 Task: Look for Airbnb options in Villiers-sur-Marne, France from 21st November, 2023 to 29th November, 2023 for 4 adults.2 bedrooms having 2 beds and 2 bathrooms. Property type can be flat. Booking option can be shelf check-in. Look for 5 properties as per requirement.
Action: Mouse moved to (447, 101)
Screenshot: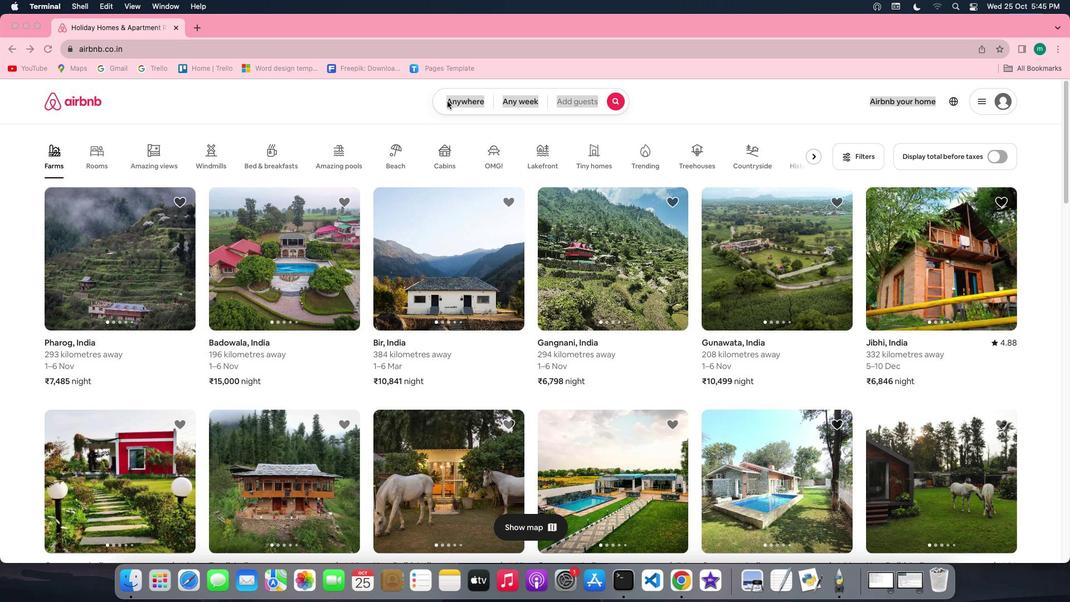 
Action: Mouse pressed left at (447, 101)
Screenshot: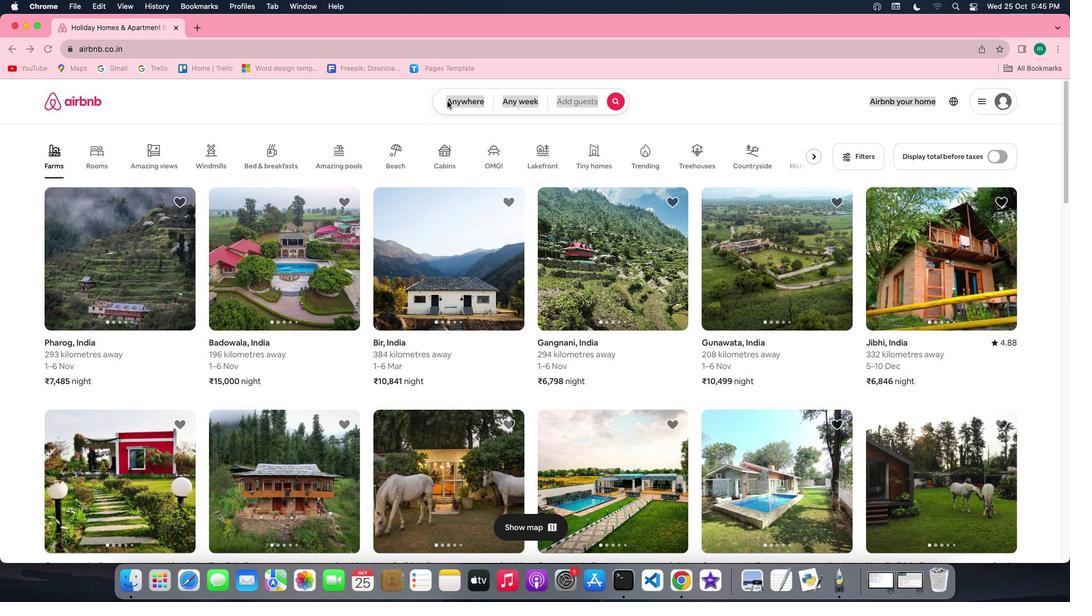 
Action: Mouse moved to (447, 101)
Screenshot: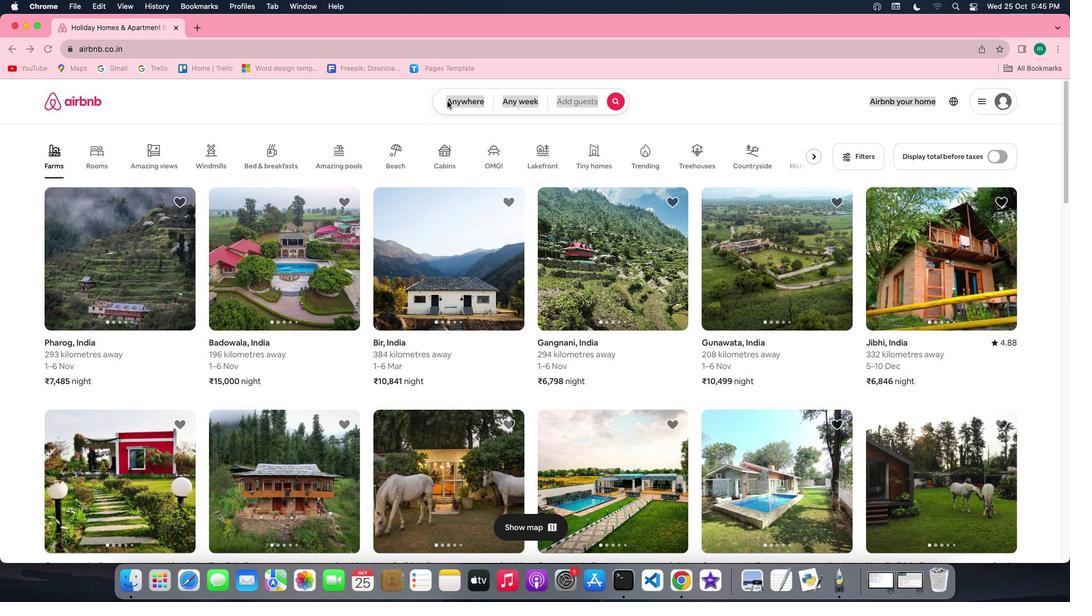 
Action: Mouse pressed left at (447, 101)
Screenshot: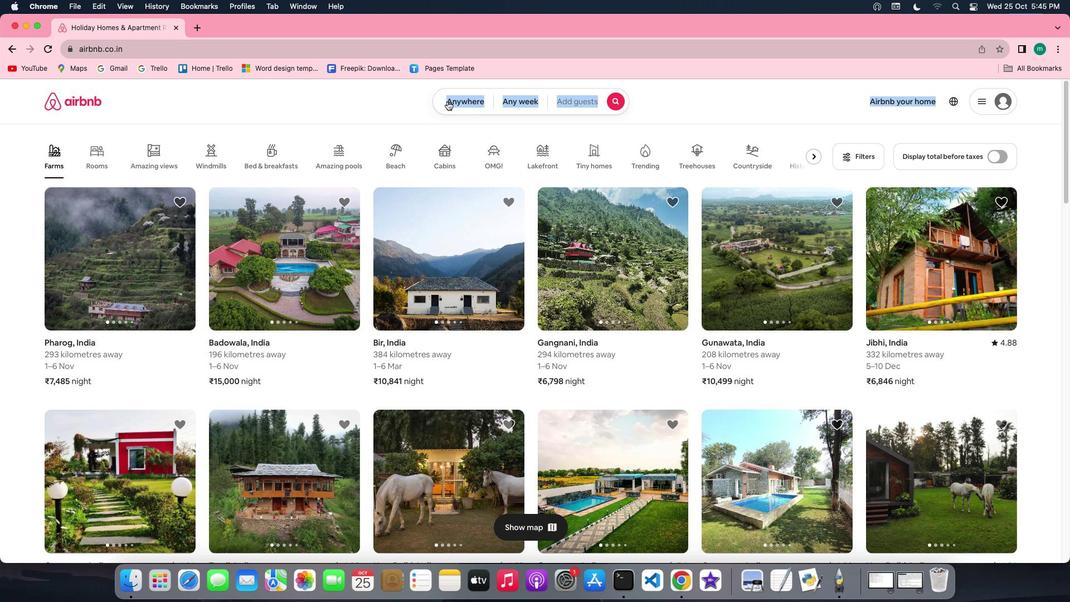 
Action: Mouse moved to (406, 151)
Screenshot: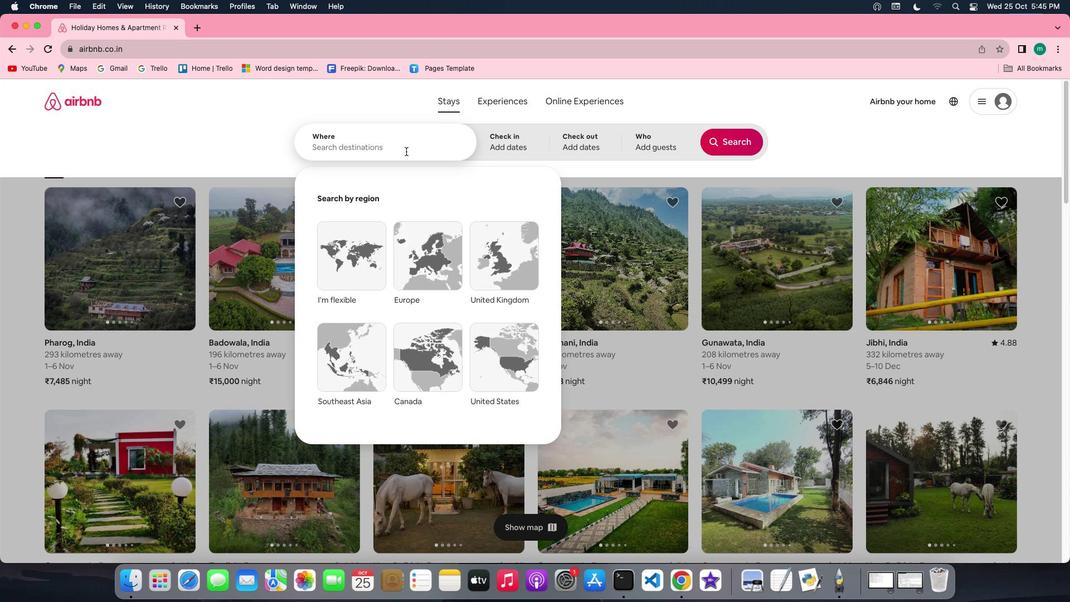 
Action: Mouse pressed left at (406, 151)
Screenshot: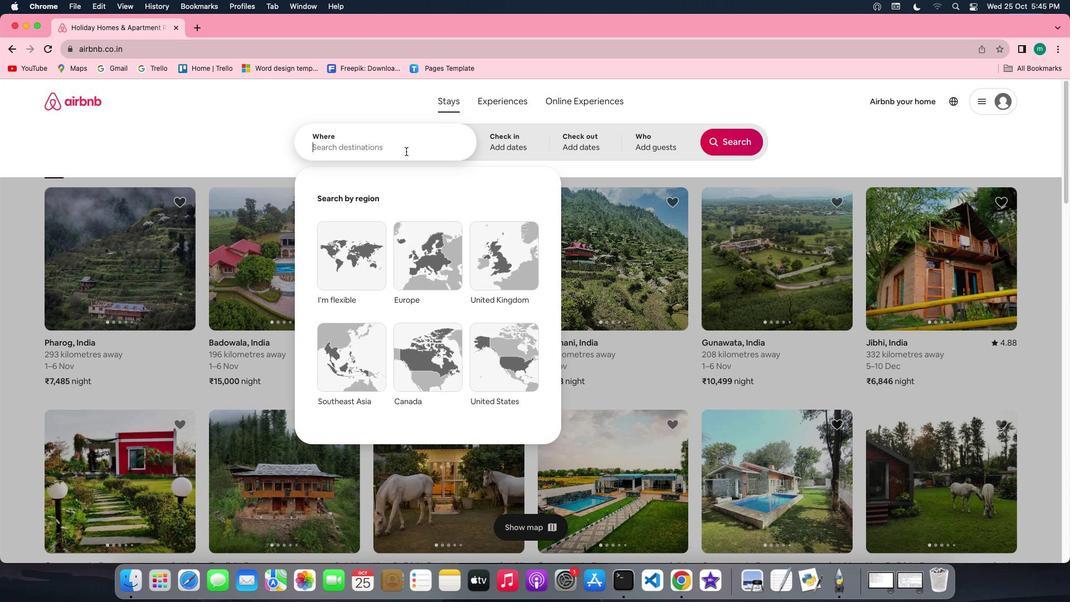 
Action: Key pressed Key.shift'V''i''l''l''i''e''r''s''-'Key.space's''u''r''-'Key.spaceKey.shift'm''a''r''m''e'','Key.spaceKey.shift'F''r''a''n''c''e'
Screenshot: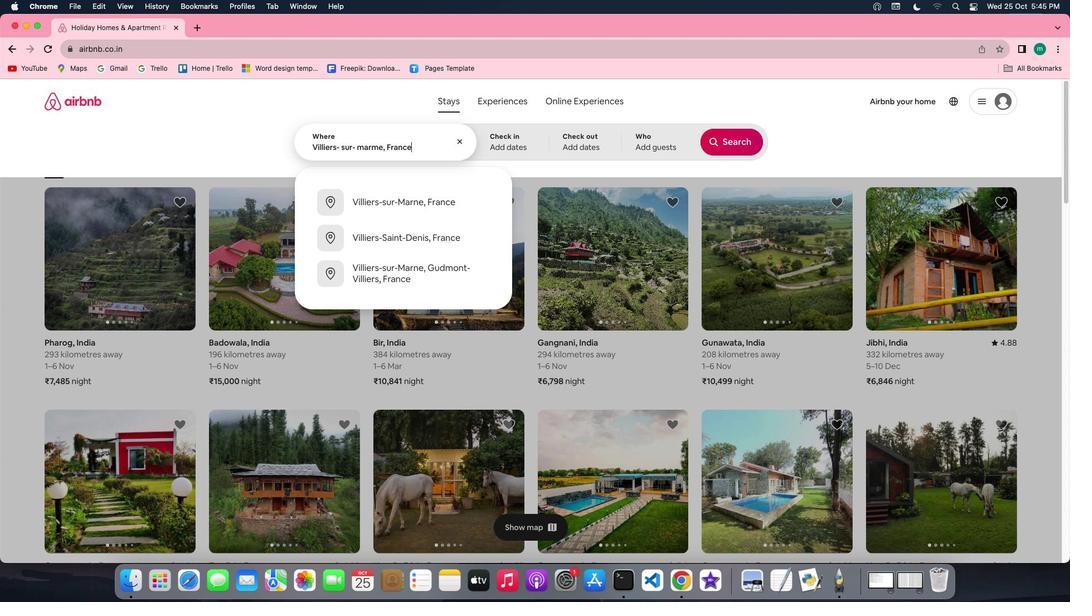 
Action: Mouse moved to (522, 140)
Screenshot: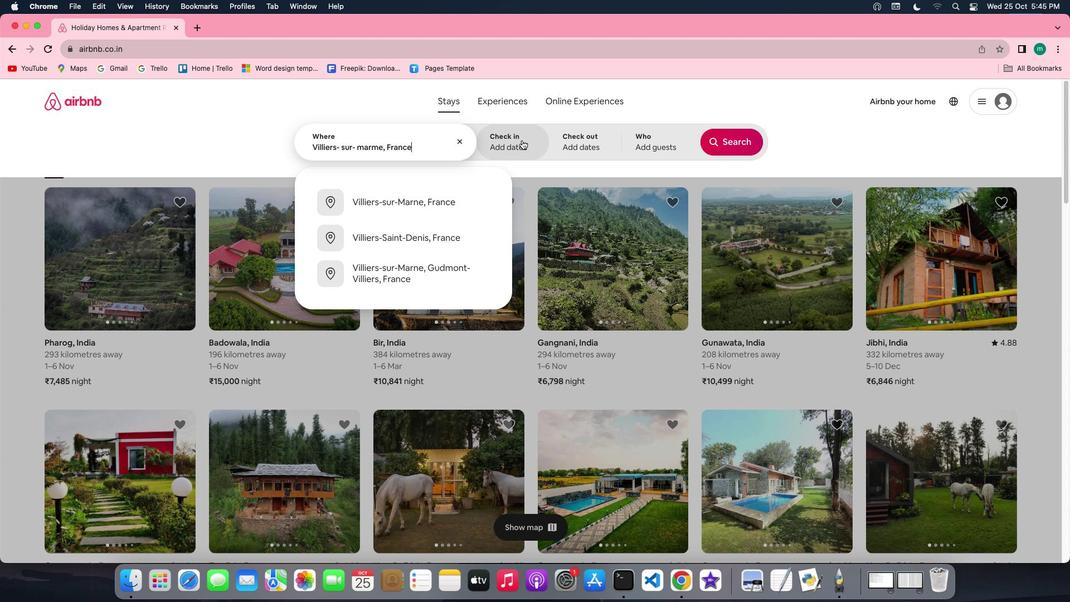 
Action: Mouse pressed left at (522, 140)
Screenshot: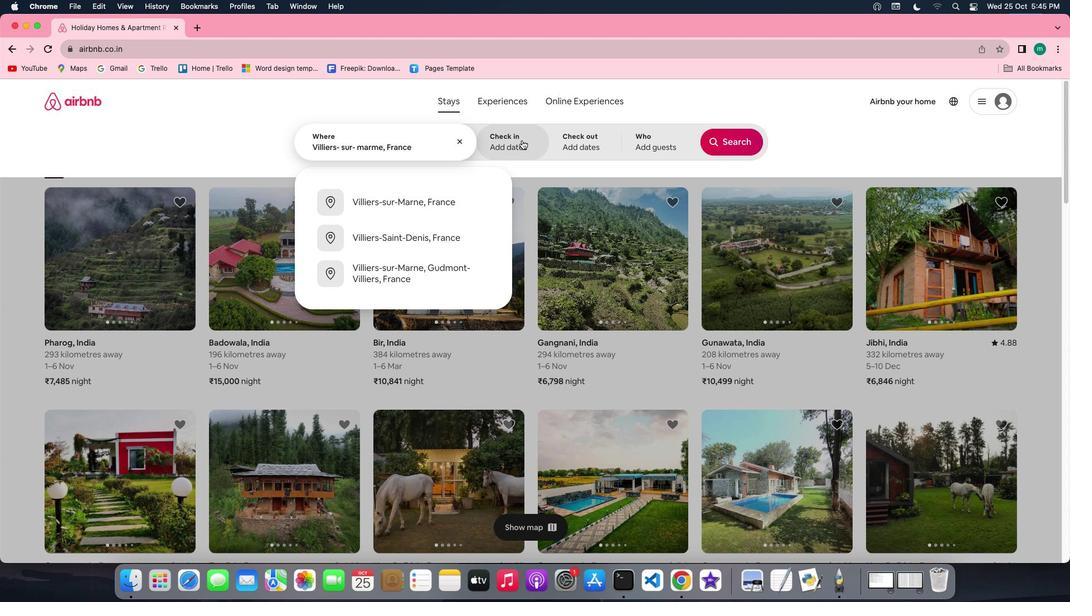 
Action: Mouse moved to (621, 359)
Screenshot: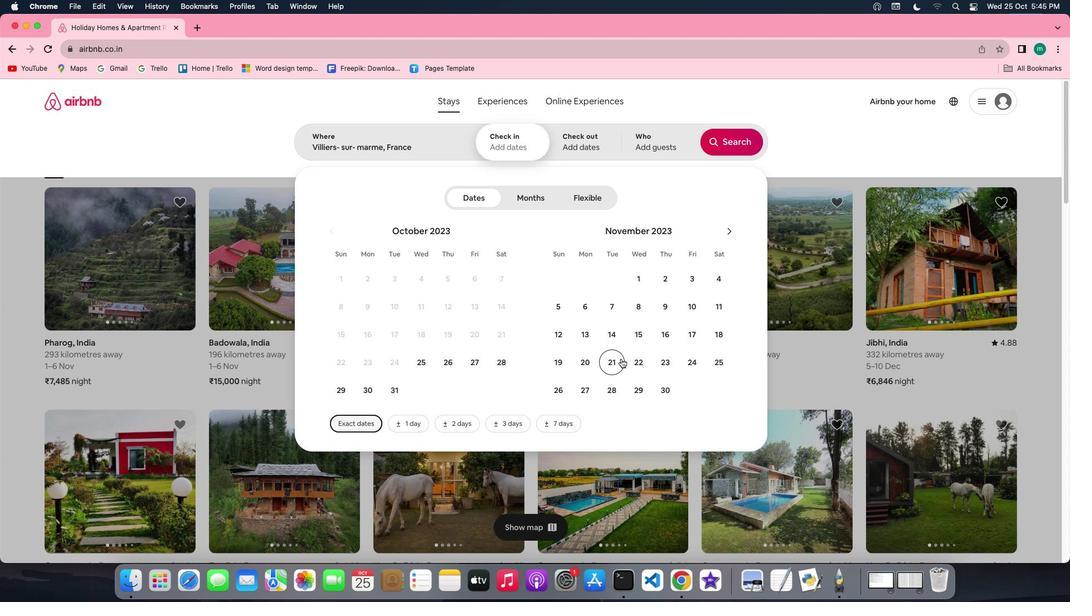 
Action: Mouse pressed left at (621, 359)
Screenshot: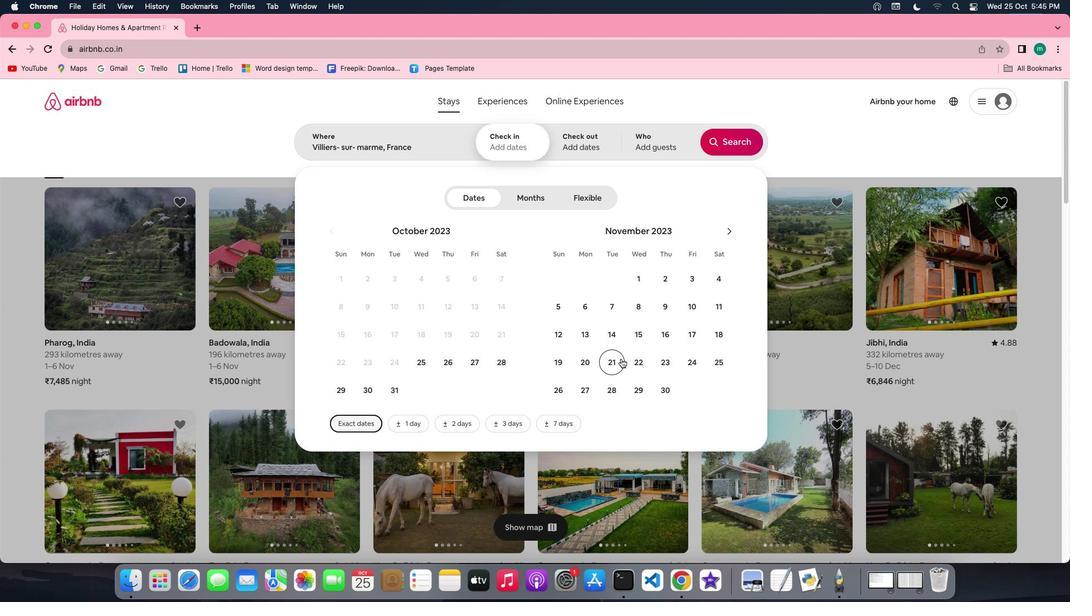 
Action: Mouse moved to (640, 385)
Screenshot: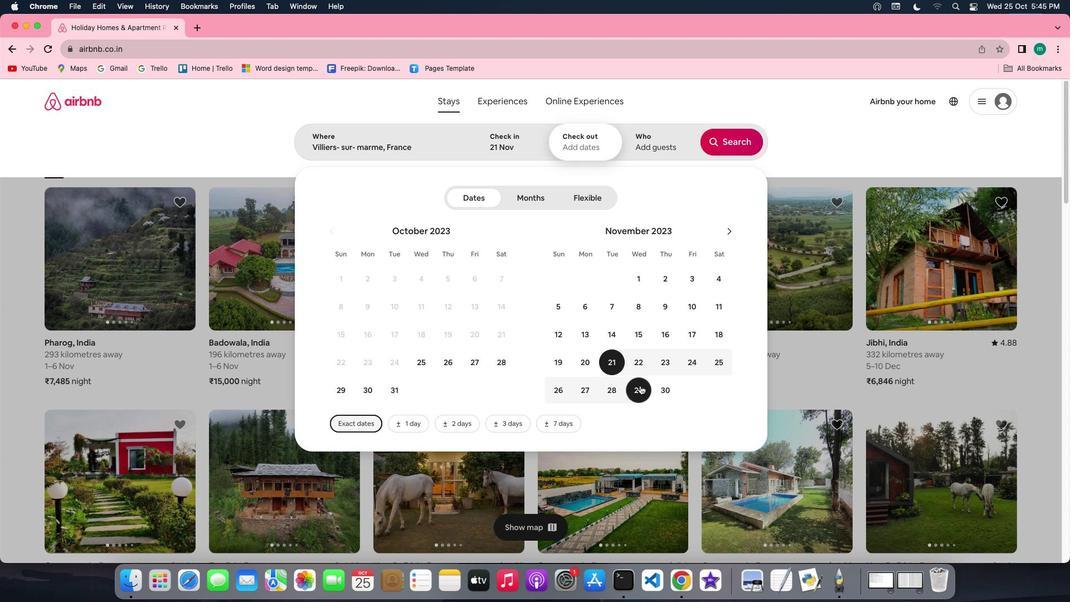
Action: Mouse pressed left at (640, 385)
Screenshot: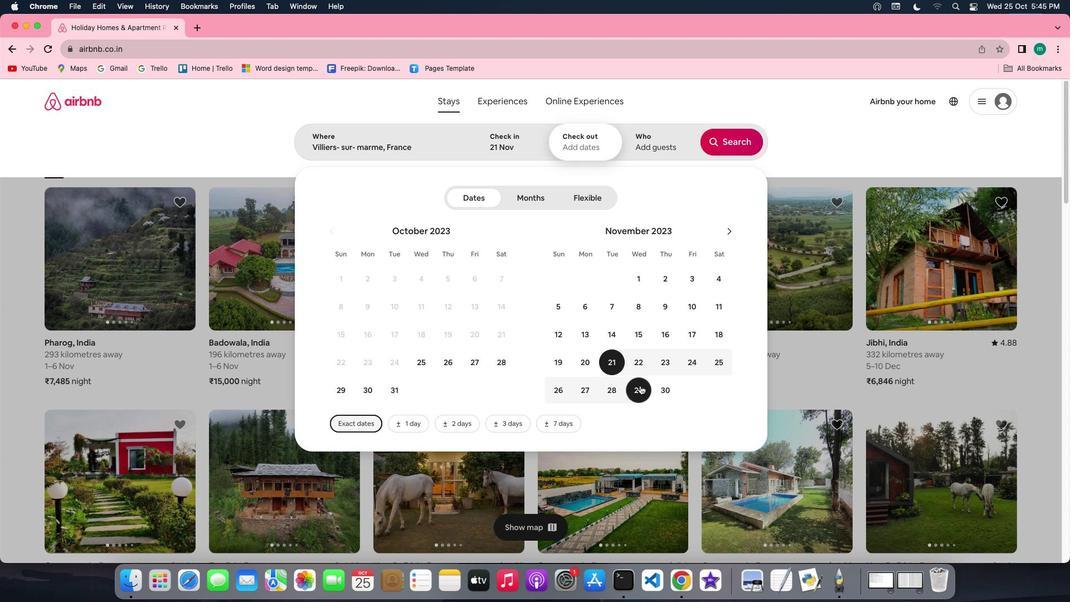 
Action: Mouse moved to (655, 134)
Screenshot: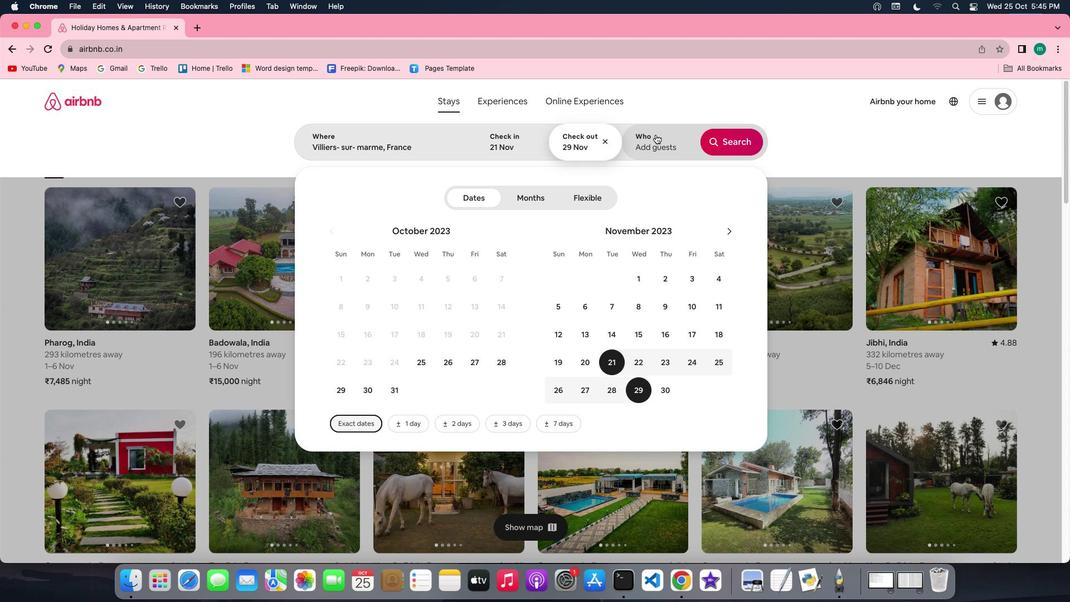 
Action: Mouse pressed left at (655, 134)
Screenshot: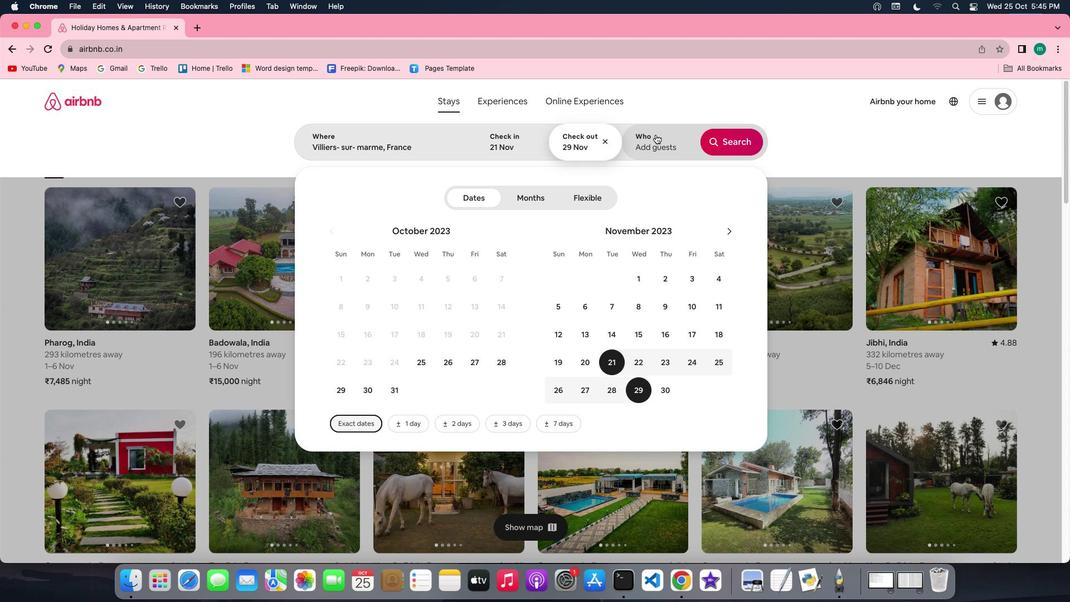 
Action: Mouse moved to (737, 198)
Screenshot: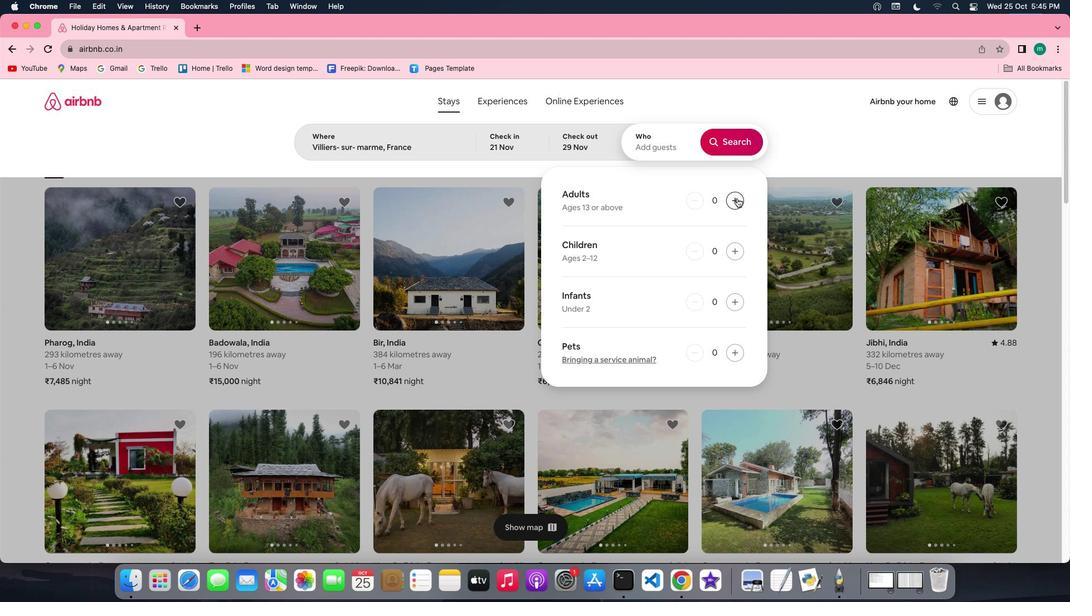 
Action: Mouse pressed left at (737, 198)
Screenshot: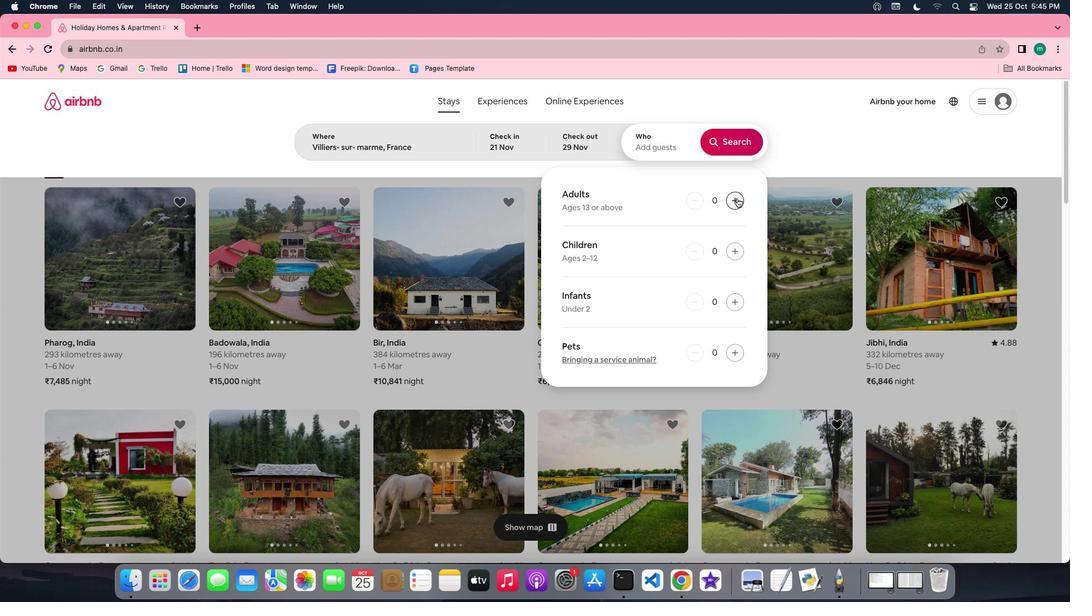 
Action: Mouse pressed left at (737, 198)
Screenshot: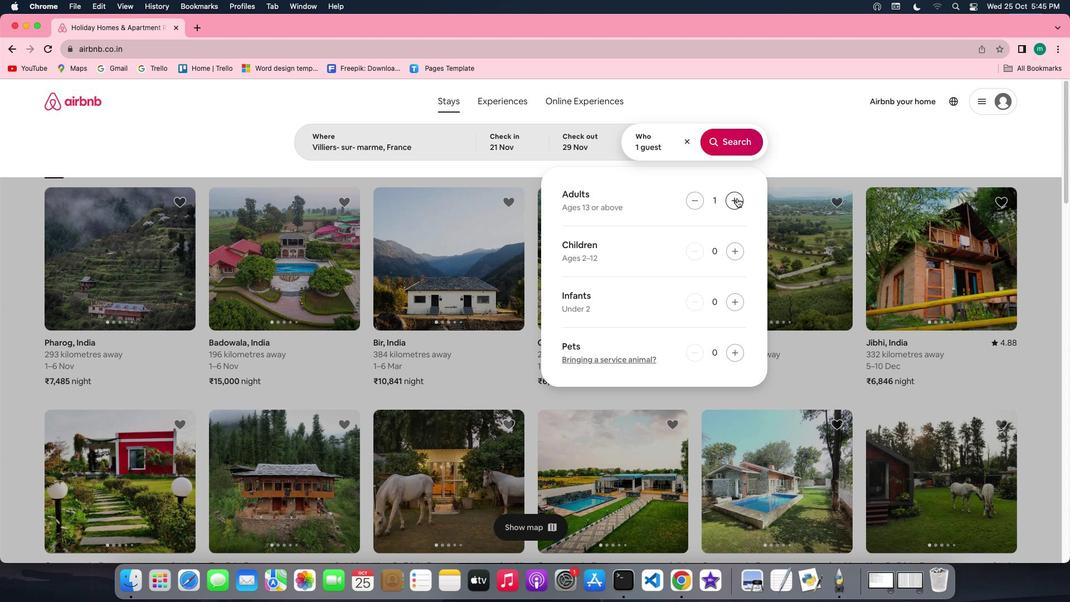 
Action: Mouse pressed left at (737, 198)
Screenshot: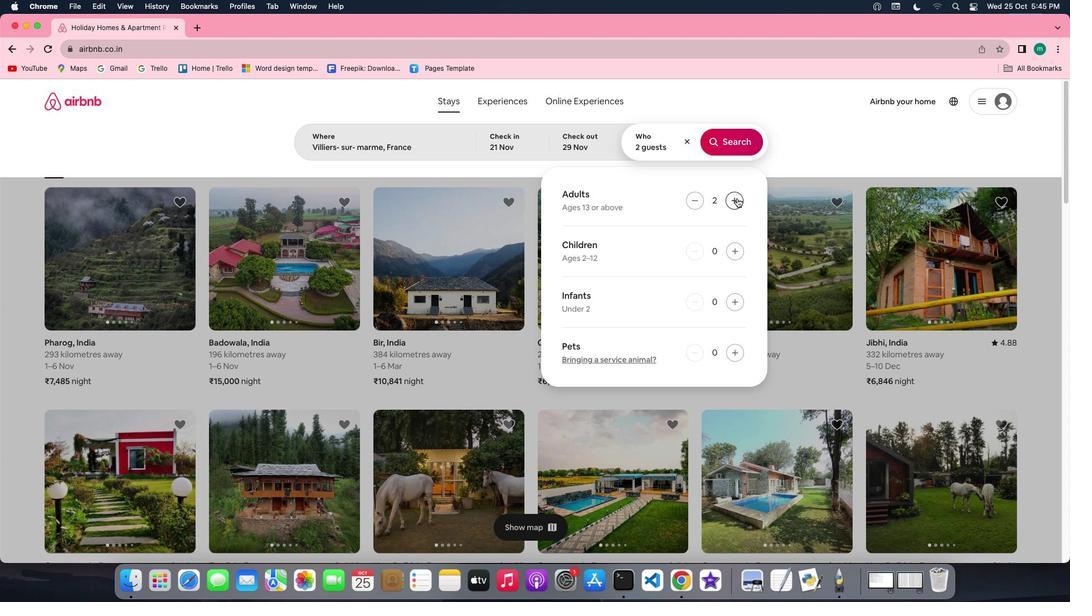 
Action: Mouse pressed left at (737, 198)
Screenshot: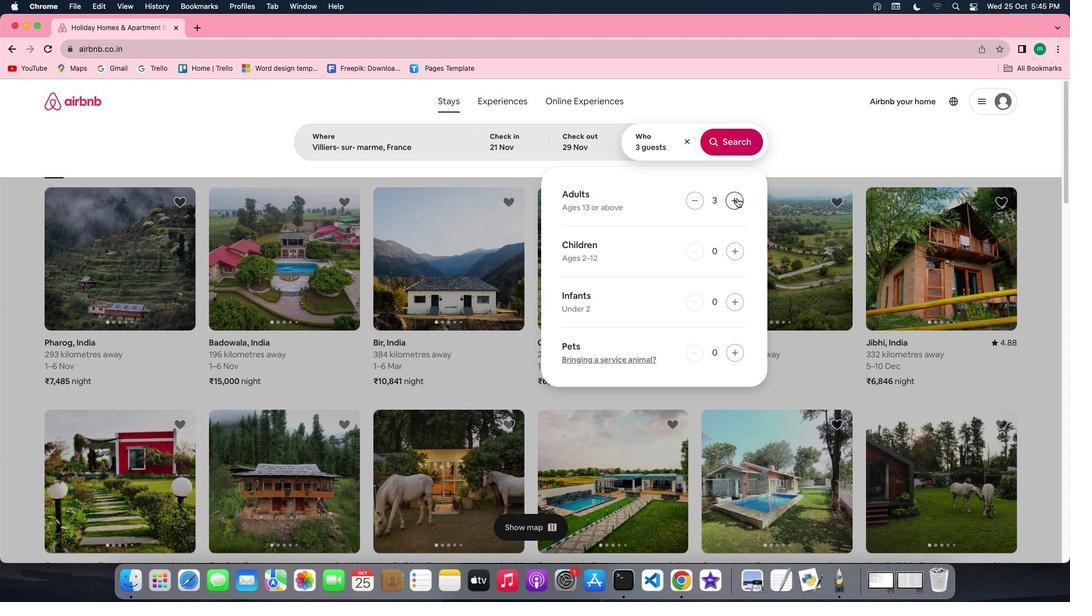 
Action: Mouse moved to (728, 146)
Screenshot: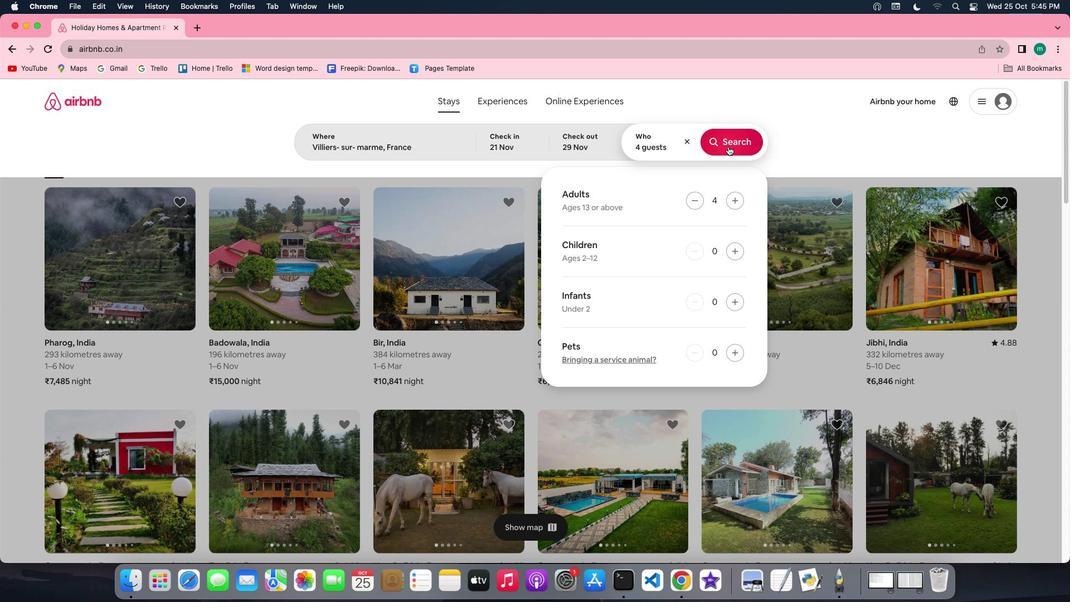 
Action: Mouse pressed left at (728, 146)
Screenshot: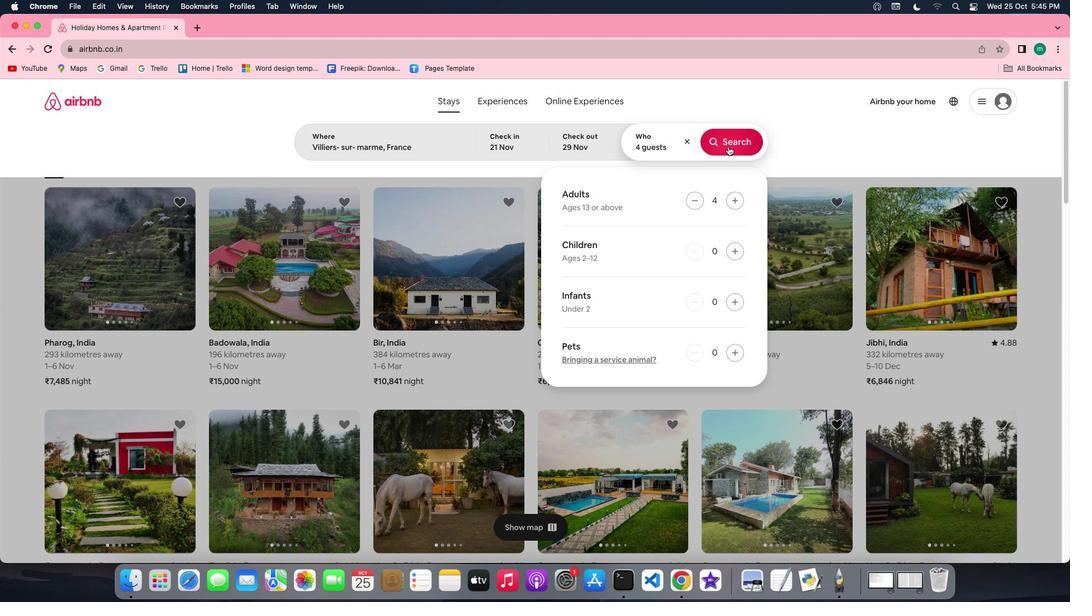 
Action: Mouse moved to (911, 137)
Screenshot: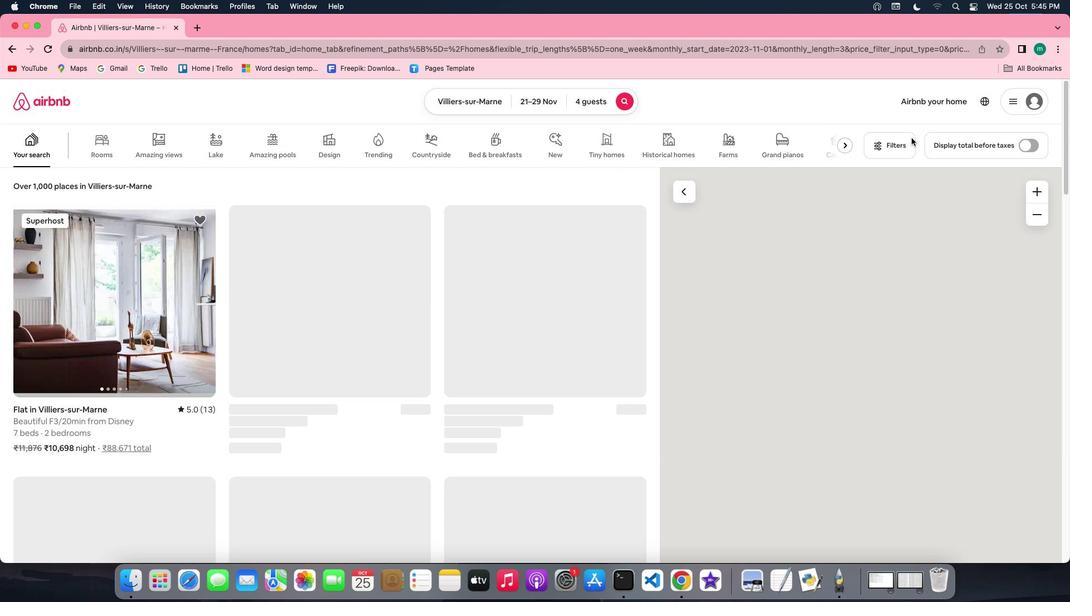 
Action: Mouse pressed left at (911, 137)
Screenshot: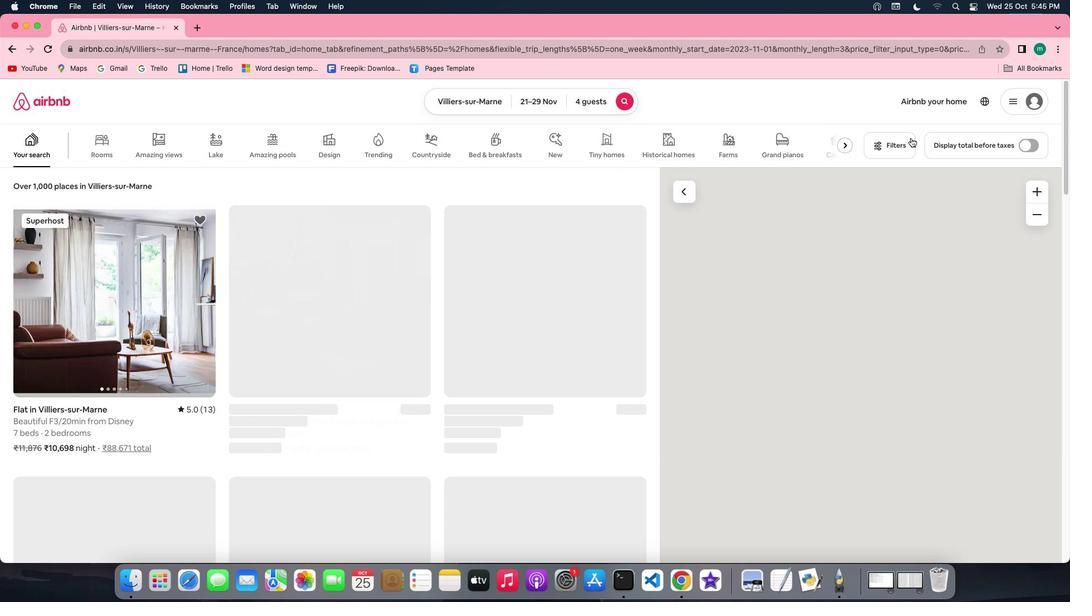 
Action: Mouse moved to (561, 328)
Screenshot: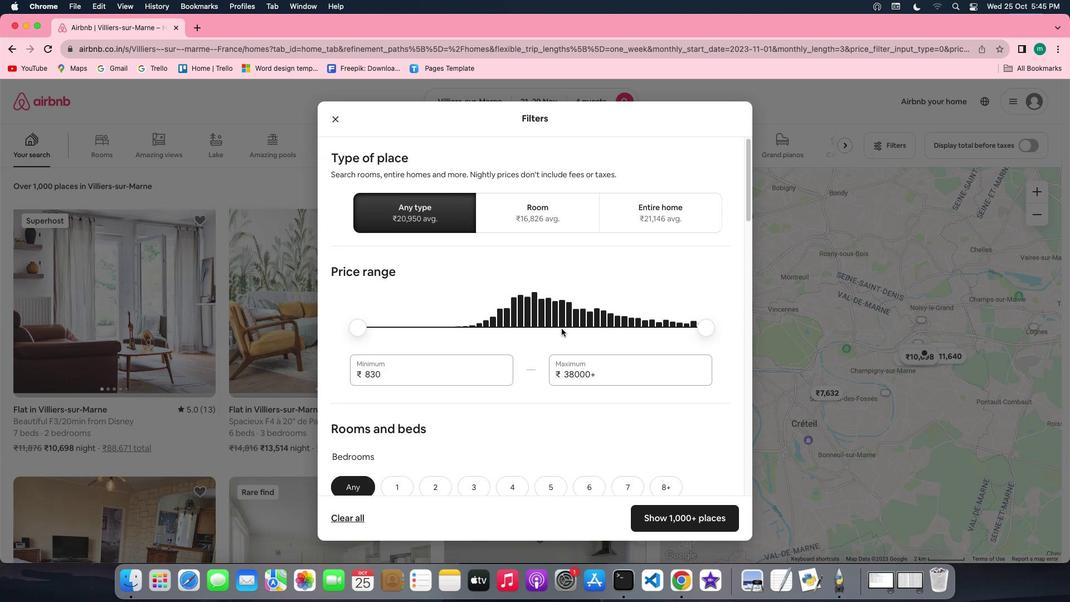 
Action: Mouse scrolled (561, 328) with delta (0, 0)
Screenshot: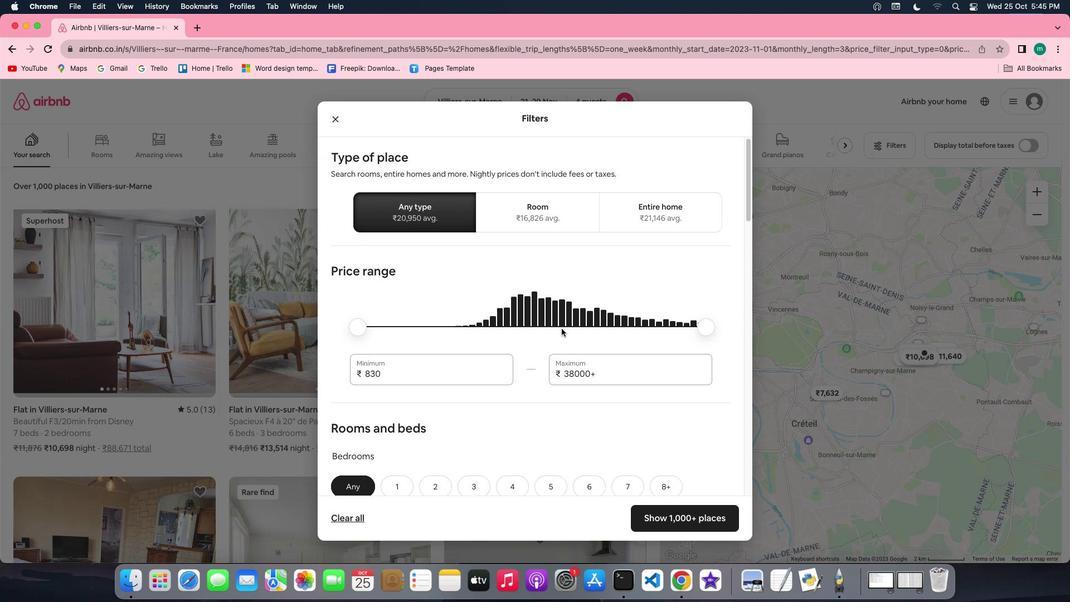 
Action: Mouse scrolled (561, 328) with delta (0, 0)
Screenshot: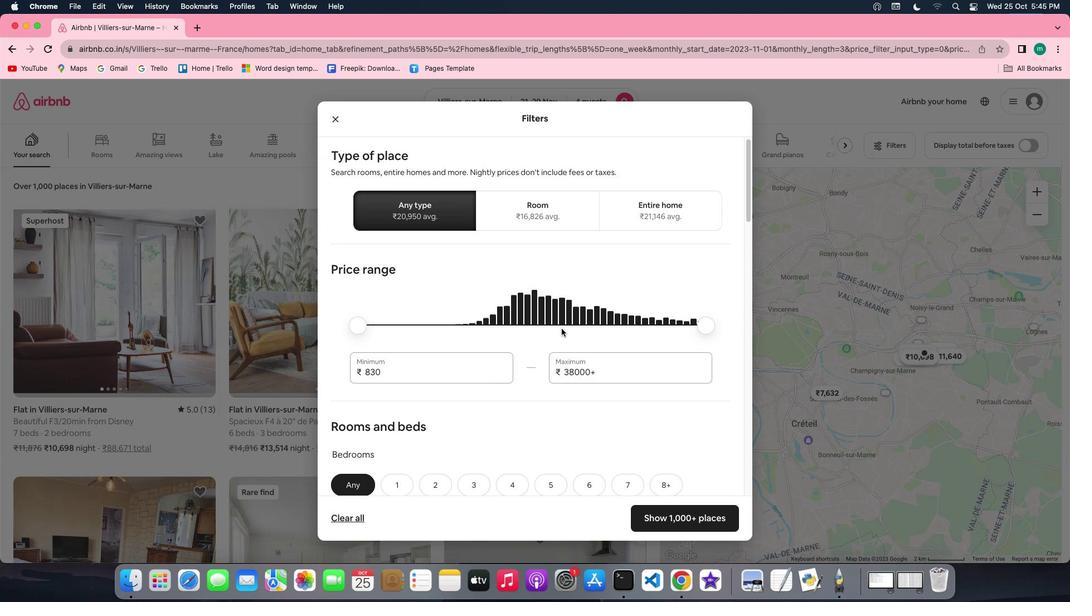 
Action: Mouse scrolled (561, 328) with delta (0, 0)
Screenshot: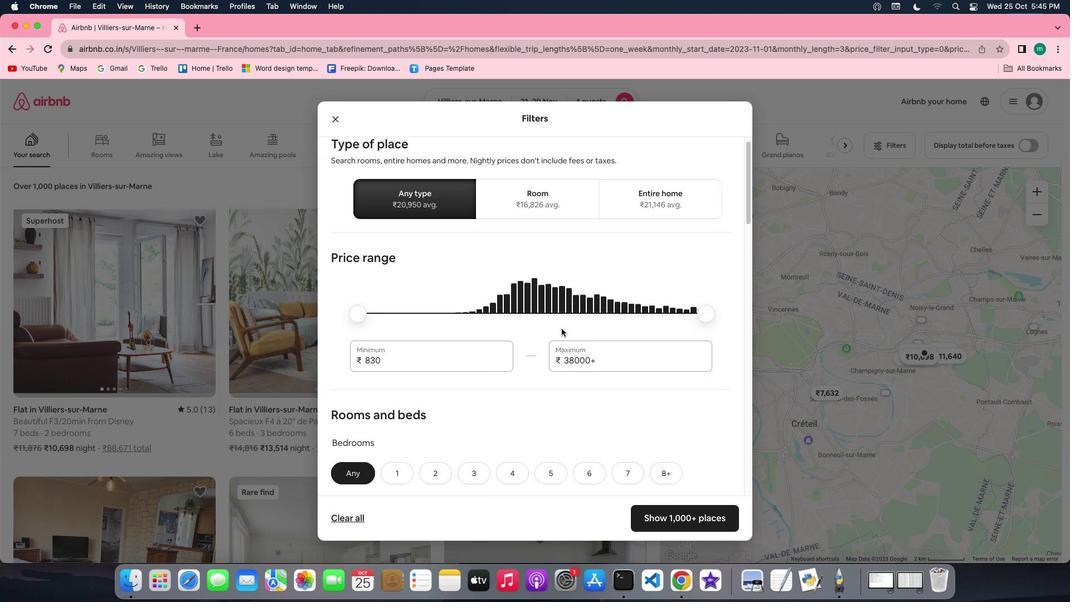 
Action: Mouse scrolled (561, 328) with delta (0, 0)
Screenshot: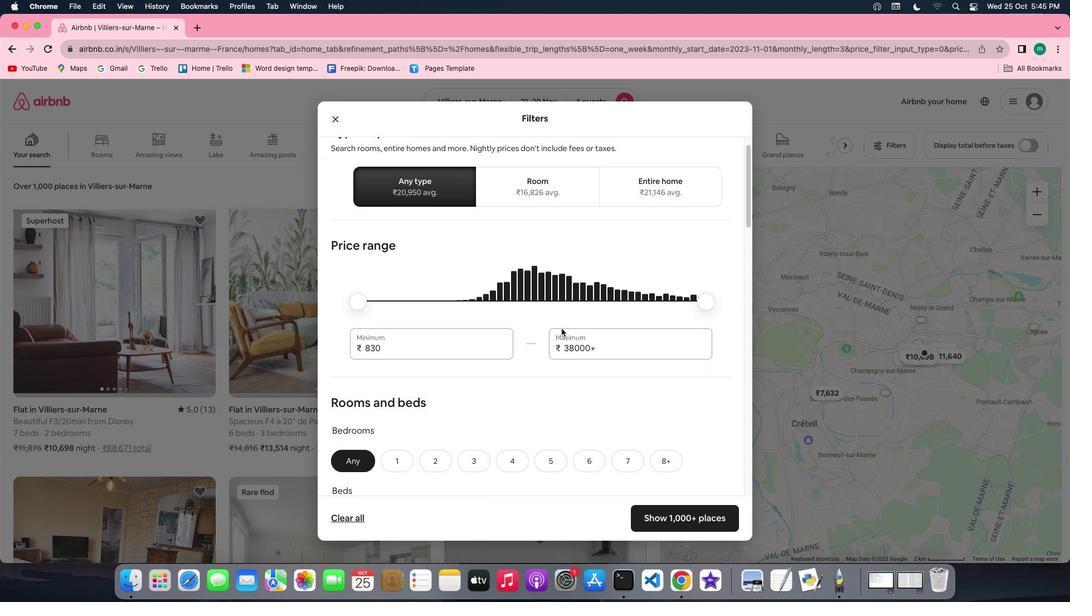 
Action: Mouse scrolled (561, 328) with delta (0, 0)
Screenshot: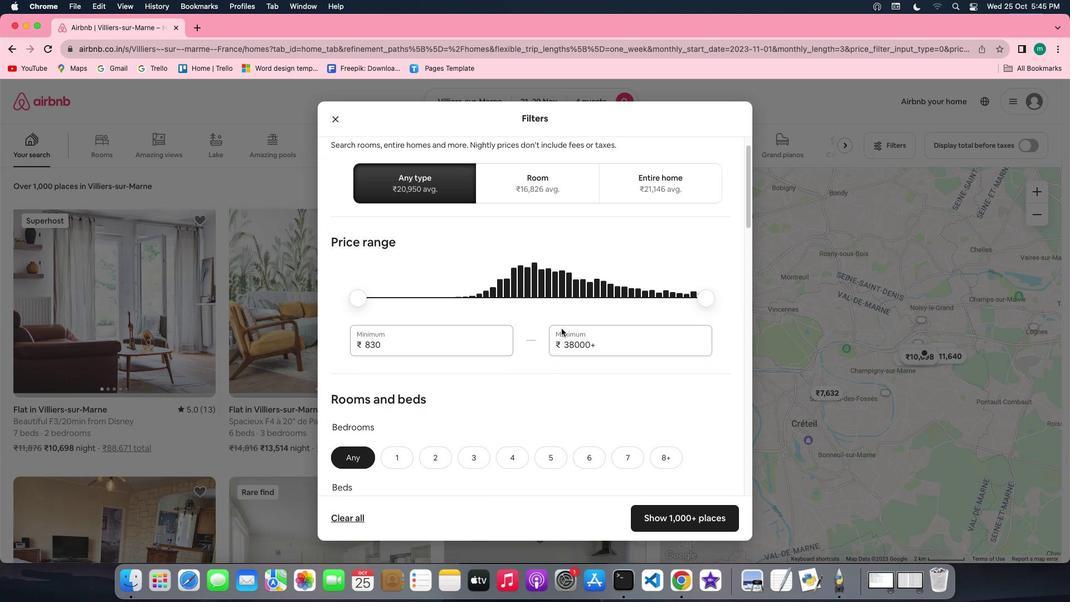 
Action: Mouse scrolled (561, 328) with delta (0, -1)
Screenshot: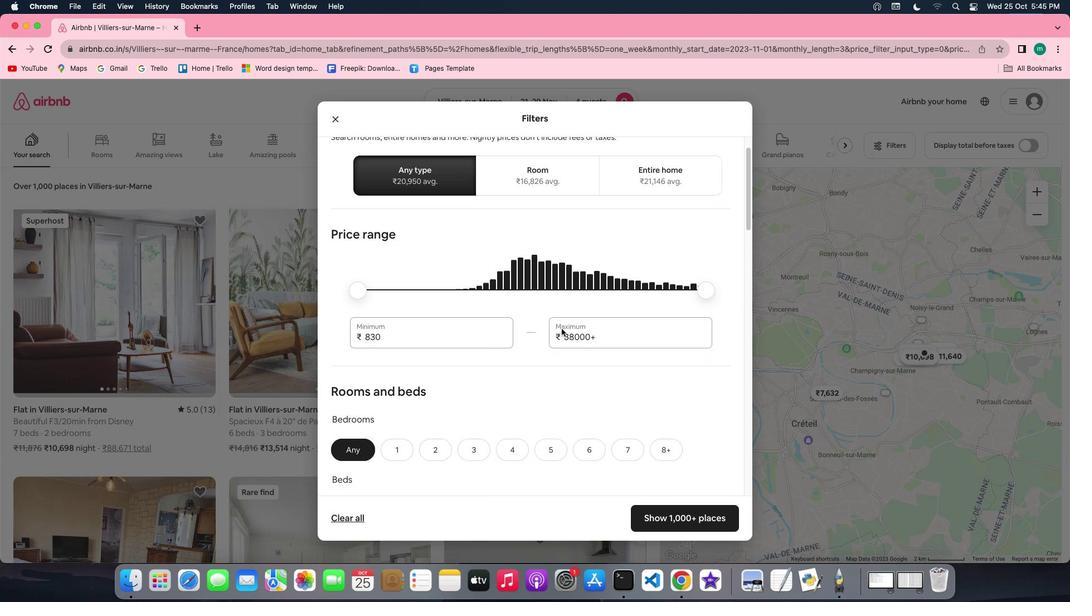 
Action: Mouse scrolled (561, 328) with delta (0, -1)
Screenshot: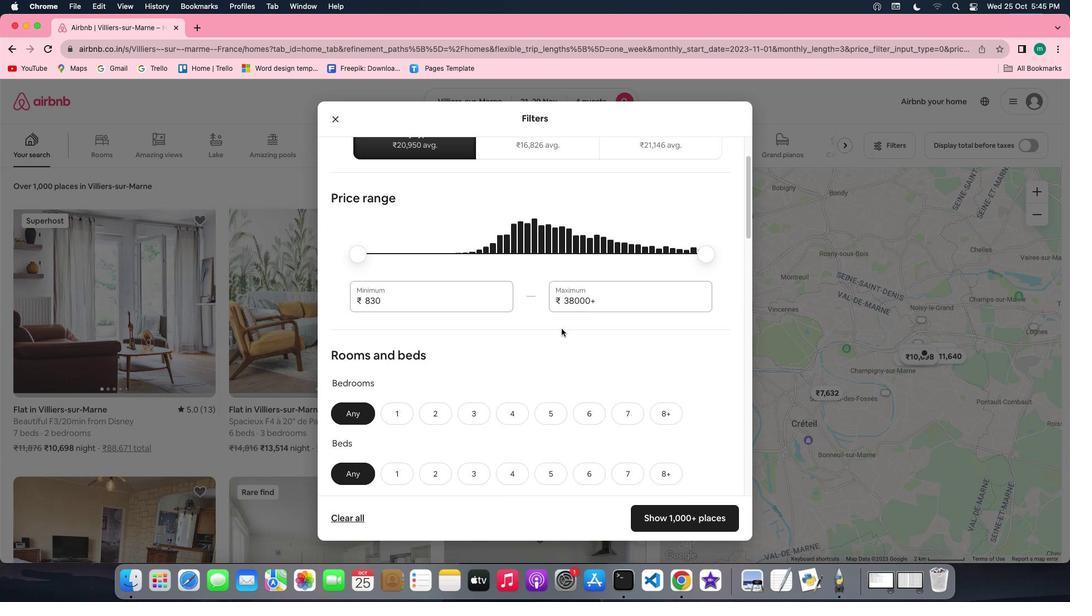 
Action: Mouse moved to (446, 327)
Screenshot: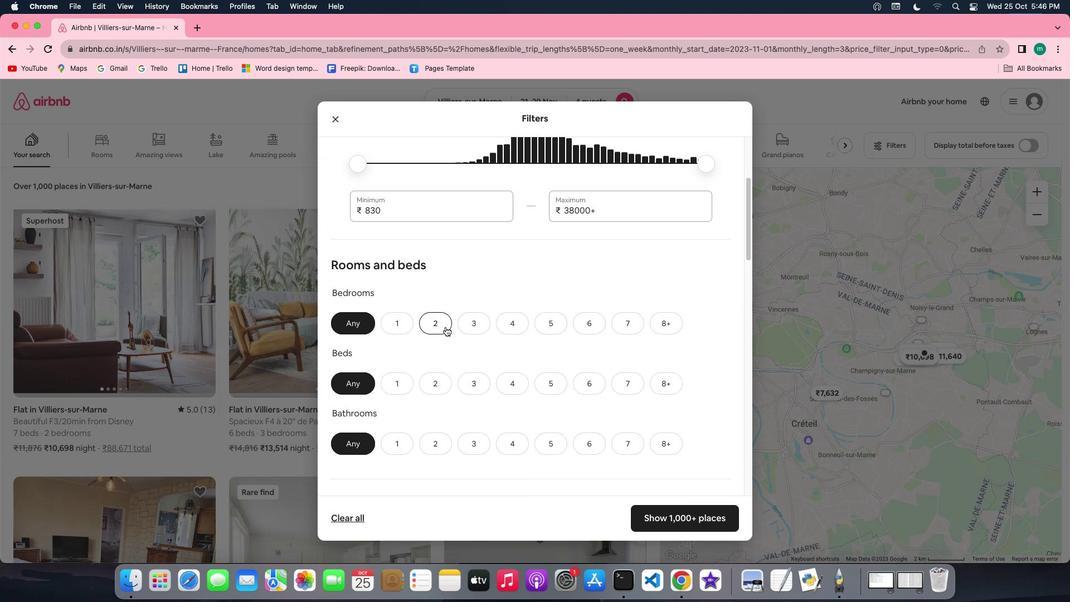 
Action: Mouse pressed left at (446, 327)
Screenshot: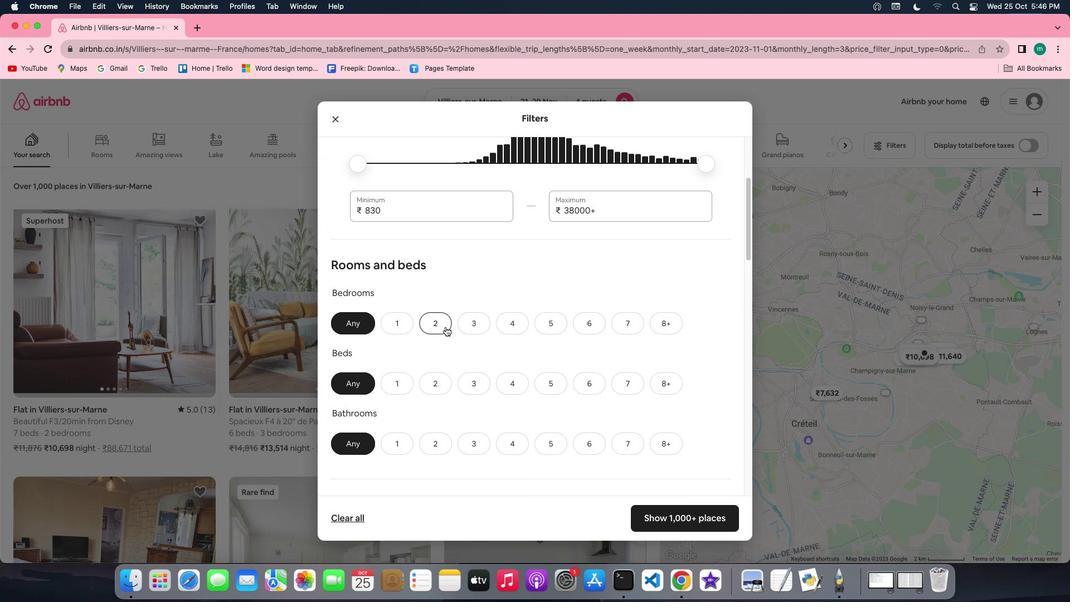 
Action: Mouse moved to (439, 379)
Screenshot: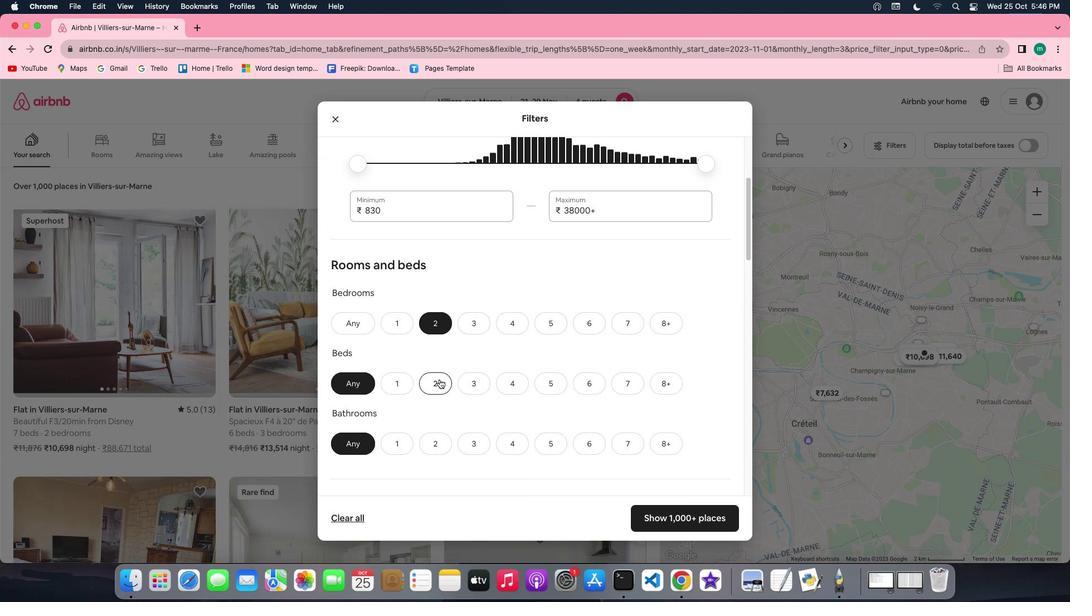 
Action: Mouse pressed left at (439, 379)
Screenshot: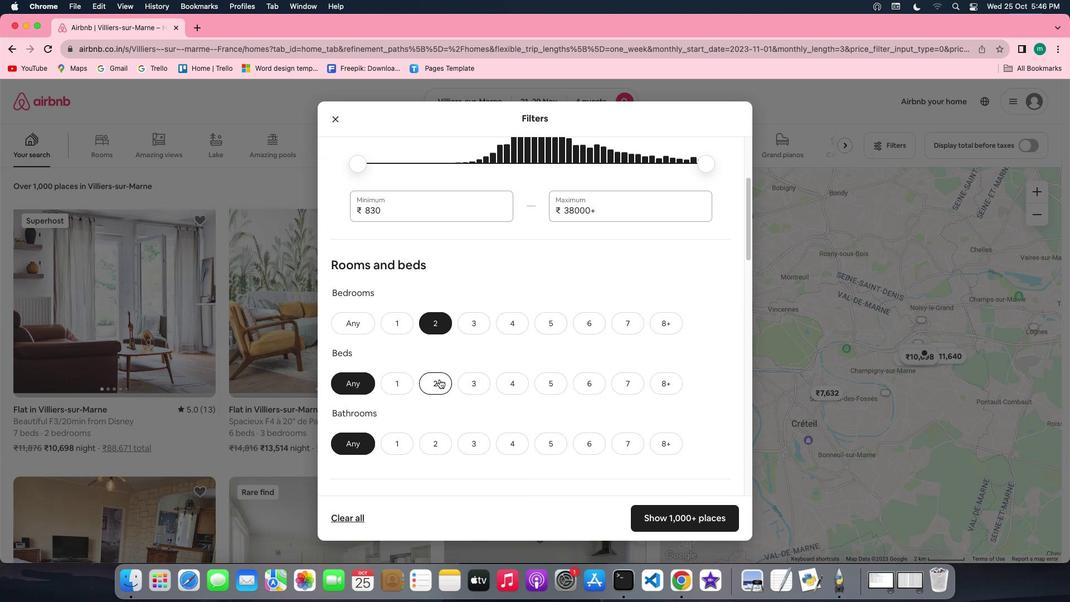 
Action: Mouse moved to (433, 443)
Screenshot: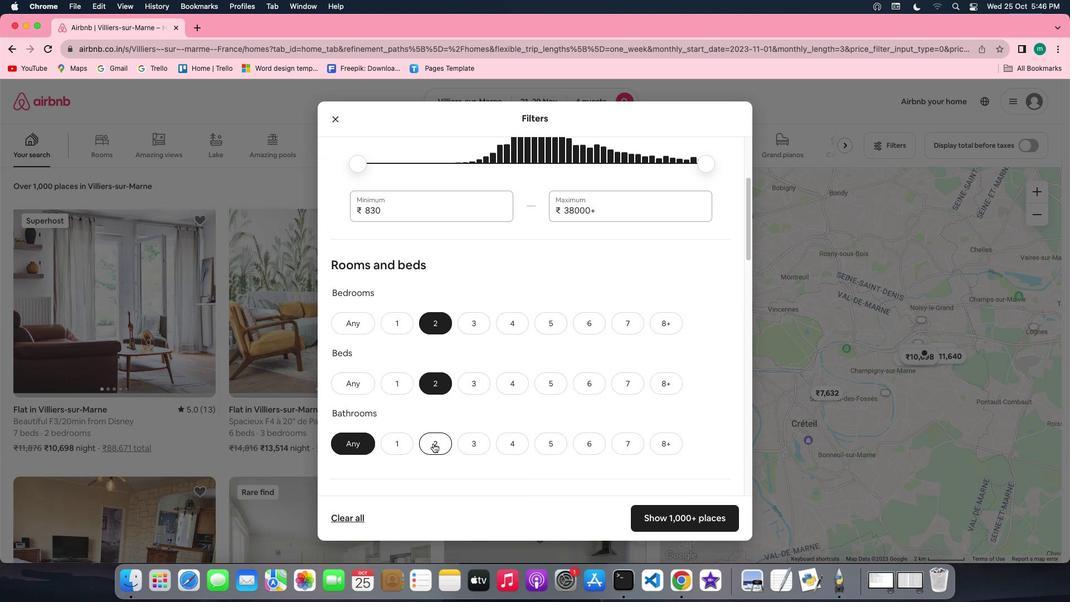 
Action: Mouse pressed left at (433, 443)
Screenshot: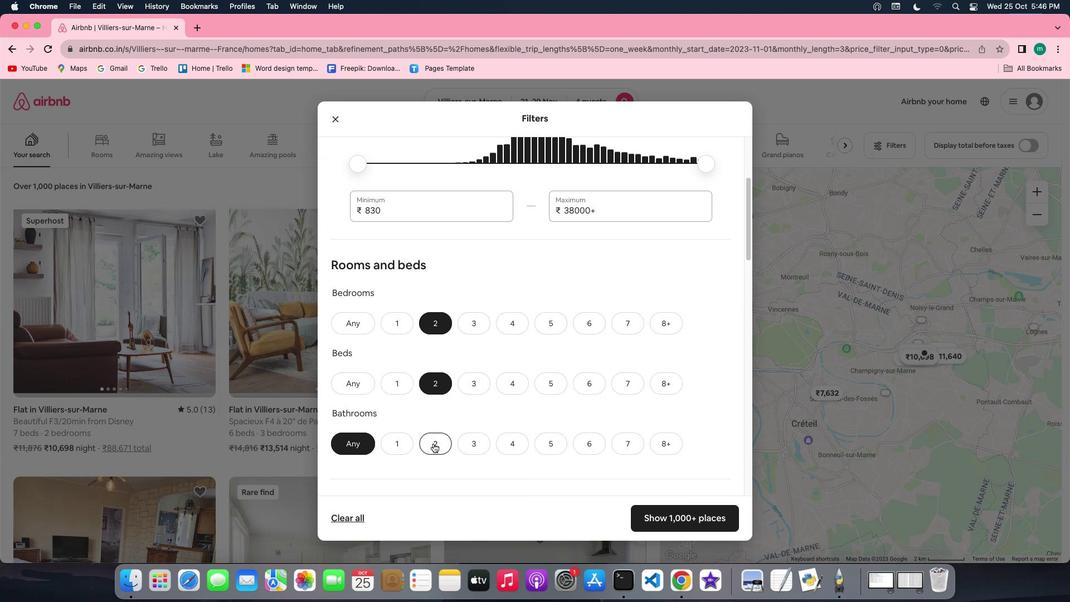 
Action: Mouse moved to (574, 439)
Screenshot: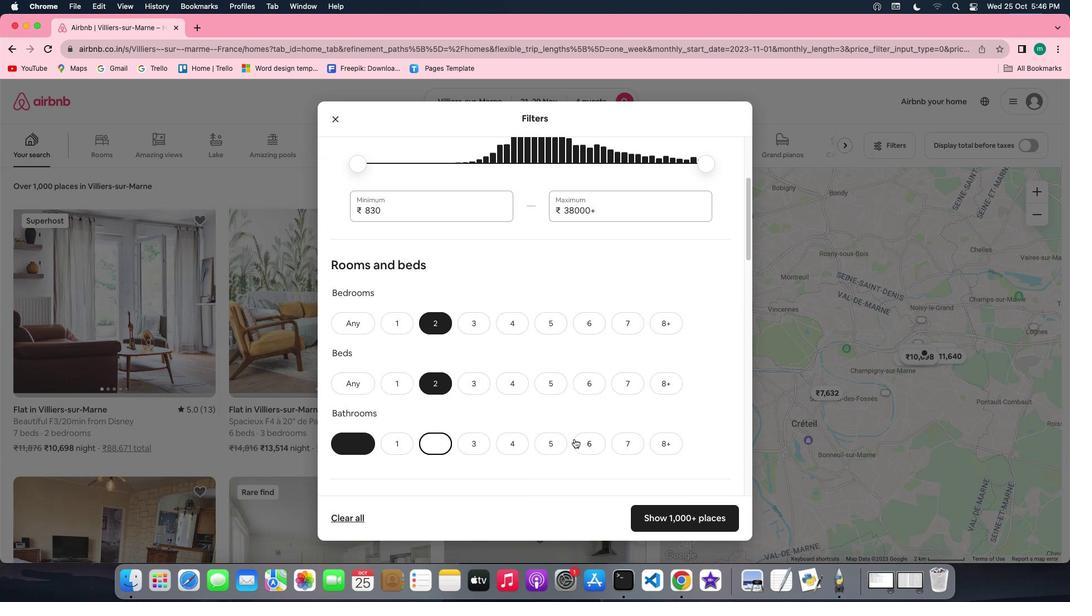 
Action: Mouse scrolled (574, 439) with delta (0, 0)
Screenshot: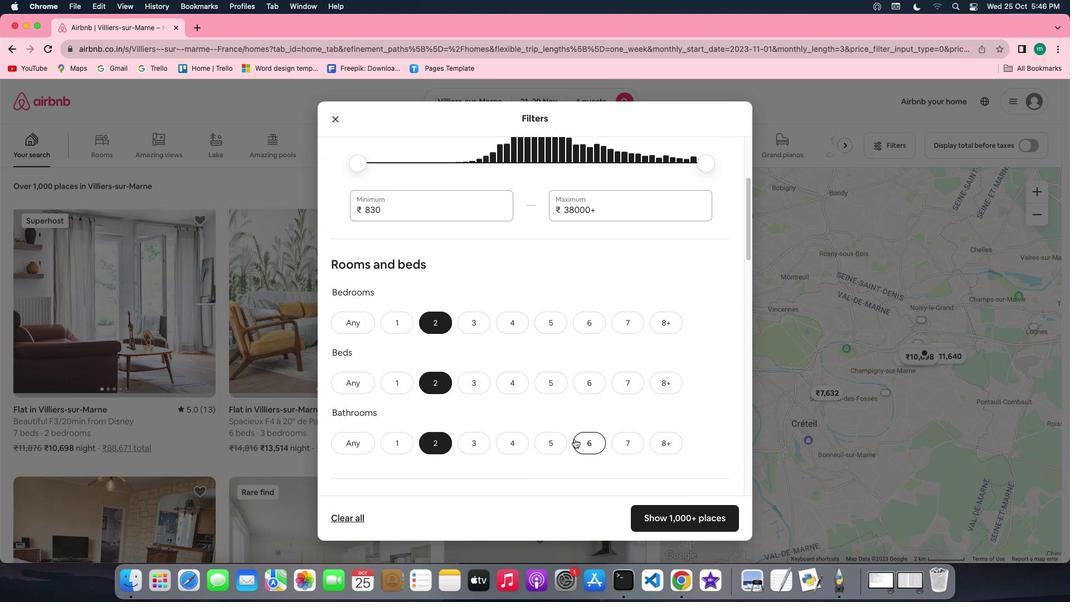 
Action: Mouse scrolled (574, 439) with delta (0, 0)
Screenshot: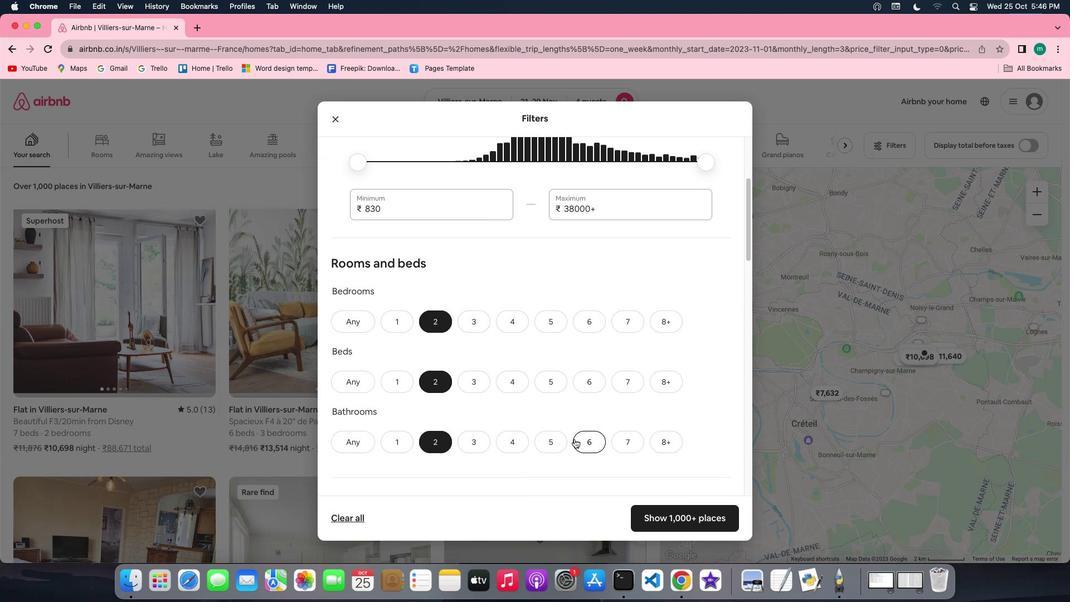
Action: Mouse scrolled (574, 439) with delta (0, -1)
Screenshot: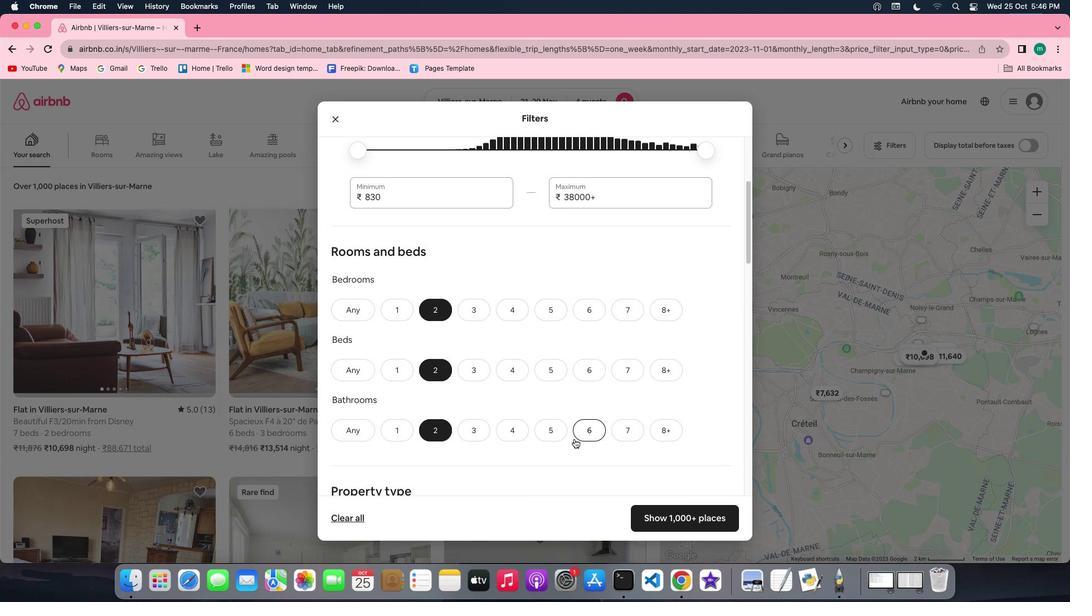 
Action: Mouse scrolled (574, 439) with delta (0, 0)
Screenshot: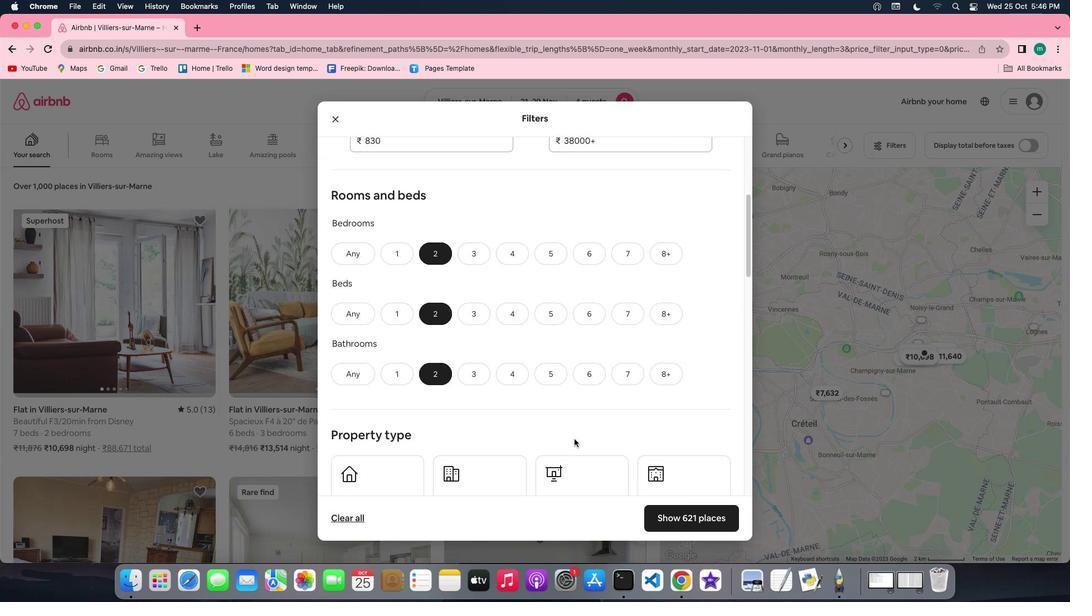 
Action: Mouse scrolled (574, 439) with delta (0, 0)
Screenshot: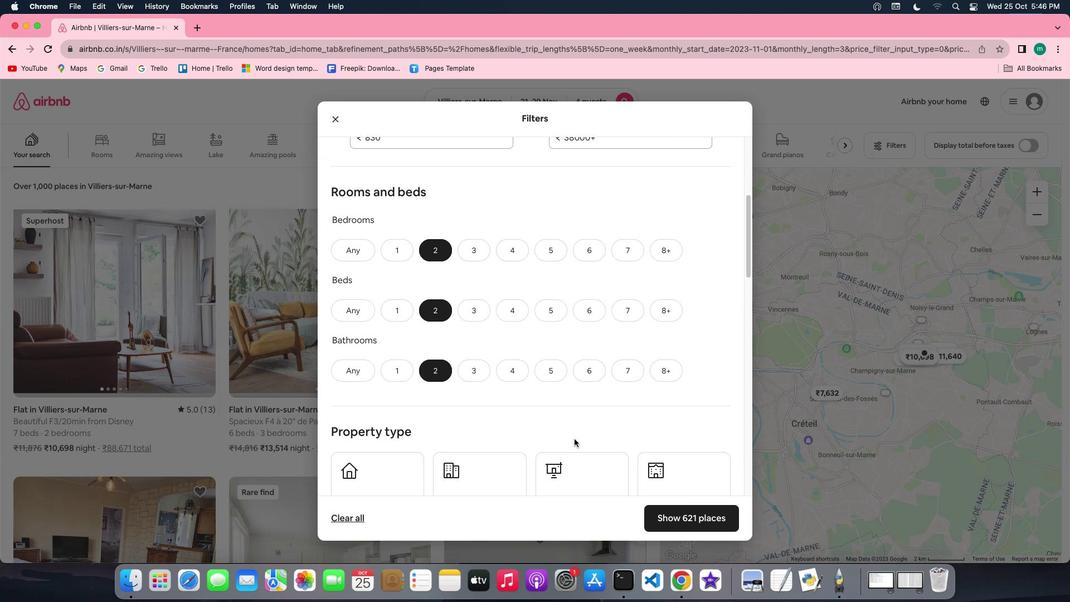 
Action: Mouse scrolled (574, 439) with delta (0, 0)
Screenshot: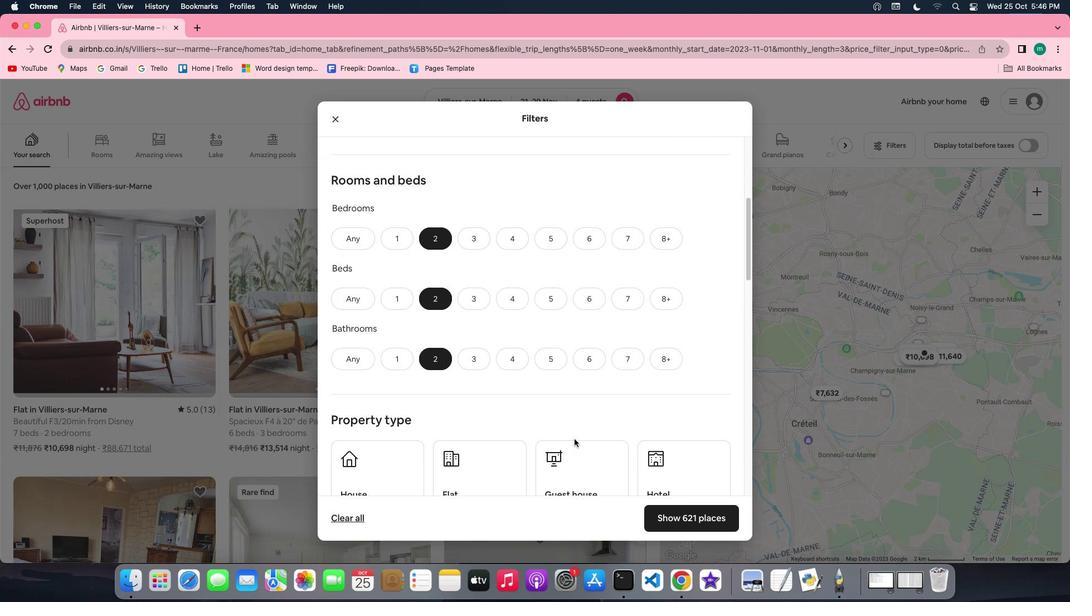 
Action: Mouse scrolled (574, 439) with delta (0, 0)
Screenshot: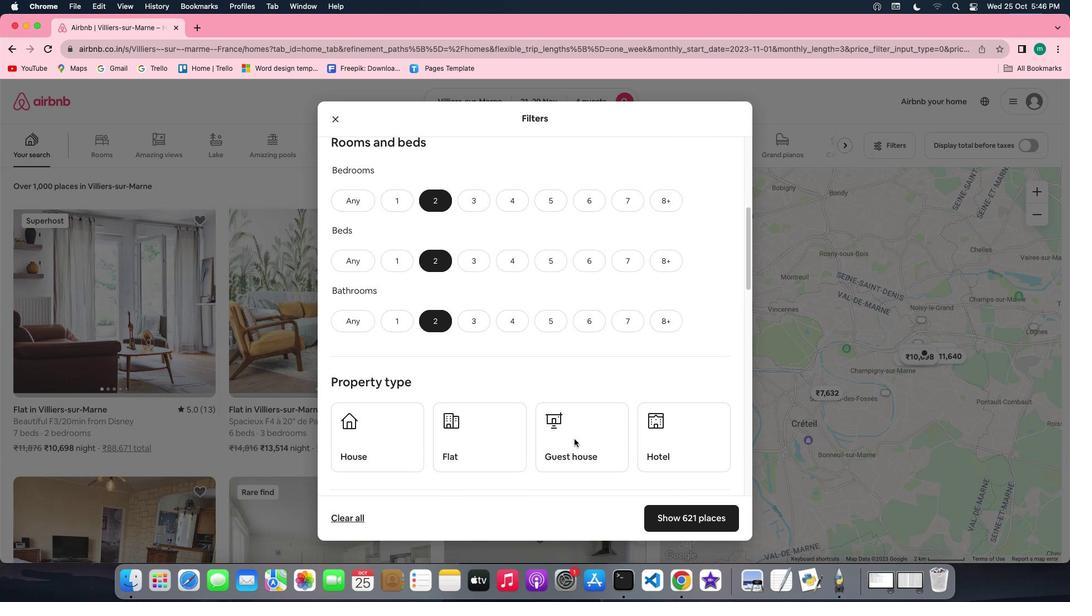 
Action: Mouse moved to (512, 393)
Screenshot: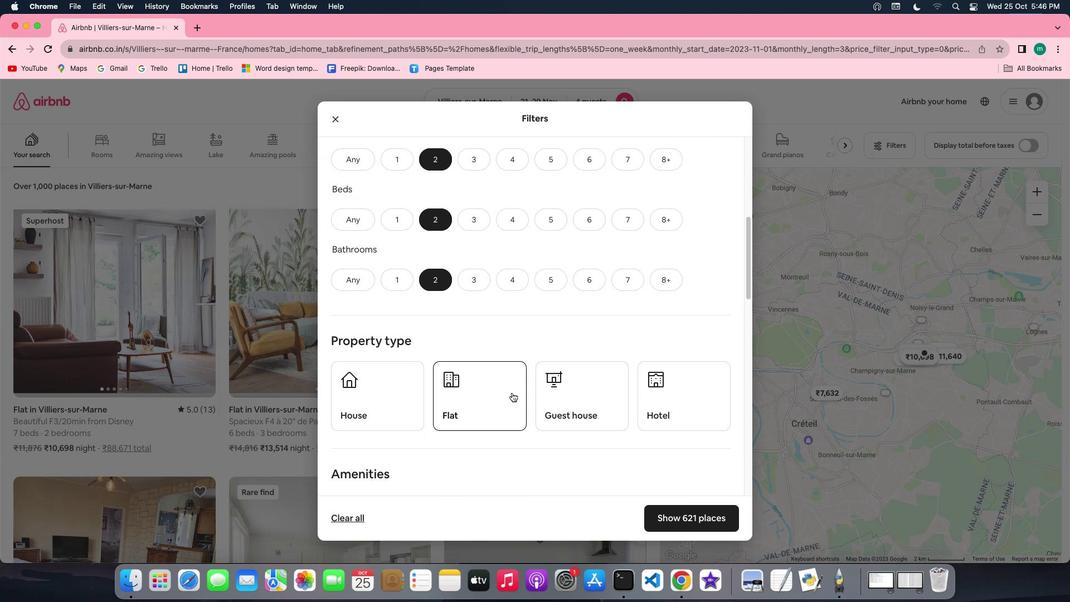 
Action: Mouse pressed left at (512, 393)
Screenshot: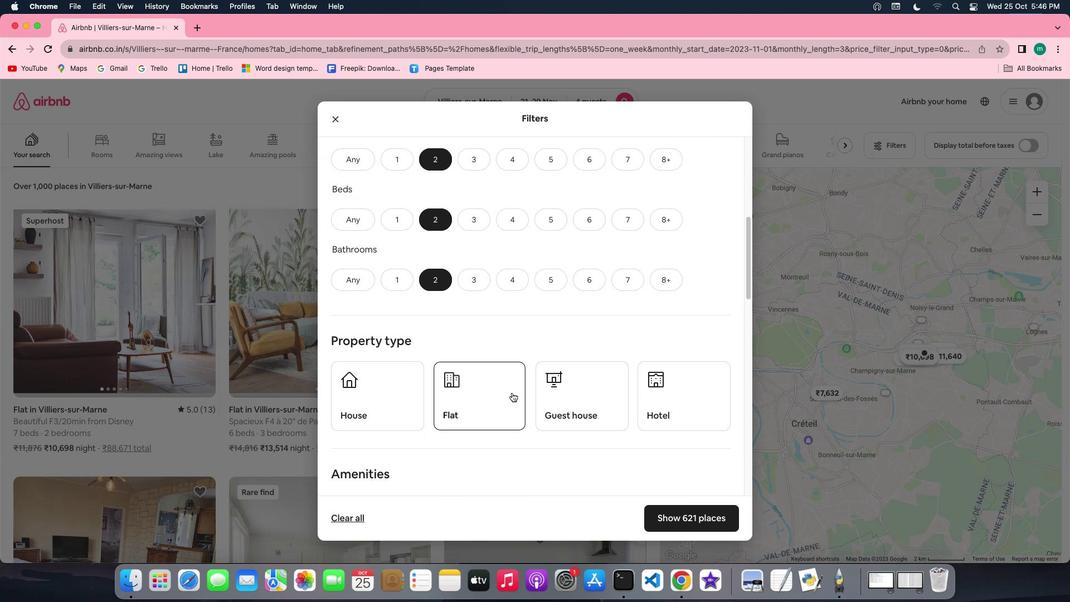 
Action: Mouse moved to (622, 417)
Screenshot: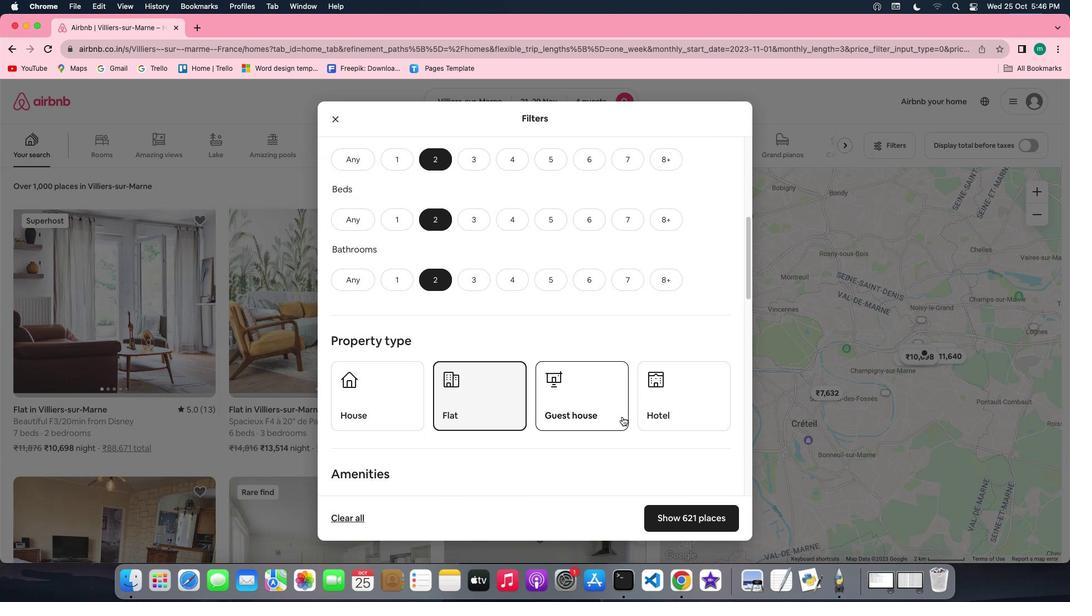 
Action: Mouse scrolled (622, 417) with delta (0, 0)
Screenshot: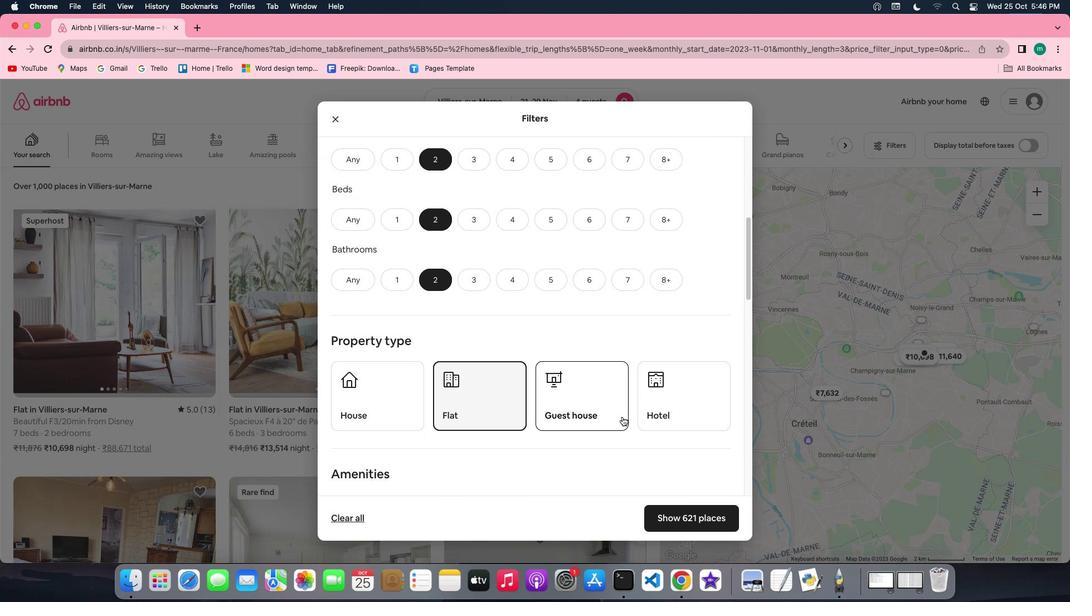 
Action: Mouse scrolled (622, 417) with delta (0, 0)
Screenshot: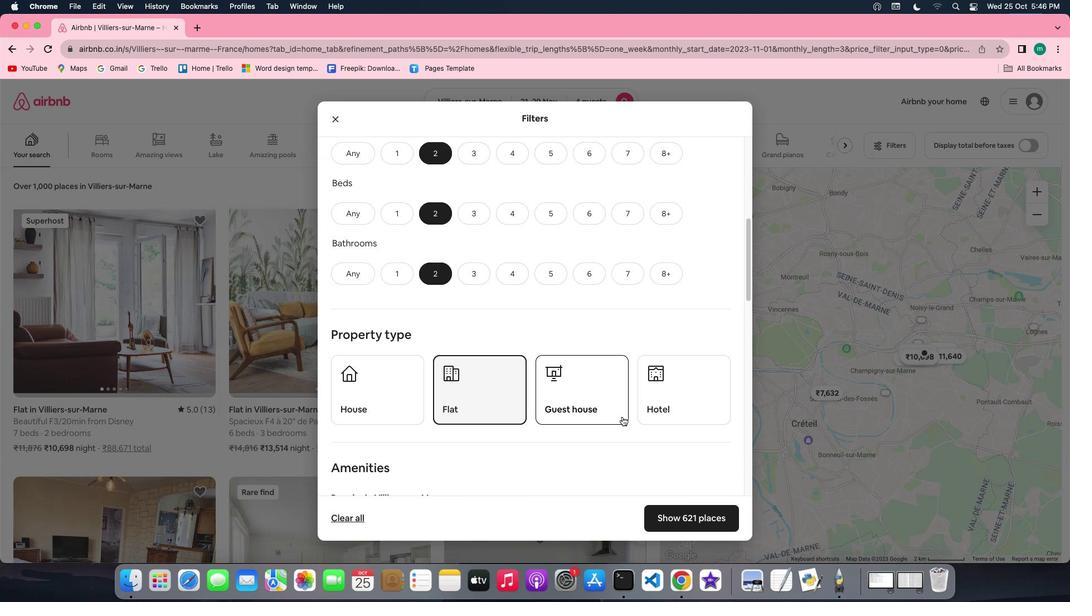 
Action: Mouse scrolled (622, 417) with delta (0, -1)
Screenshot: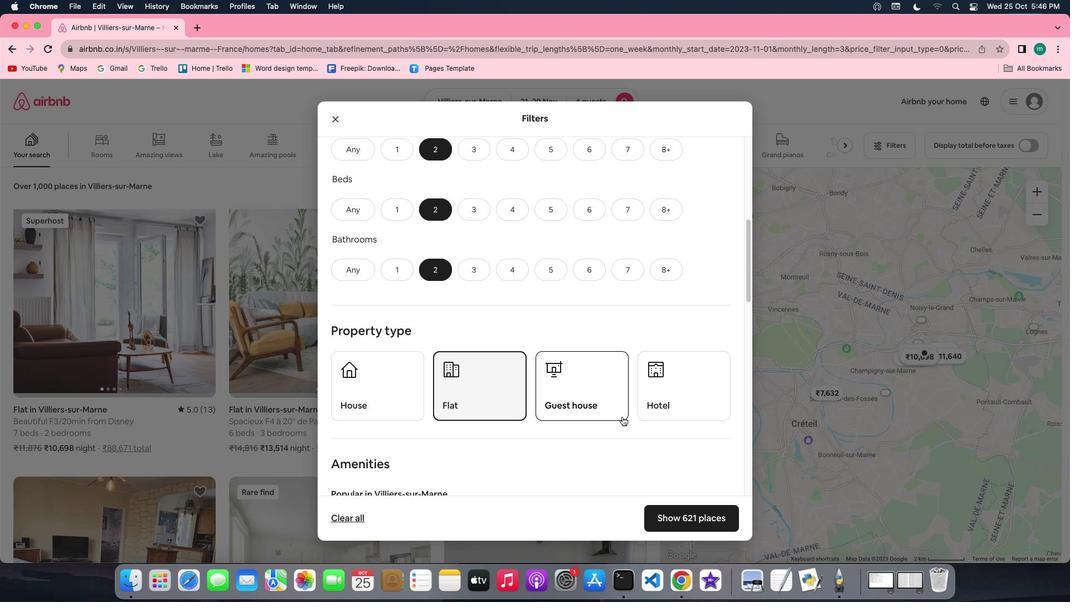 
Action: Mouse scrolled (622, 417) with delta (0, 0)
Screenshot: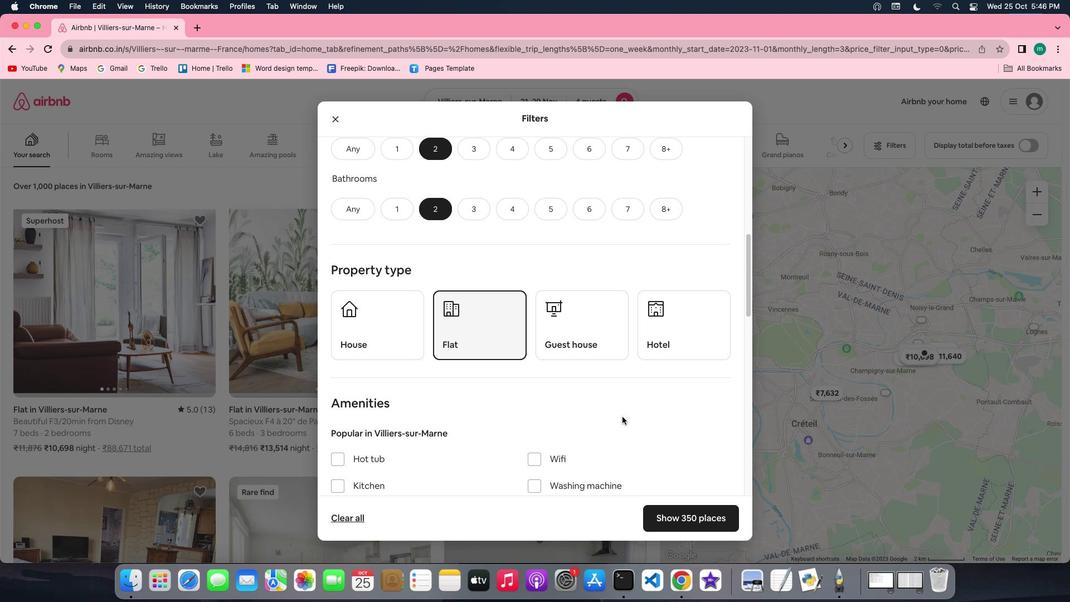 
Action: Mouse scrolled (622, 417) with delta (0, 0)
Screenshot: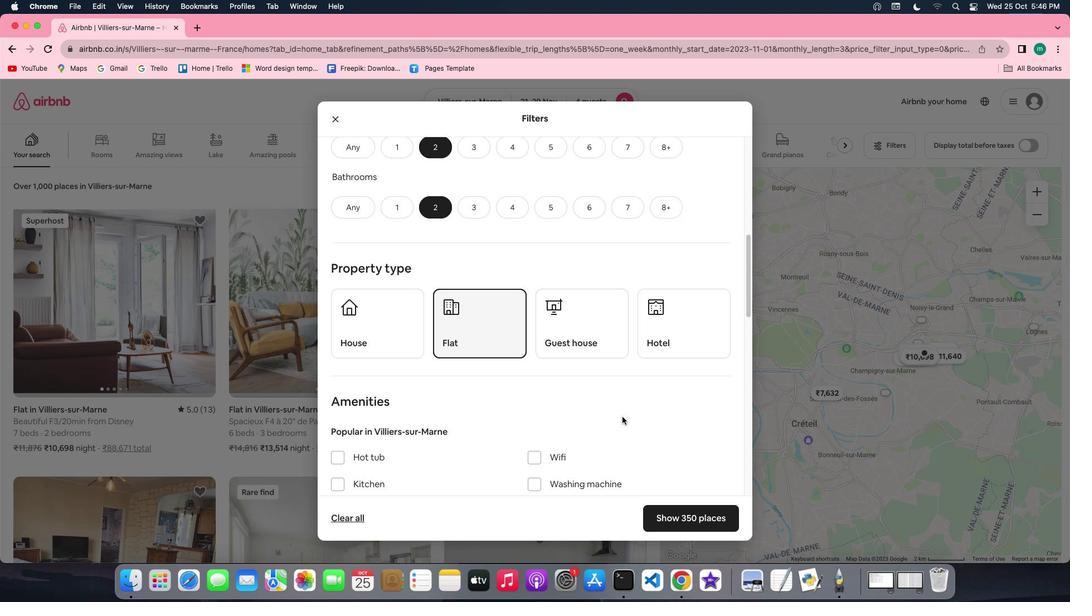 
Action: Mouse scrolled (622, 417) with delta (0, 0)
Screenshot: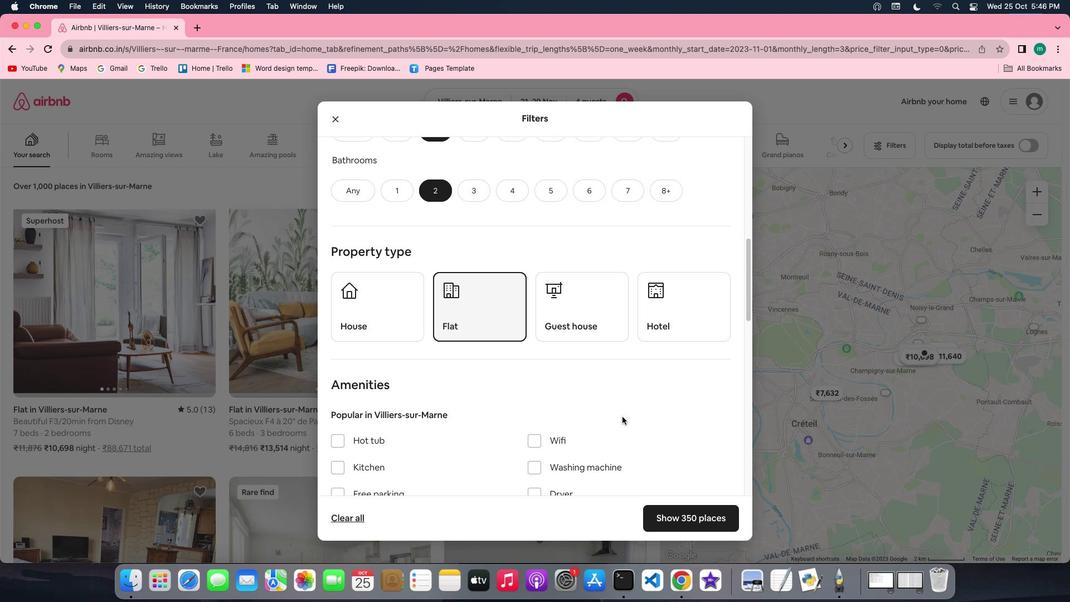 
Action: Mouse scrolled (622, 417) with delta (0, 0)
Screenshot: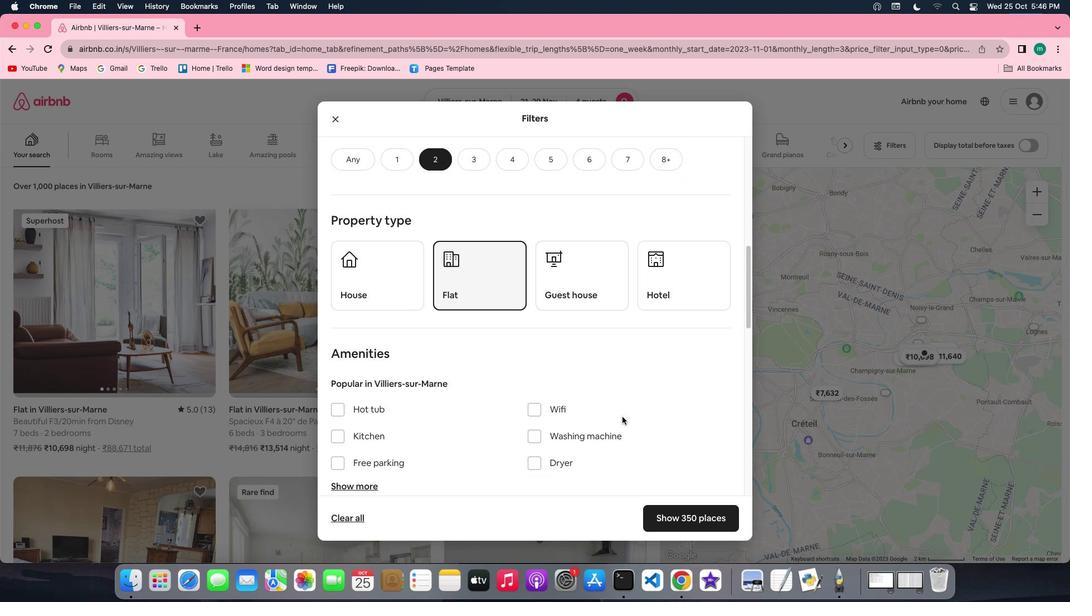 
Action: Mouse scrolled (622, 417) with delta (0, 0)
Screenshot: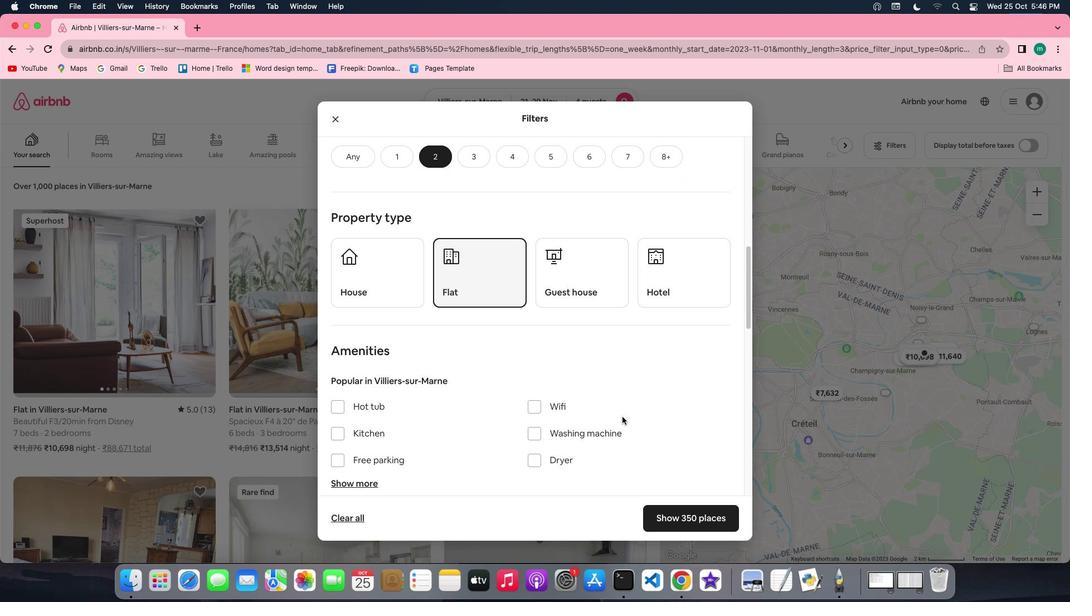 
Action: Mouse scrolled (622, 417) with delta (0, 0)
Screenshot: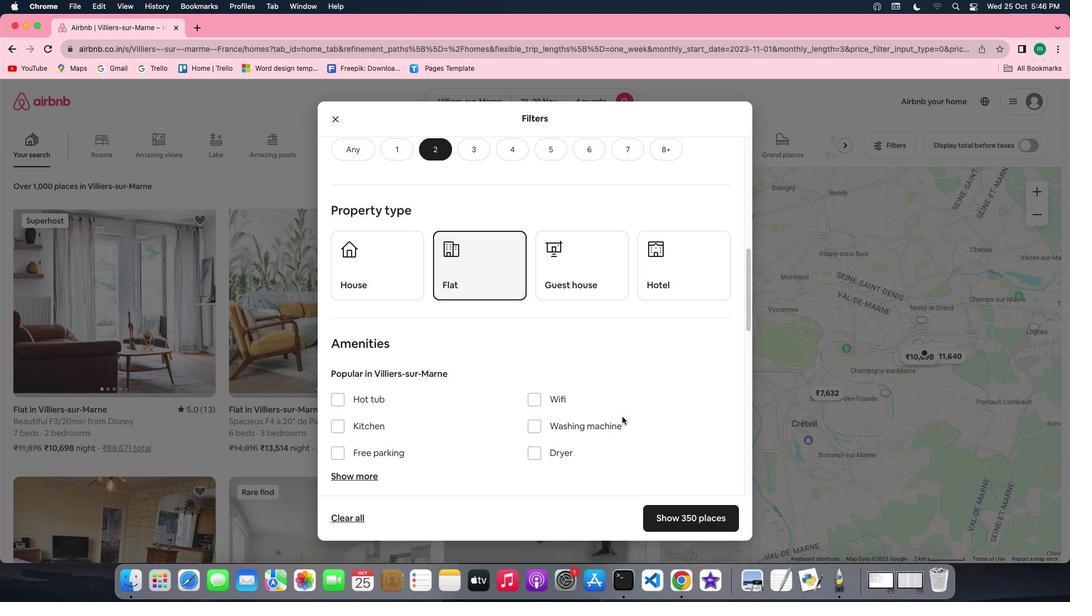 
Action: Mouse scrolled (622, 417) with delta (0, 0)
Screenshot: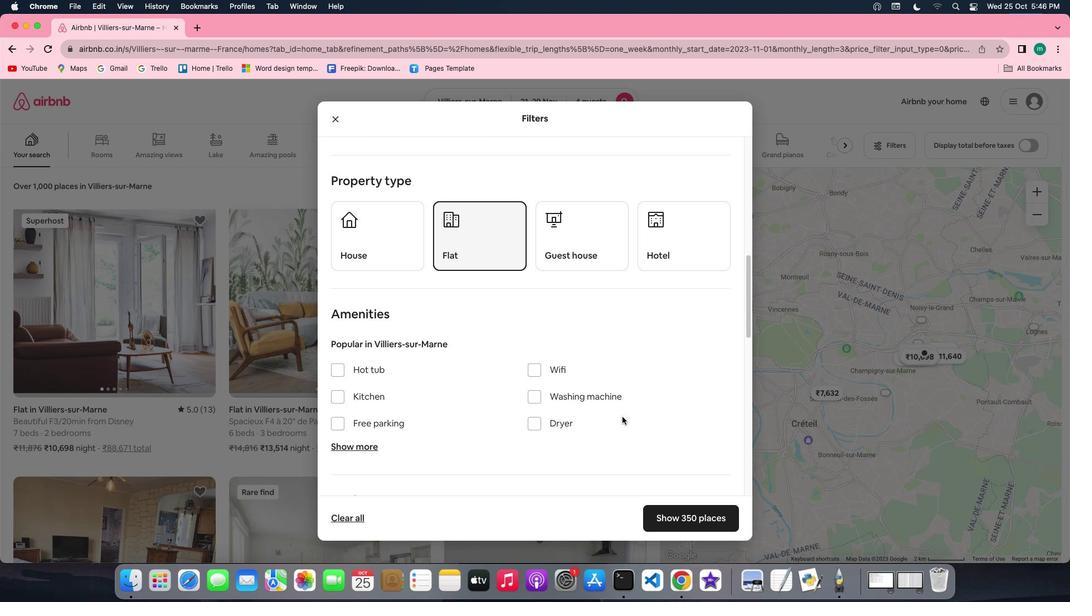 
Action: Mouse scrolled (622, 417) with delta (0, 0)
Screenshot: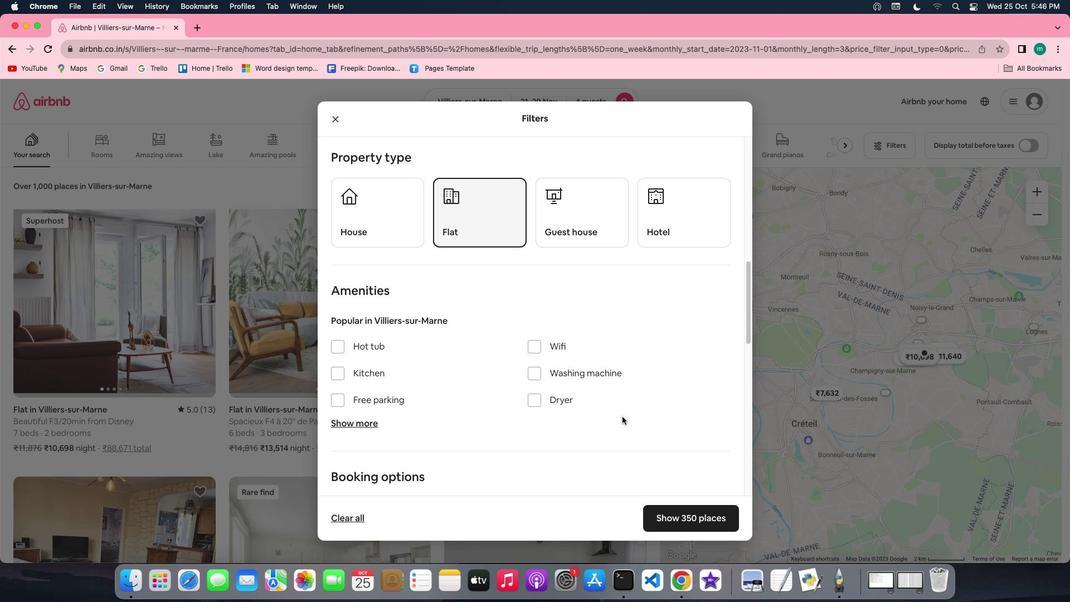 
Action: Mouse scrolled (622, 417) with delta (0, 0)
Screenshot: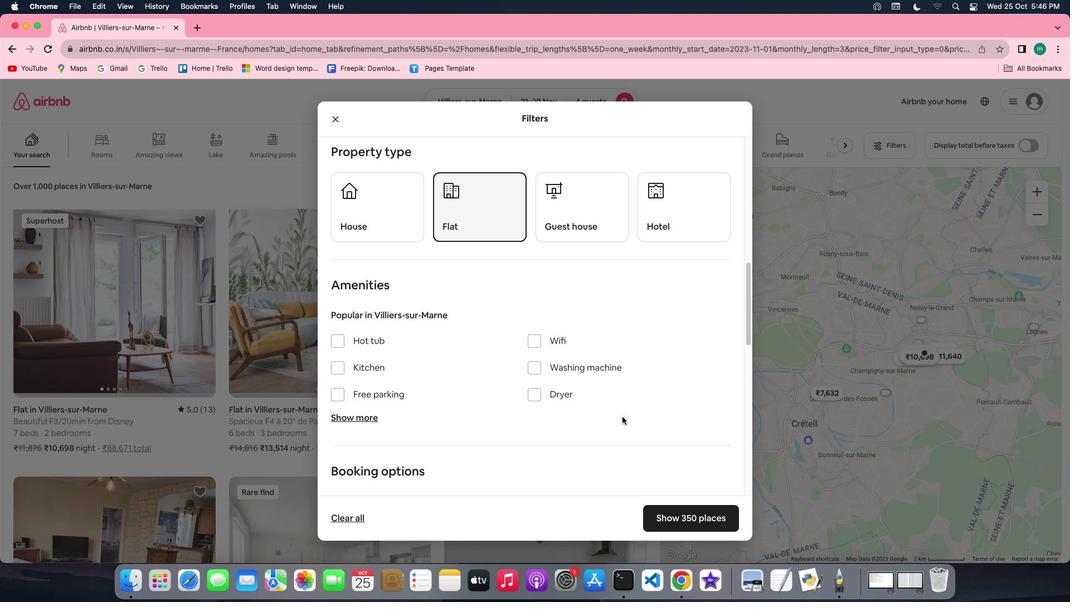 
Action: Mouse scrolled (622, 417) with delta (0, 0)
Screenshot: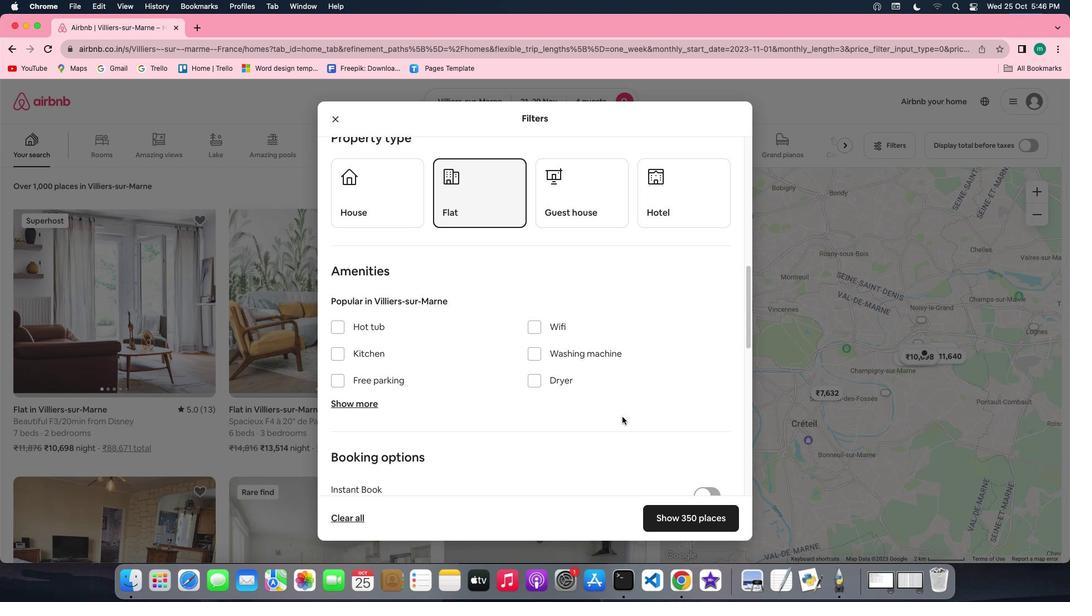 
Action: Mouse scrolled (622, 417) with delta (0, 0)
Screenshot: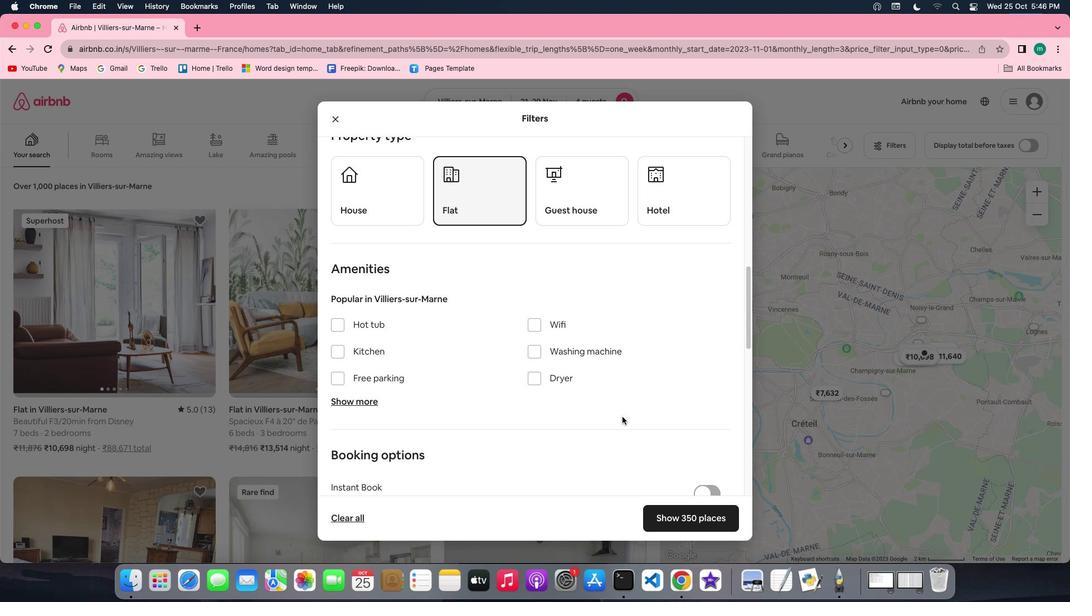 
Action: Mouse scrolled (622, 417) with delta (0, 0)
Screenshot: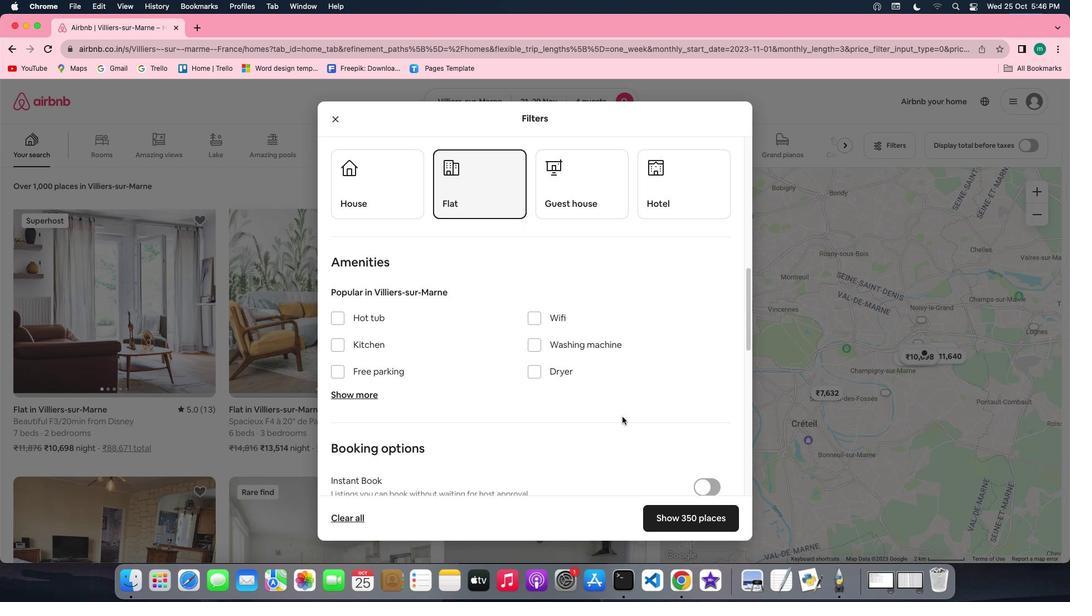 
Action: Mouse scrolled (622, 417) with delta (0, 0)
Screenshot: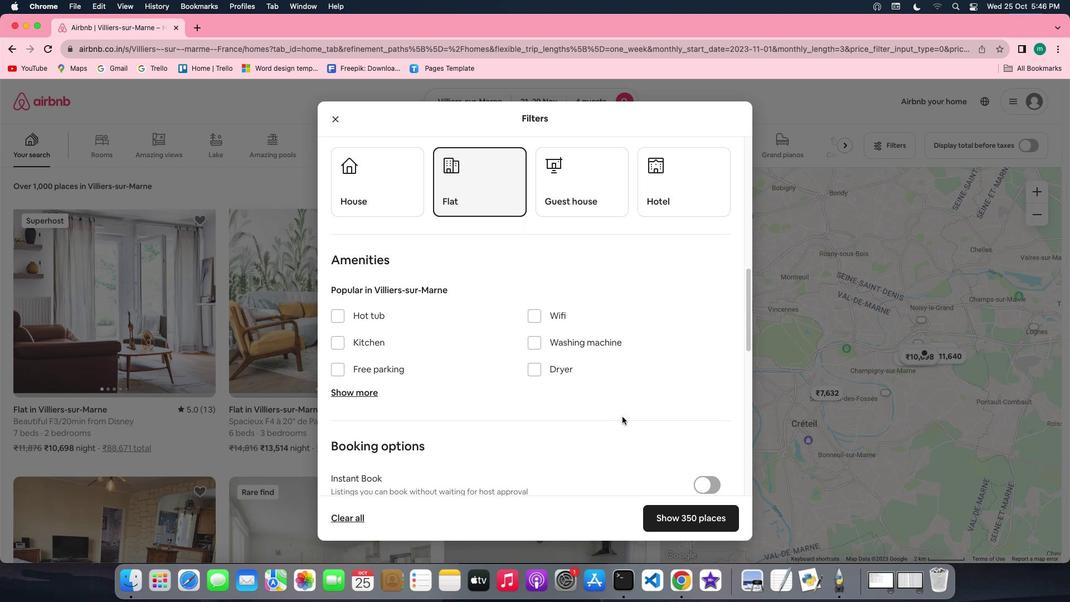
Action: Mouse scrolled (622, 417) with delta (0, -1)
Screenshot: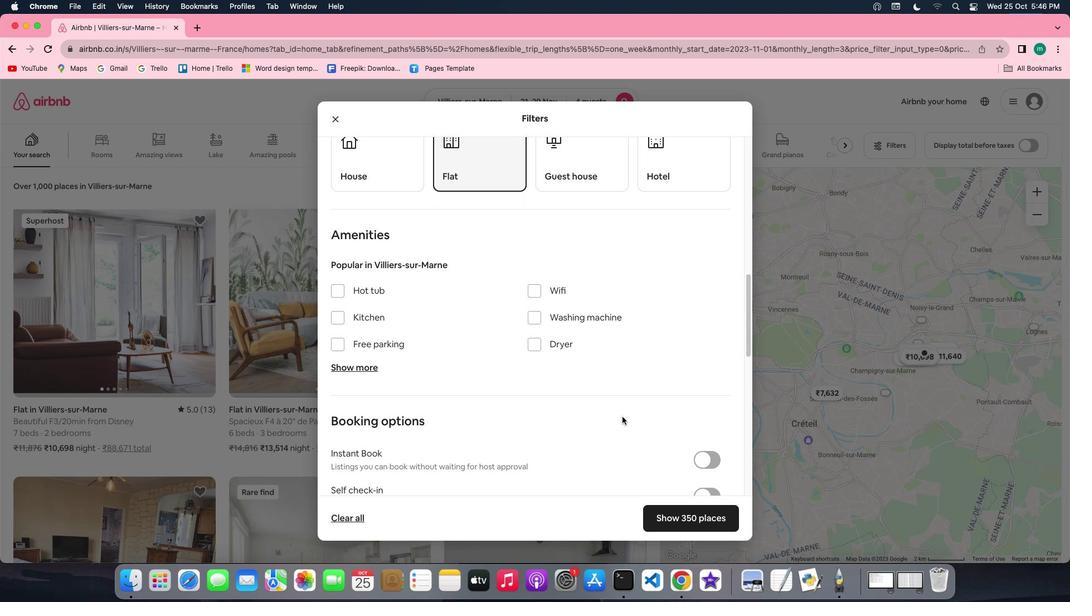 
Action: Mouse moved to (715, 459)
Screenshot: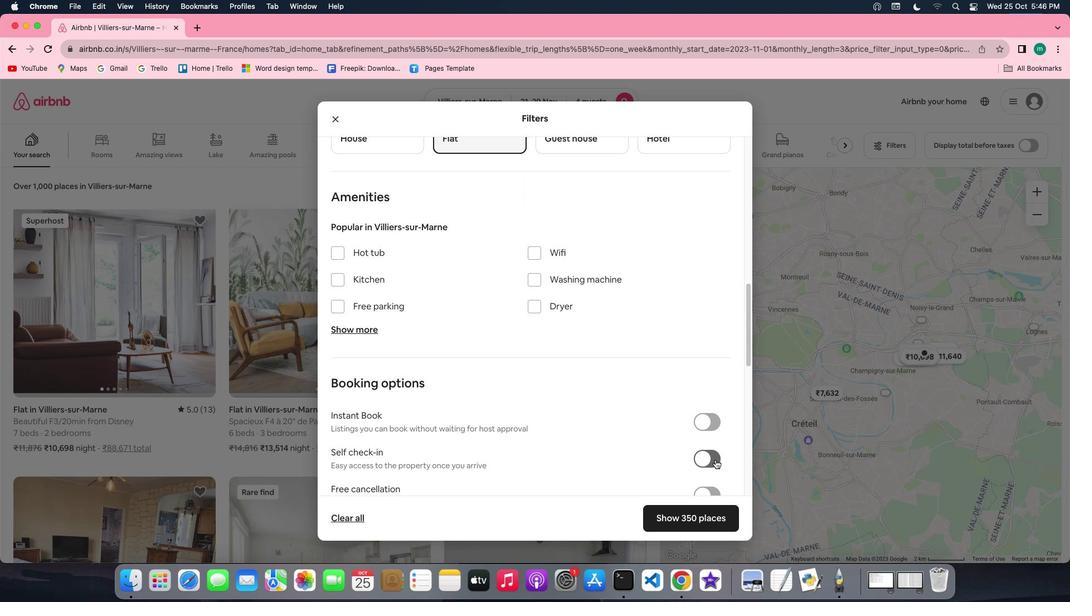 
Action: Mouse pressed left at (715, 459)
Screenshot: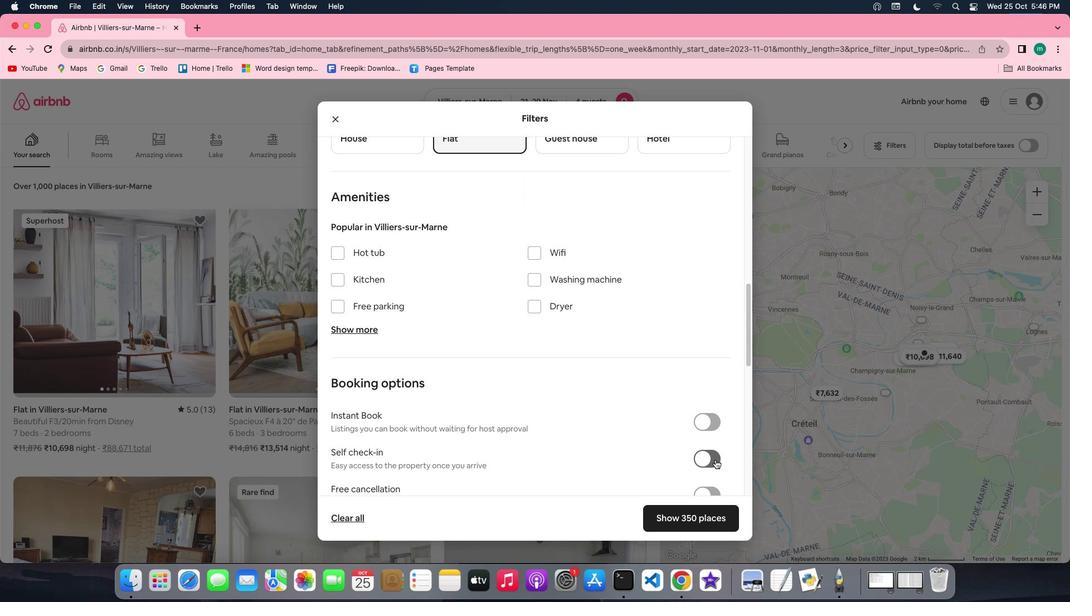 
Action: Mouse moved to (702, 461)
Screenshot: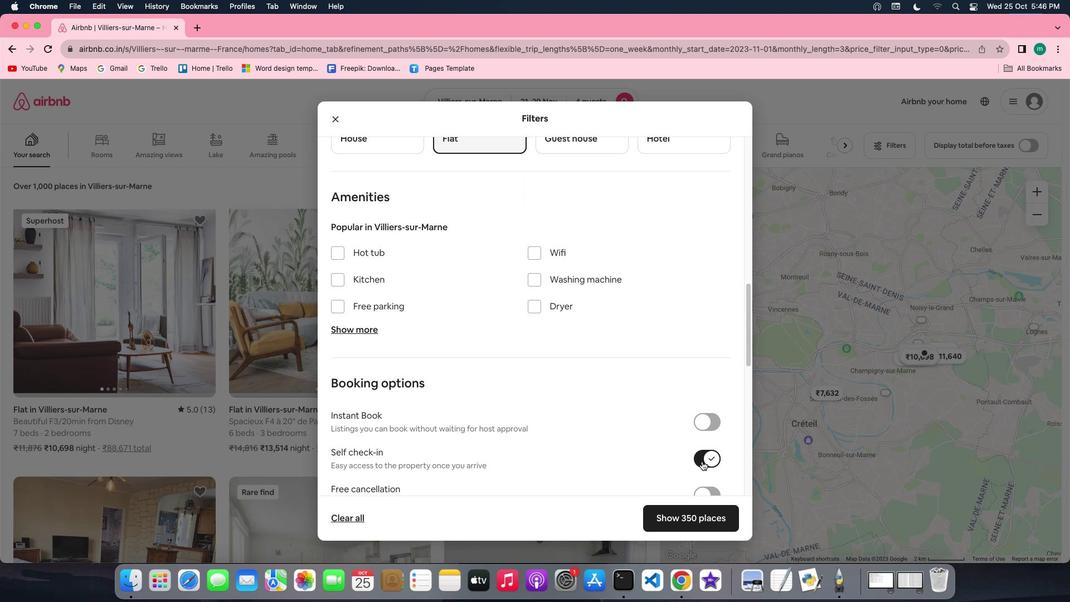 
Action: Mouse scrolled (702, 461) with delta (0, 0)
Screenshot: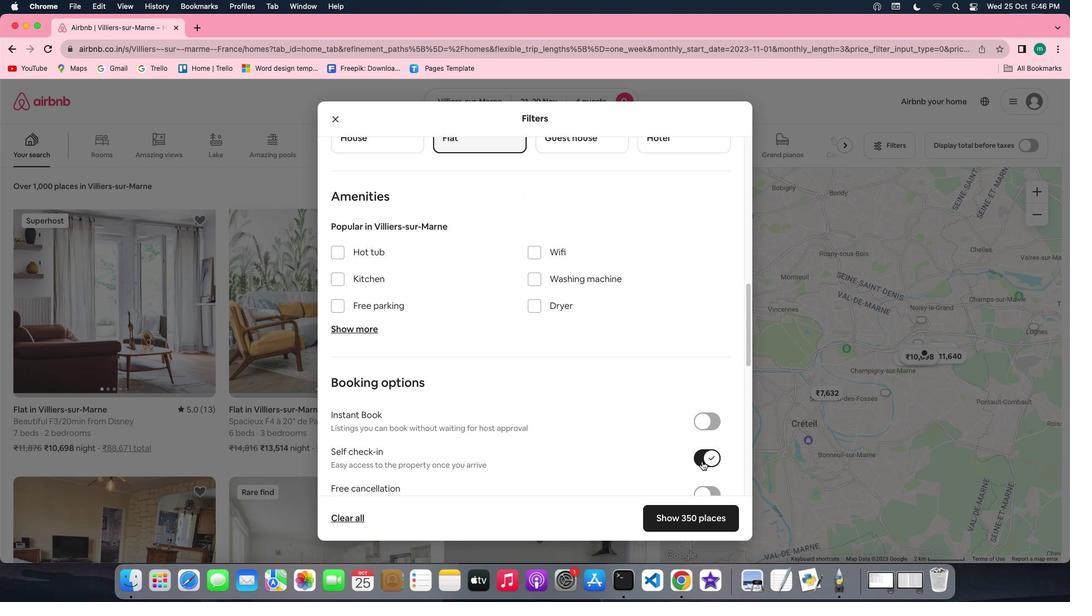
Action: Mouse scrolled (702, 461) with delta (0, 0)
Screenshot: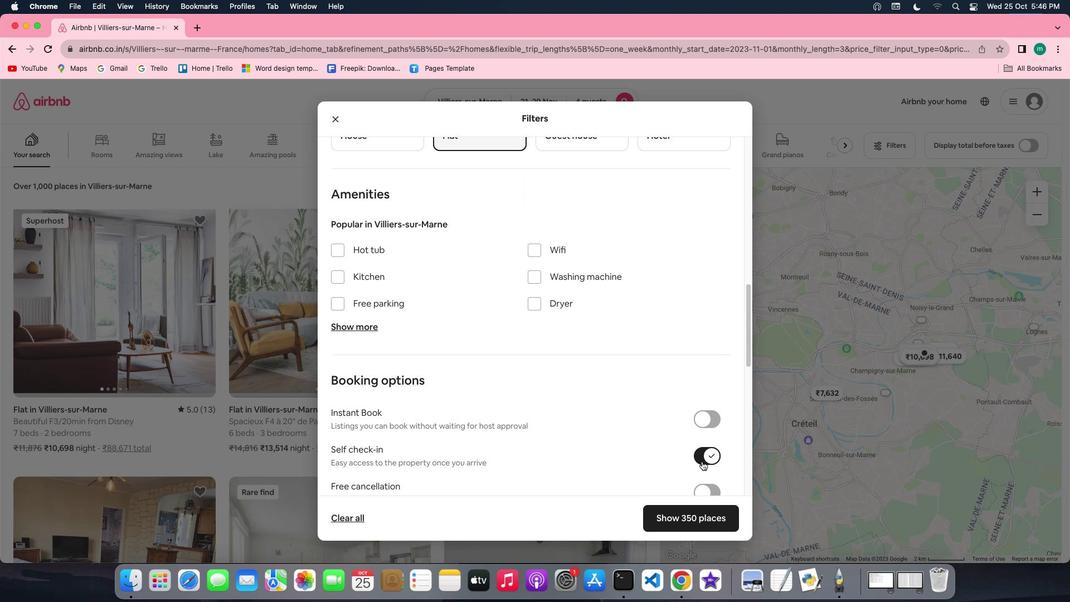 
Action: Mouse scrolled (702, 461) with delta (0, 0)
Screenshot: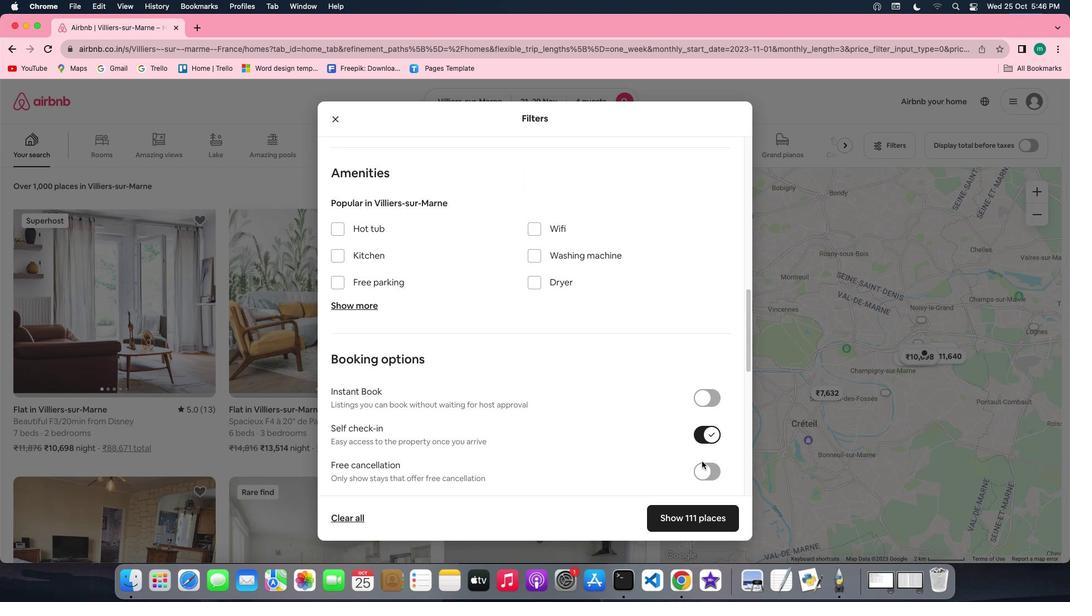 
Action: Mouse scrolled (702, 461) with delta (0, 0)
Screenshot: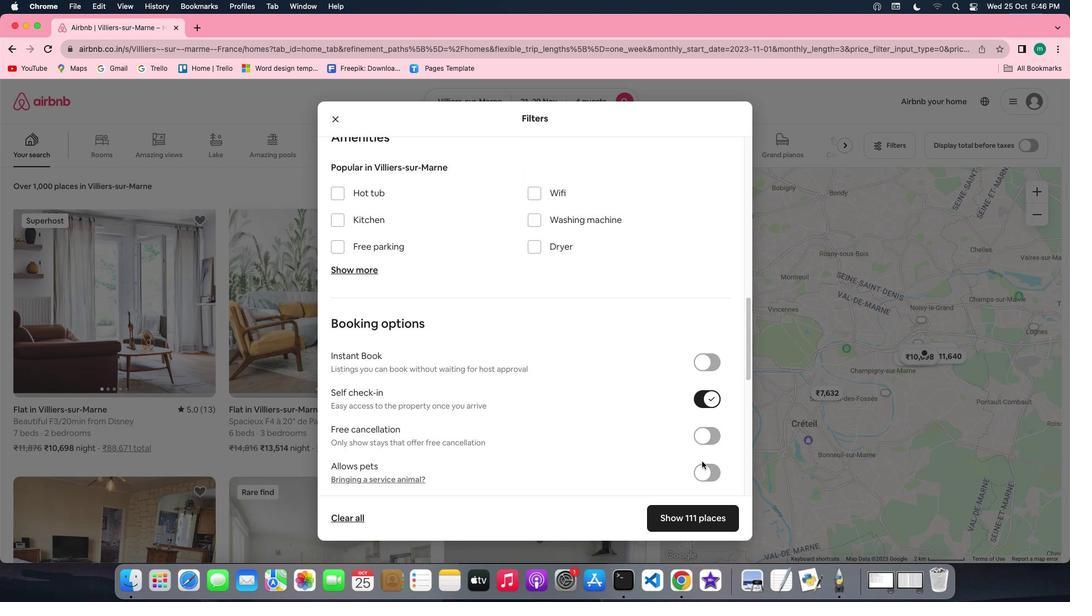 
Action: Mouse scrolled (702, 461) with delta (0, 0)
Screenshot: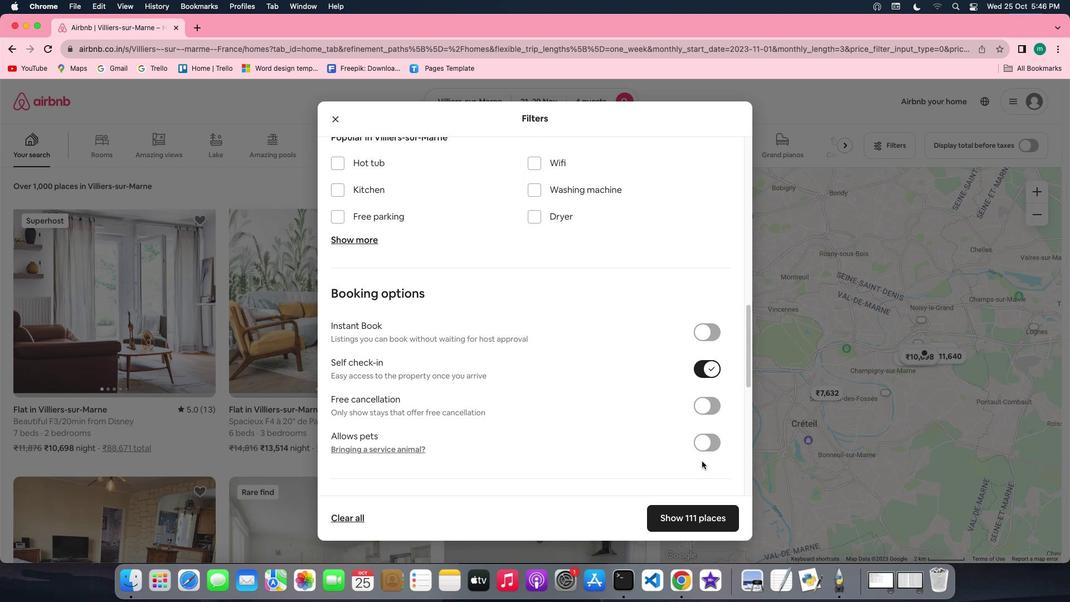 
Action: Mouse scrolled (702, 461) with delta (0, 0)
Screenshot: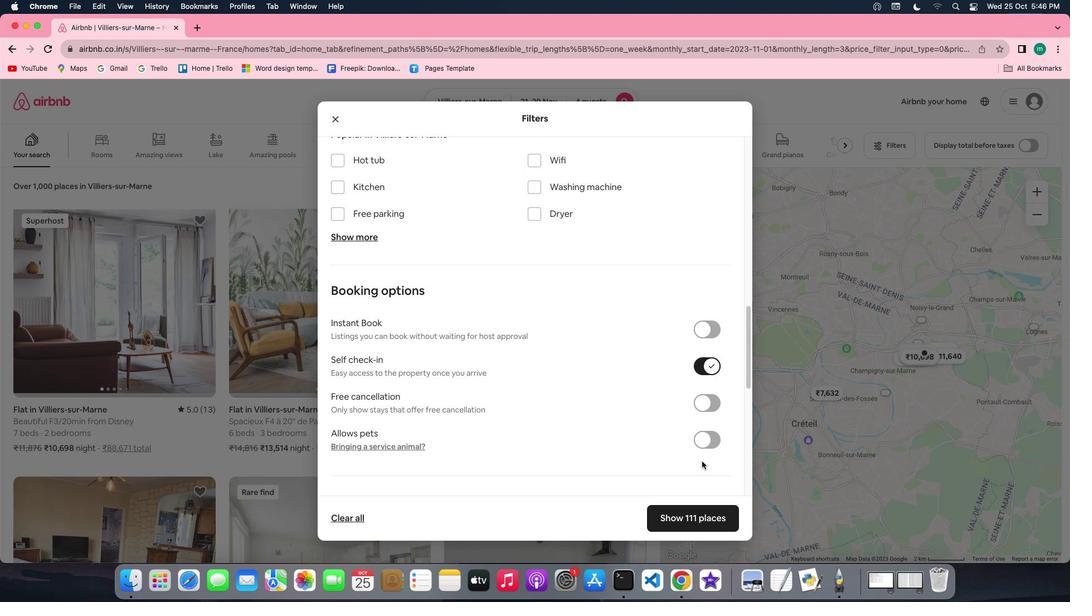 
Action: Mouse scrolled (702, 461) with delta (0, -1)
Screenshot: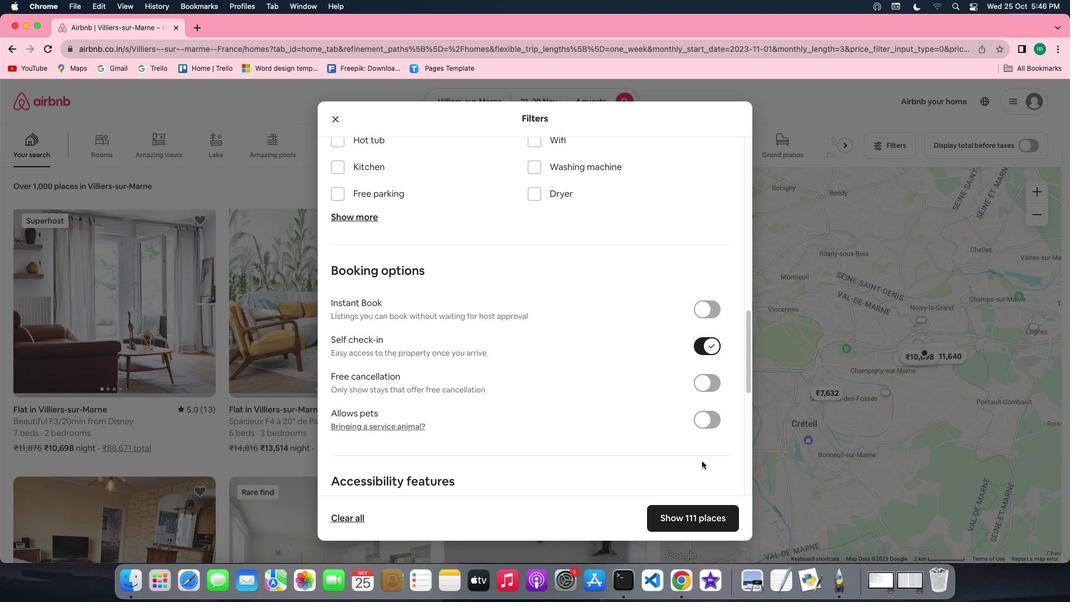 
Action: Mouse scrolled (702, 461) with delta (0, -1)
Screenshot: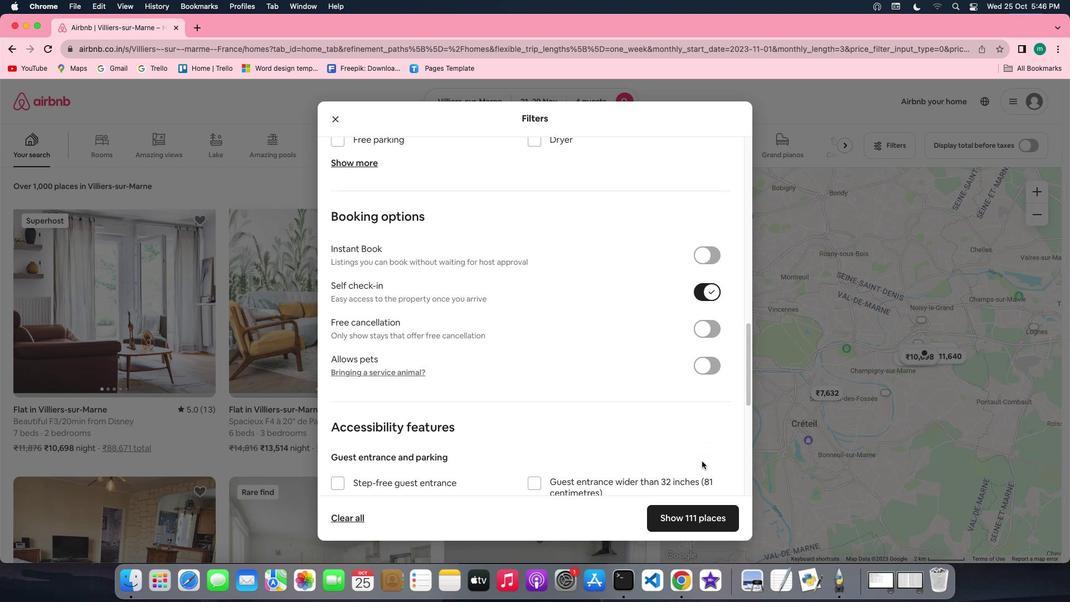
Action: Mouse scrolled (702, 461) with delta (0, 0)
Screenshot: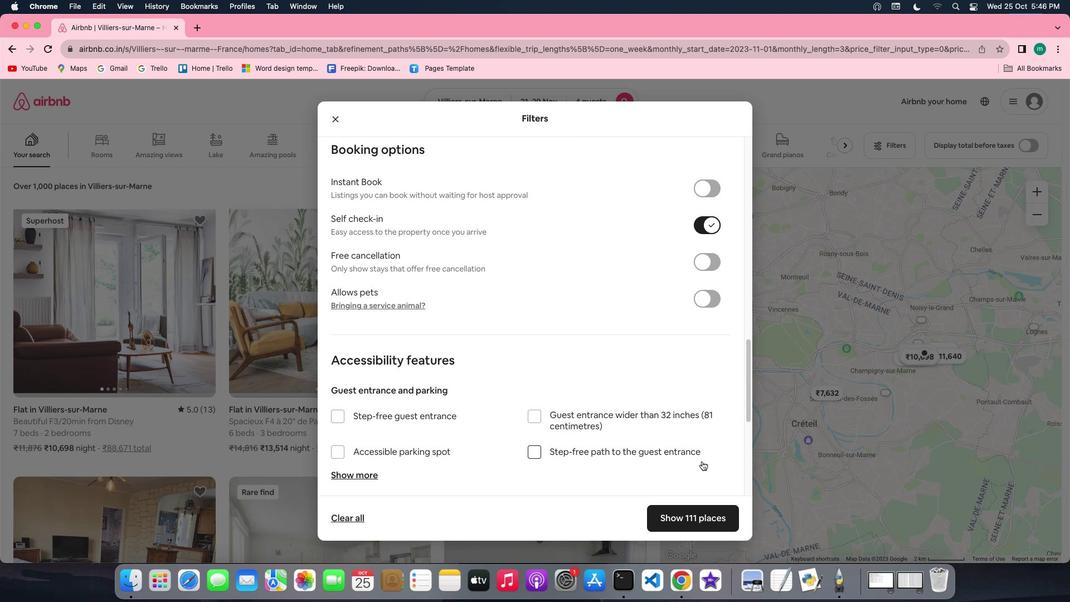 
Action: Mouse scrolled (702, 461) with delta (0, 0)
Screenshot: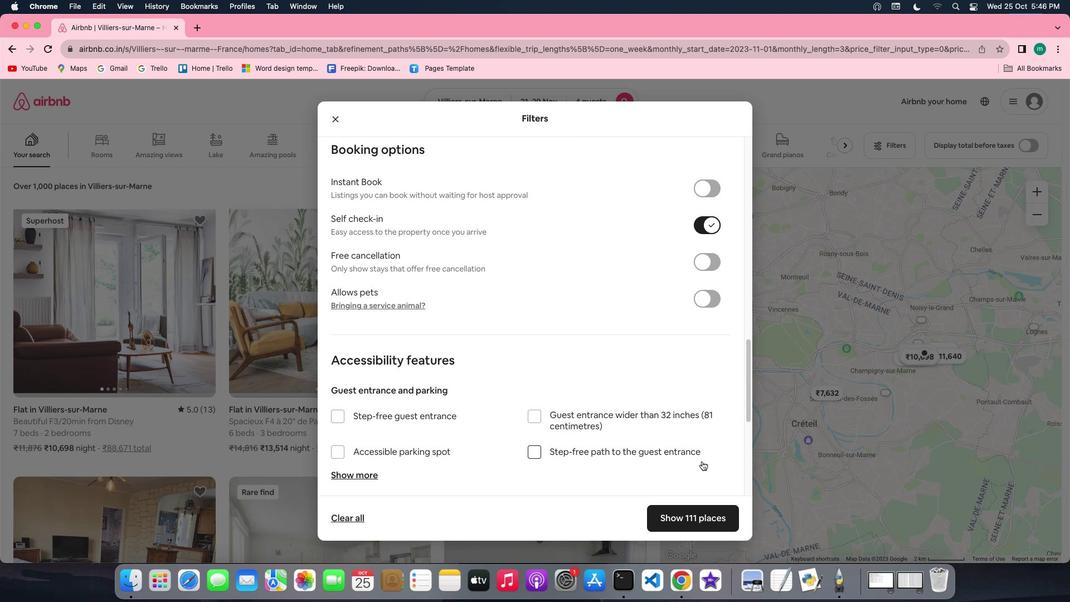 
Action: Mouse scrolled (702, 461) with delta (0, -1)
Screenshot: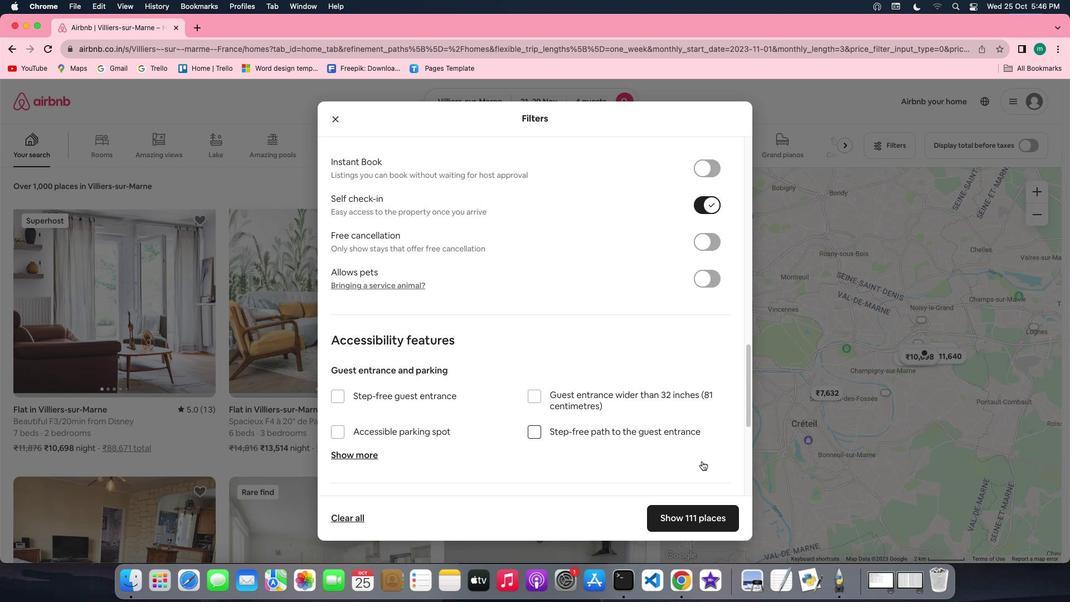 
Action: Mouse scrolled (702, 461) with delta (0, -2)
Screenshot: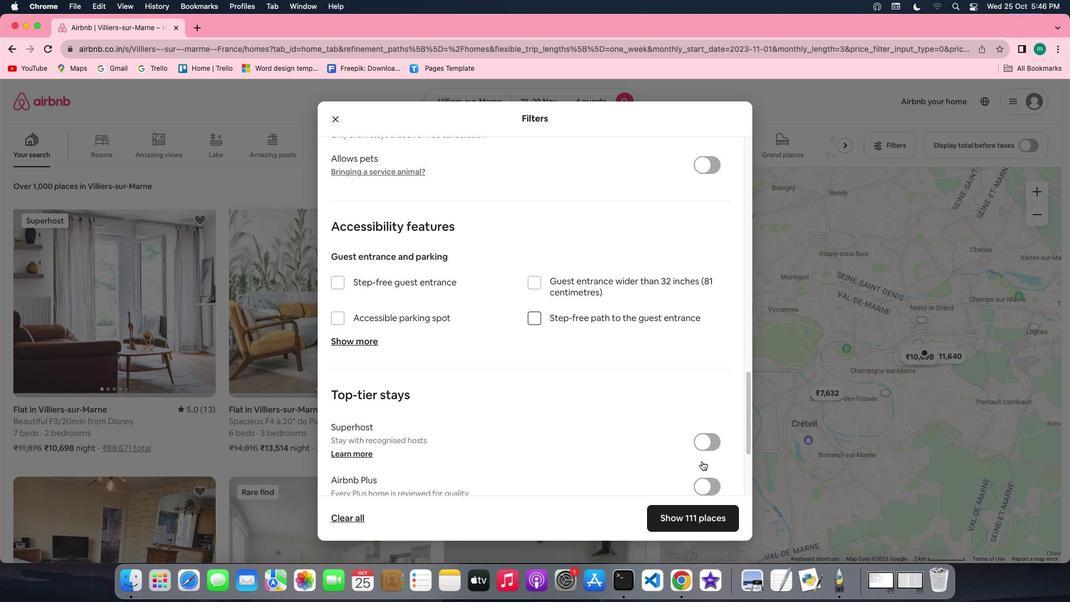 
Action: Mouse scrolled (702, 461) with delta (0, -2)
Screenshot: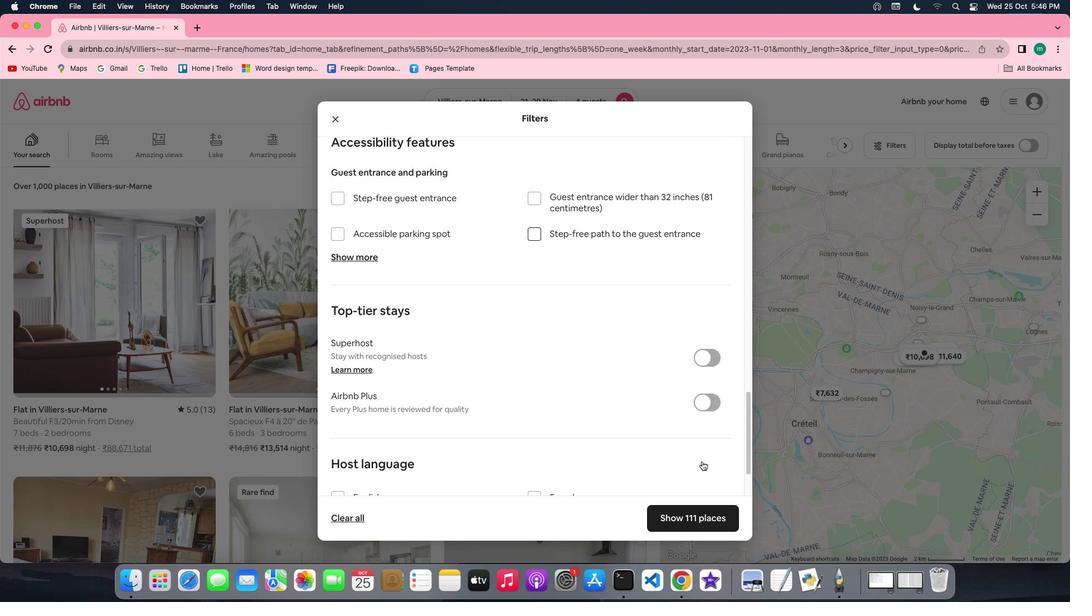 
Action: Mouse scrolled (702, 461) with delta (0, 0)
Screenshot: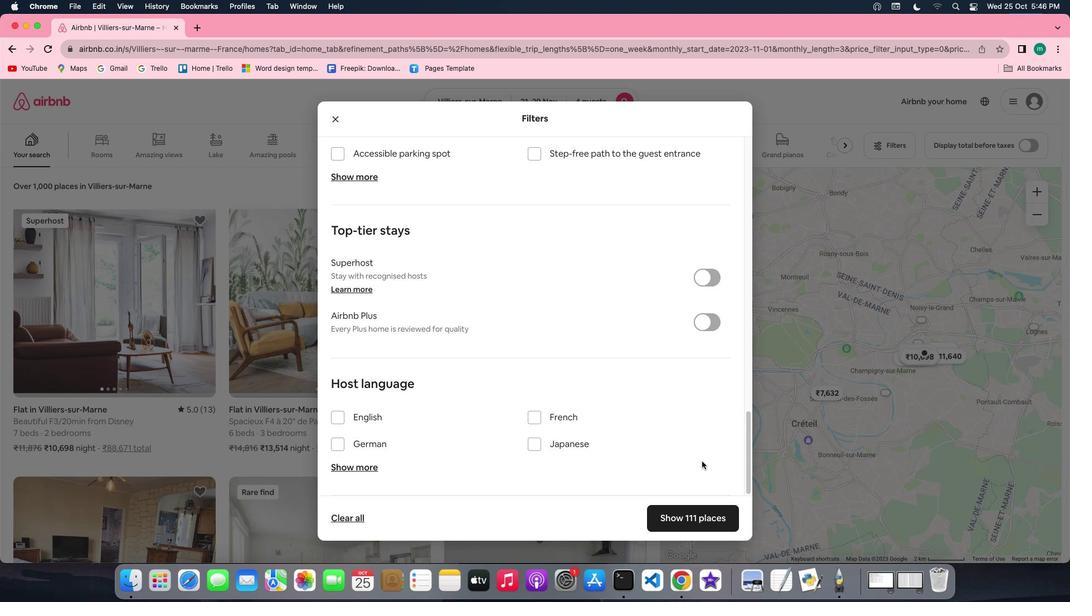 
Action: Mouse scrolled (702, 461) with delta (0, 0)
Screenshot: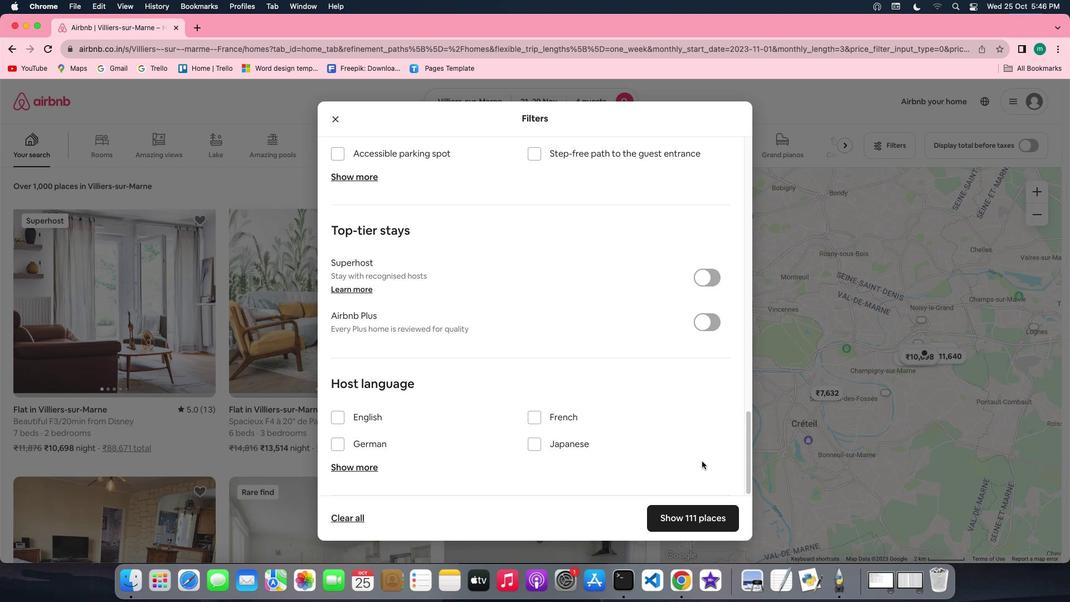 
Action: Mouse scrolled (702, 461) with delta (0, -1)
Screenshot: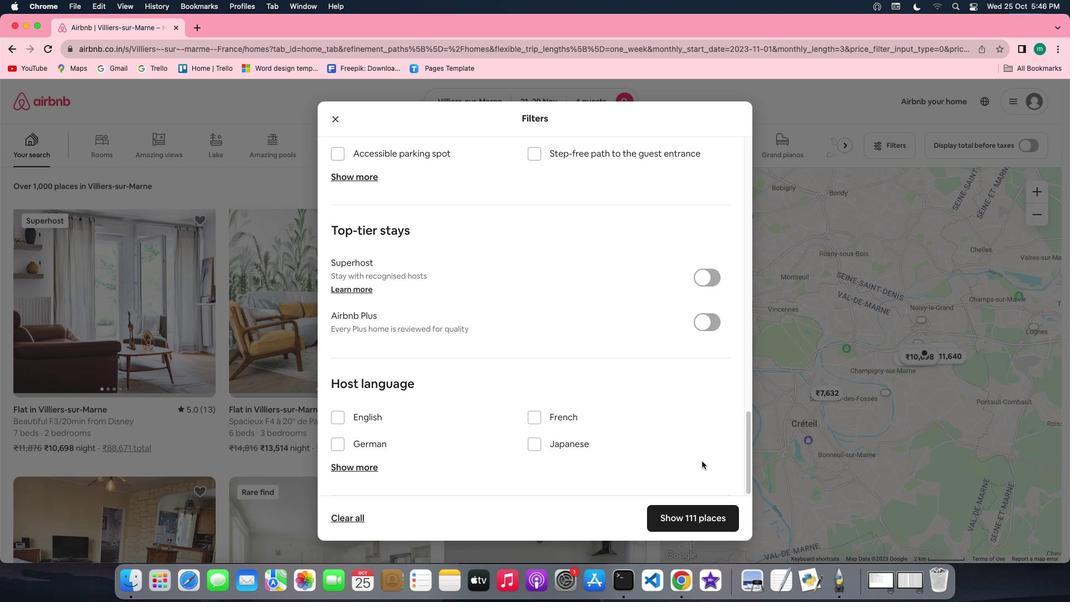 
Action: Mouse scrolled (702, 461) with delta (0, -2)
Screenshot: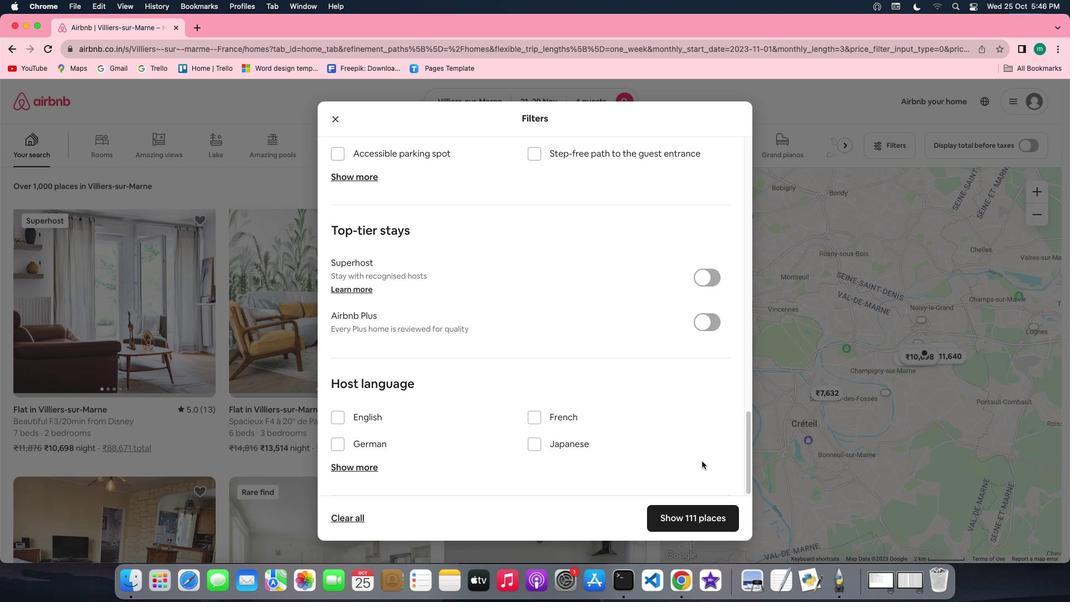 
Action: Mouse scrolled (702, 461) with delta (0, -2)
Screenshot: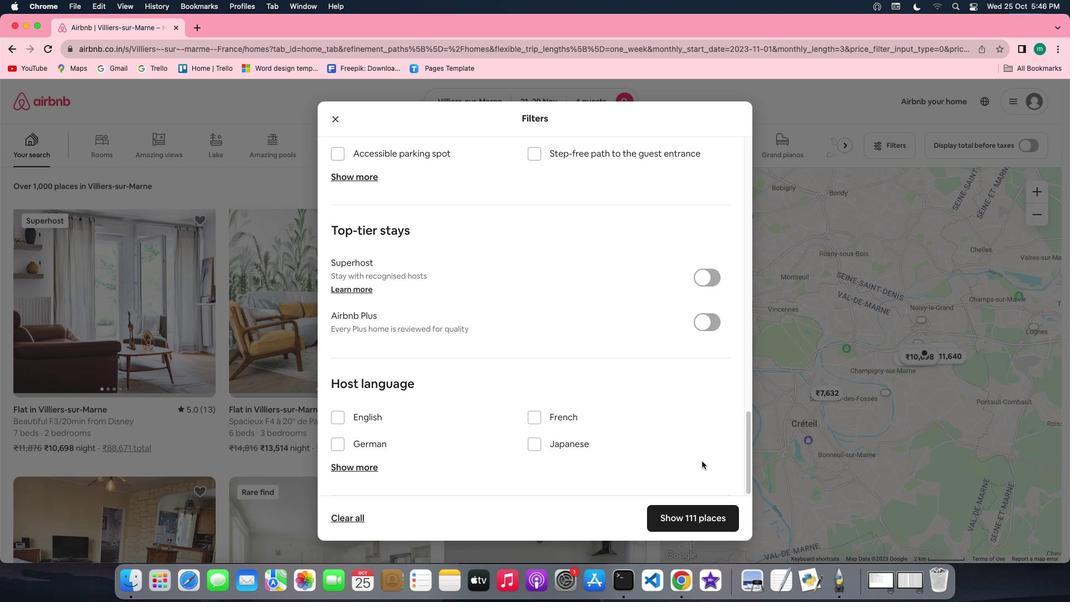 
Action: Mouse moved to (701, 517)
Screenshot: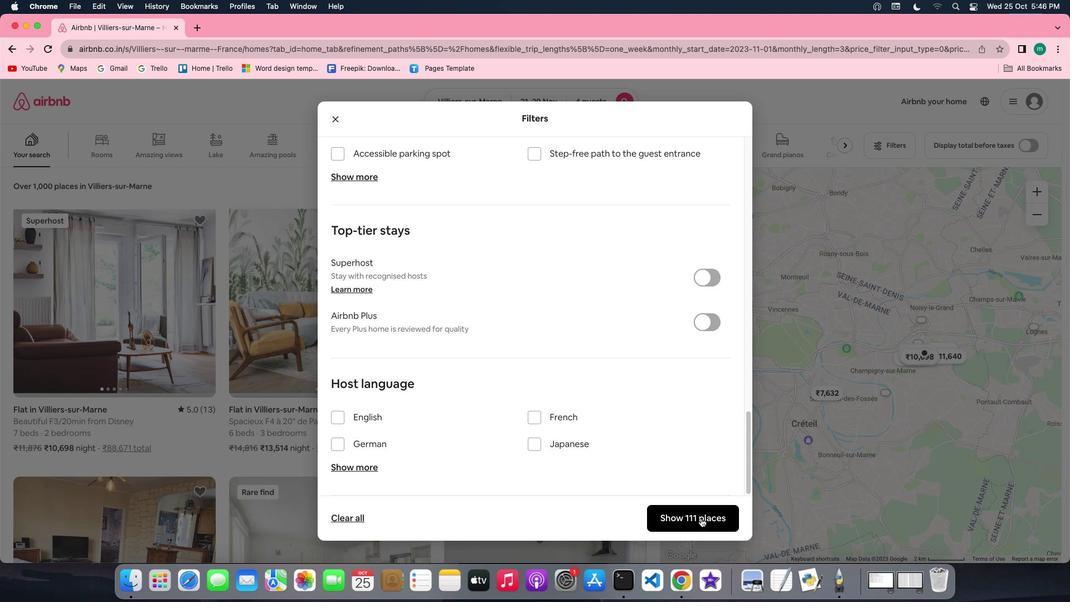 
Action: Mouse pressed left at (701, 517)
Screenshot: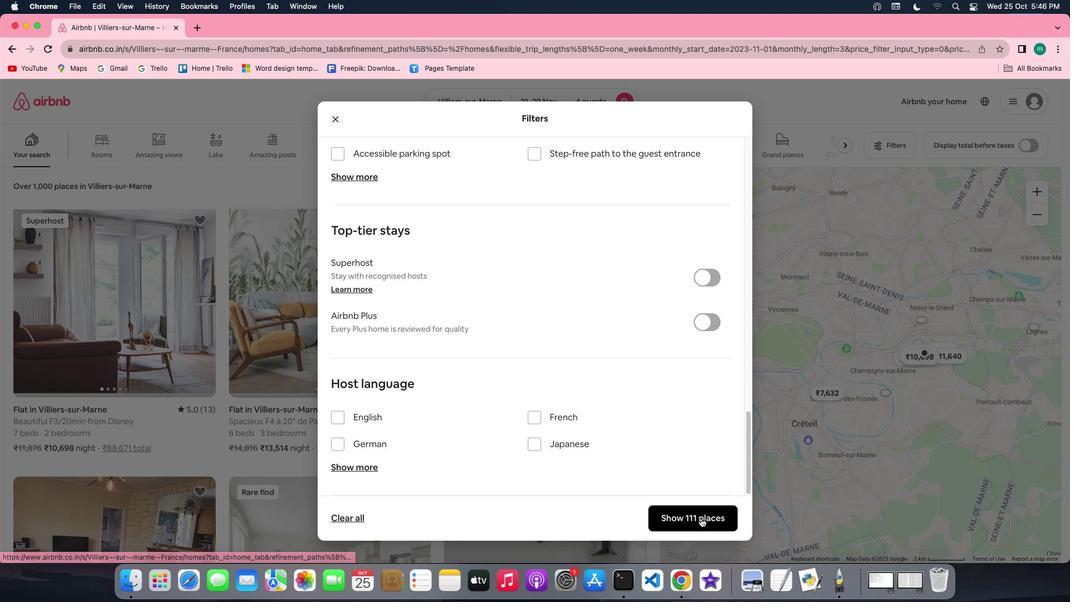 
Action: Mouse moved to (120, 341)
Screenshot: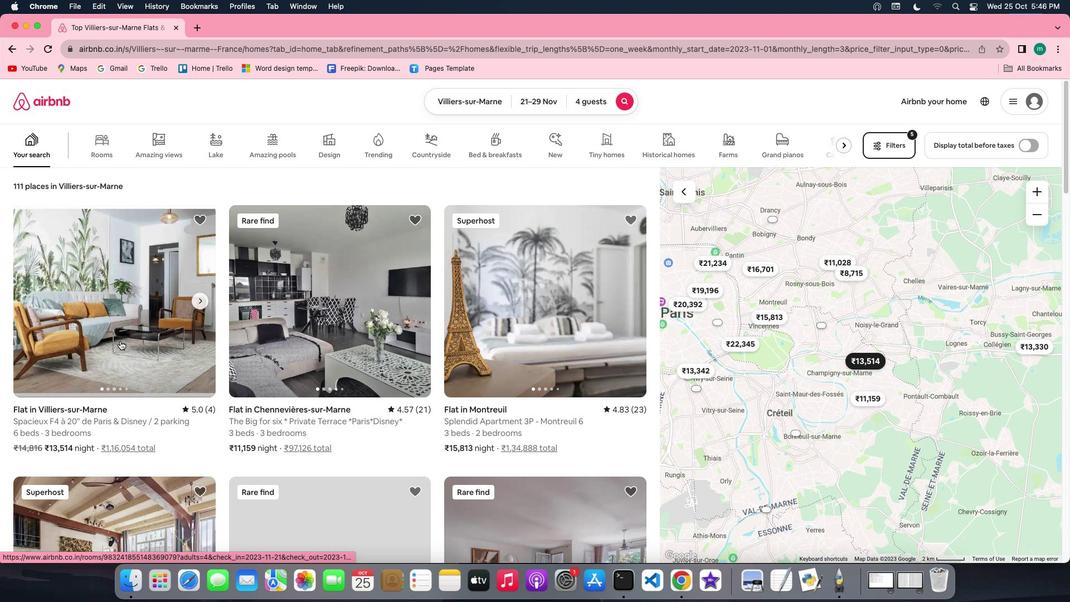 
Action: Mouse pressed left at (120, 341)
Screenshot: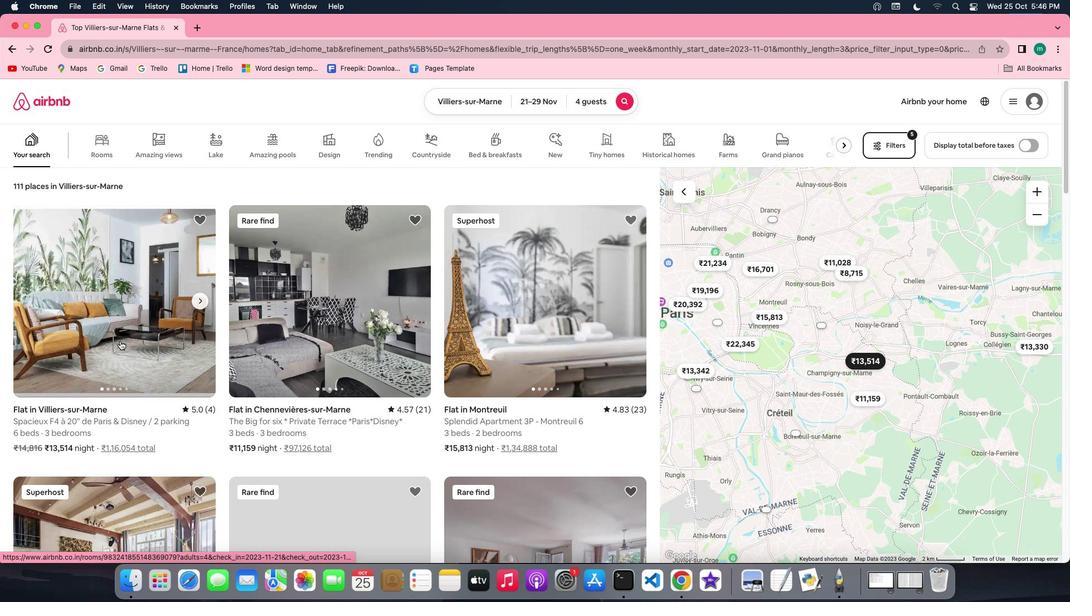 
Action: Mouse moved to (776, 413)
Screenshot: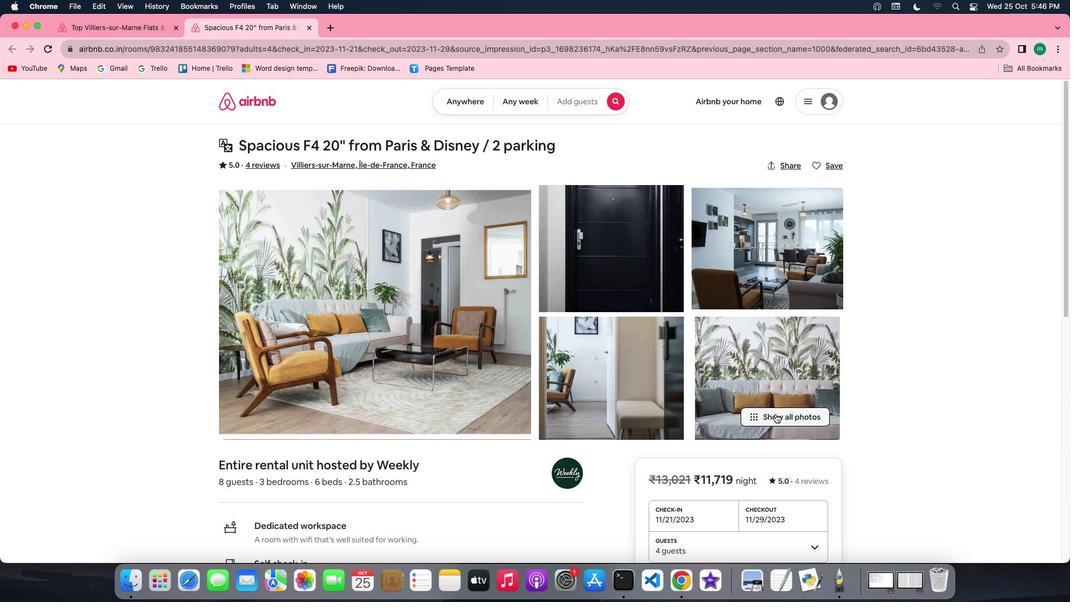 
Action: Mouse pressed left at (776, 413)
Screenshot: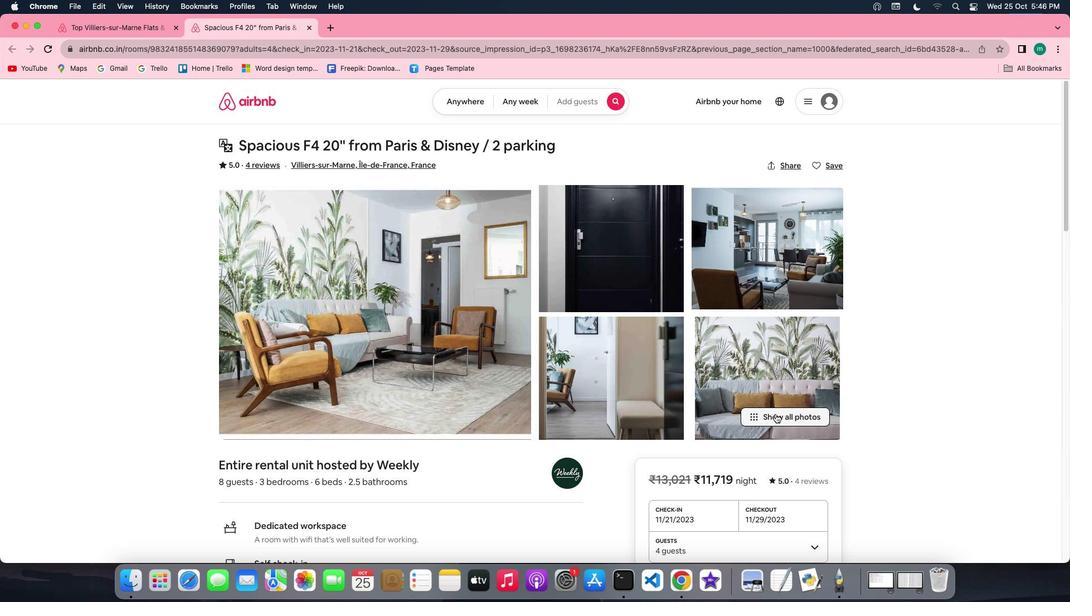 
Action: Mouse moved to (388, 417)
Screenshot: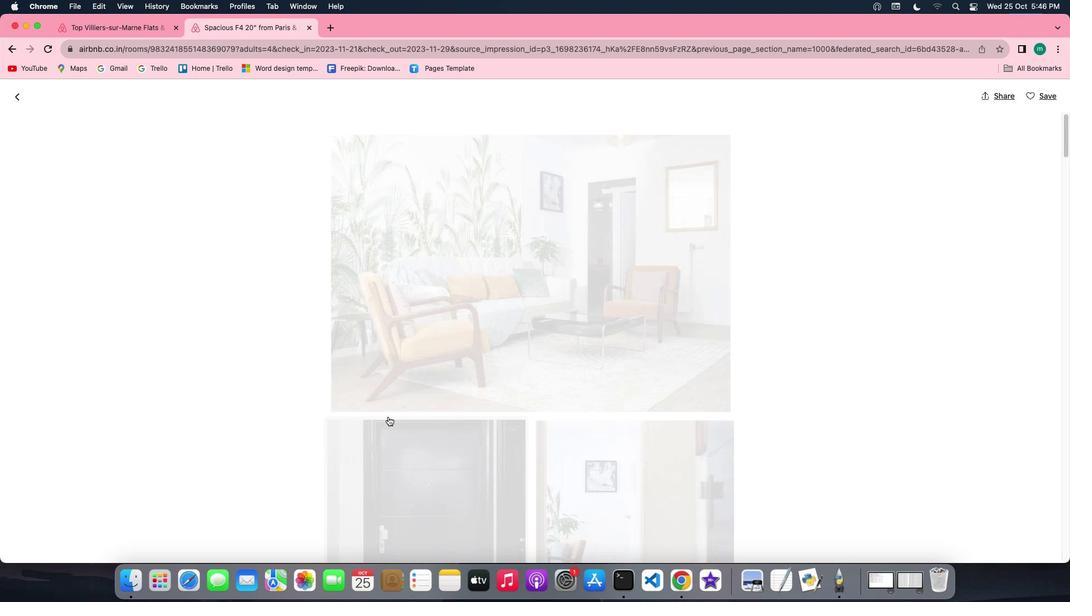
Action: Mouse scrolled (388, 417) with delta (0, 0)
Screenshot: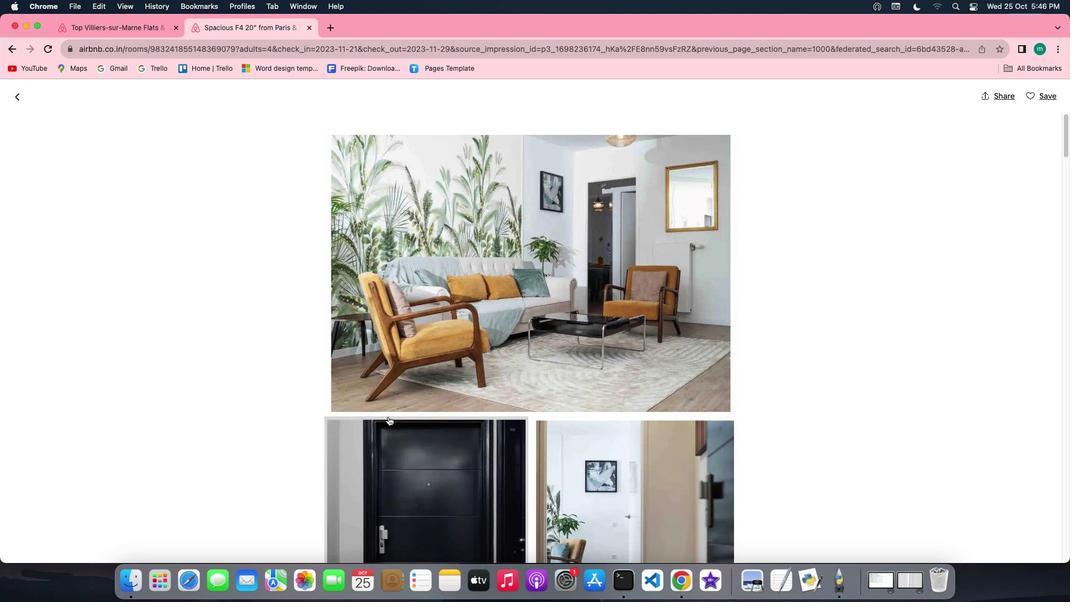
Action: Mouse scrolled (388, 417) with delta (0, 0)
Screenshot: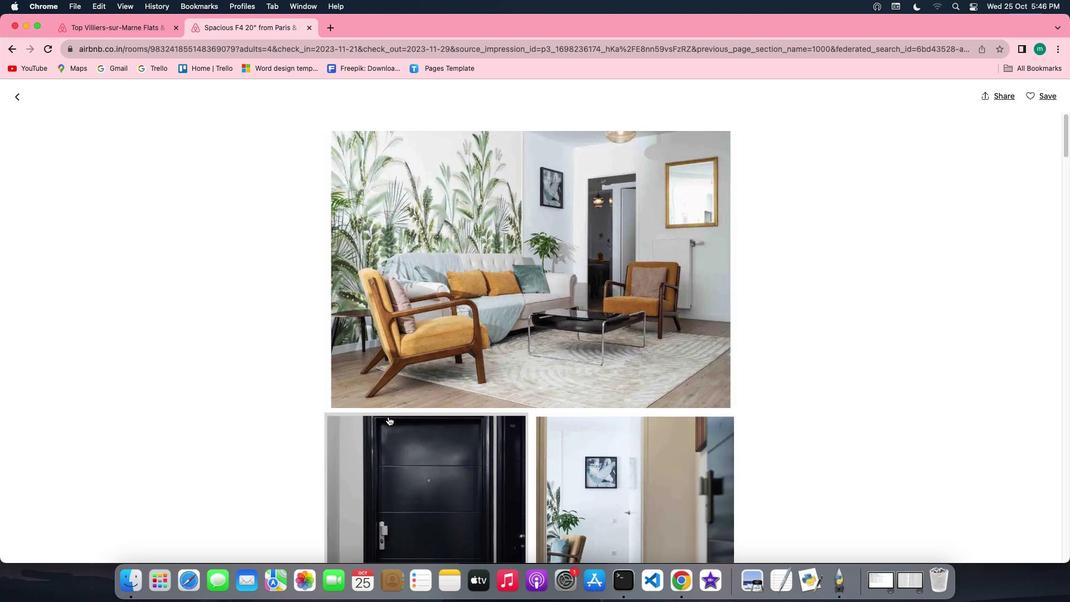 
Action: Mouse scrolled (388, 417) with delta (0, 0)
Screenshot: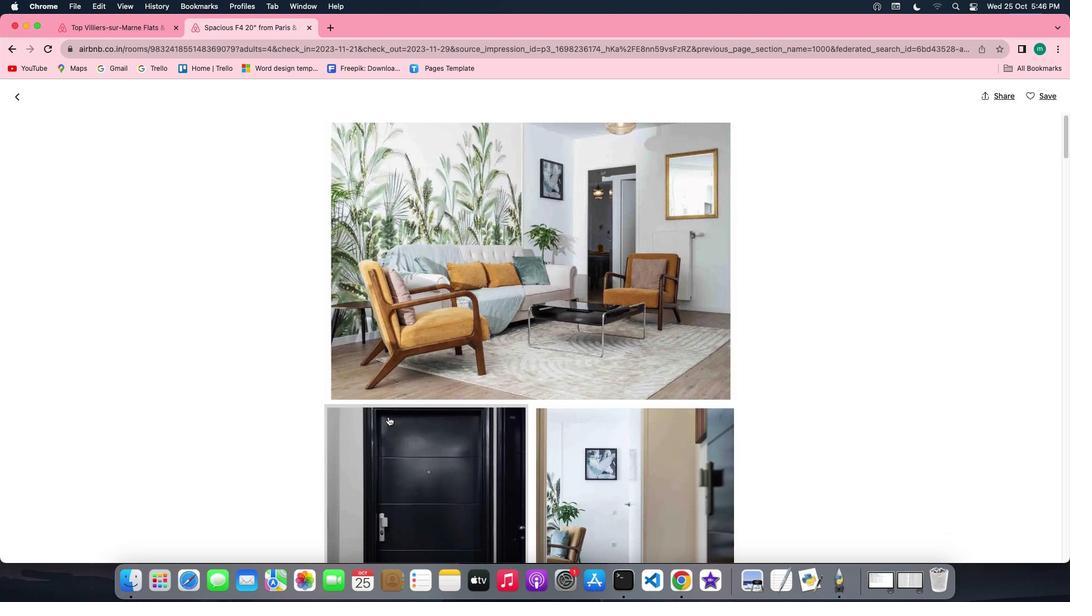 
Action: Mouse scrolled (388, 417) with delta (0, 0)
Screenshot: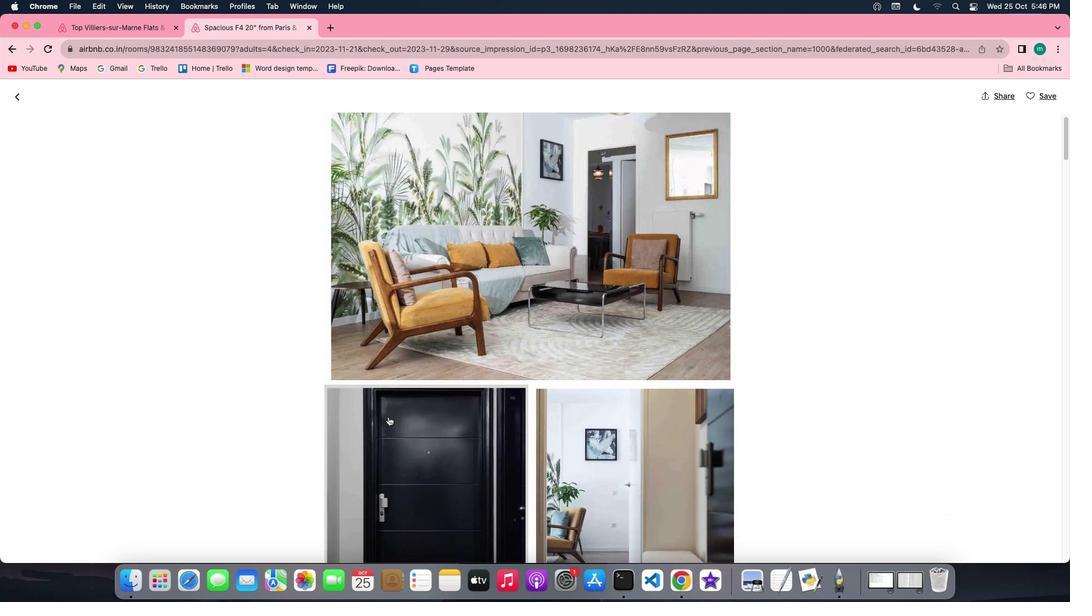 
Action: Mouse scrolled (388, 417) with delta (0, 0)
Screenshot: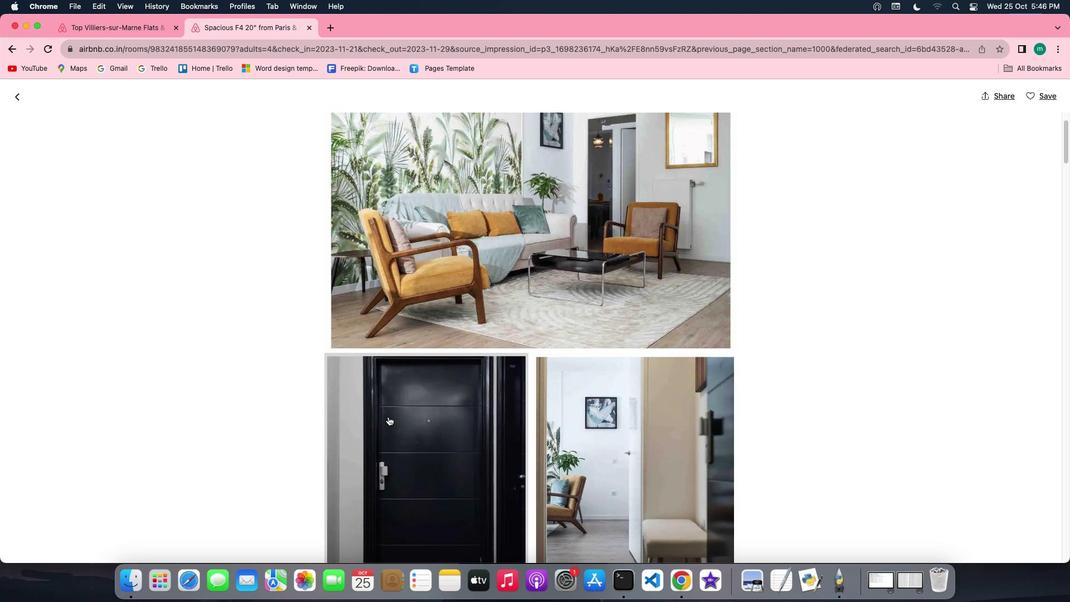
Action: Mouse scrolled (388, 417) with delta (0, 0)
Screenshot: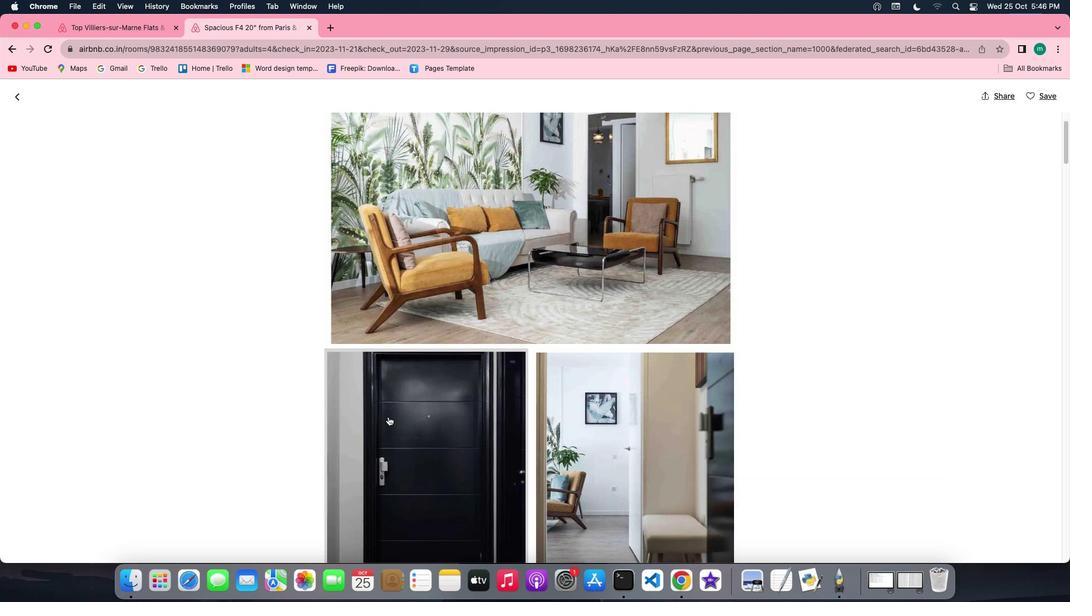 
Action: Mouse scrolled (388, 417) with delta (0, -1)
Screenshot: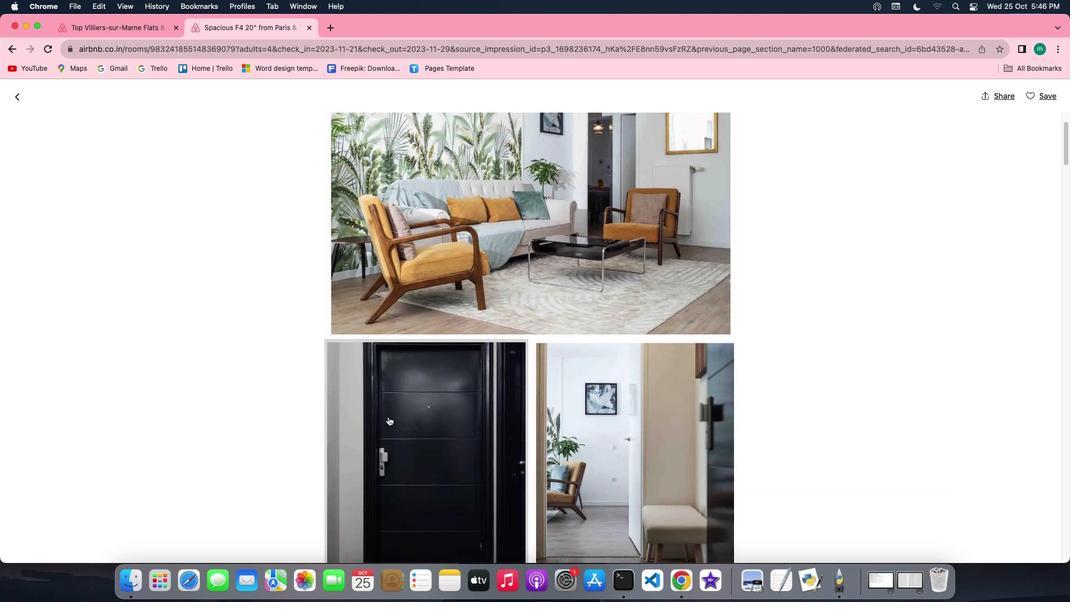 
Action: Mouse scrolled (388, 417) with delta (0, -1)
Screenshot: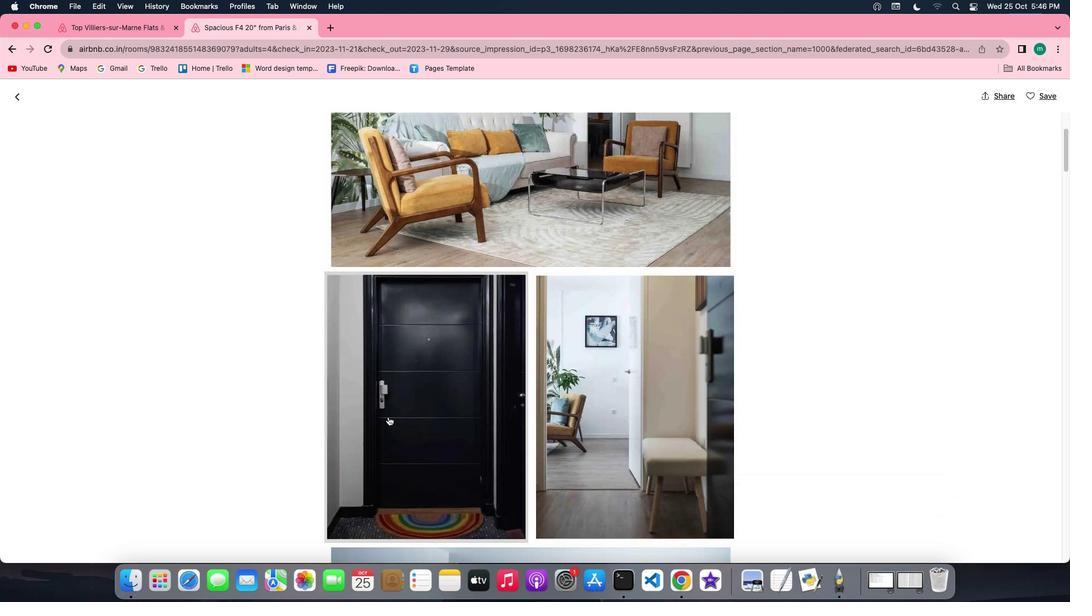 
Action: Mouse scrolled (388, 417) with delta (0, 0)
Screenshot: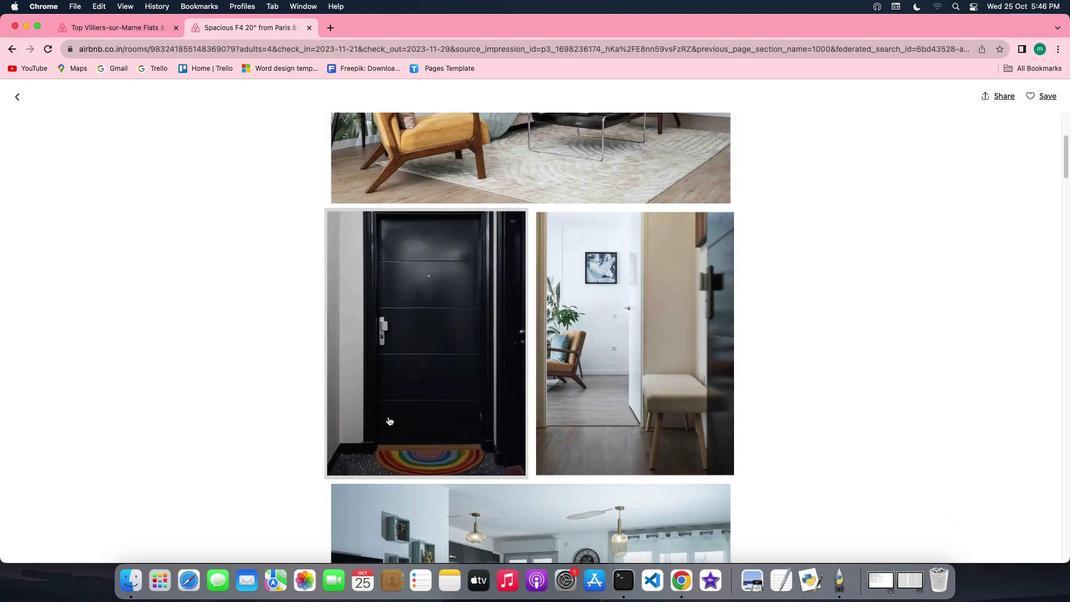 
Action: Mouse scrolled (388, 417) with delta (0, 0)
Screenshot: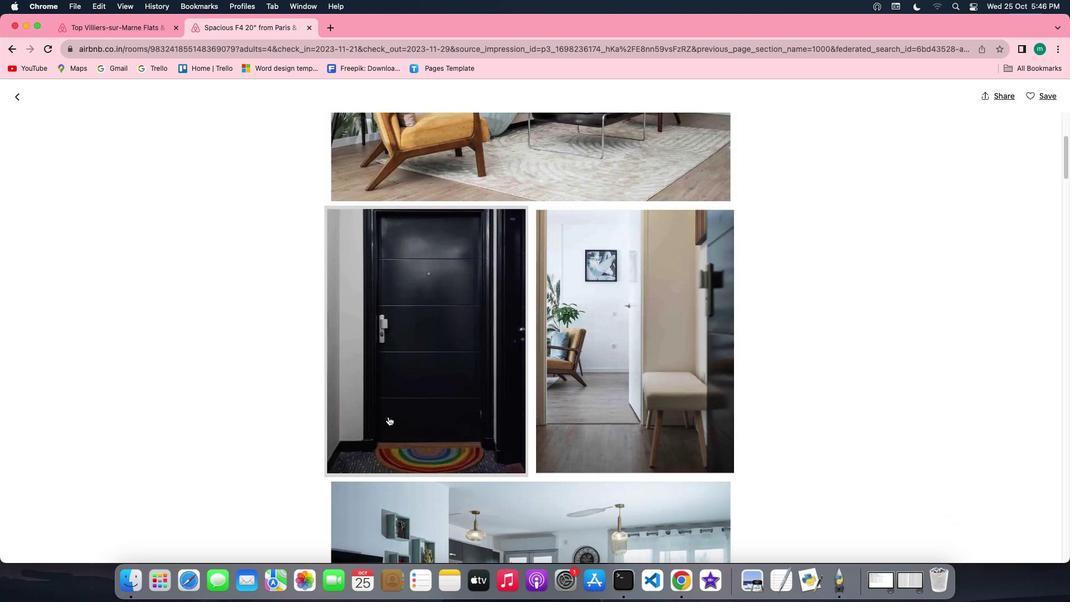 
Action: Mouse scrolled (388, 417) with delta (0, -1)
Screenshot: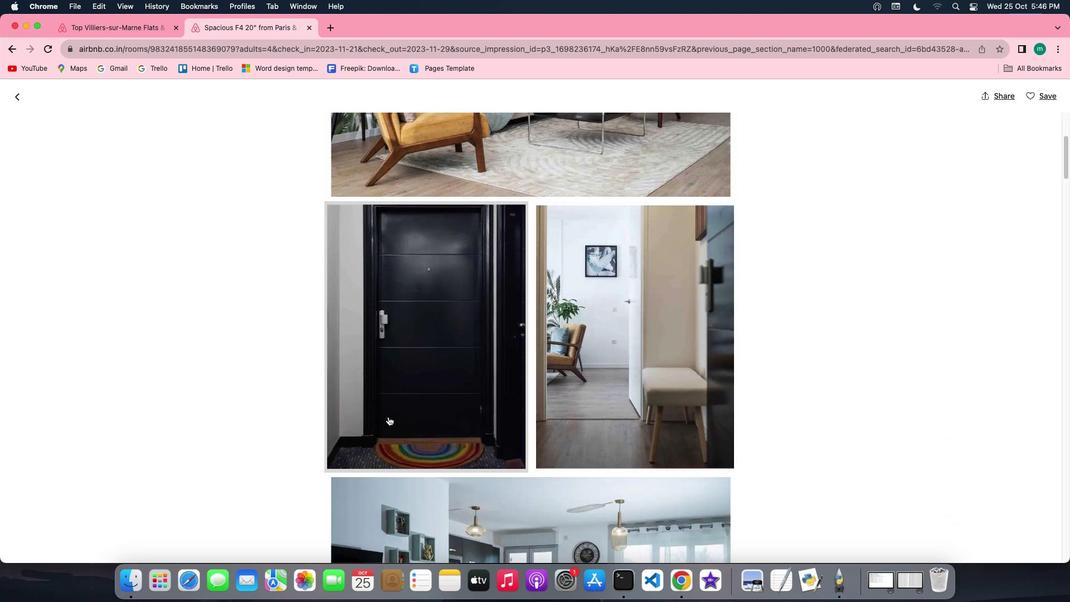 
Action: Mouse scrolled (388, 417) with delta (0, -1)
Screenshot: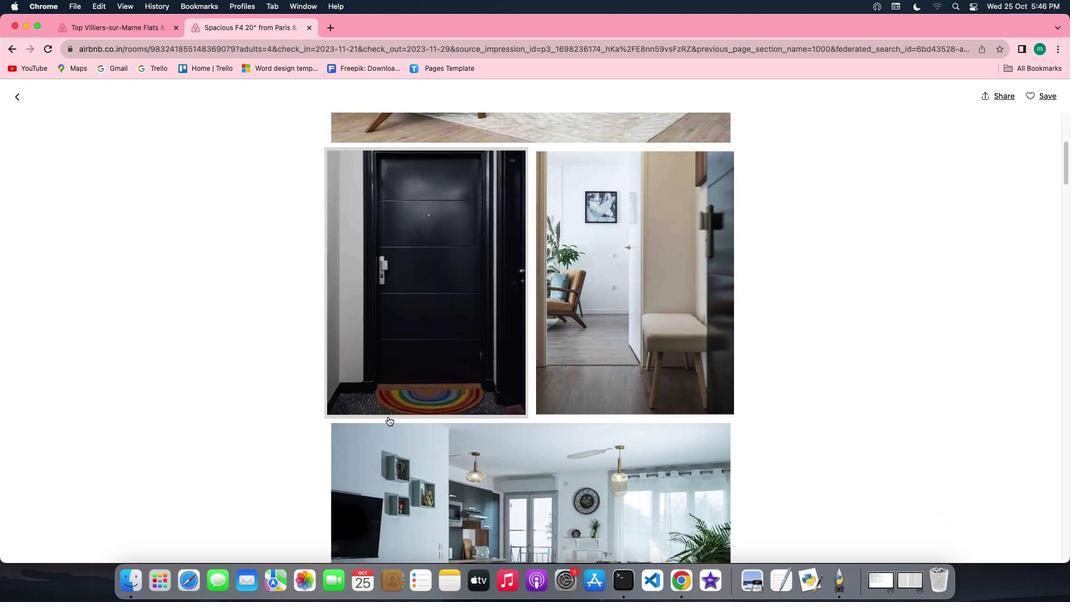 
Action: Mouse scrolled (388, 417) with delta (0, 0)
Screenshot: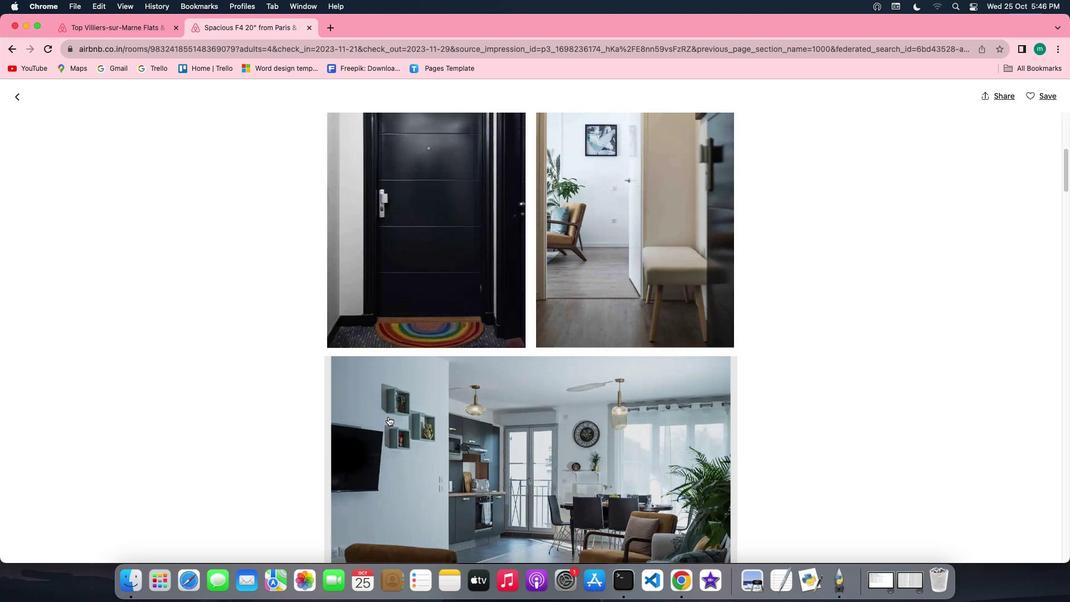 
Action: Mouse scrolled (388, 417) with delta (0, 0)
Screenshot: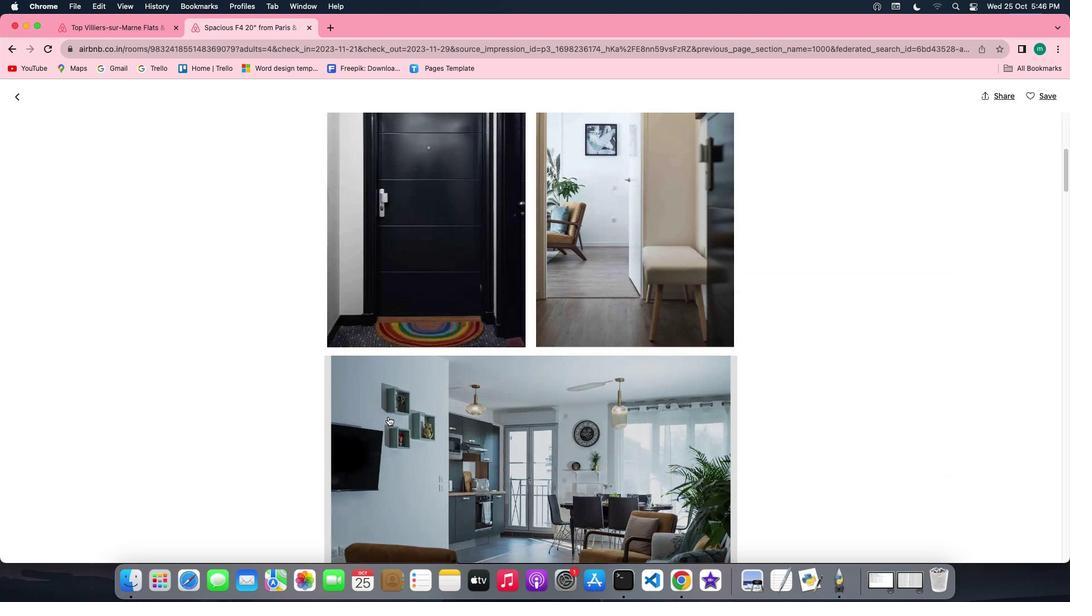 
Action: Mouse scrolled (388, 417) with delta (0, -1)
Screenshot: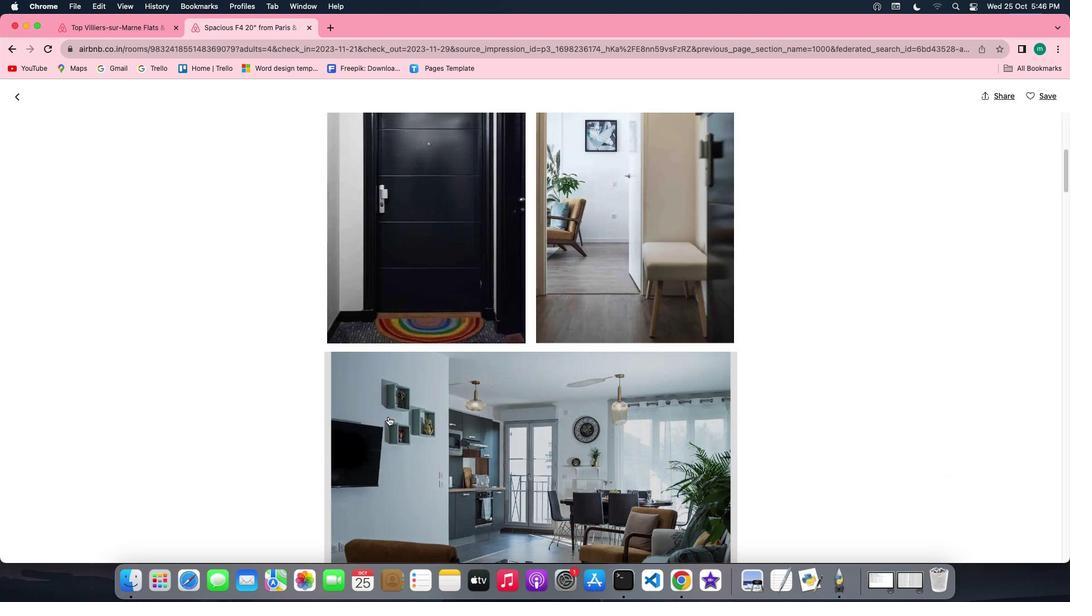 
Action: Mouse scrolled (388, 417) with delta (0, -2)
Screenshot: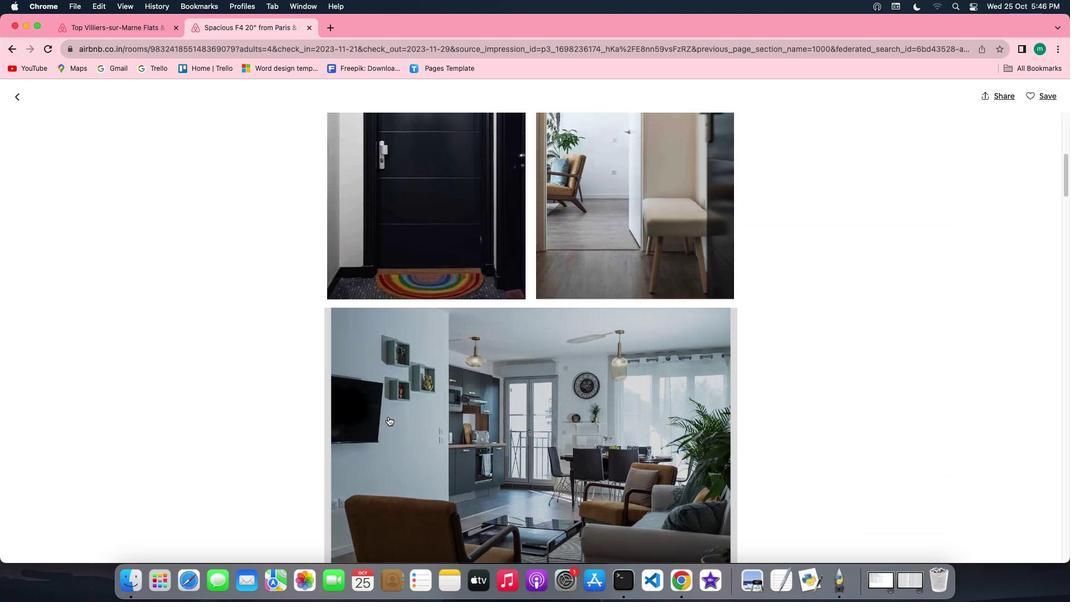 
Action: Mouse scrolled (388, 417) with delta (0, 0)
Screenshot: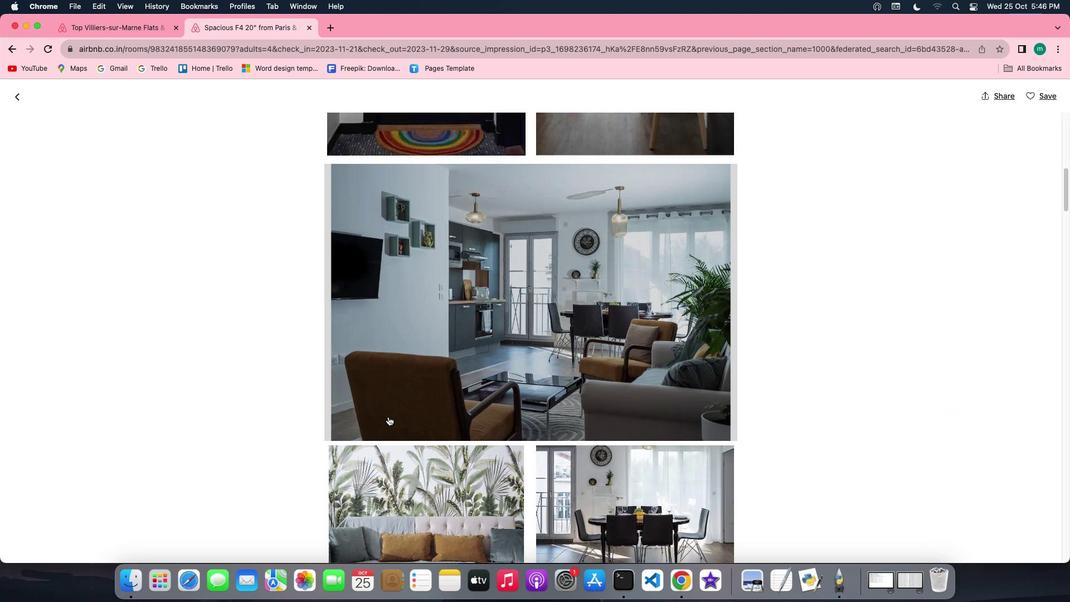 
Action: Mouse scrolled (388, 417) with delta (0, 0)
Screenshot: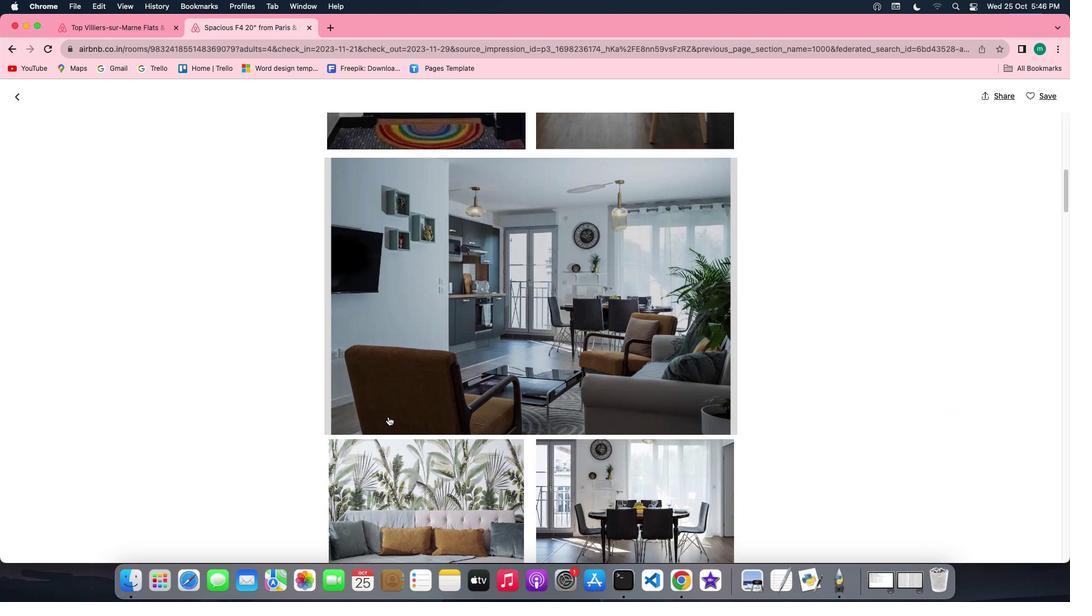 
Action: Mouse scrolled (388, 417) with delta (0, -1)
Screenshot: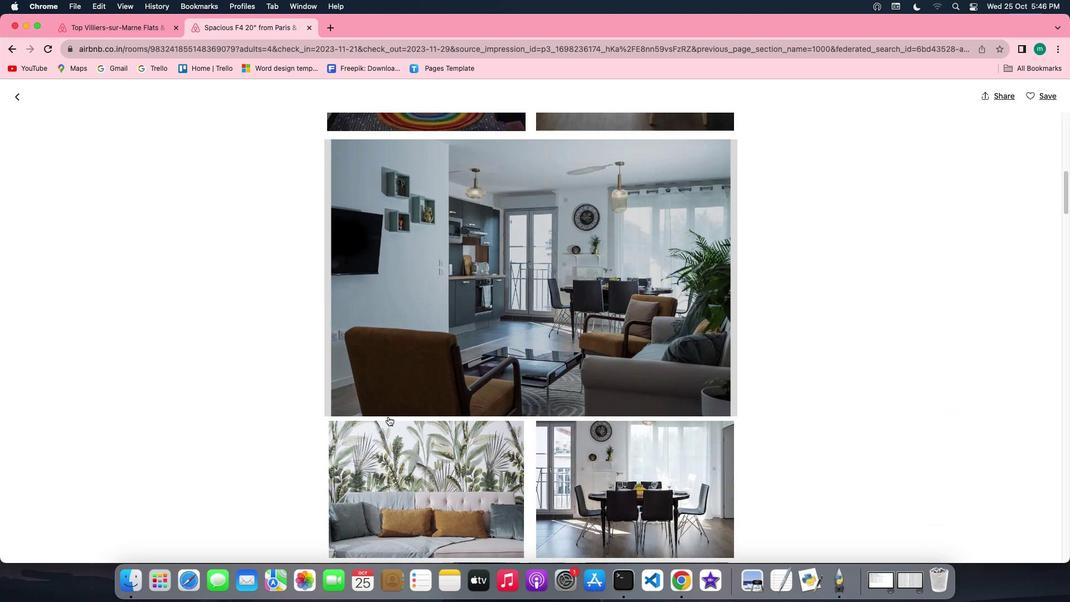 
Action: Mouse scrolled (388, 417) with delta (0, -2)
Screenshot: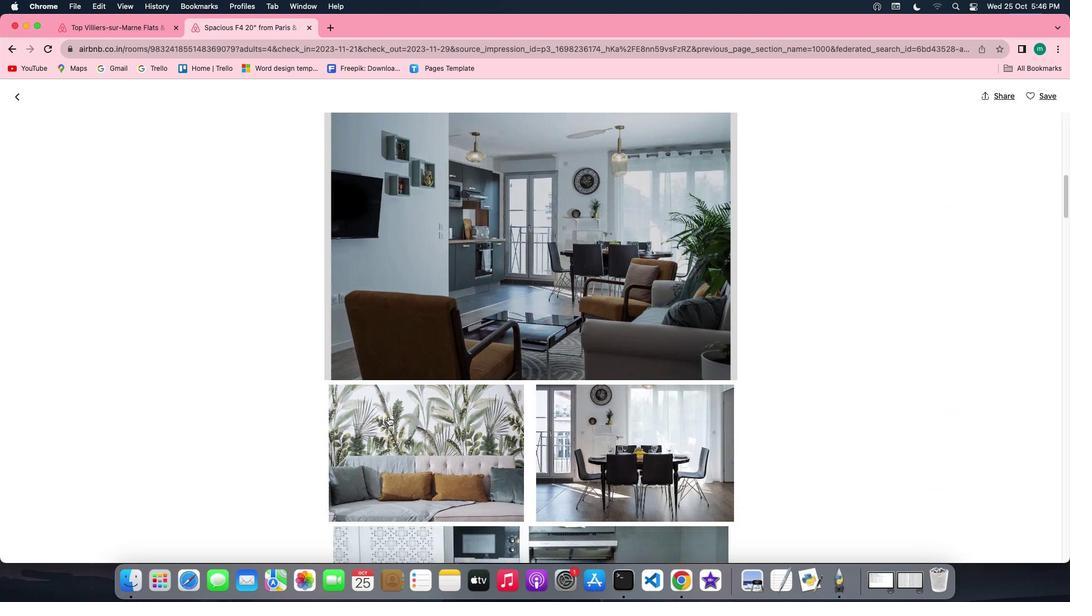 
Action: Mouse scrolled (388, 417) with delta (0, 0)
Screenshot: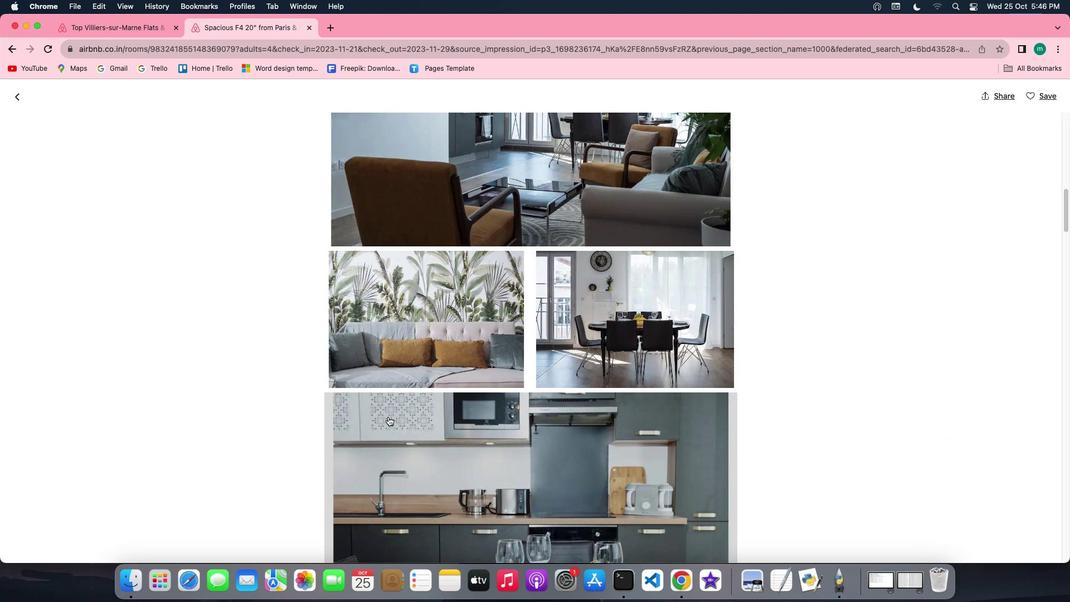
Action: Mouse scrolled (388, 417) with delta (0, 0)
Screenshot: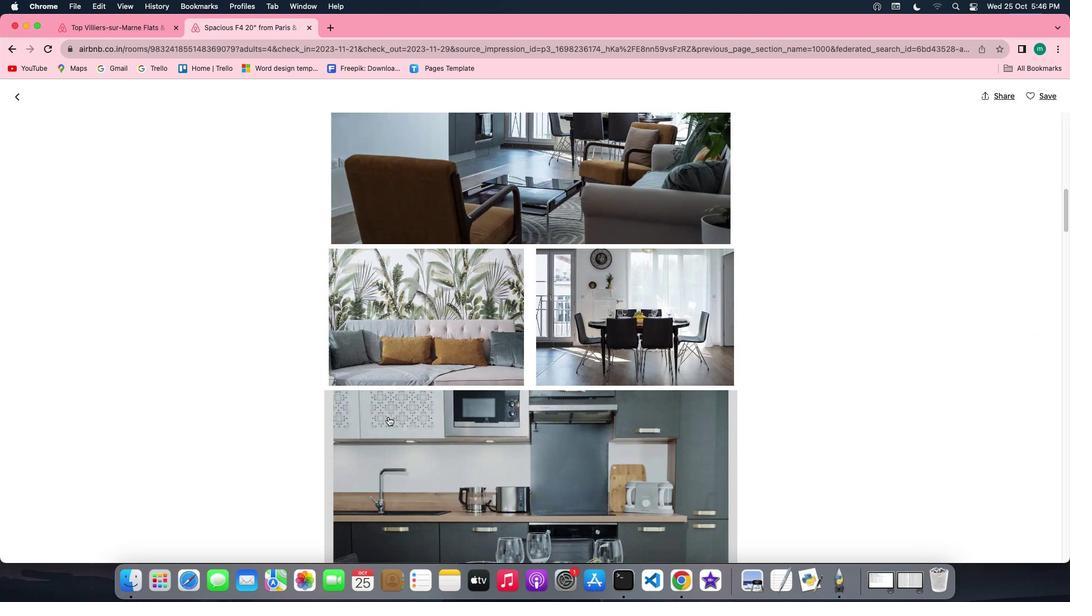 
Action: Mouse scrolled (388, 417) with delta (0, -1)
Screenshot: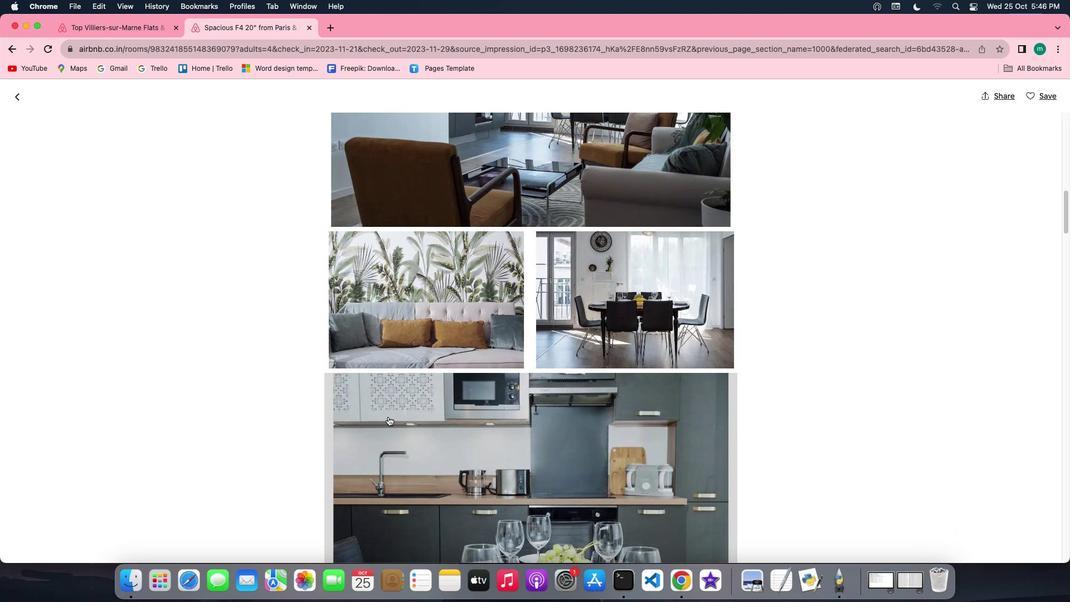 
Action: Mouse scrolled (388, 417) with delta (0, -1)
Screenshot: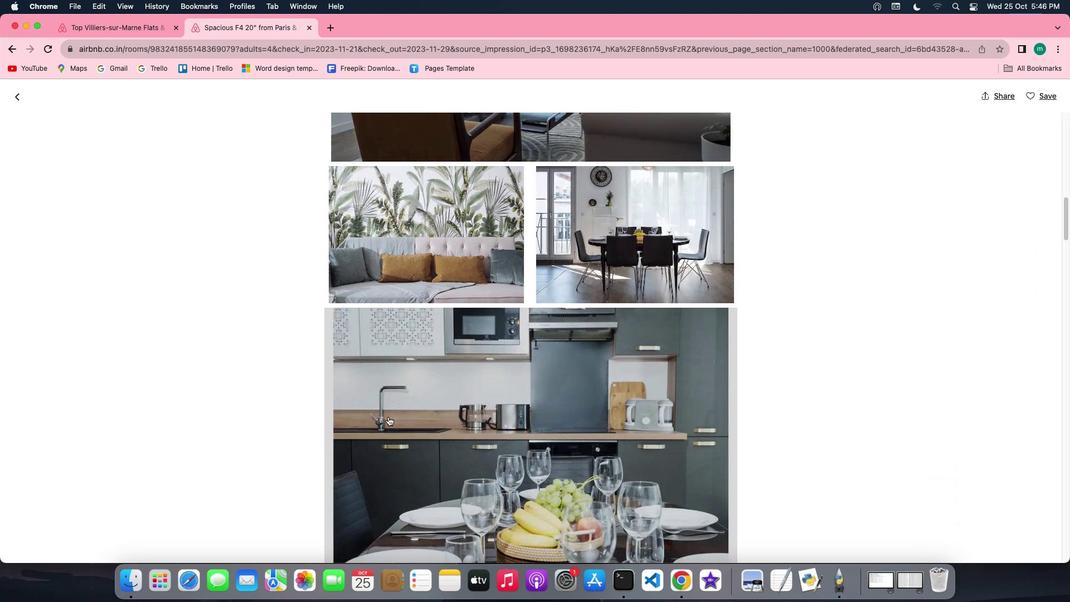 
Action: Mouse scrolled (388, 417) with delta (0, 0)
Screenshot: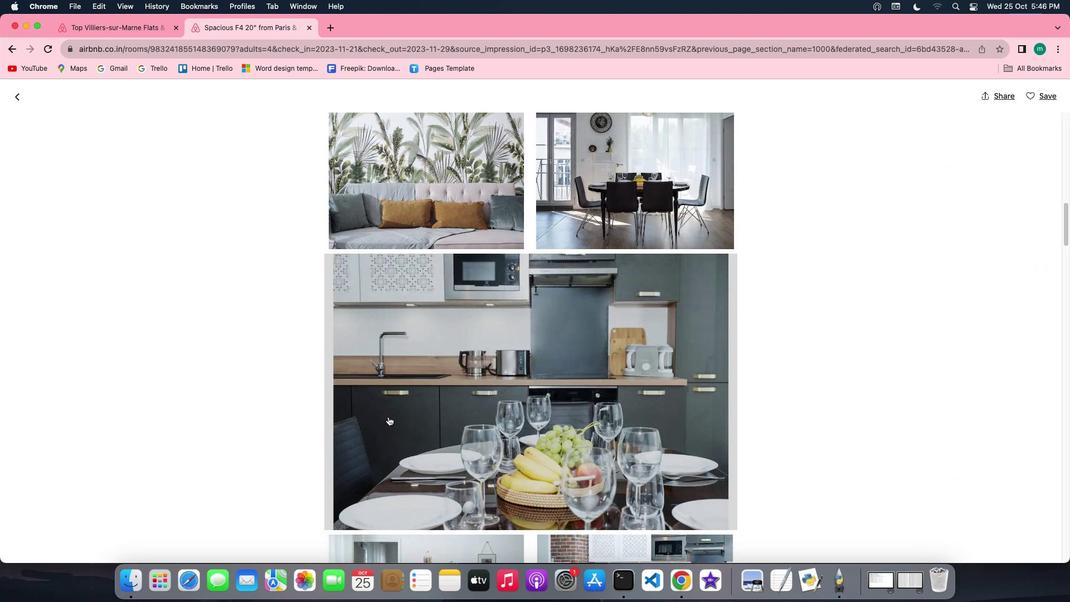 
Action: Mouse scrolled (388, 417) with delta (0, 0)
Screenshot: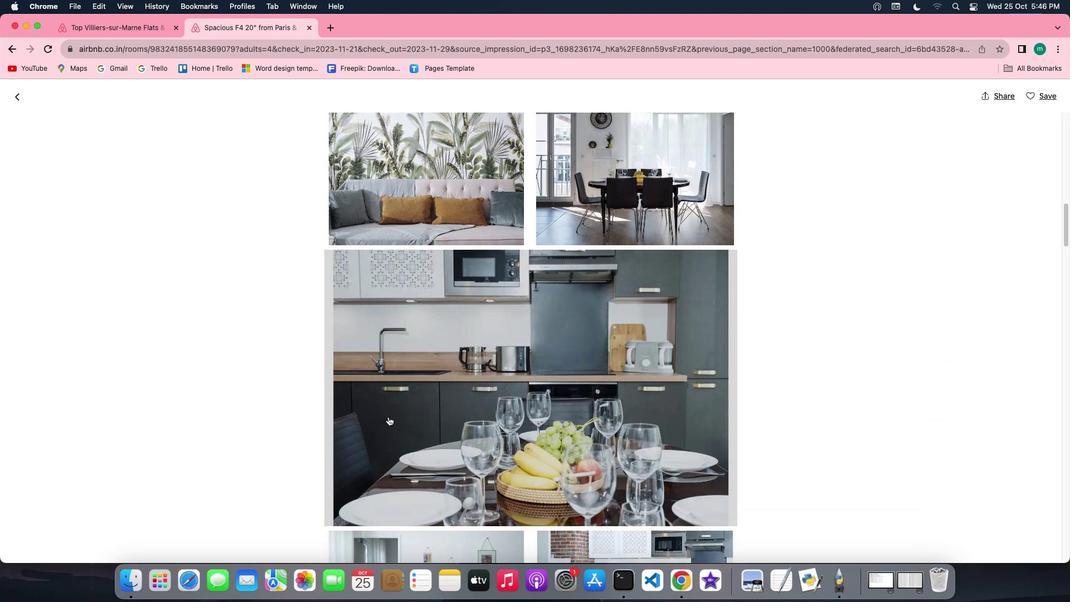 
Action: Mouse scrolled (388, 417) with delta (0, 0)
Screenshot: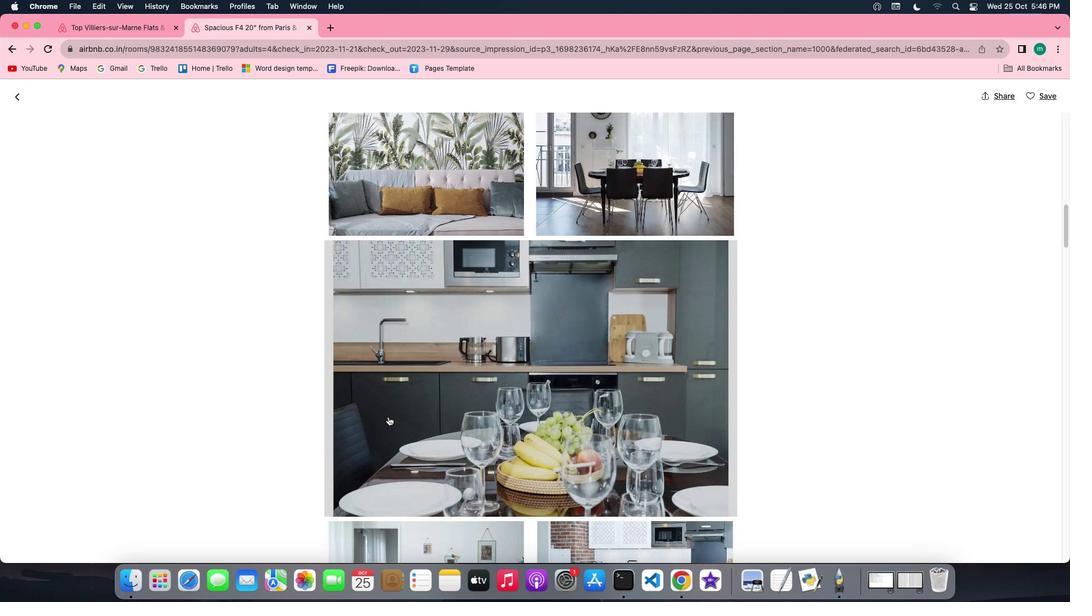 
Action: Mouse scrolled (388, 417) with delta (0, 0)
Screenshot: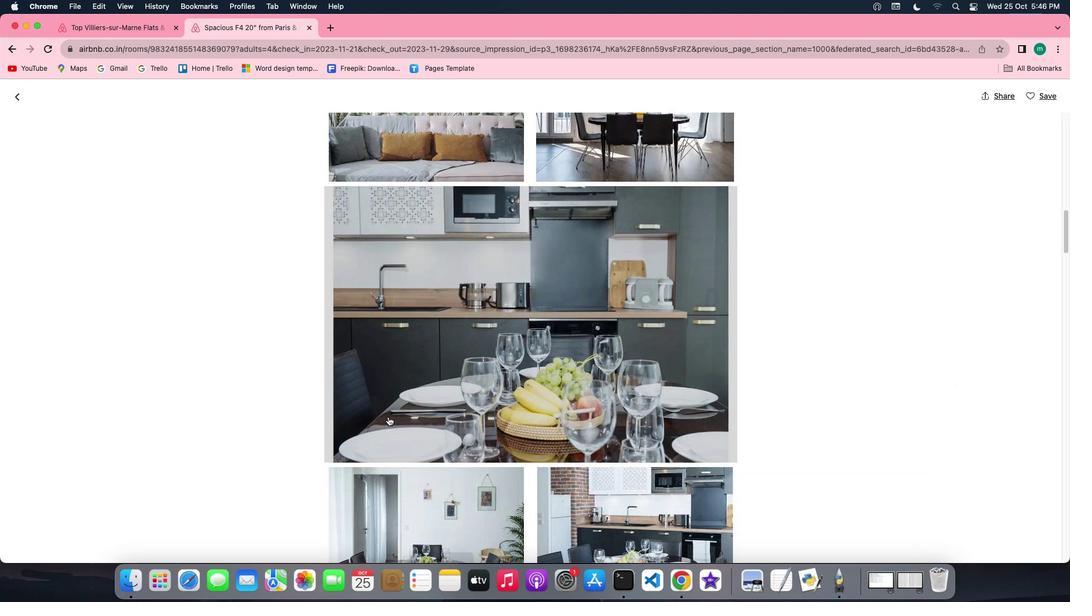 
Action: Mouse scrolled (388, 417) with delta (0, 0)
Screenshot: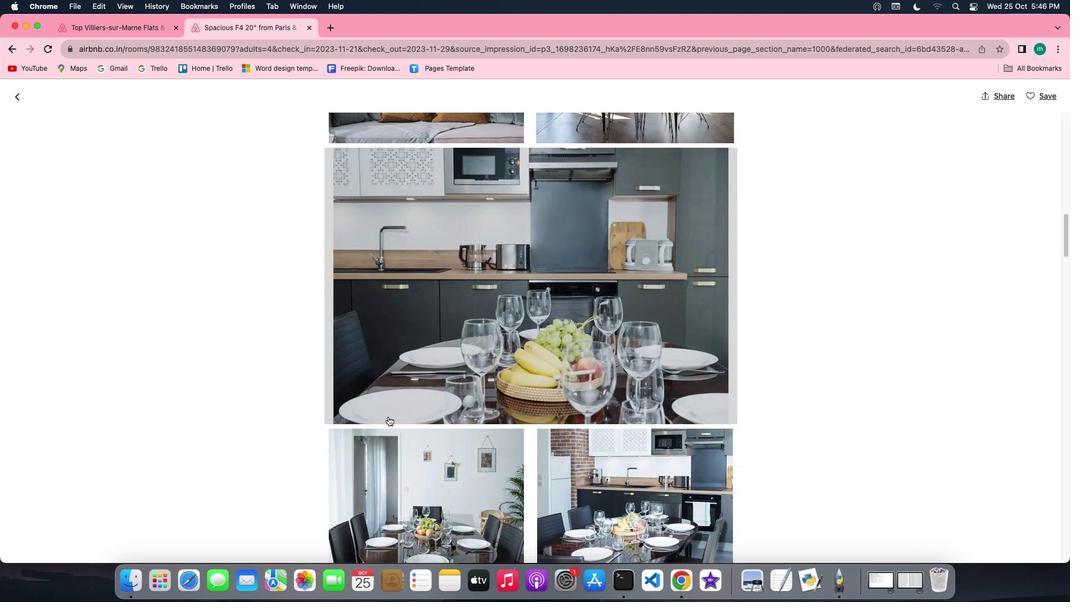 
Action: Mouse scrolled (388, 417) with delta (0, 0)
Screenshot: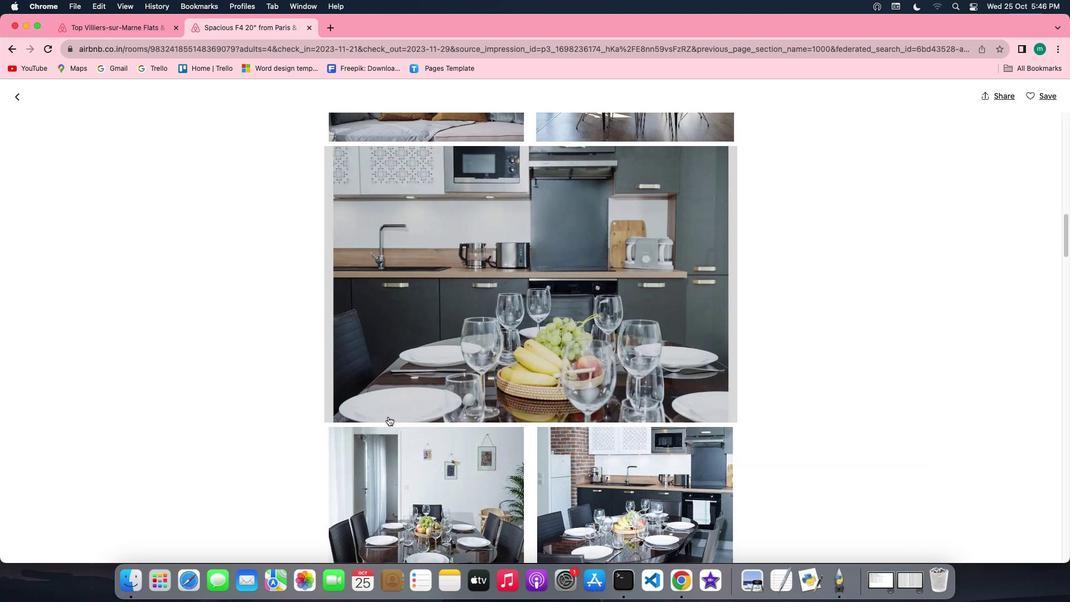 
Action: Mouse scrolled (388, 417) with delta (0, -1)
Screenshot: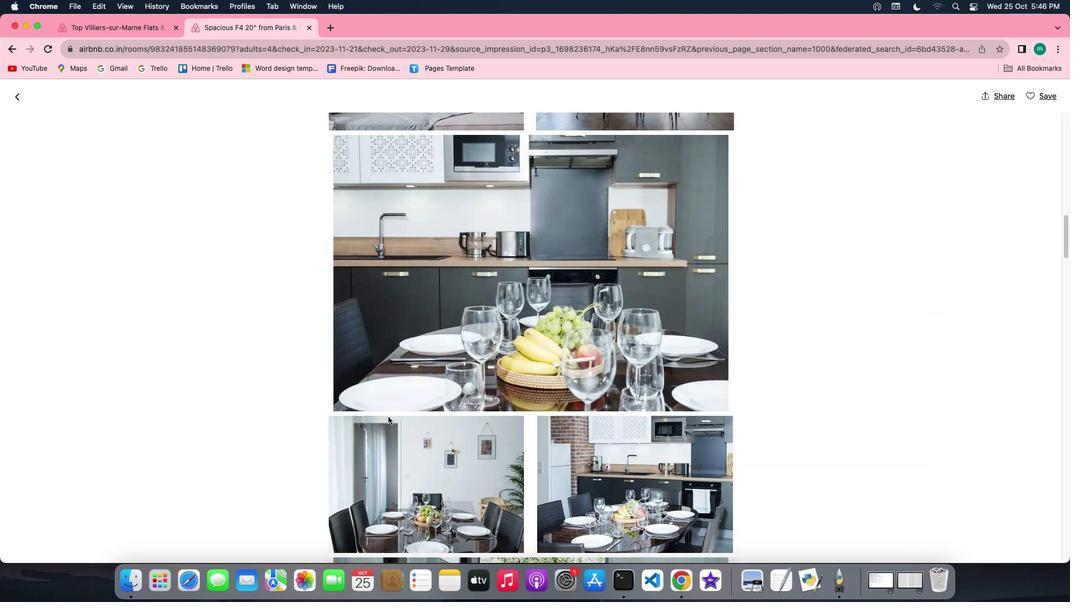 
Action: Mouse scrolled (388, 417) with delta (0, -1)
Screenshot: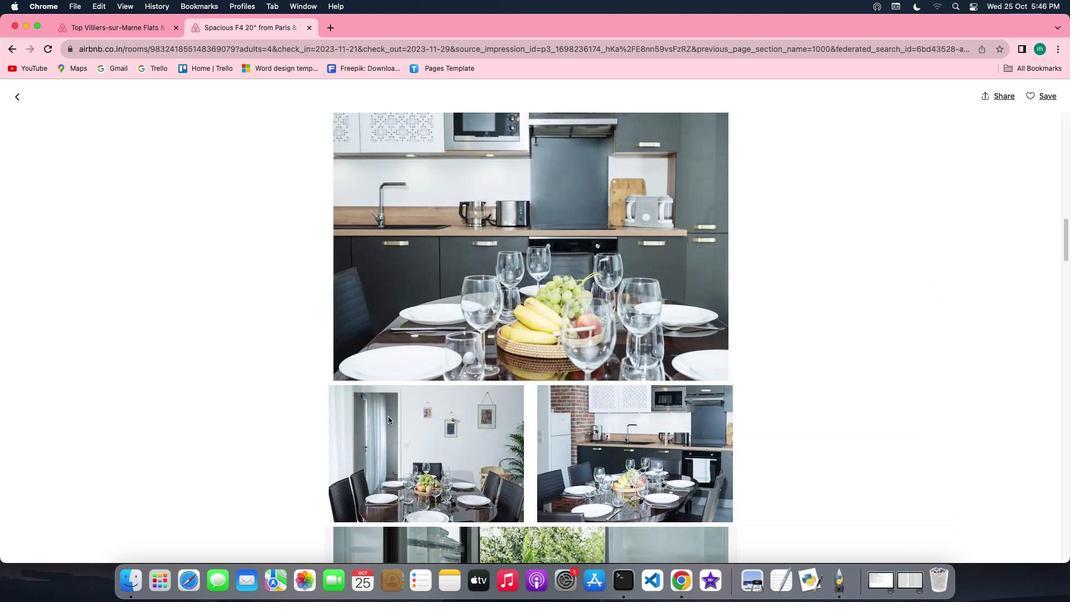 
Action: Mouse scrolled (388, 417) with delta (0, 0)
Screenshot: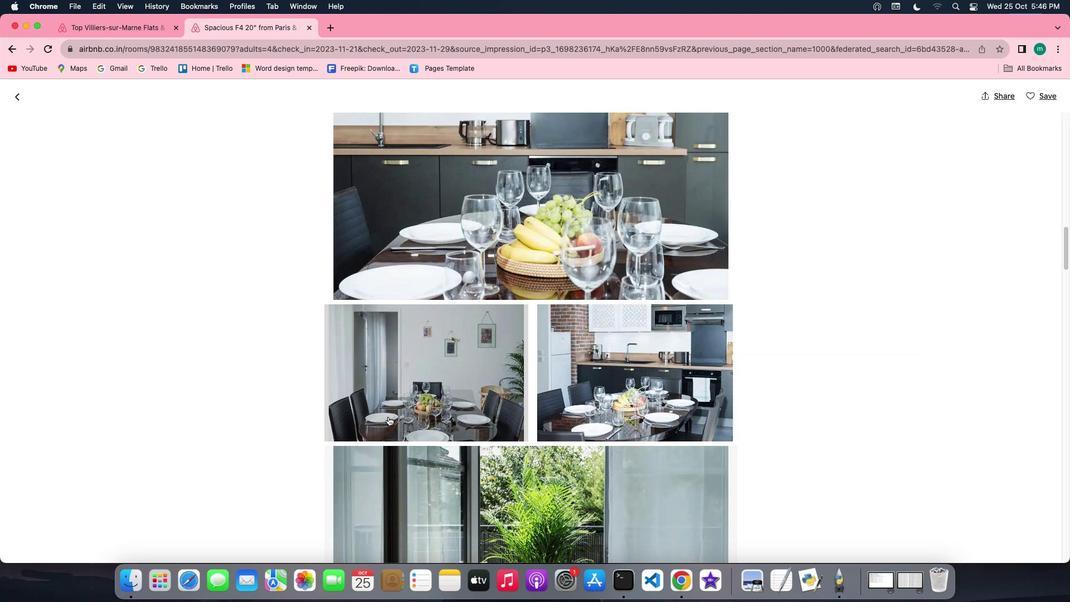 
Action: Mouse scrolled (388, 417) with delta (0, 0)
Screenshot: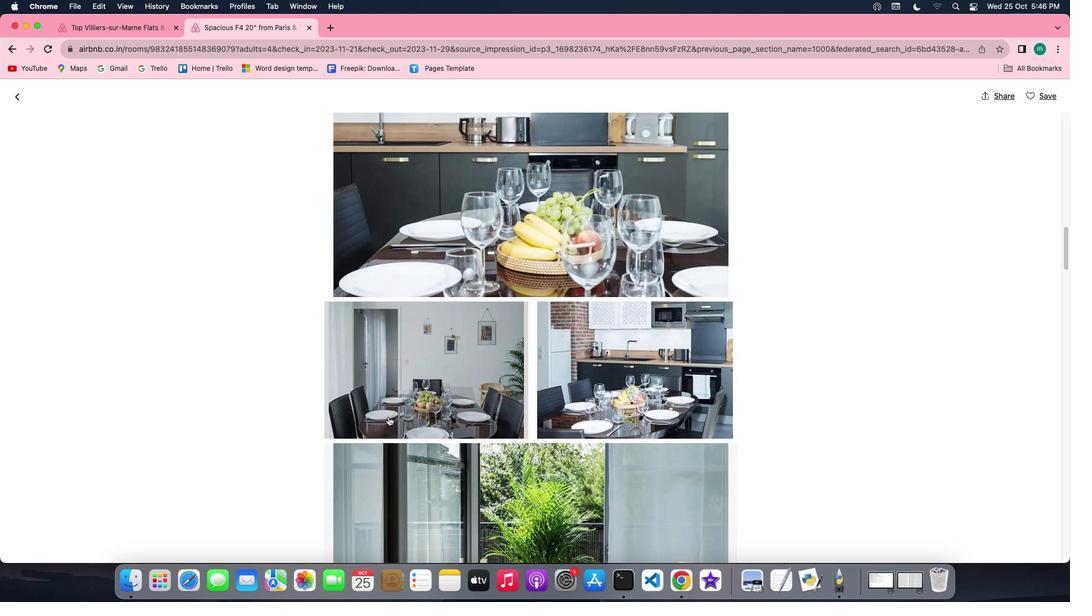 
Action: Mouse scrolled (388, 417) with delta (0, 0)
Screenshot: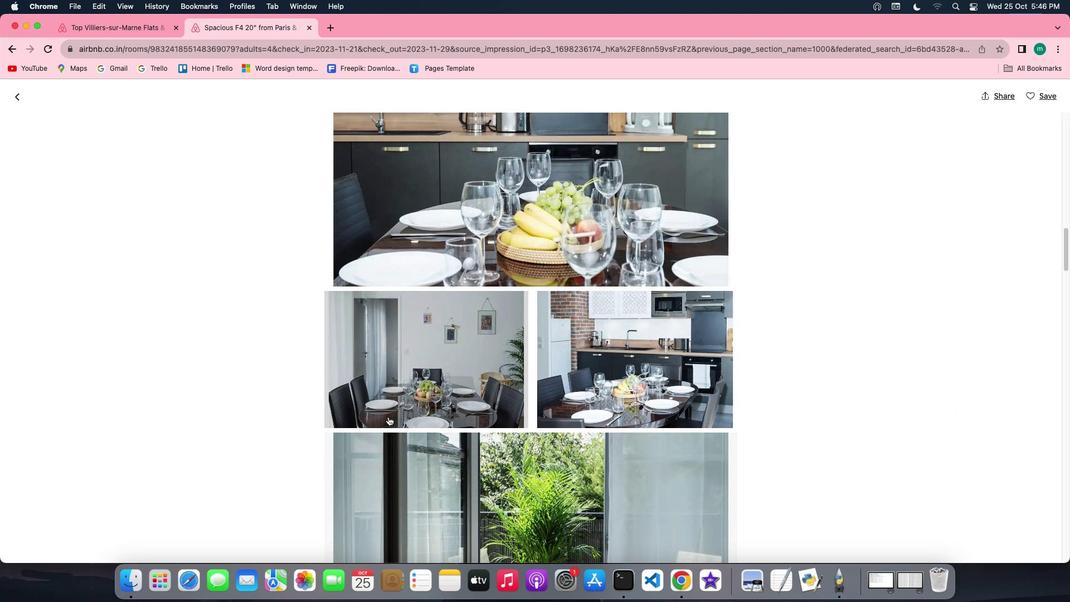 
Action: Mouse scrolled (388, 417) with delta (0, 0)
Screenshot: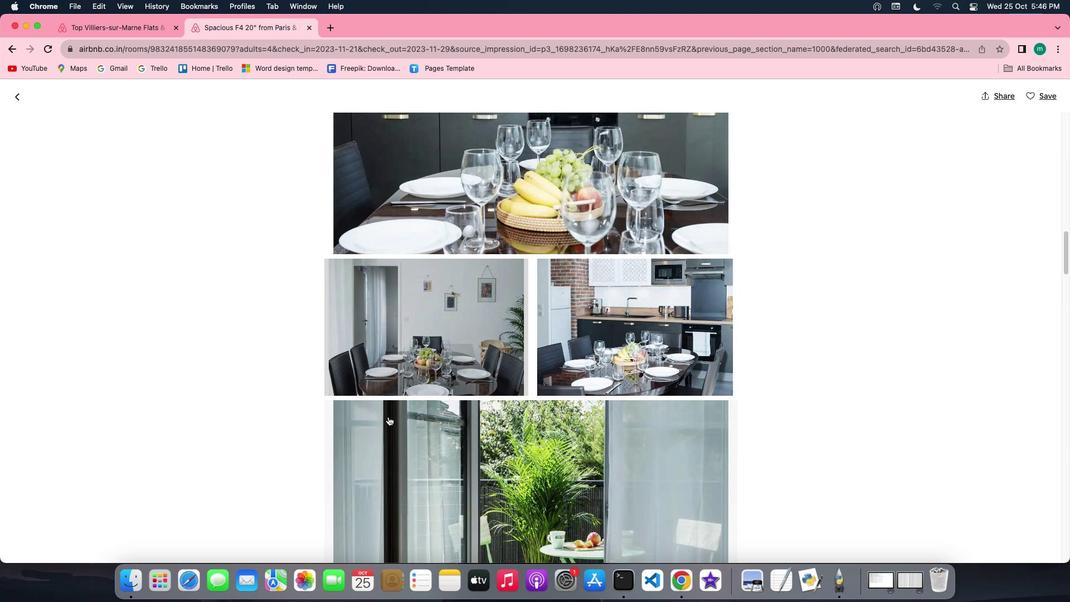 
Action: Mouse scrolled (388, 417) with delta (0, 0)
Screenshot: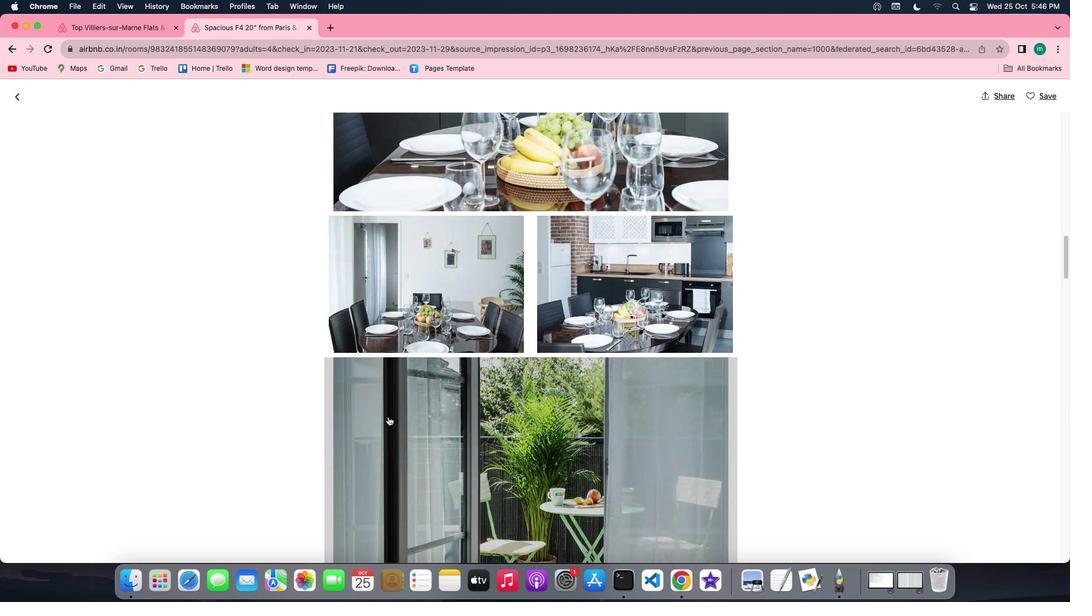 
Action: Mouse scrolled (388, 417) with delta (0, 0)
Screenshot: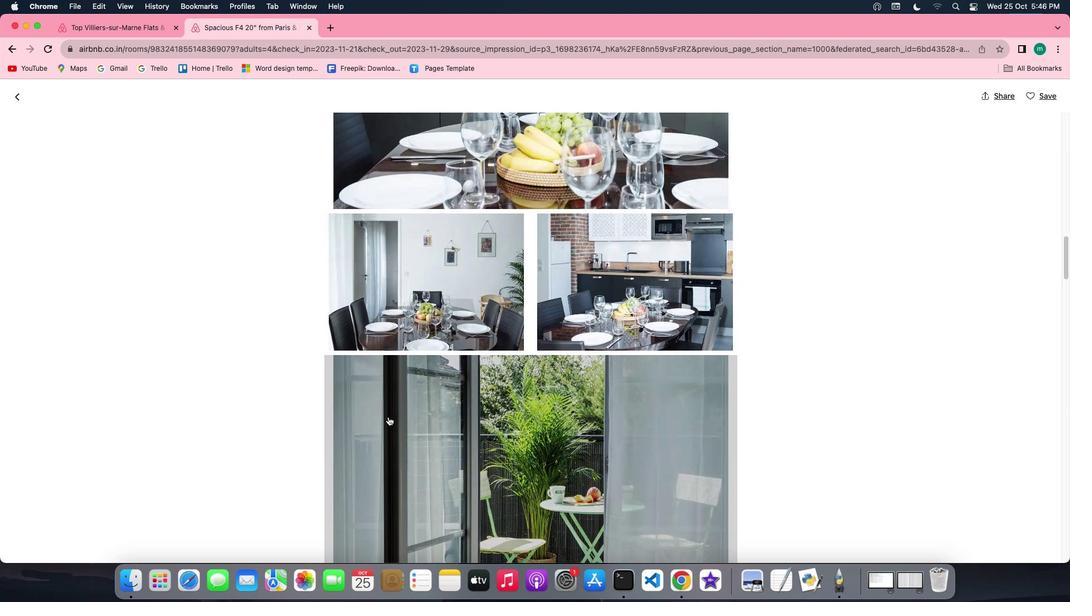 
Action: Mouse scrolled (388, 417) with delta (0, 0)
Screenshot: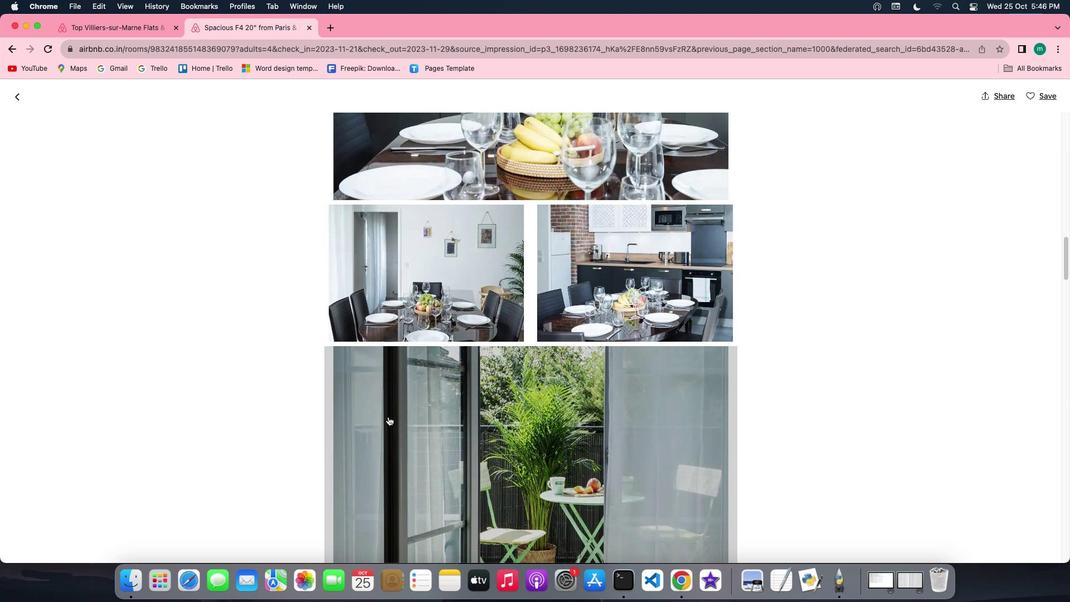 
Action: Mouse scrolled (388, 417) with delta (0, 0)
Screenshot: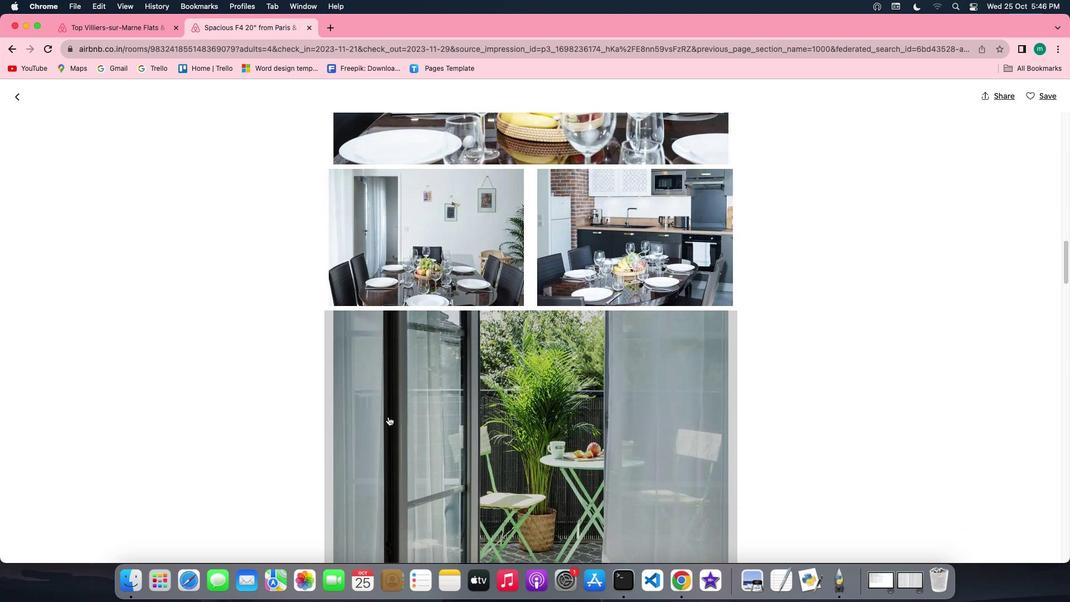 
Action: Mouse scrolled (388, 417) with delta (0, 0)
Screenshot: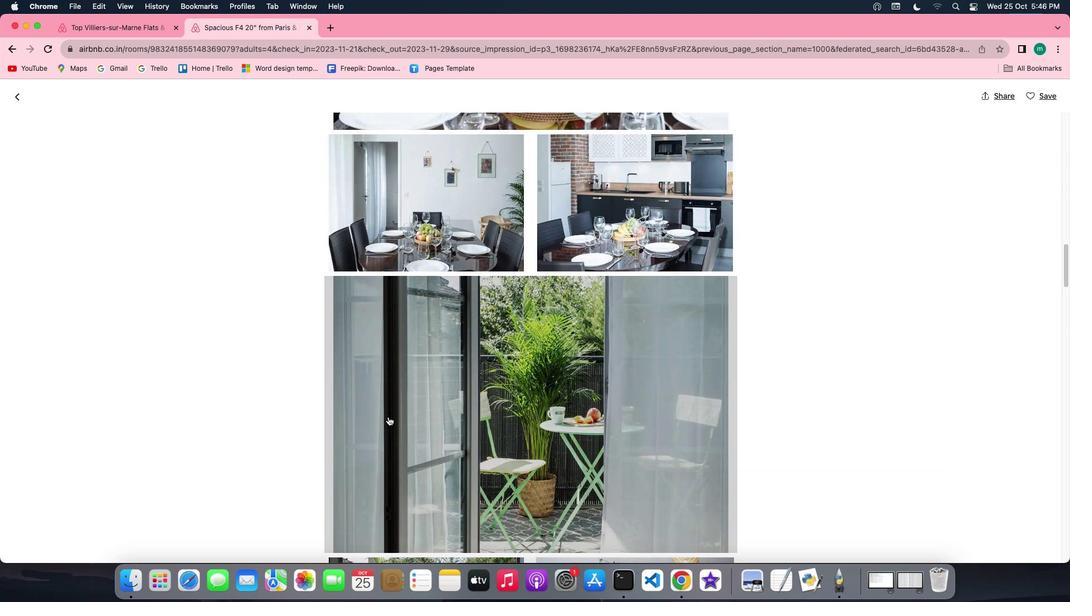 
Action: Mouse scrolled (388, 417) with delta (0, 0)
Screenshot: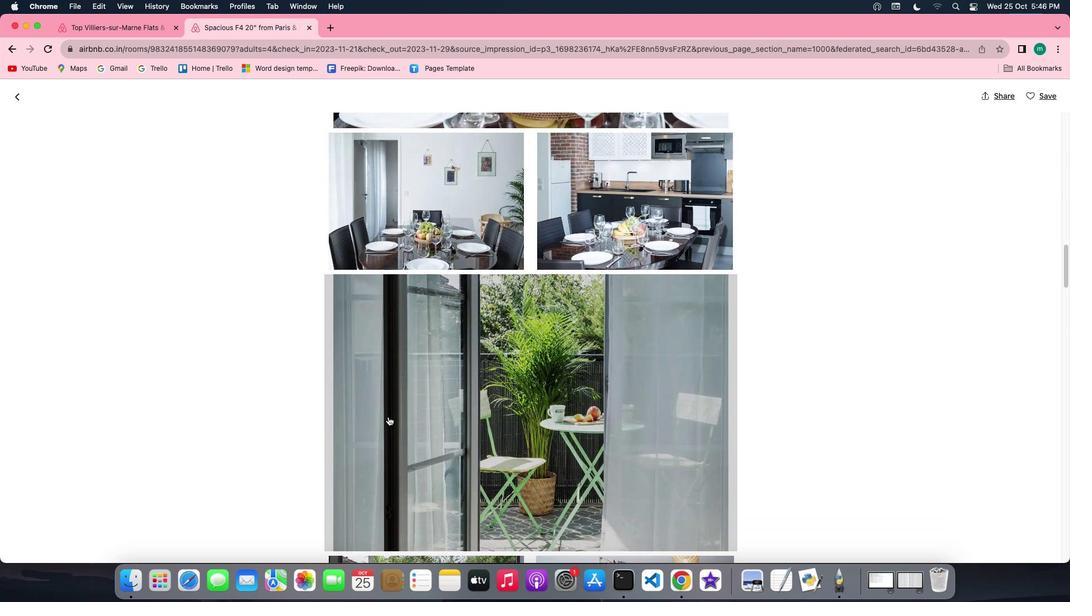 
Action: Mouse scrolled (388, 417) with delta (0, -1)
Screenshot: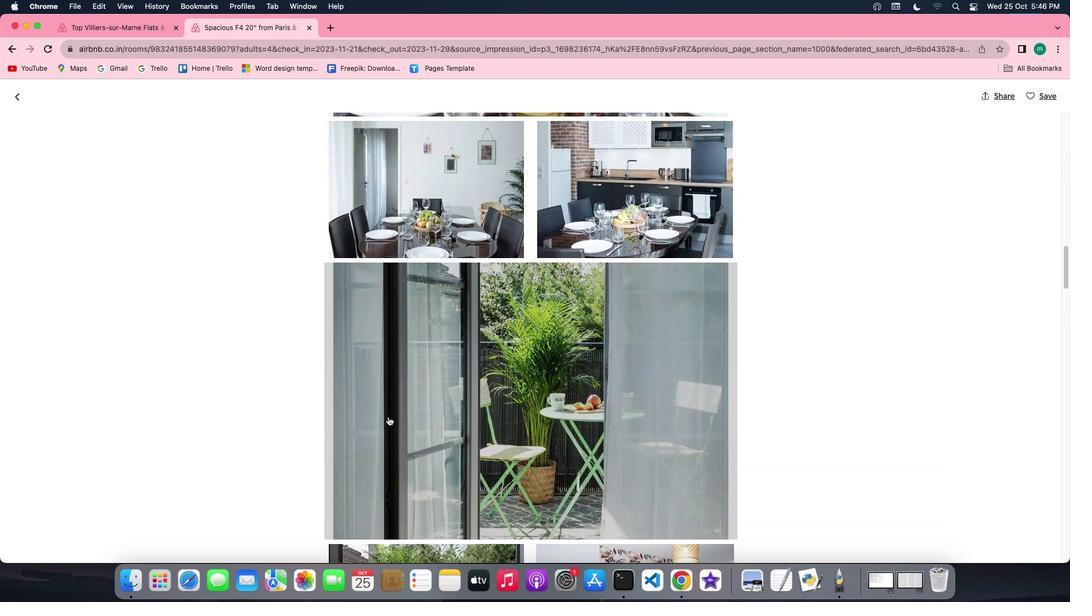 
Action: Mouse scrolled (388, 417) with delta (0, 0)
Screenshot: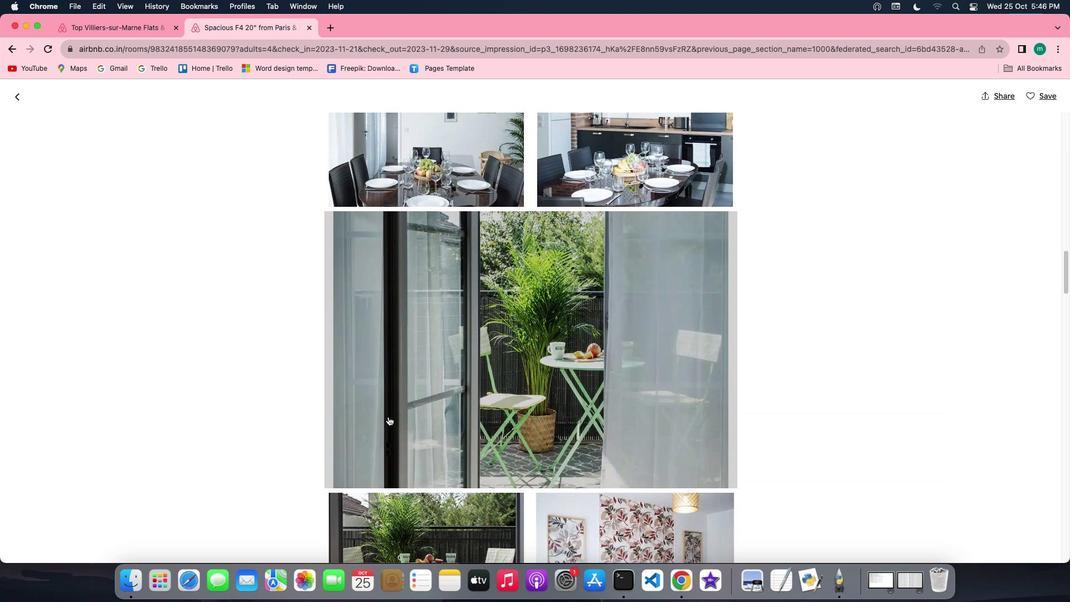 
Action: Mouse scrolled (388, 417) with delta (0, 0)
Screenshot: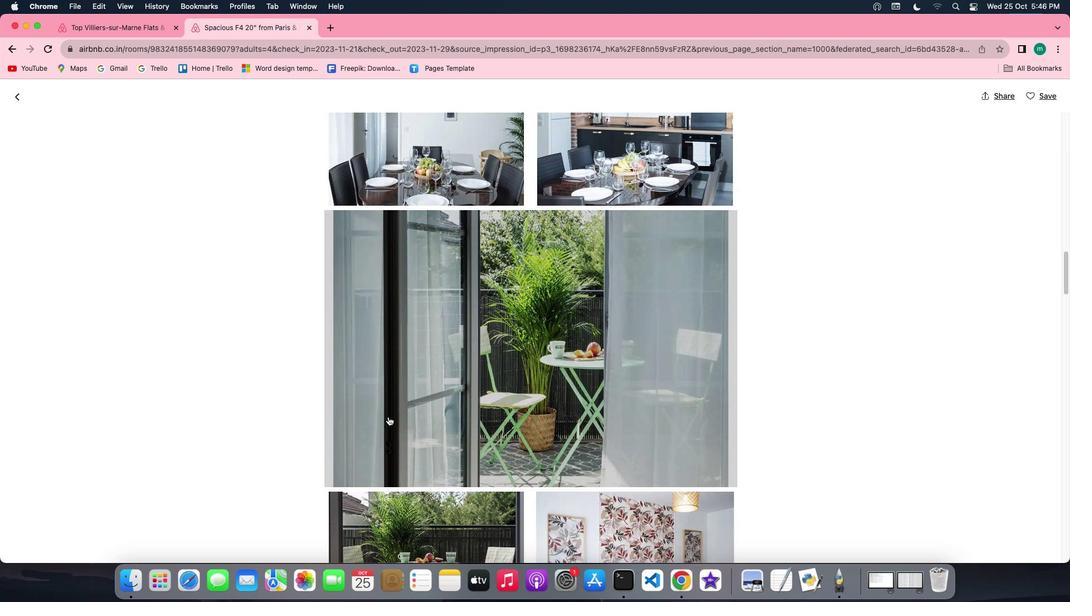 
Action: Mouse scrolled (388, 417) with delta (0, 0)
Screenshot: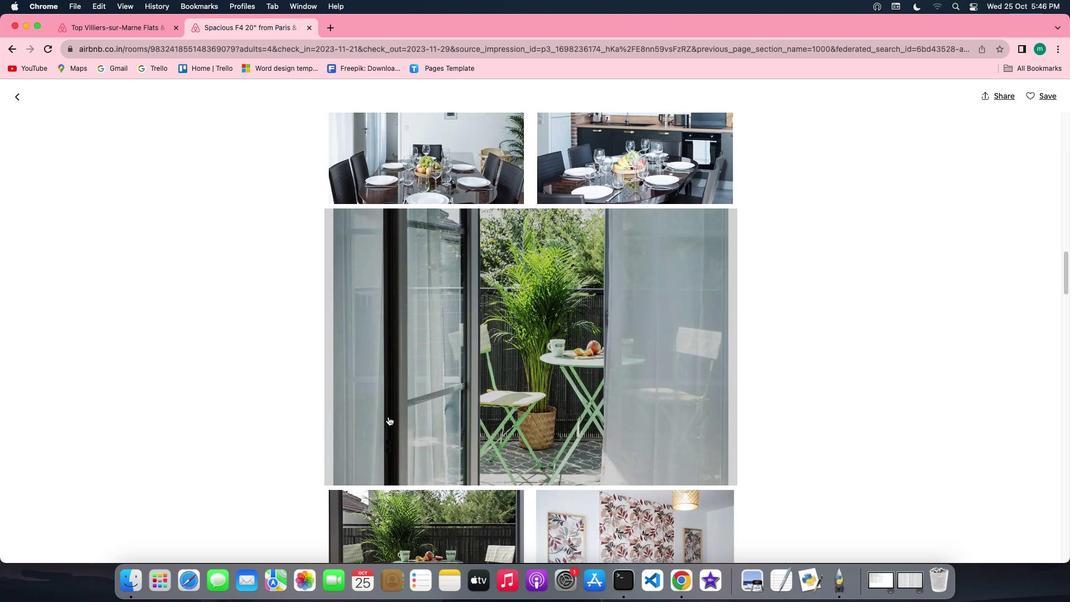 
Action: Mouse scrolled (388, 417) with delta (0, 0)
Screenshot: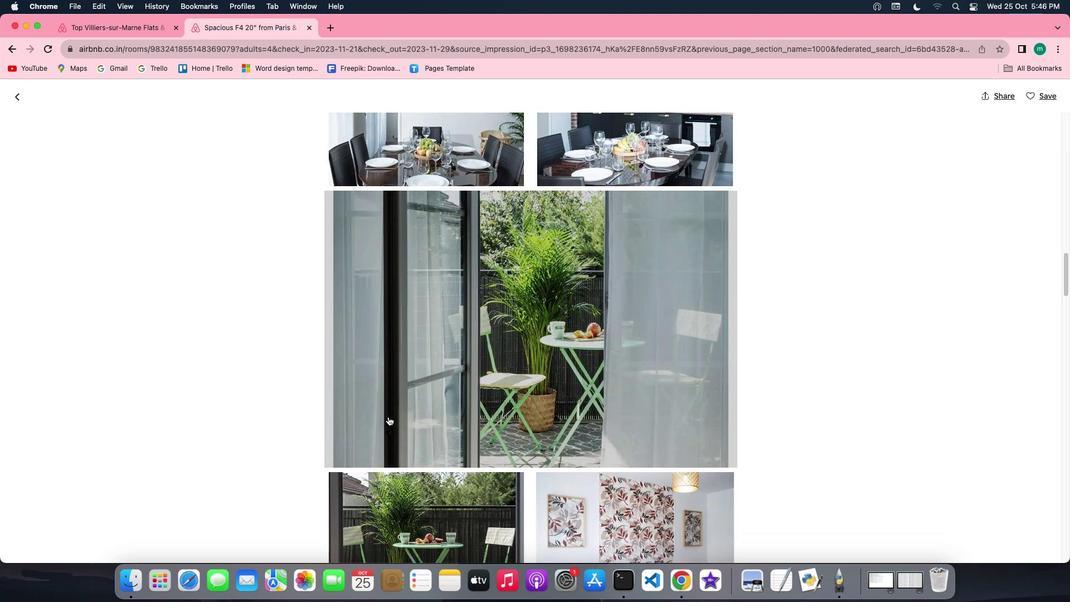 
Action: Mouse scrolled (388, 417) with delta (0, 0)
Screenshot: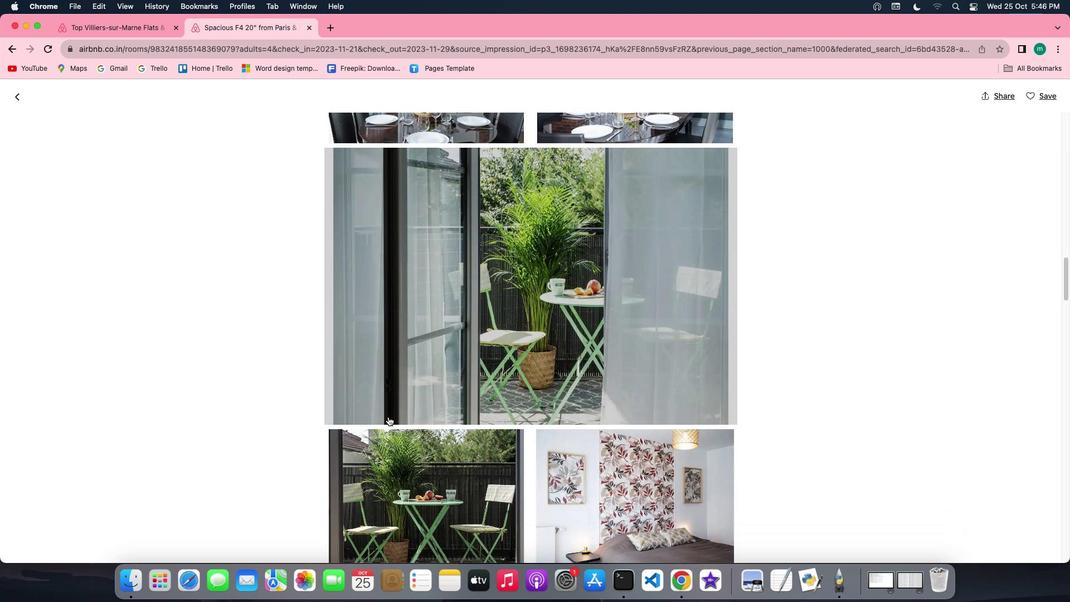 
Action: Mouse scrolled (388, 417) with delta (0, 0)
Screenshot: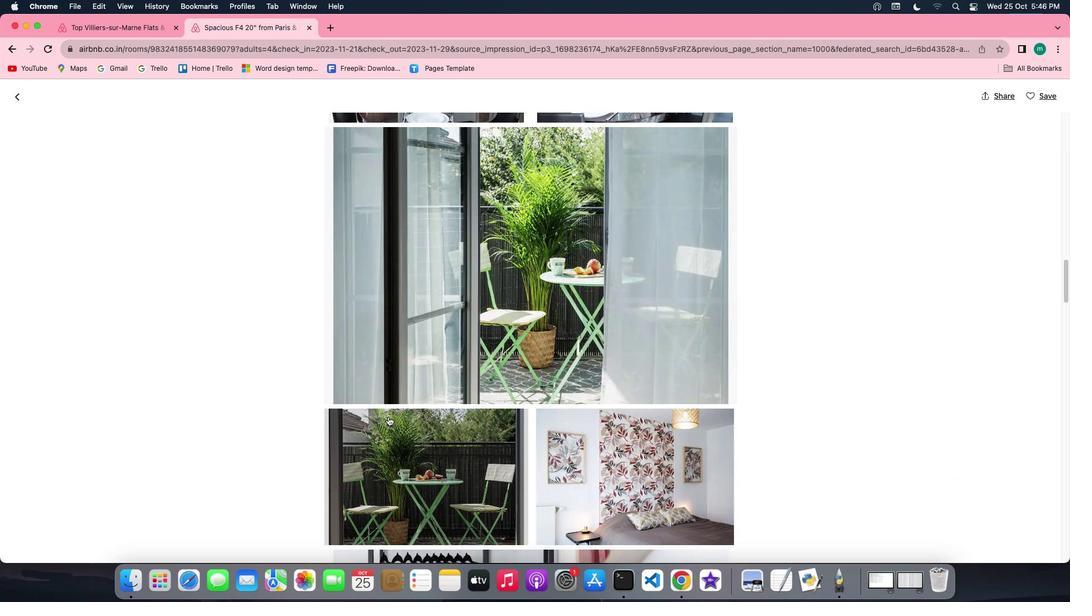 
Action: Mouse scrolled (388, 417) with delta (0, 0)
Screenshot: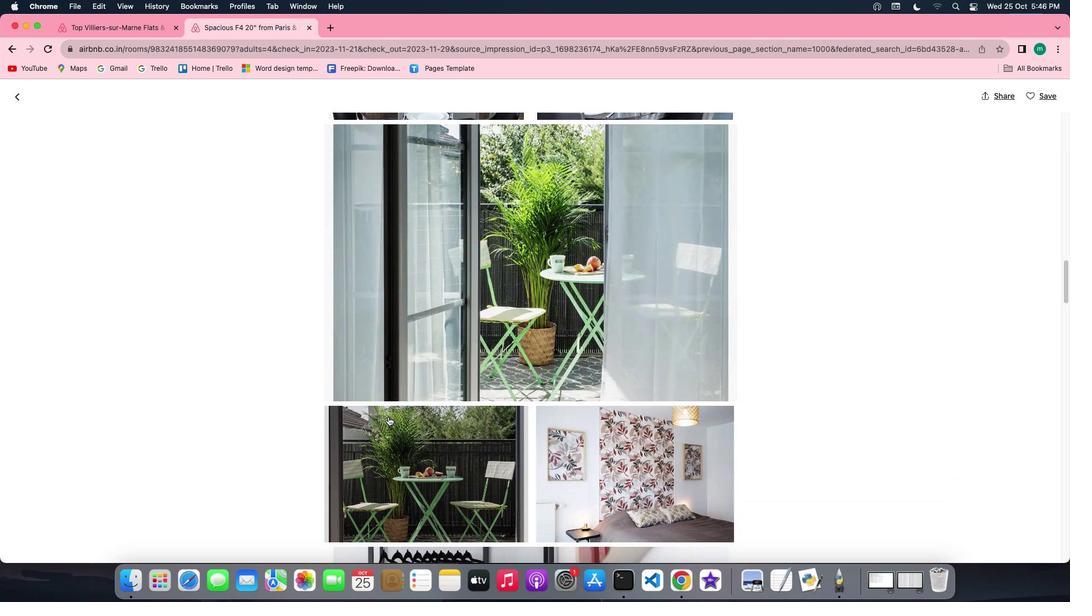 
Action: Mouse scrolled (388, 417) with delta (0, 0)
Screenshot: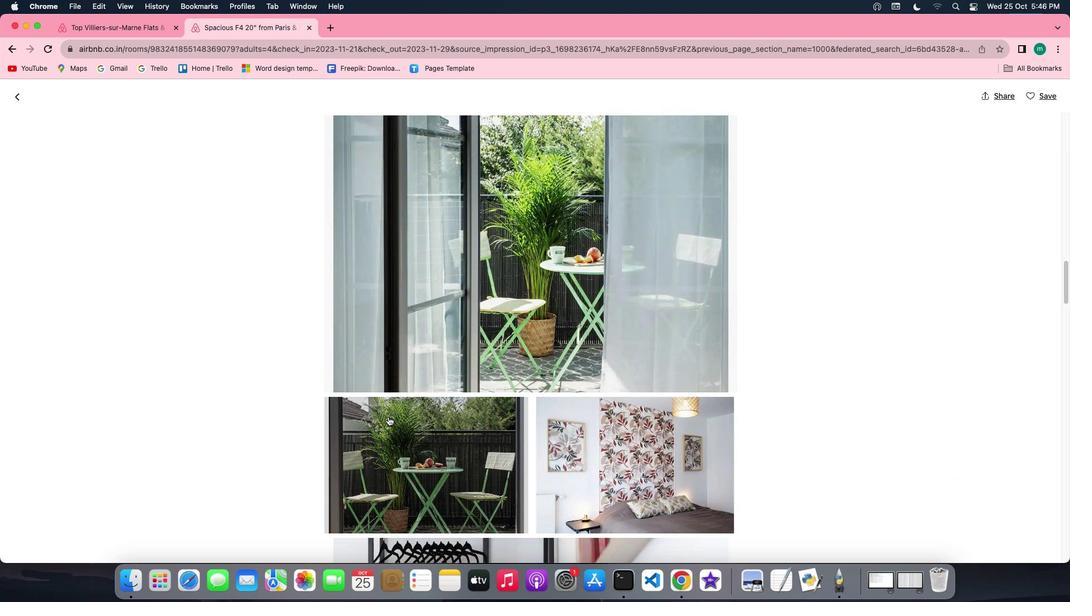 
Action: Mouse scrolled (388, 417) with delta (0, 0)
Screenshot: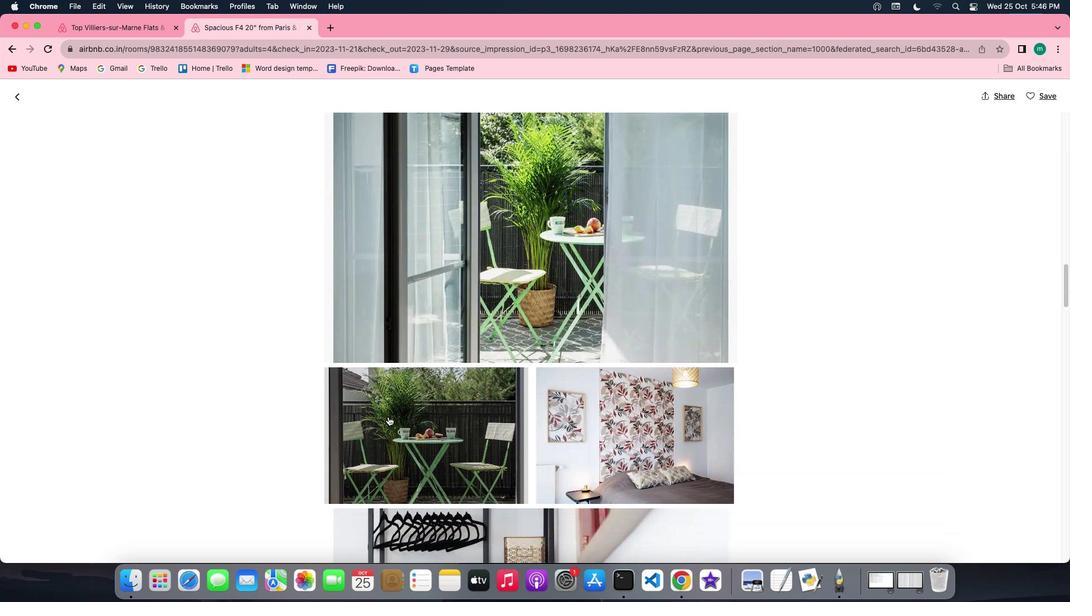 
Action: Mouse scrolled (388, 417) with delta (0, 0)
Screenshot: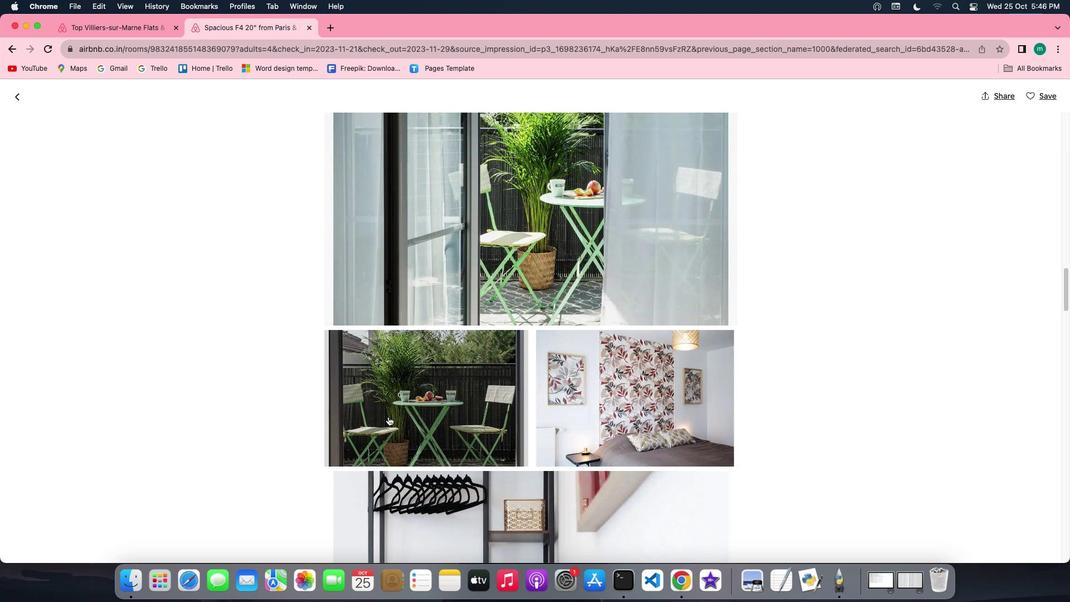 
Action: Mouse scrolled (388, 417) with delta (0, 0)
Screenshot: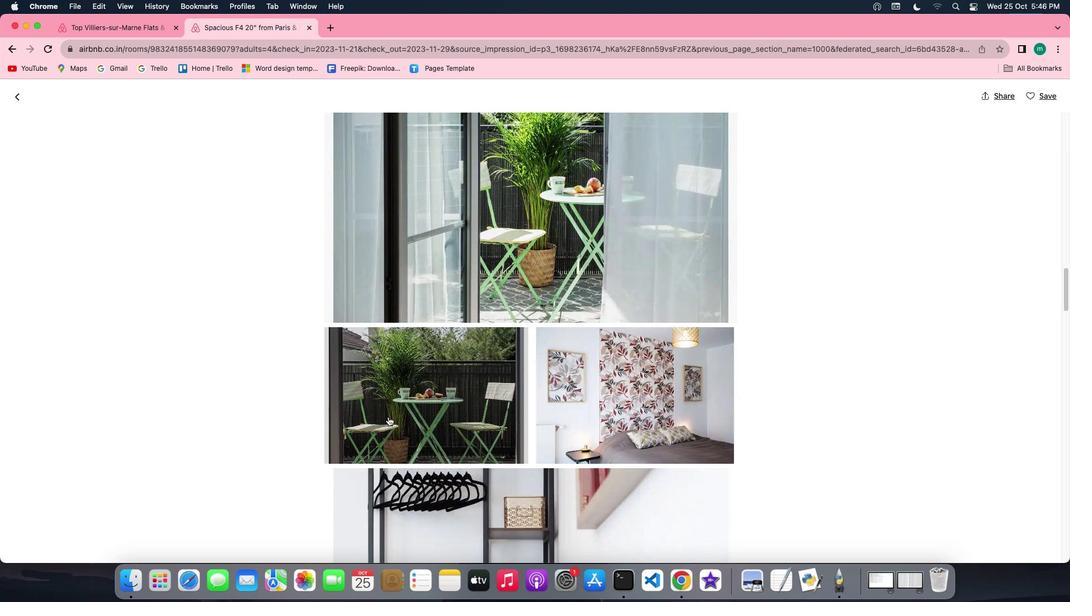 
Action: Mouse scrolled (388, 417) with delta (0, 0)
Screenshot: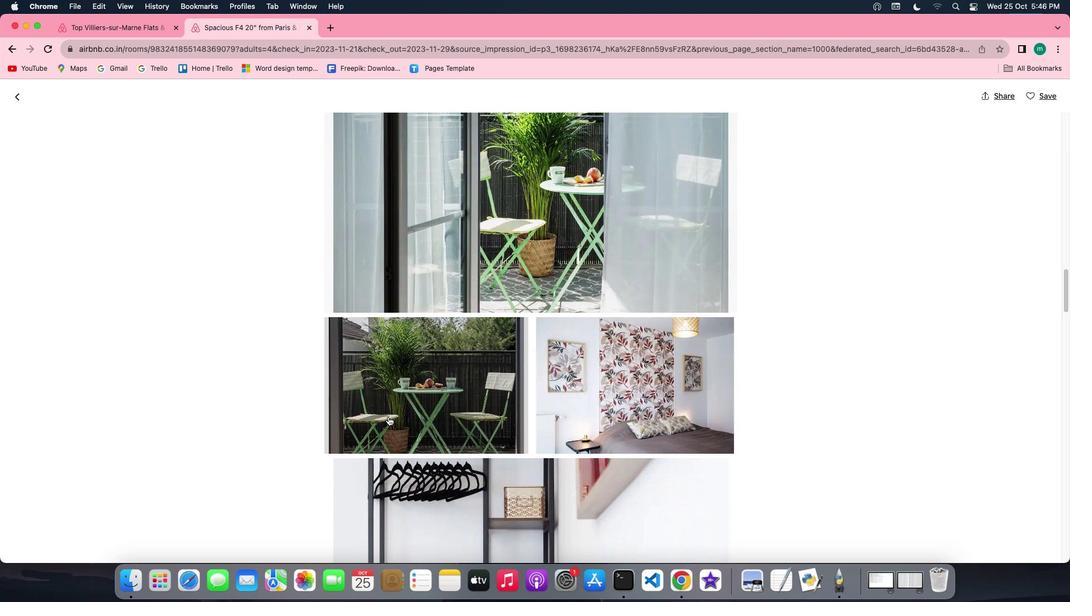 
Action: Mouse scrolled (388, 417) with delta (0, 0)
Screenshot: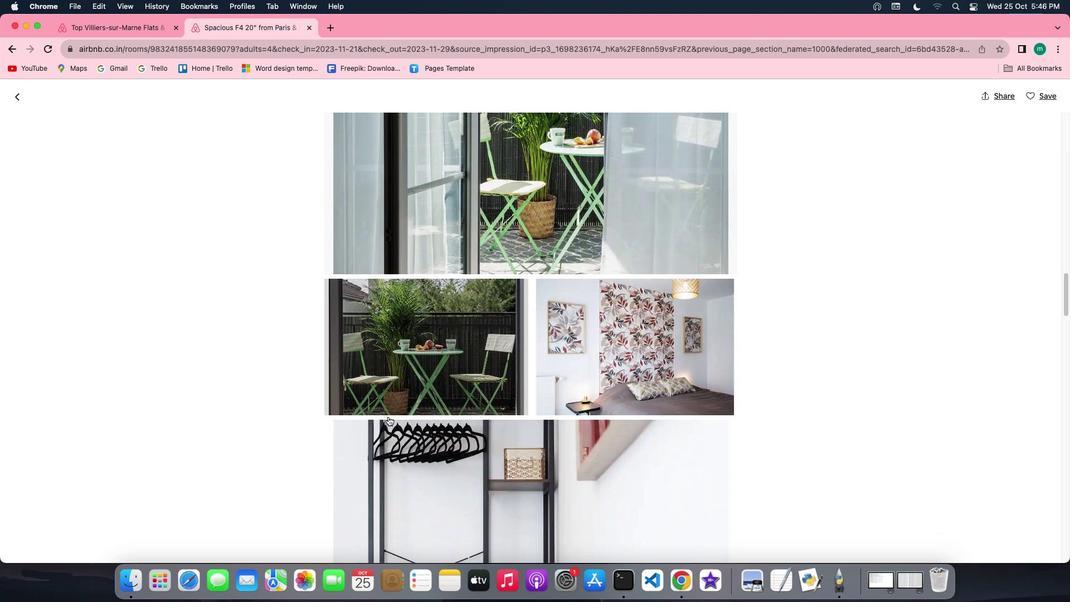 
Action: Mouse scrolled (388, 417) with delta (0, 0)
Screenshot: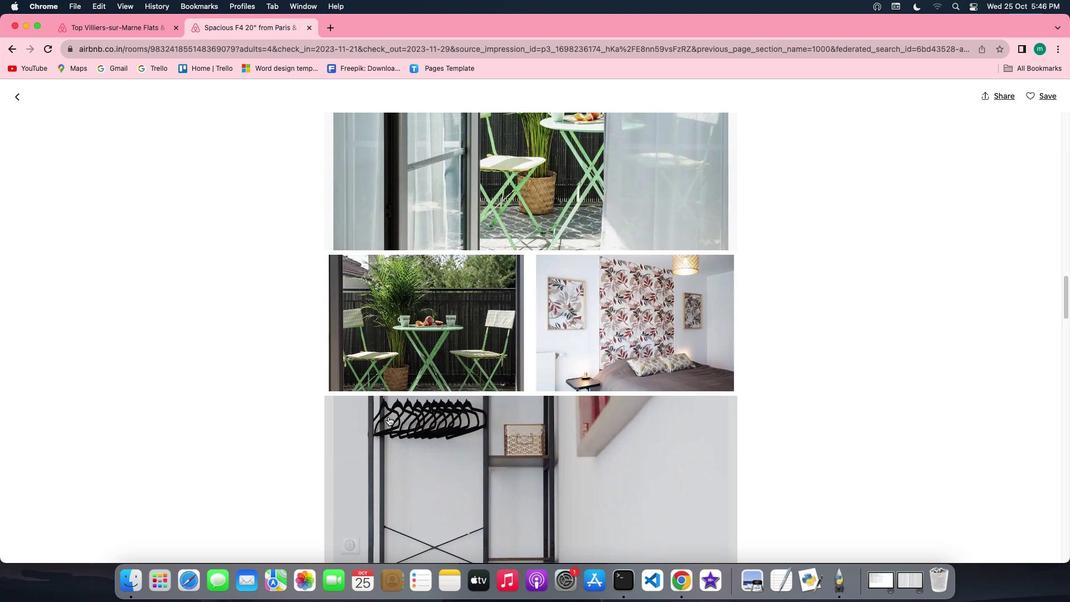 
Action: Mouse scrolled (388, 417) with delta (0, 0)
Screenshot: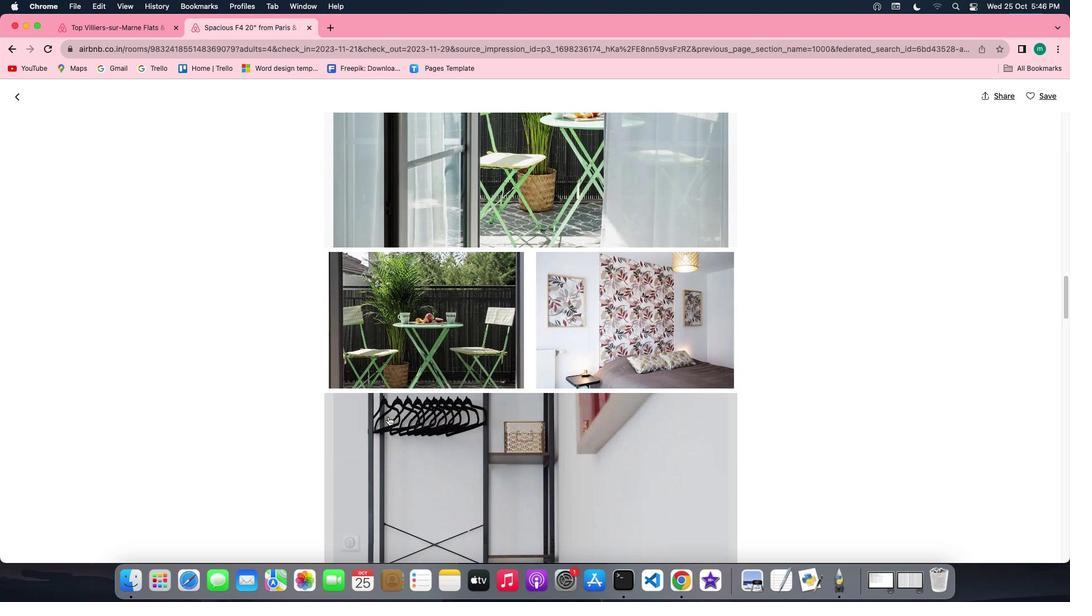 
Action: Mouse scrolled (388, 417) with delta (0, 0)
Screenshot: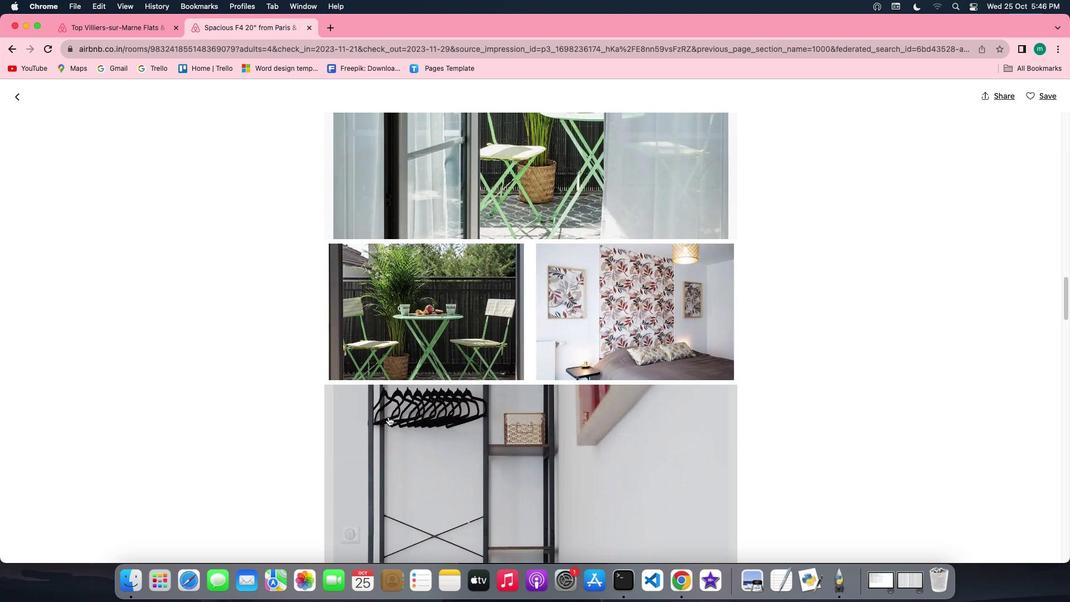 
Action: Mouse scrolled (388, 417) with delta (0, 0)
Screenshot: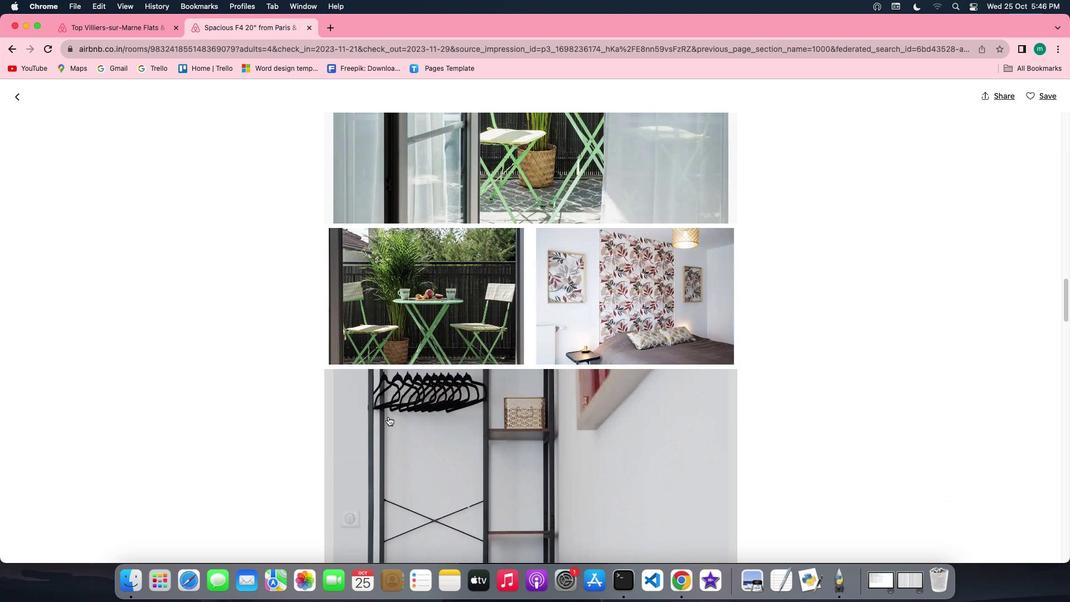 
Action: Mouse scrolled (388, 417) with delta (0, 0)
Screenshot: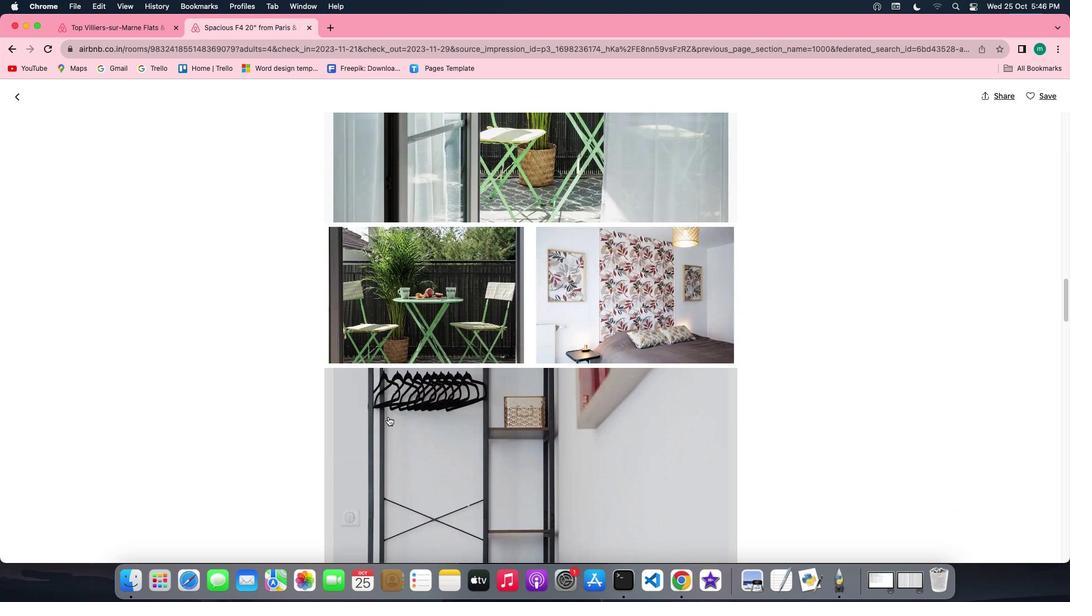 
Action: Mouse scrolled (388, 417) with delta (0, 0)
Screenshot: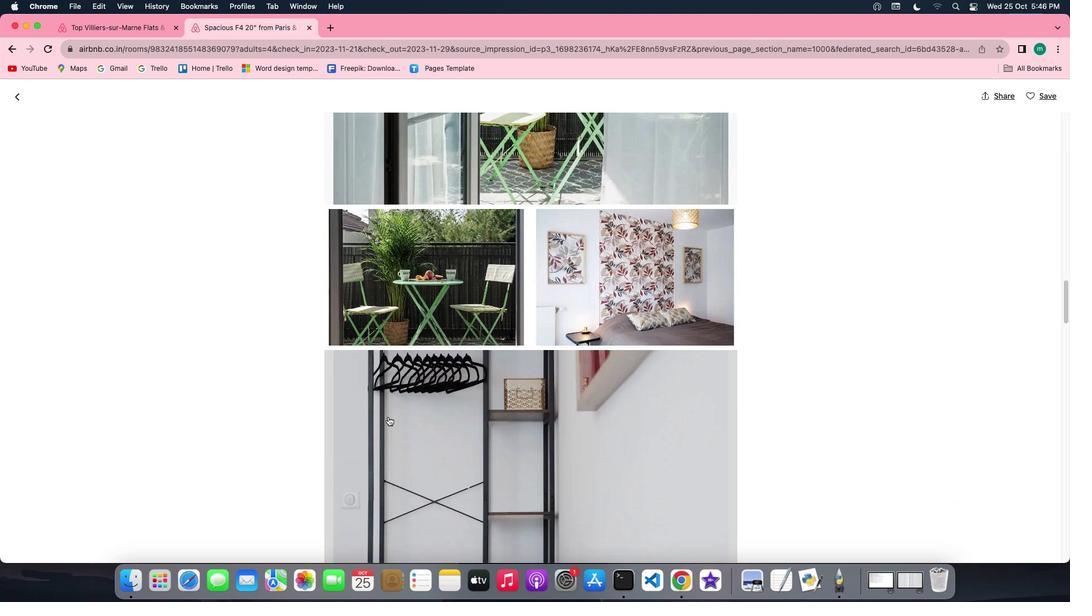 
Action: Mouse scrolled (388, 417) with delta (0, 0)
Screenshot: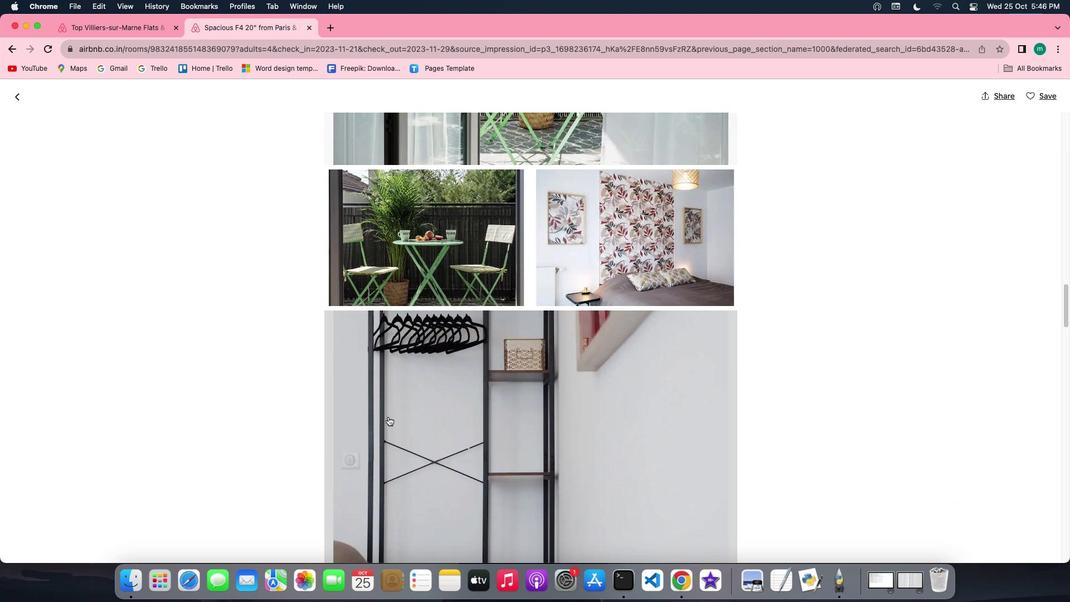 
Action: Mouse scrolled (388, 417) with delta (0, 0)
Screenshot: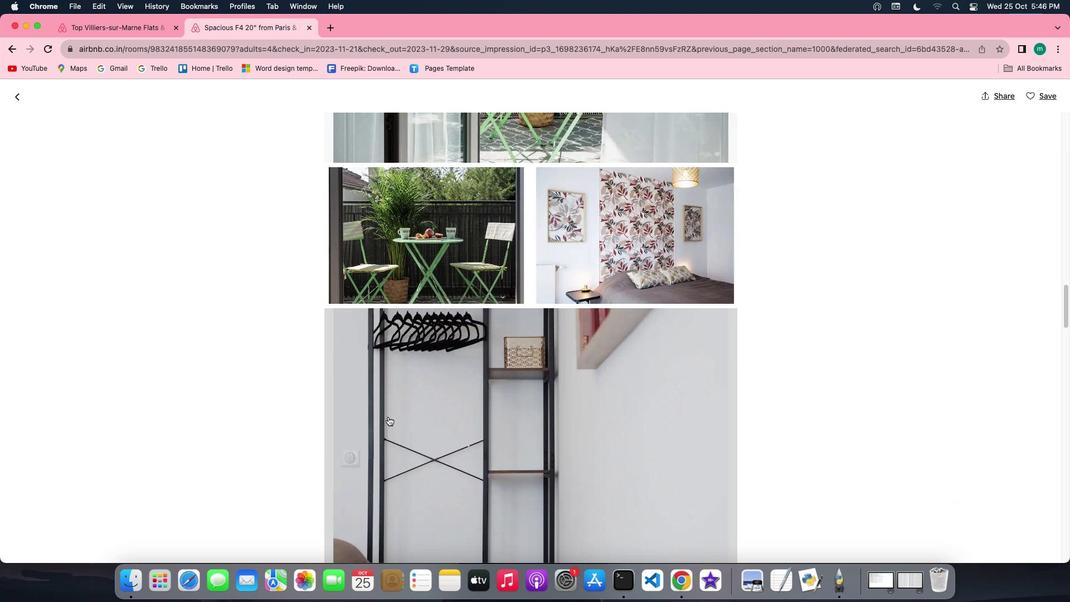 
Action: Mouse scrolled (388, 417) with delta (0, 0)
Screenshot: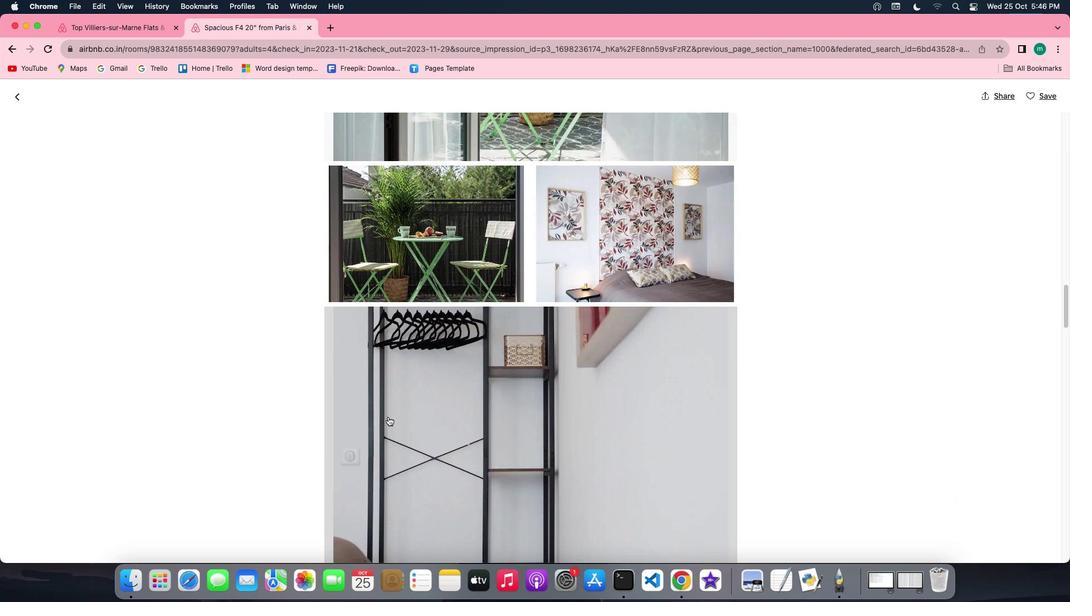 
Action: Mouse scrolled (388, 417) with delta (0, 0)
Screenshot: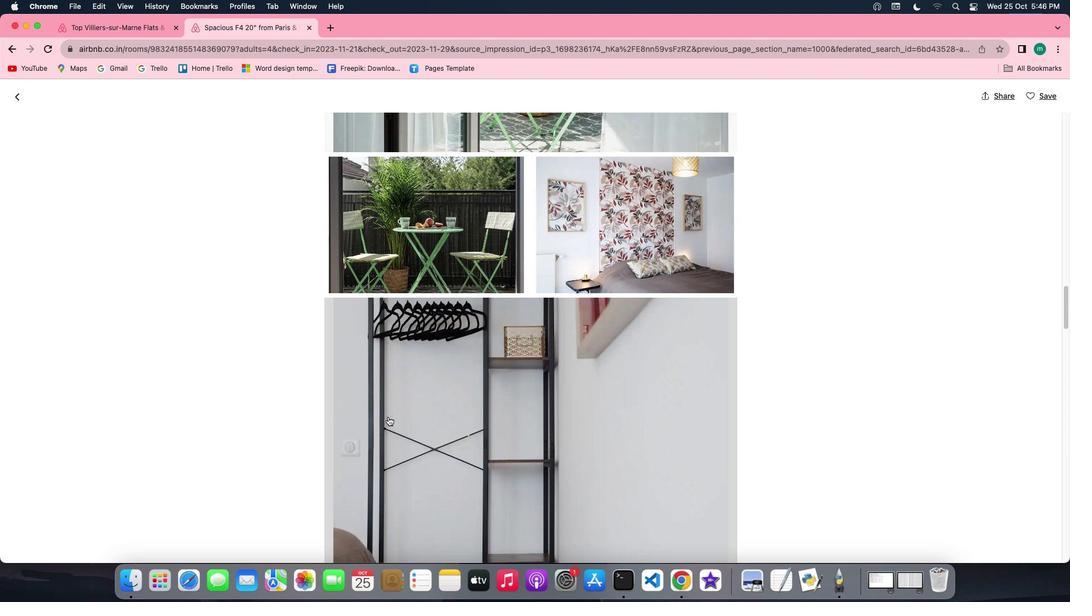 
Action: Mouse scrolled (388, 417) with delta (0, 0)
Screenshot: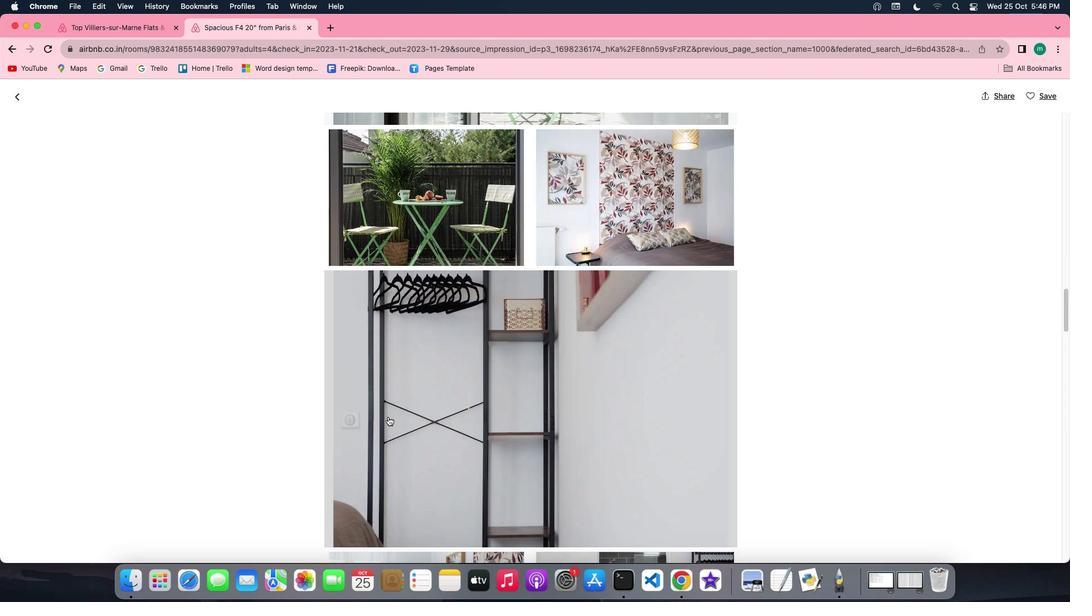 
Action: Mouse scrolled (388, 417) with delta (0, 0)
Screenshot: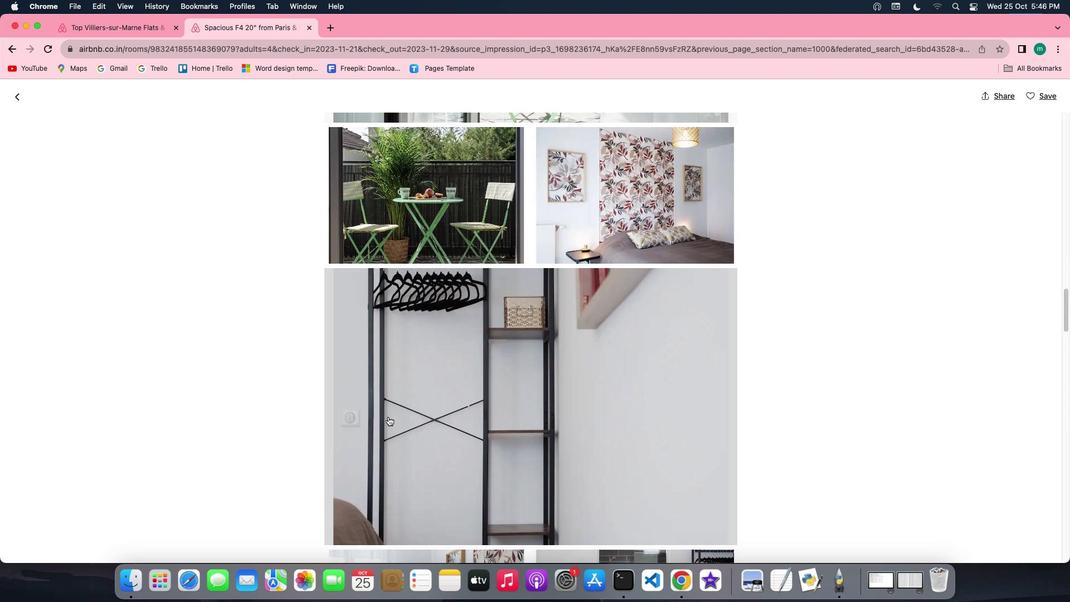 
Action: Mouse scrolled (388, 417) with delta (0, 0)
Screenshot: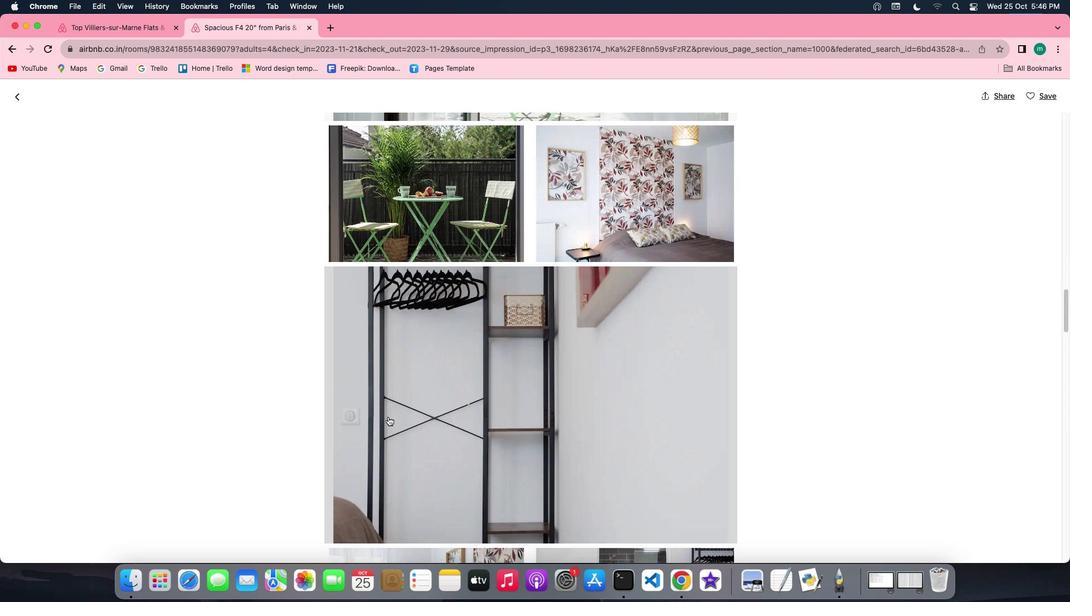 
Action: Mouse scrolled (388, 417) with delta (0, 0)
Screenshot: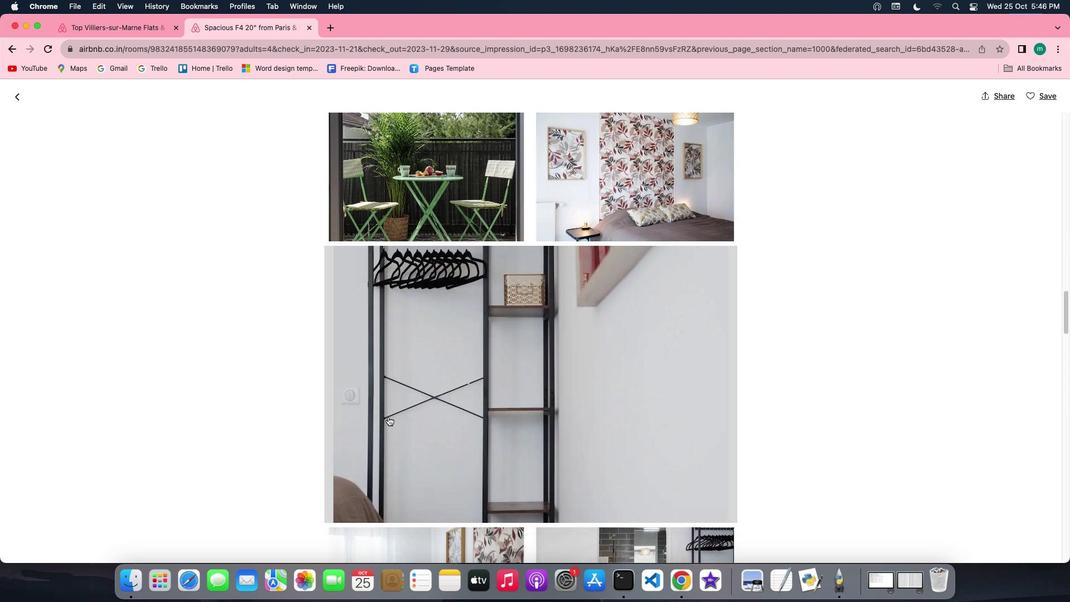 
Action: Mouse scrolled (388, 417) with delta (0, 0)
Screenshot: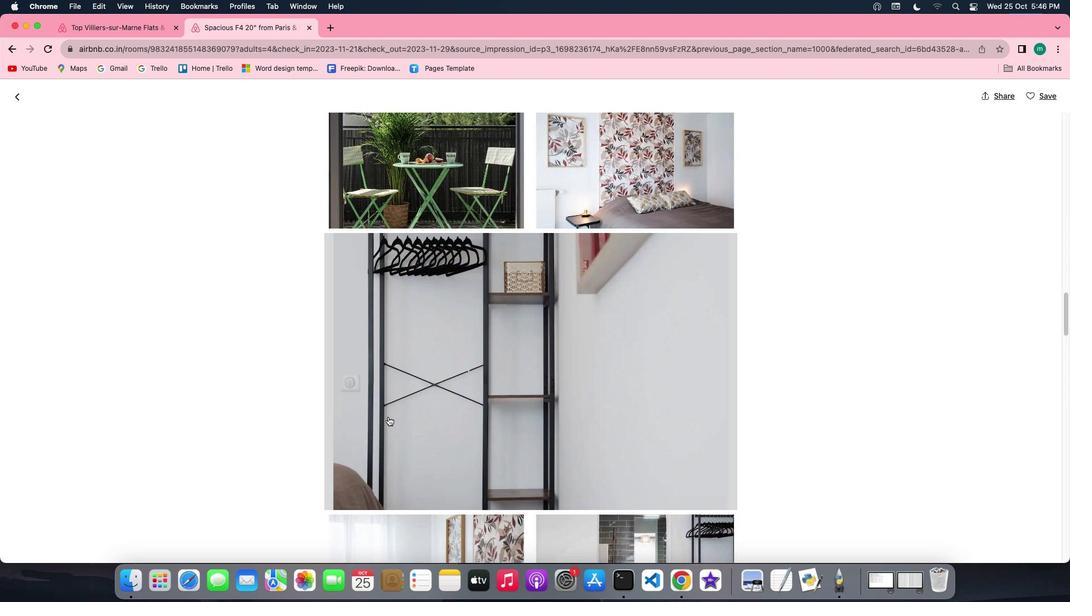 
Action: Mouse scrolled (388, 417) with delta (0, 0)
Screenshot: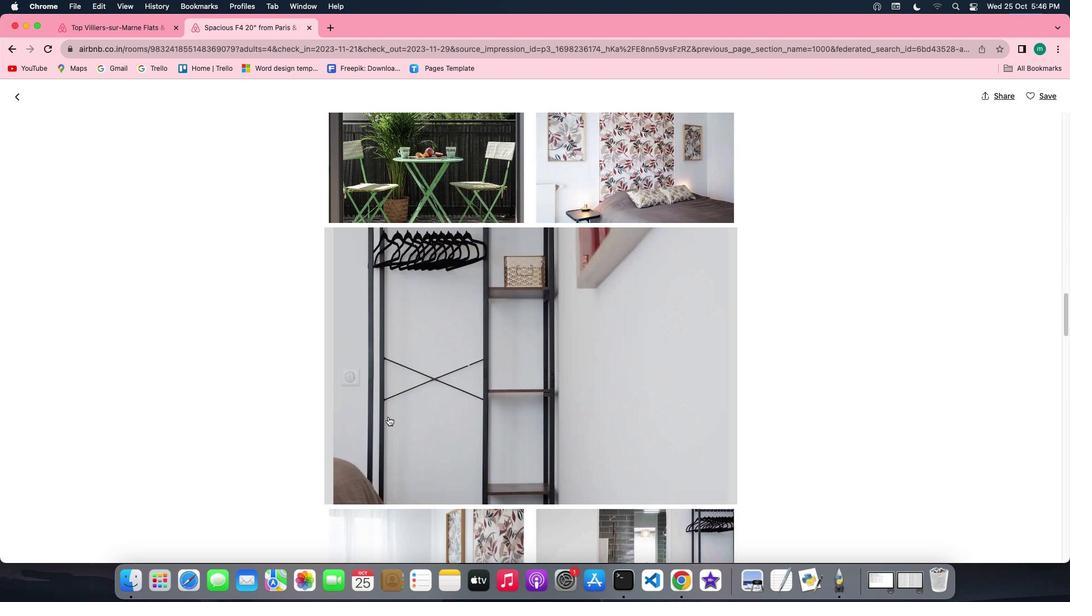 
Action: Mouse scrolled (388, 417) with delta (0, -1)
Screenshot: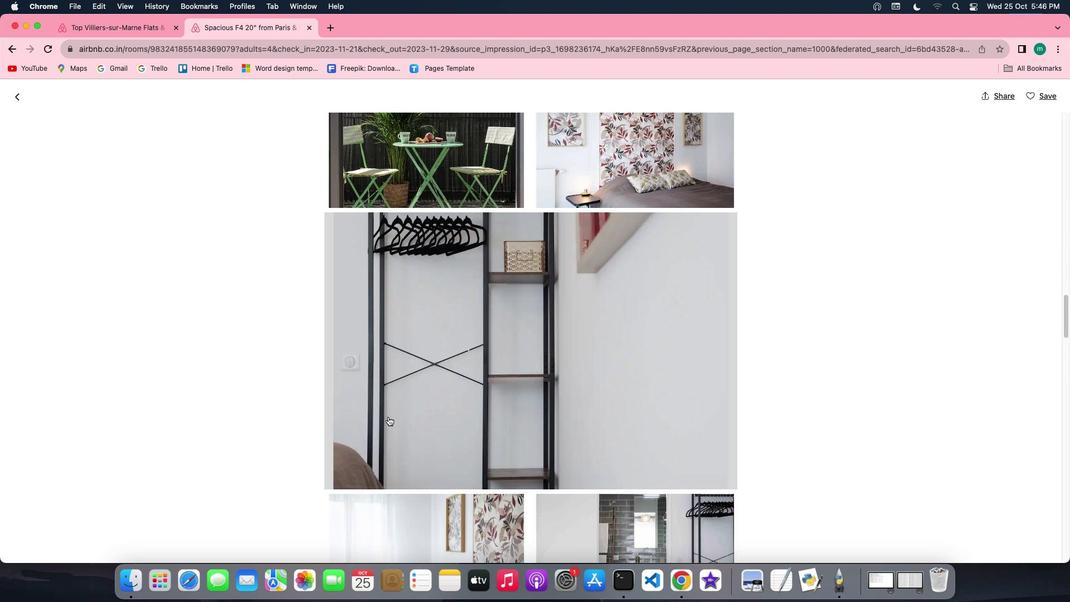 
Action: Mouse scrolled (388, 417) with delta (0, 0)
Screenshot: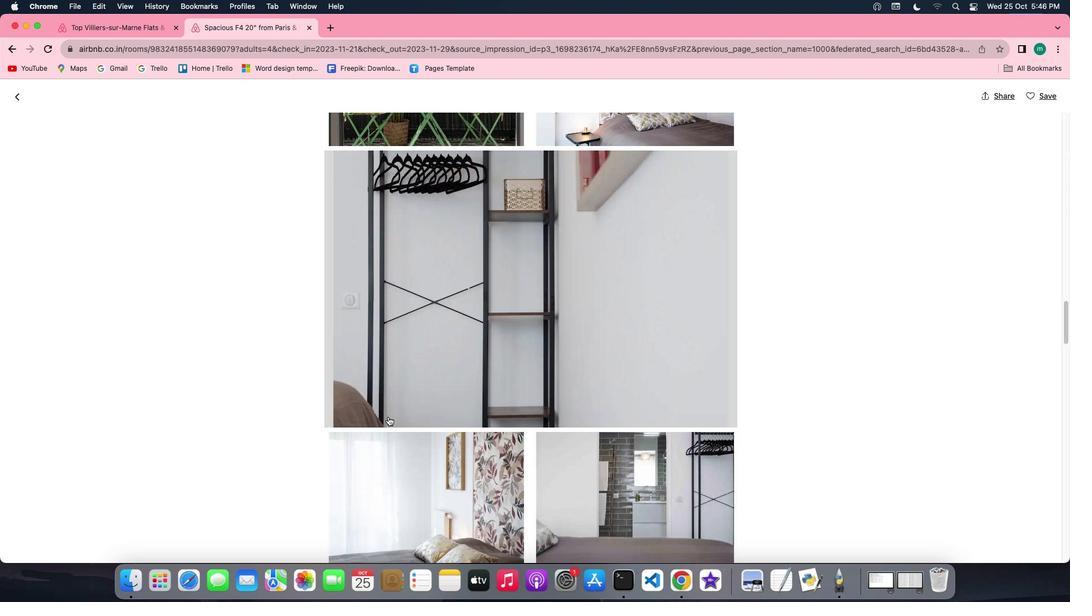 
Action: Mouse scrolled (388, 417) with delta (0, 0)
Screenshot: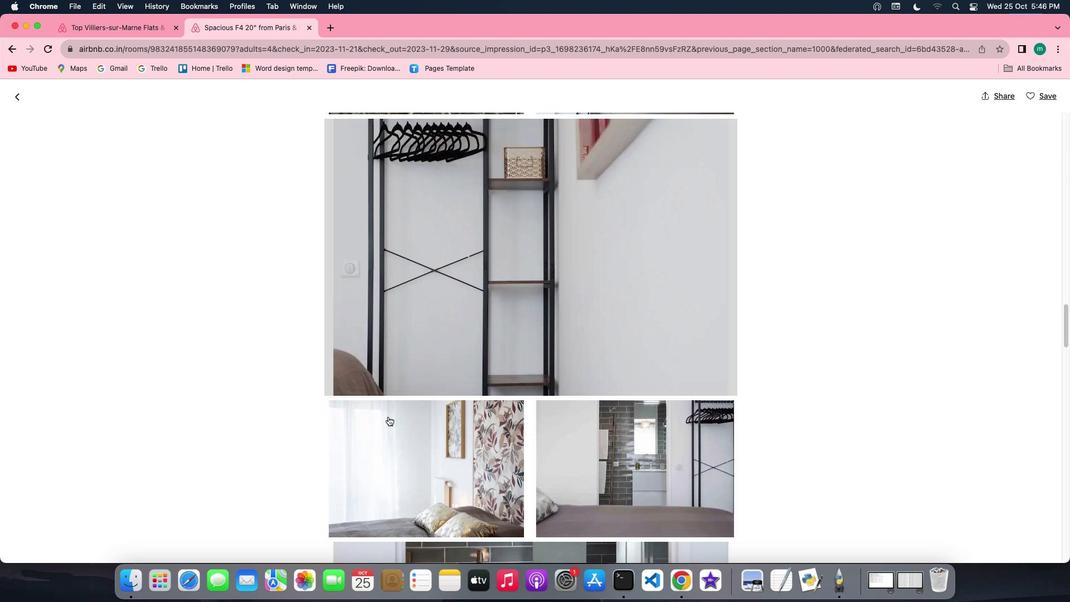 
Action: Mouse scrolled (388, 417) with delta (0, 0)
Screenshot: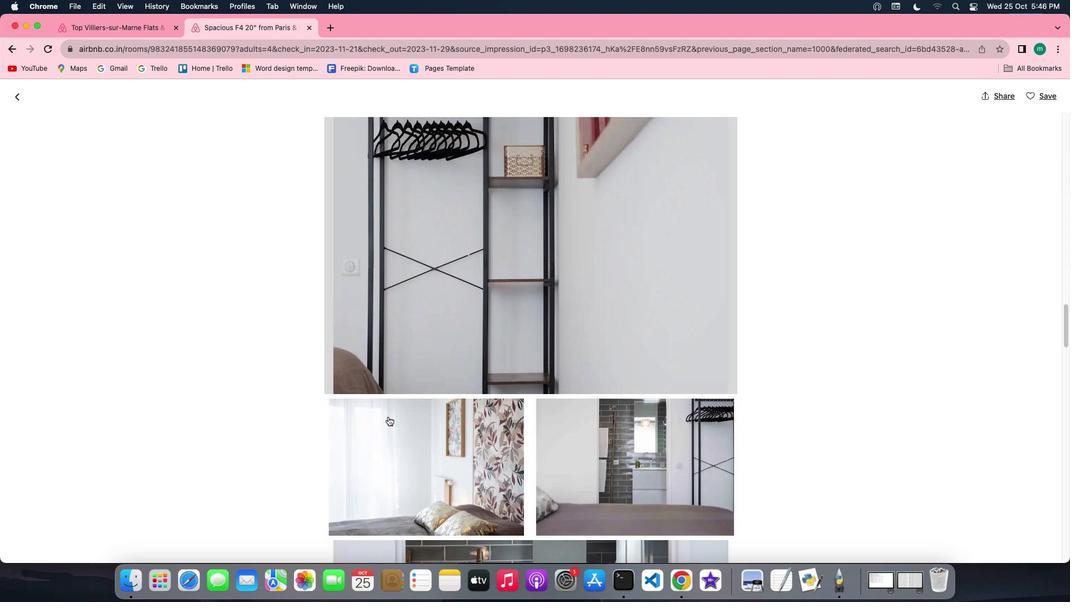 
Action: Mouse scrolled (388, 417) with delta (0, 0)
Screenshot: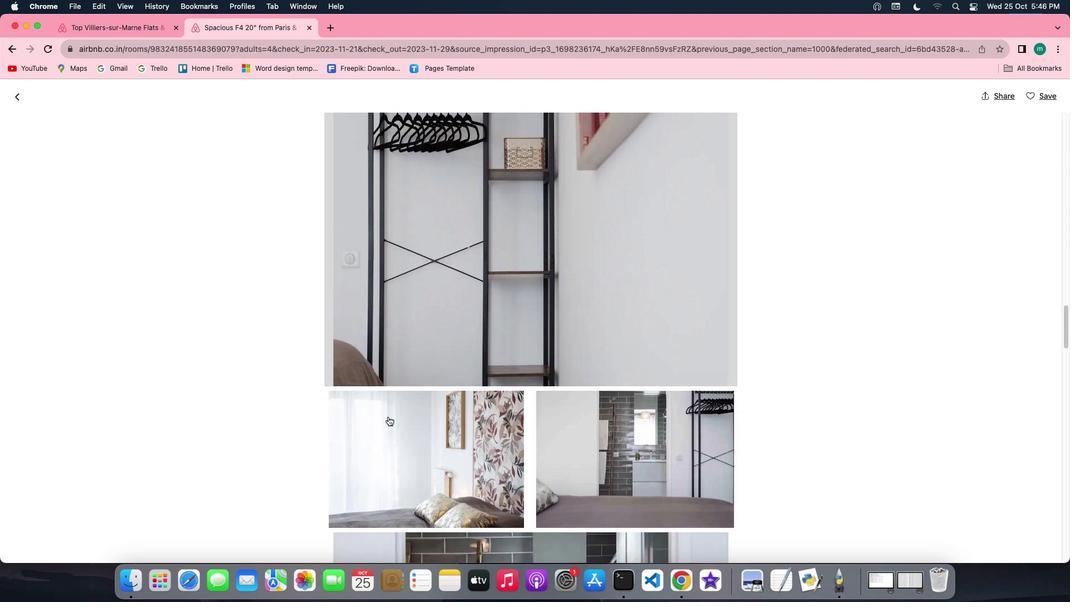 
Action: Mouse scrolled (388, 417) with delta (0, 0)
Screenshot: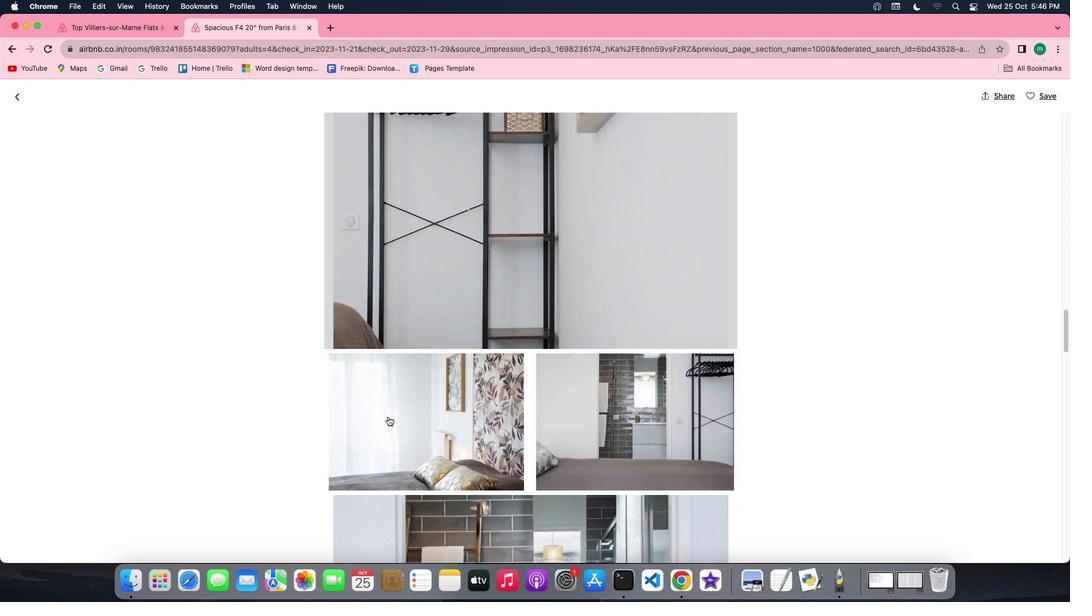 
Action: Mouse scrolled (388, 417) with delta (0, 0)
Screenshot: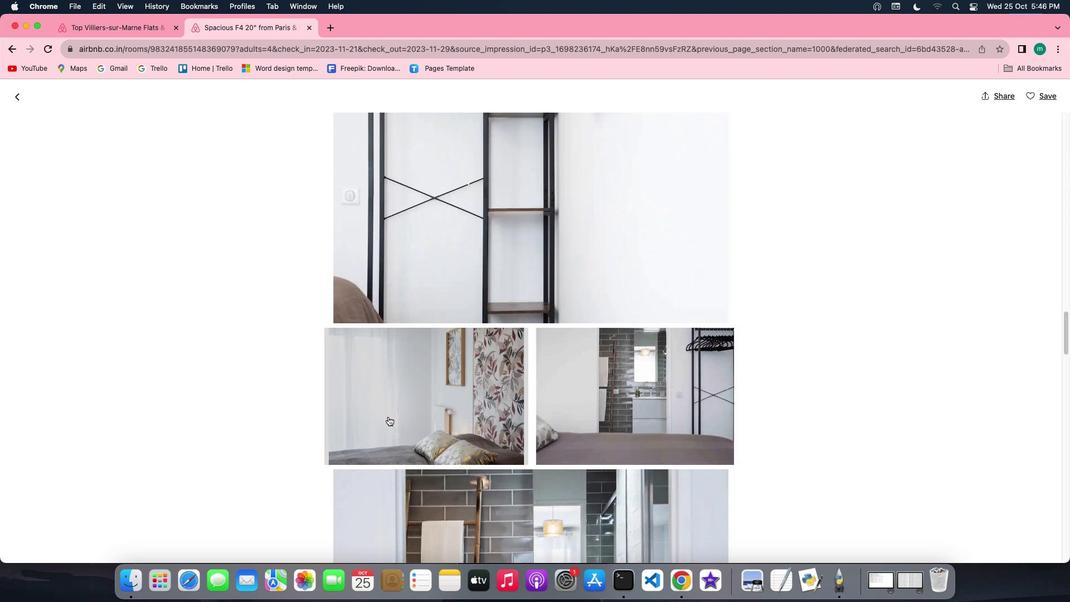 
Action: Mouse scrolled (388, 417) with delta (0, 0)
Screenshot: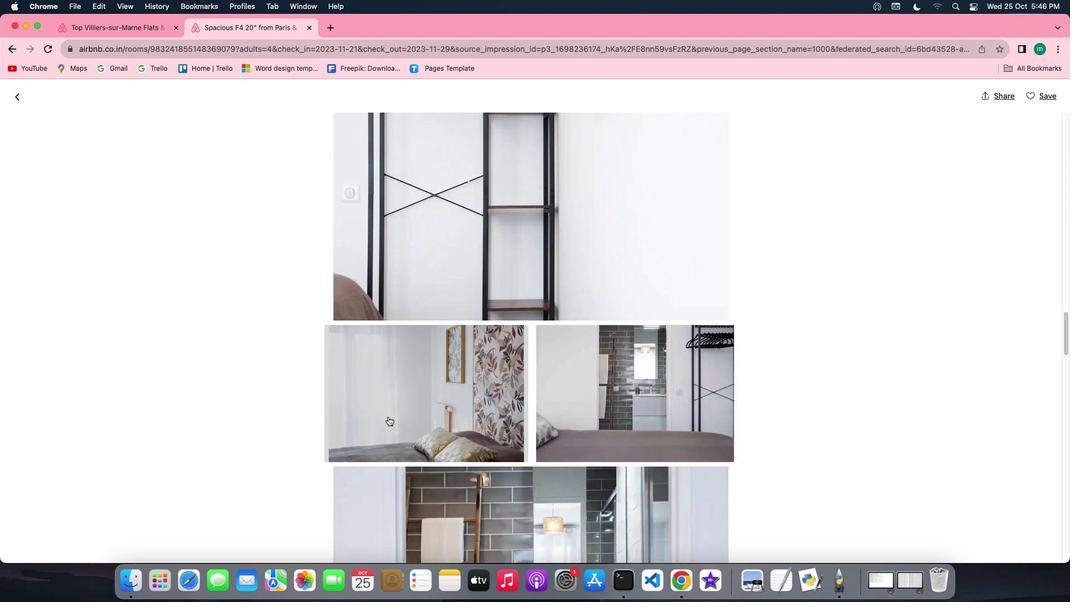 
Action: Mouse scrolled (388, 417) with delta (0, -1)
Screenshot: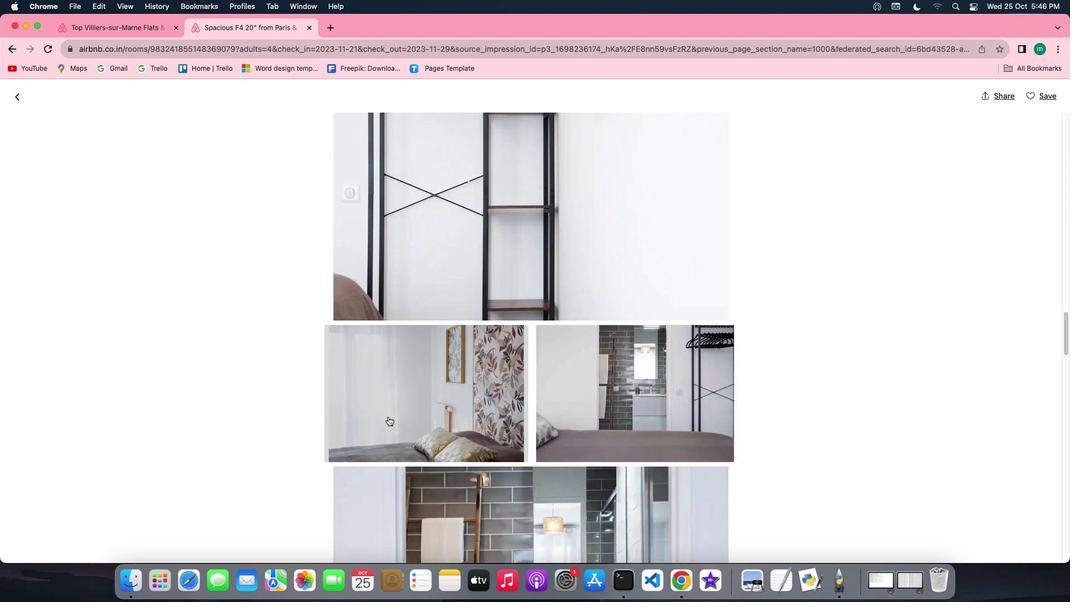 
Action: Mouse scrolled (388, 417) with delta (0, -2)
Screenshot: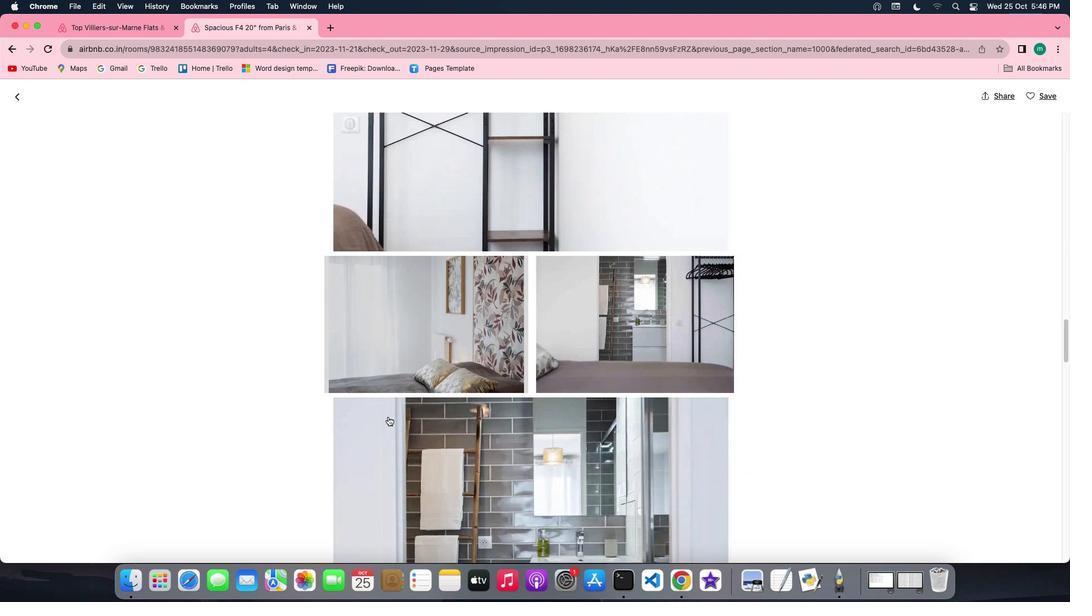 
Action: Mouse scrolled (388, 417) with delta (0, 0)
Screenshot: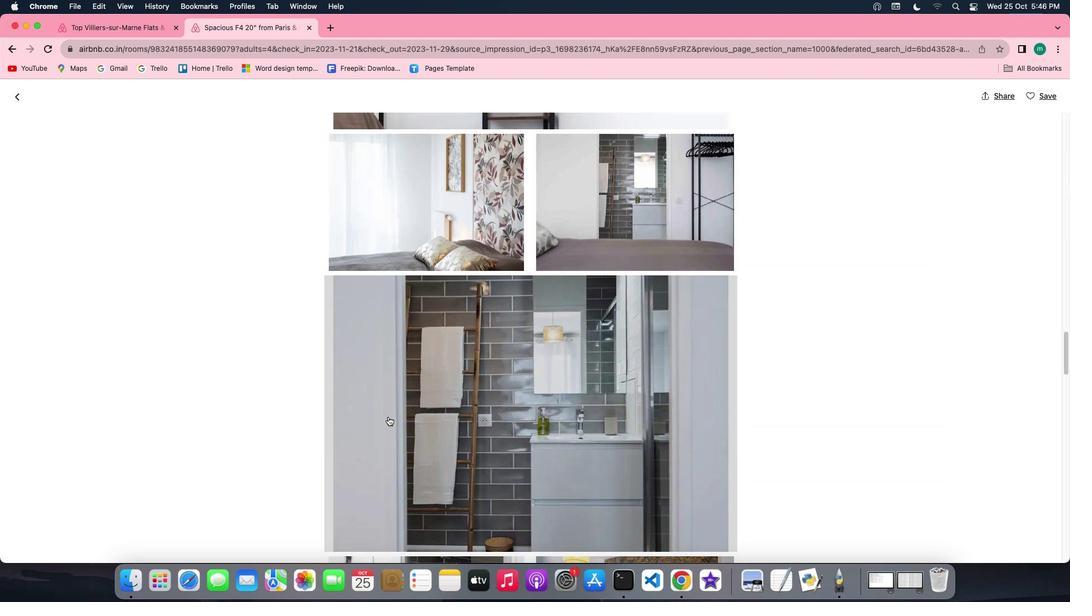 
Action: Mouse scrolled (388, 417) with delta (0, 0)
Screenshot: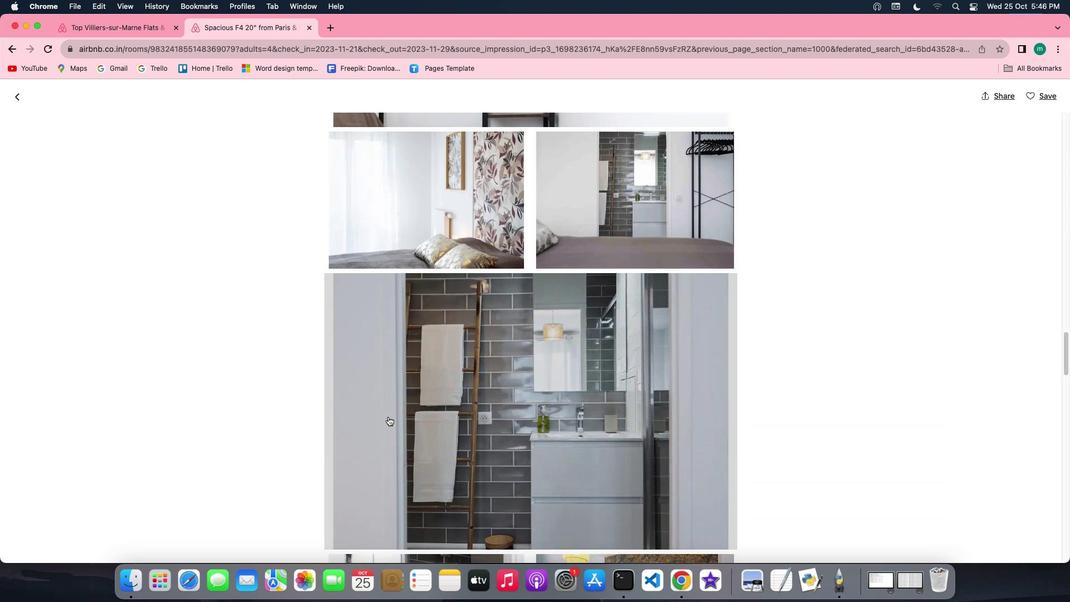 
Action: Mouse scrolled (388, 417) with delta (0, 0)
Screenshot: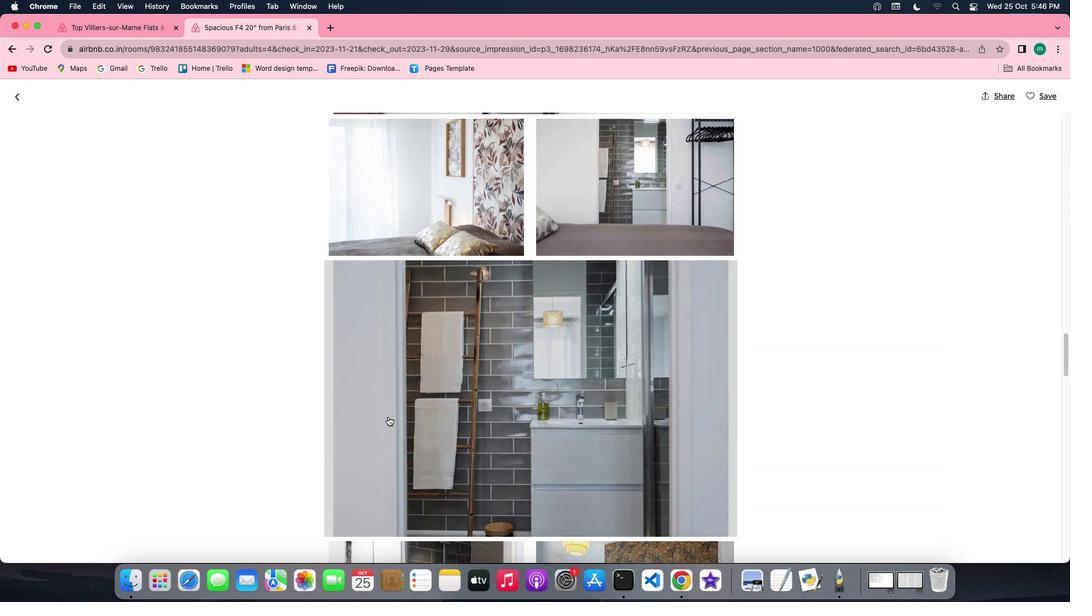 
Action: Mouse scrolled (388, 417) with delta (0, -1)
Screenshot: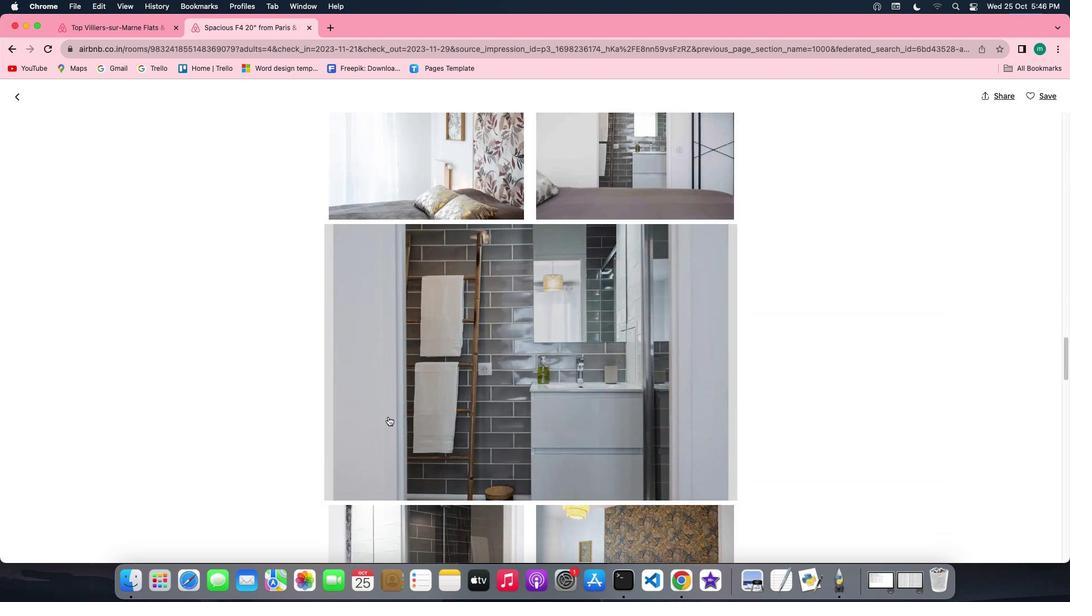 
Action: Mouse scrolled (388, 417) with delta (0, 0)
Screenshot: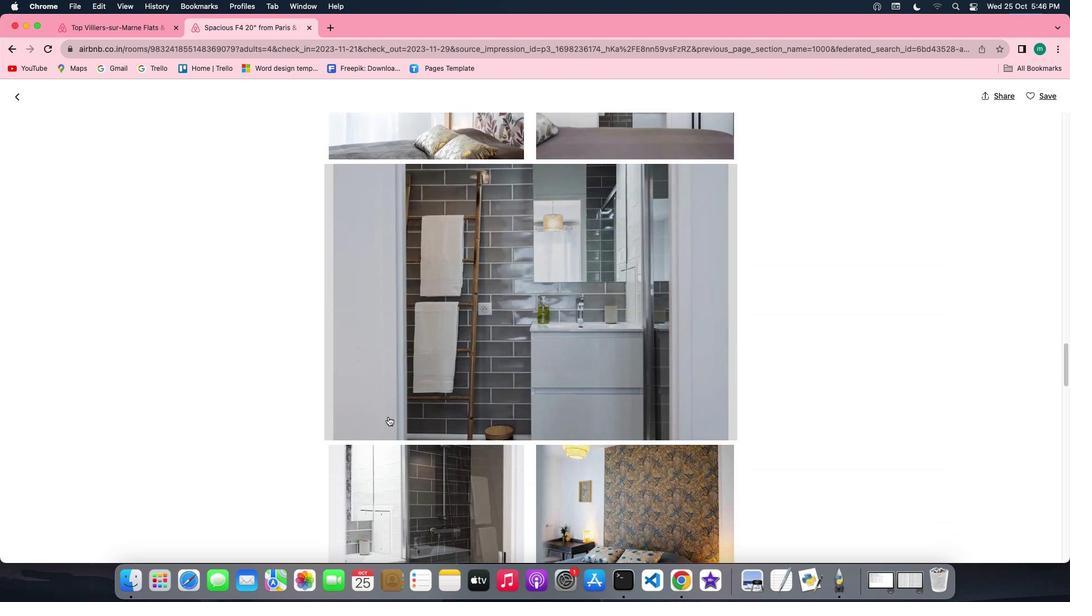 
Action: Mouse scrolled (388, 417) with delta (0, 0)
Screenshot: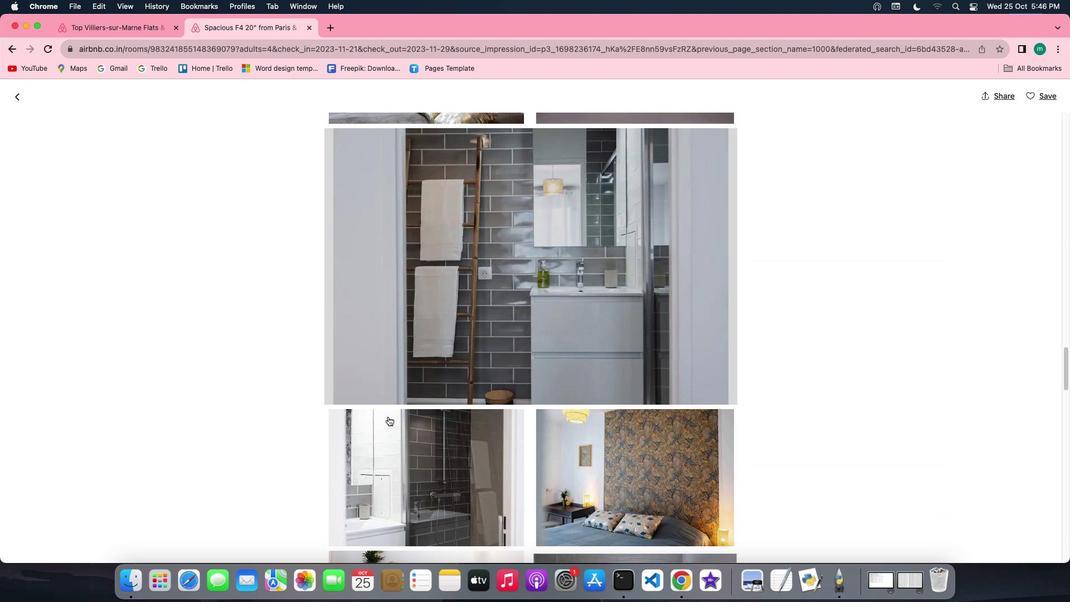 
Action: Mouse scrolled (388, 417) with delta (0, 0)
Screenshot: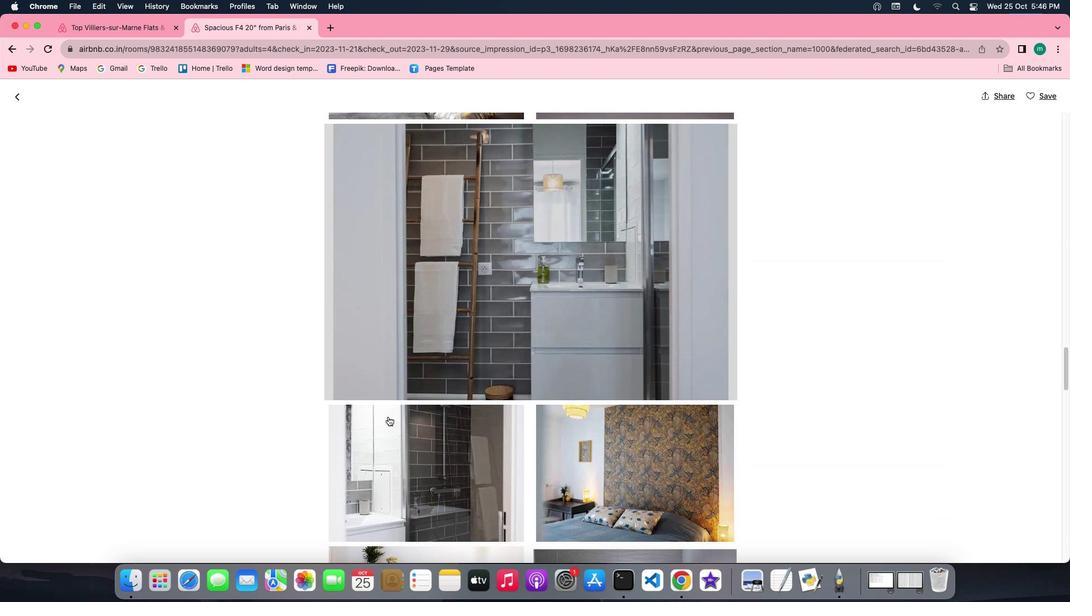 
Action: Mouse scrolled (388, 417) with delta (0, -1)
Screenshot: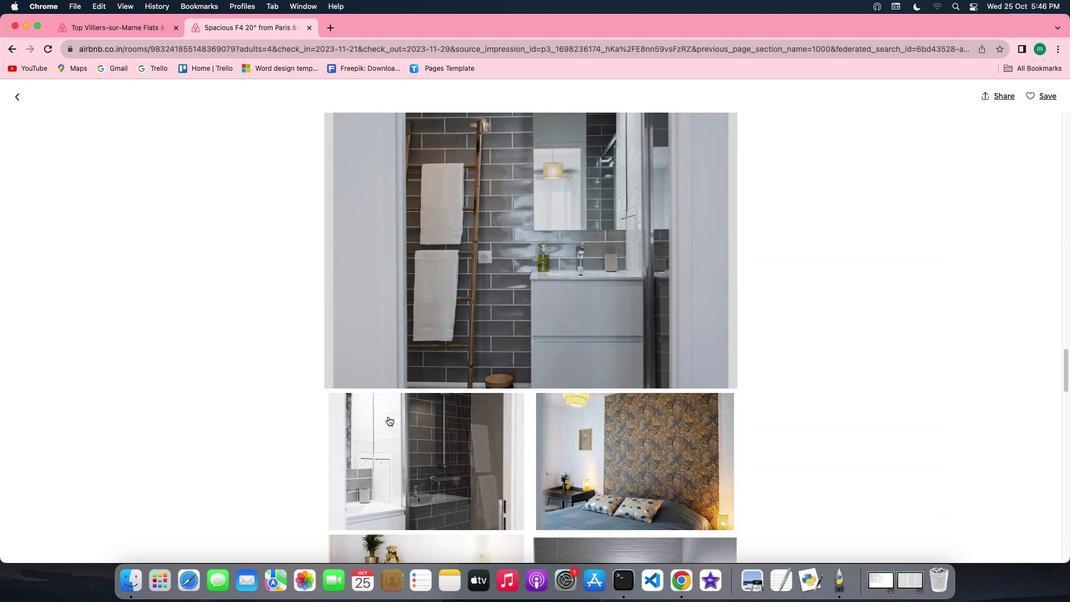 
Action: Mouse scrolled (388, 417) with delta (0, -1)
Screenshot: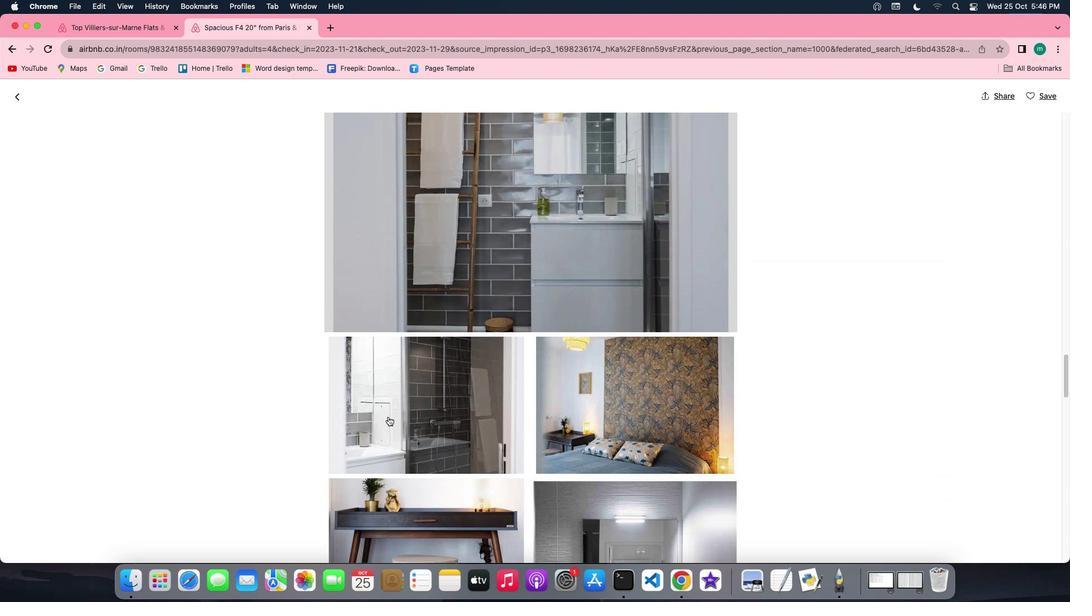 
Action: Mouse scrolled (388, 417) with delta (0, 0)
Screenshot: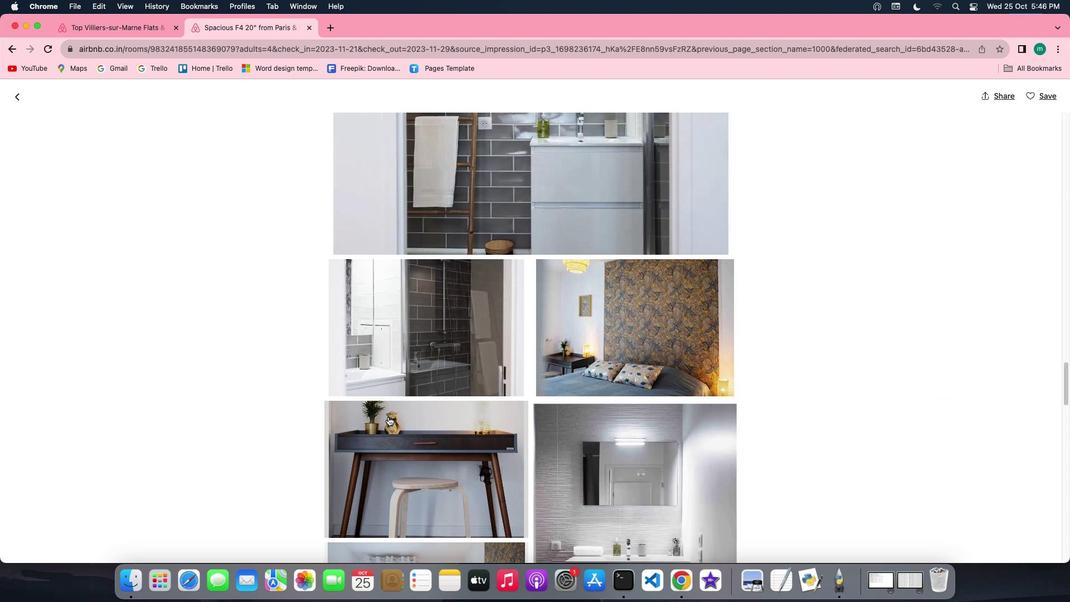 
Action: Mouse scrolled (388, 417) with delta (0, 0)
Screenshot: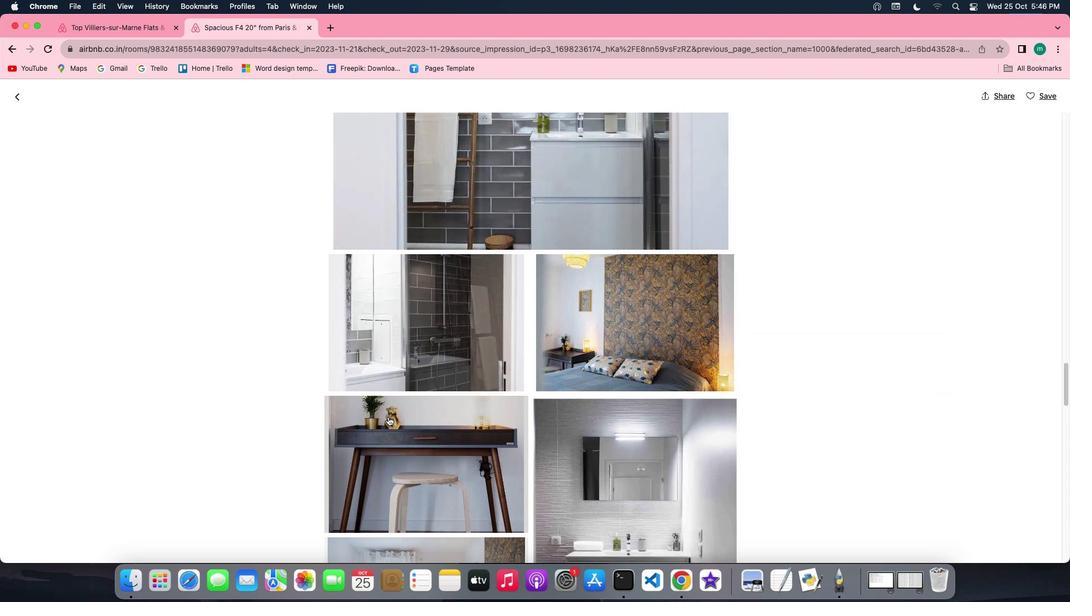 
Action: Mouse scrolled (388, 417) with delta (0, -1)
Screenshot: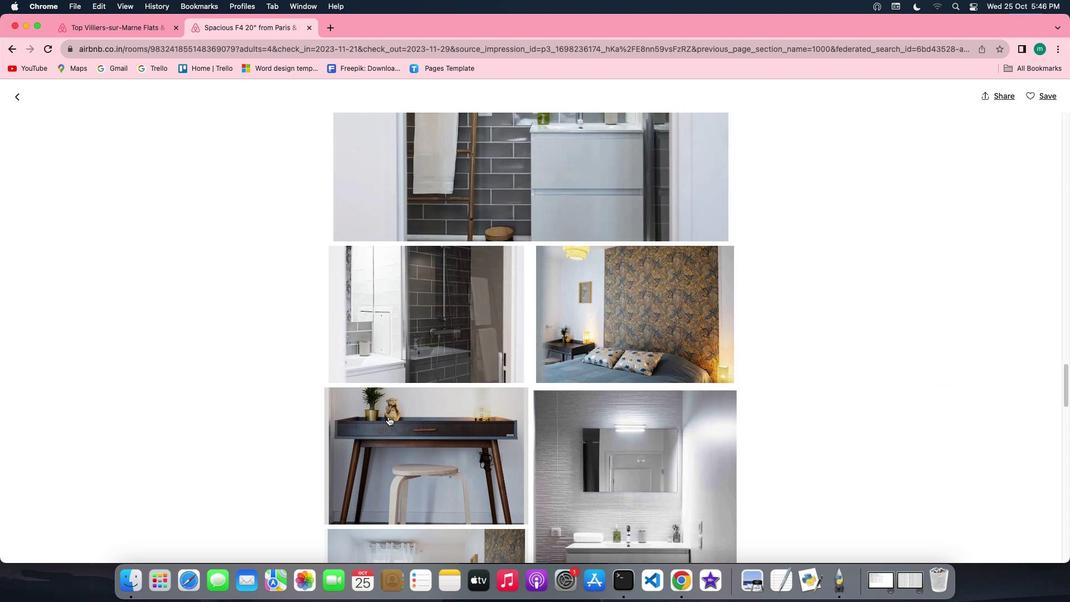 
Action: Mouse scrolled (388, 417) with delta (0, -1)
Screenshot: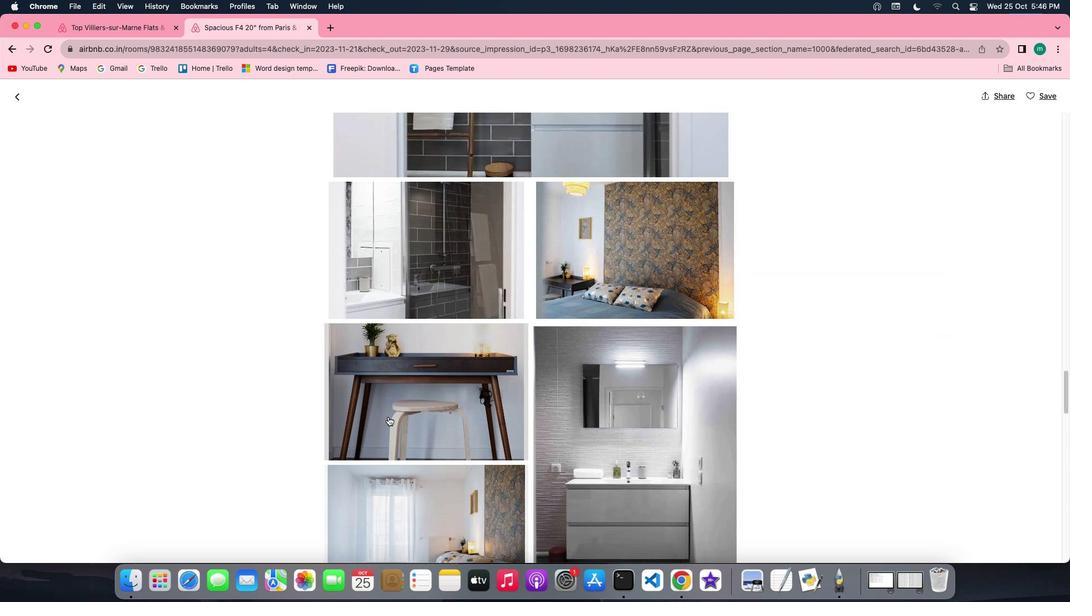 
Action: Mouse scrolled (388, 417) with delta (0, 0)
Screenshot: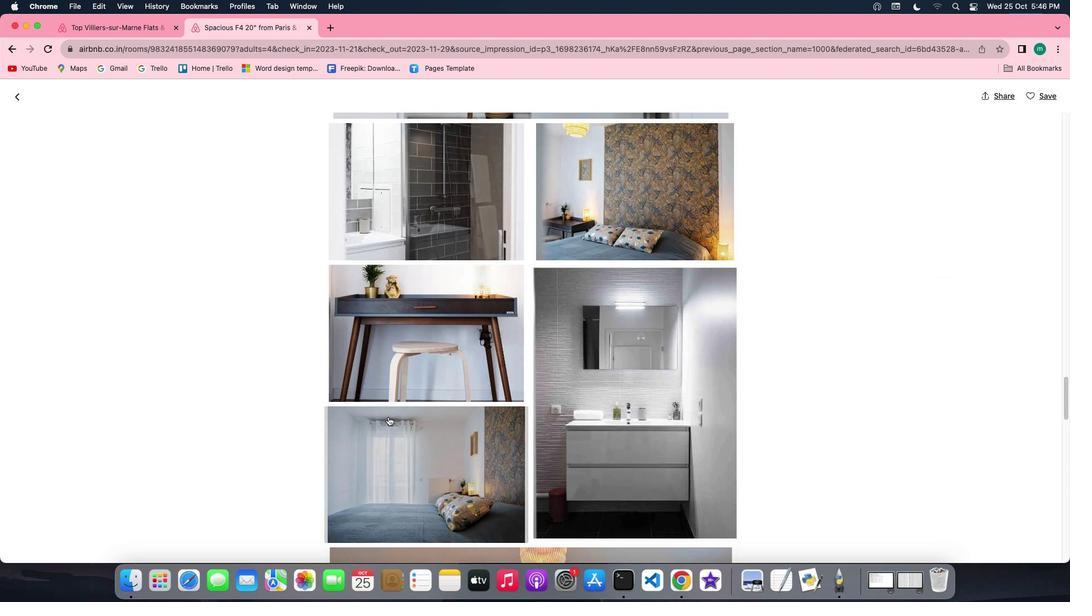 
Action: Mouse scrolled (388, 417) with delta (0, 0)
Screenshot: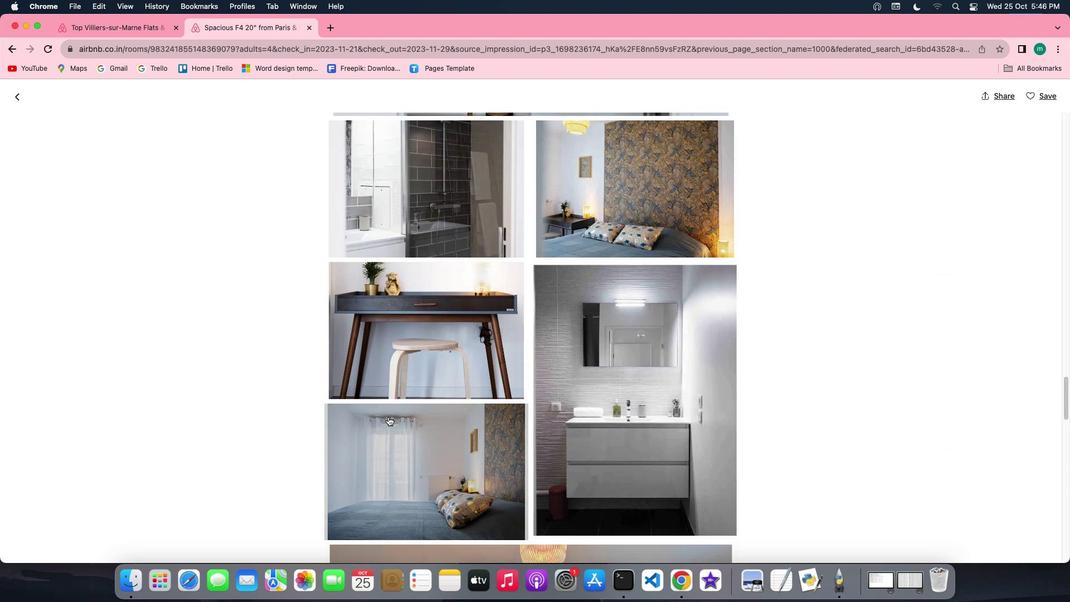 
Action: Mouse scrolled (388, 417) with delta (0, -1)
Screenshot: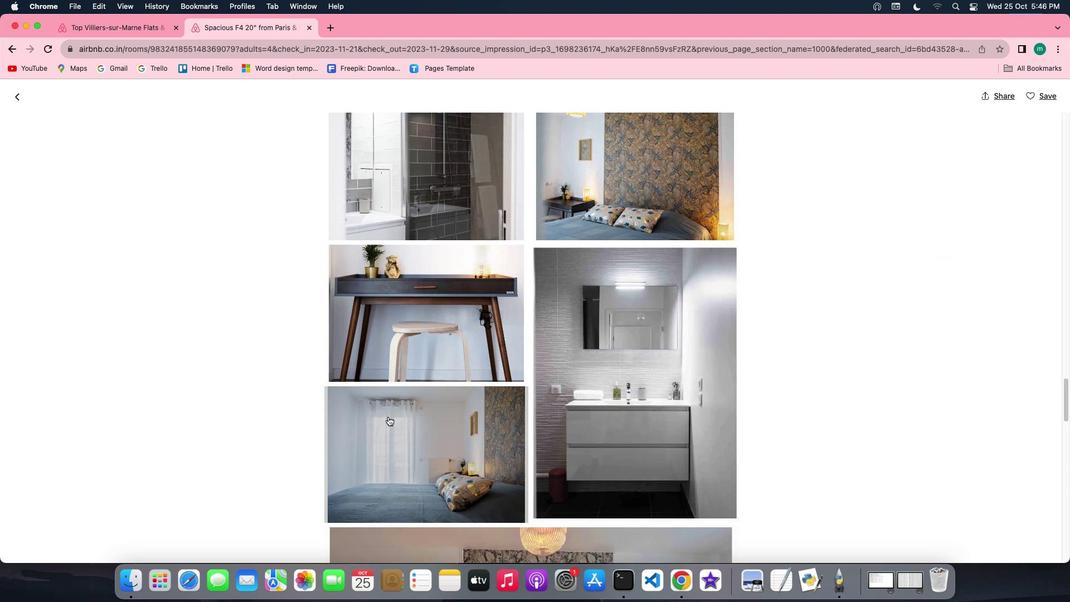 
Action: Mouse scrolled (388, 417) with delta (0, 0)
Screenshot: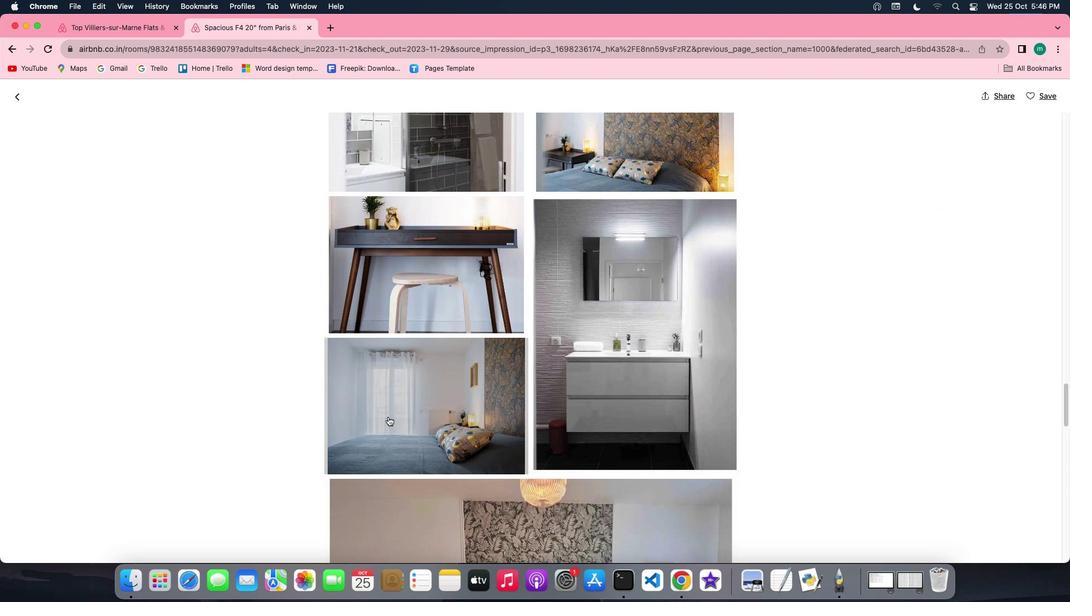 
Action: Mouse scrolled (388, 417) with delta (0, 0)
Screenshot: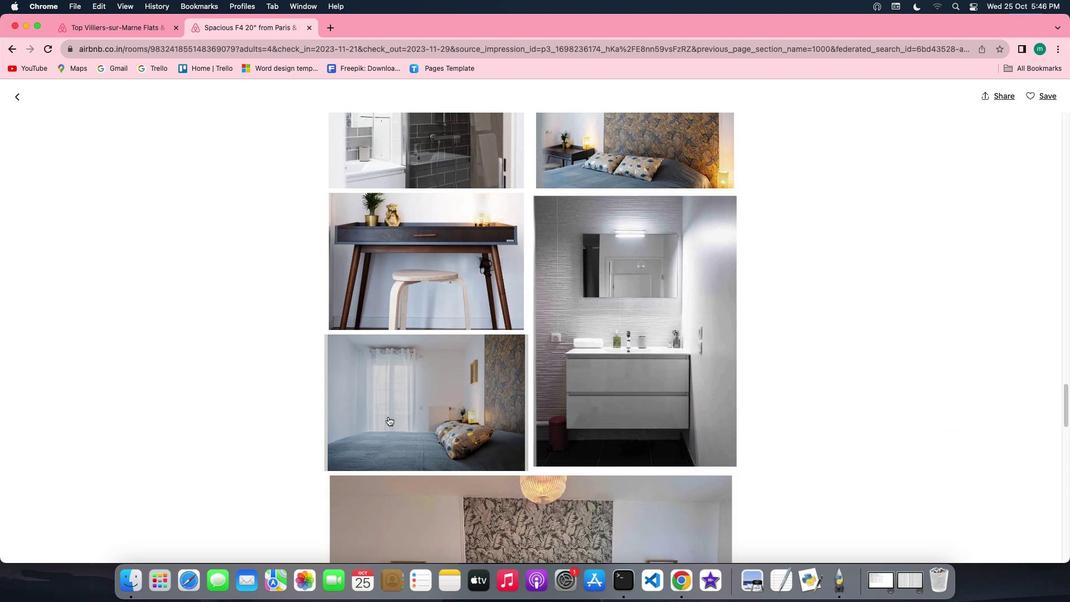
Action: Mouse scrolled (388, 417) with delta (0, 0)
Screenshot: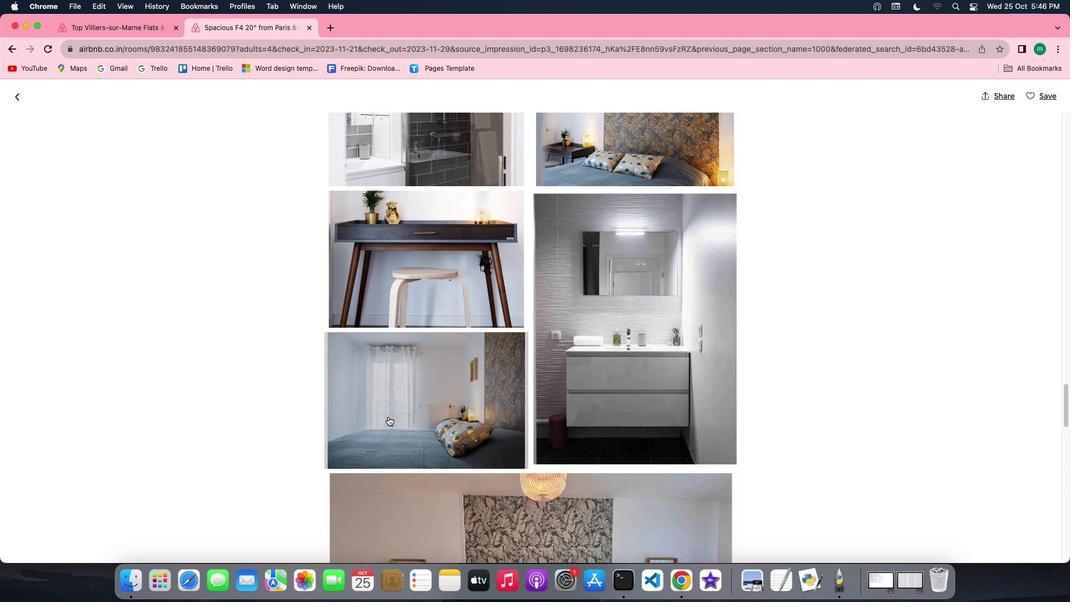 
Action: Mouse scrolled (388, 417) with delta (0, 0)
Screenshot: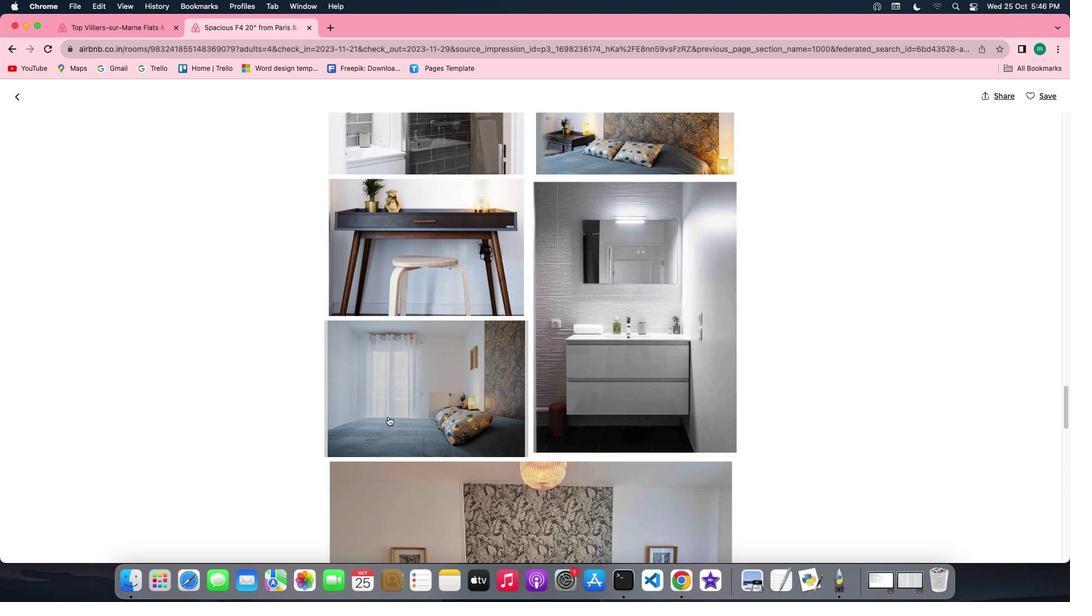 
Action: Mouse scrolled (388, 417) with delta (0, 0)
Screenshot: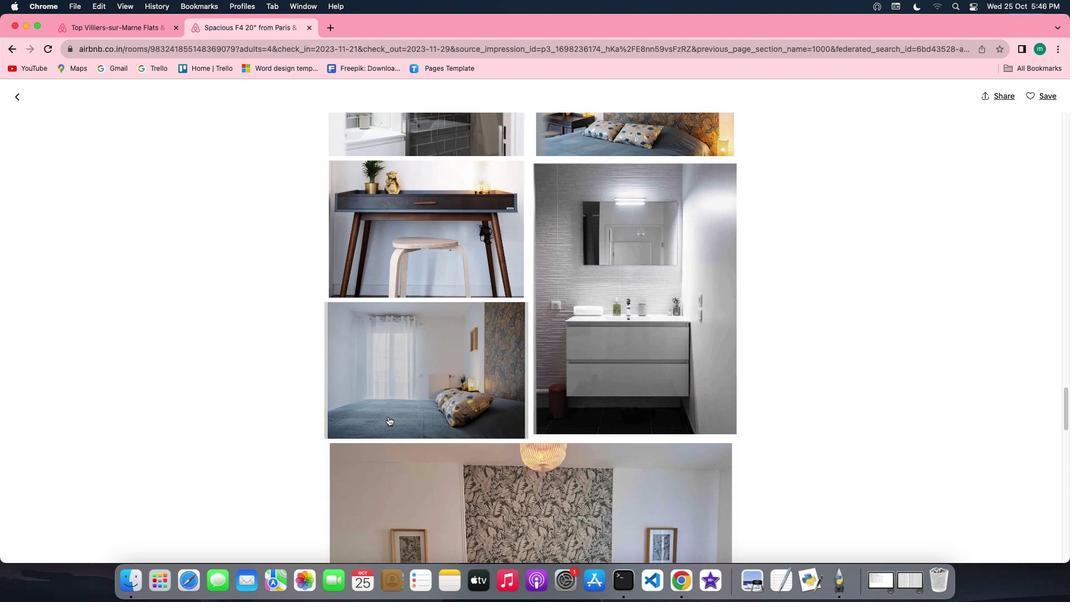 
Action: Mouse scrolled (388, 417) with delta (0, 0)
Screenshot: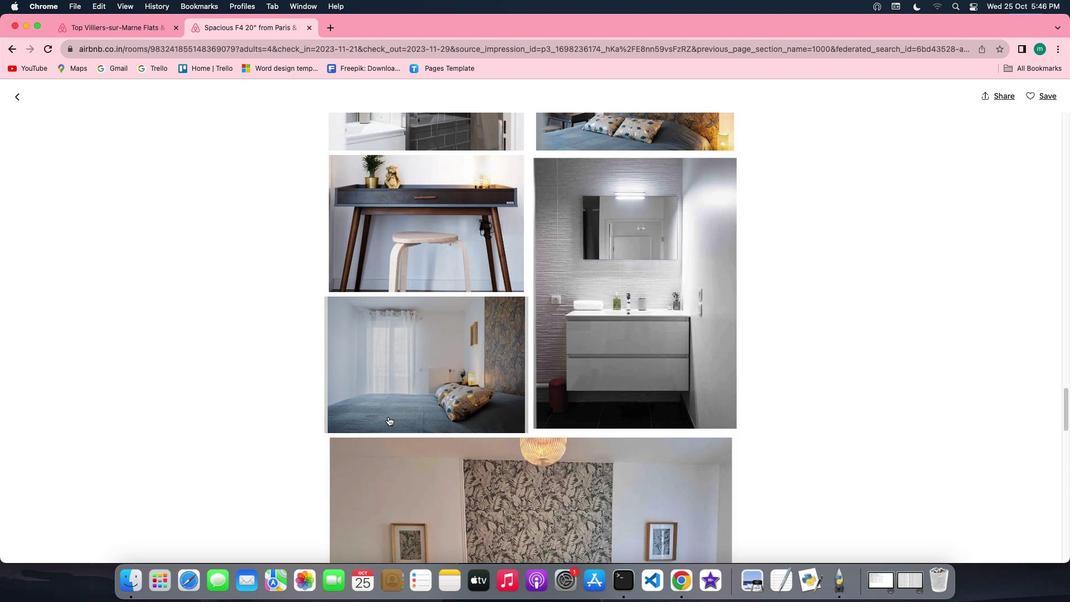 
Action: Mouse scrolled (388, 417) with delta (0, 0)
Screenshot: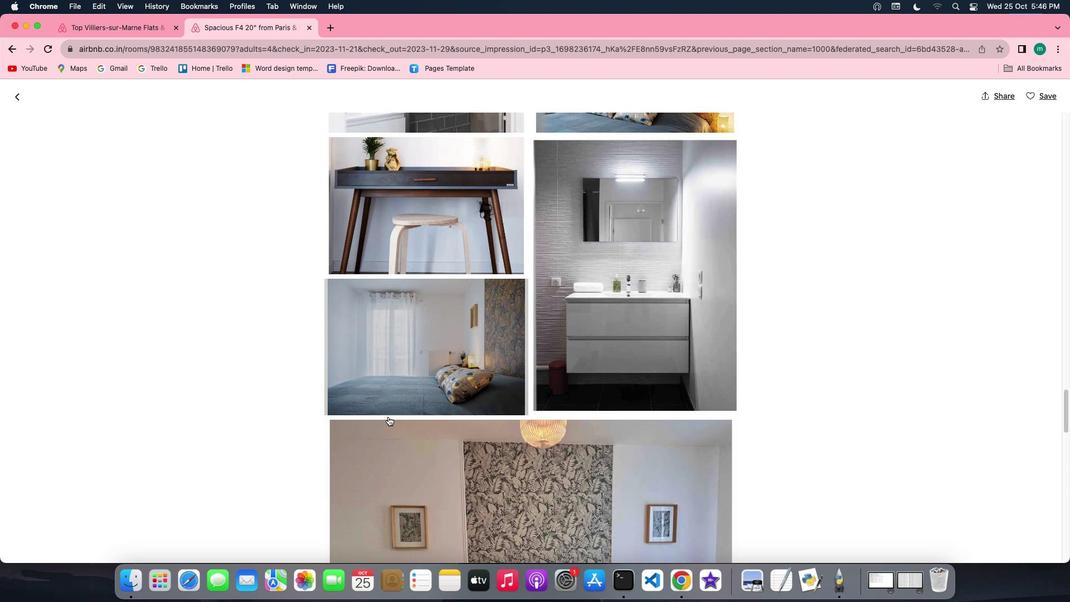 
Action: Mouse scrolled (388, 417) with delta (0, 0)
Screenshot: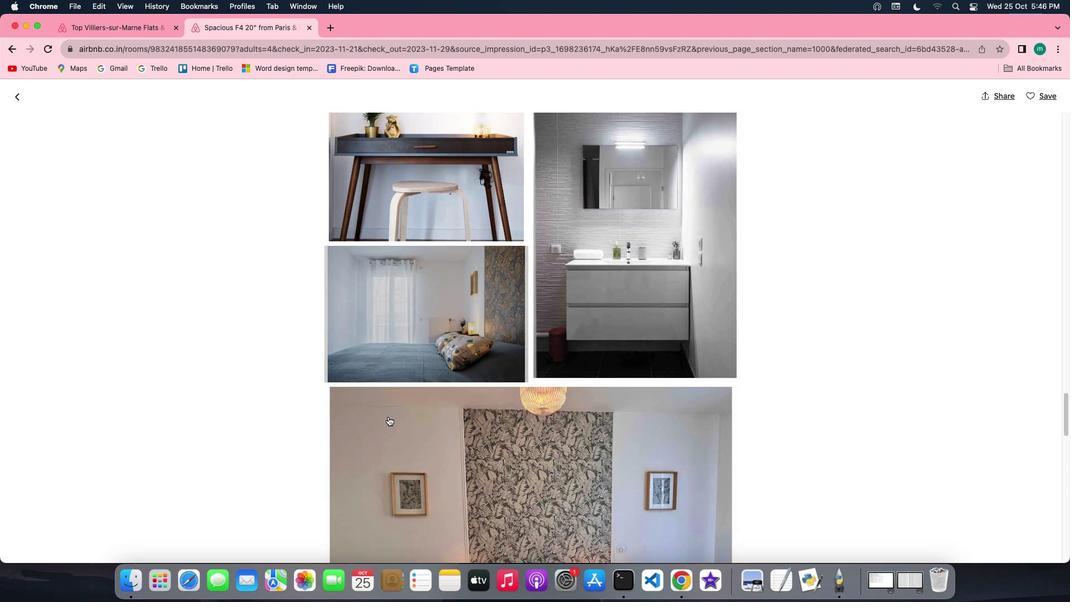 
Action: Mouse scrolled (388, 417) with delta (0, 0)
Screenshot: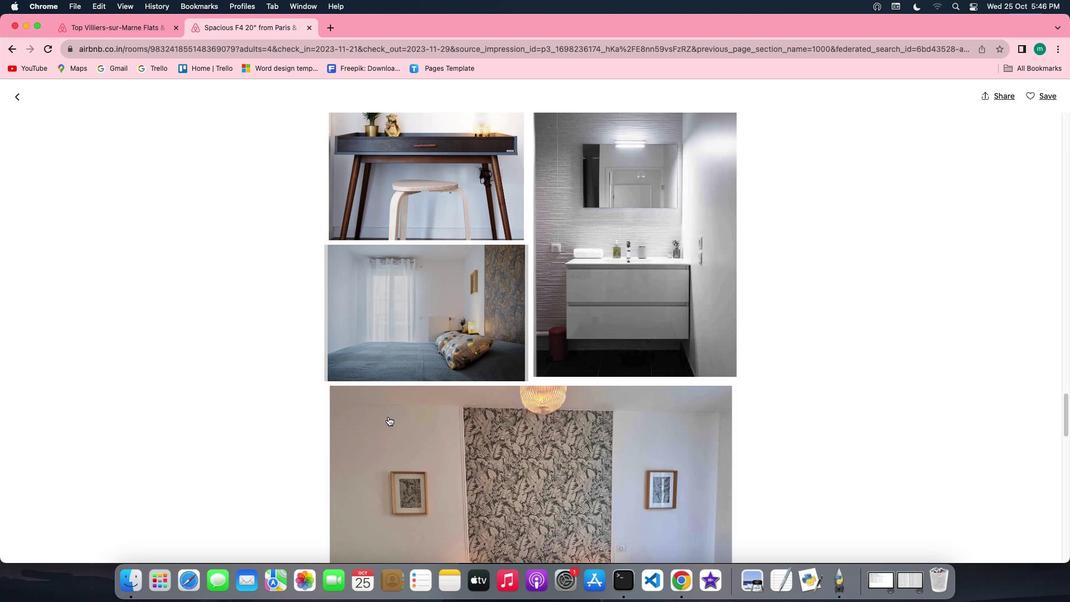 
Action: Mouse scrolled (388, 417) with delta (0, 0)
Screenshot: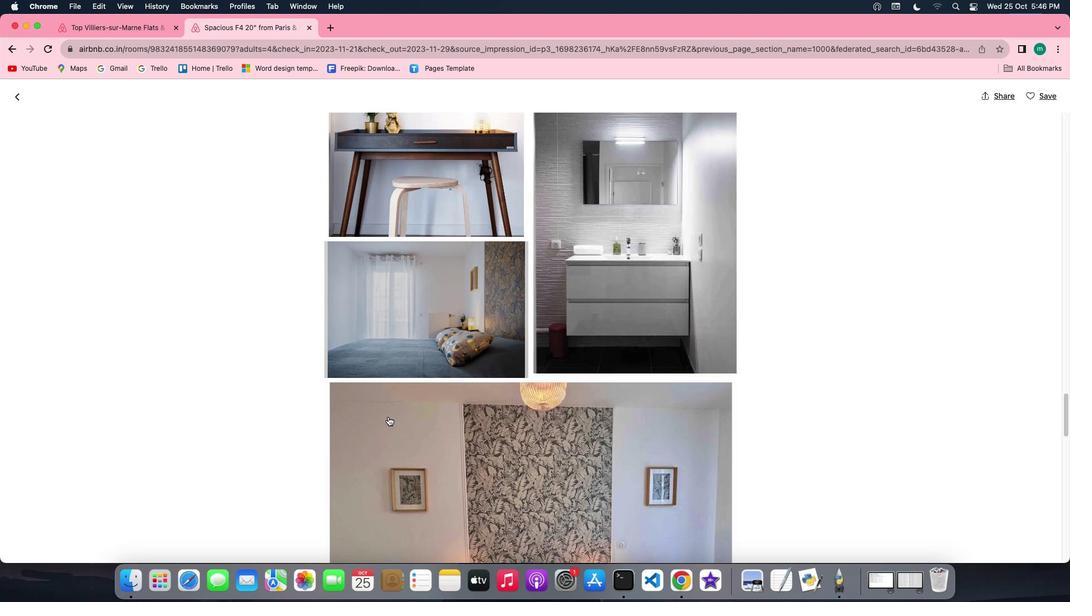 
Action: Mouse scrolled (388, 417) with delta (0, 0)
Screenshot: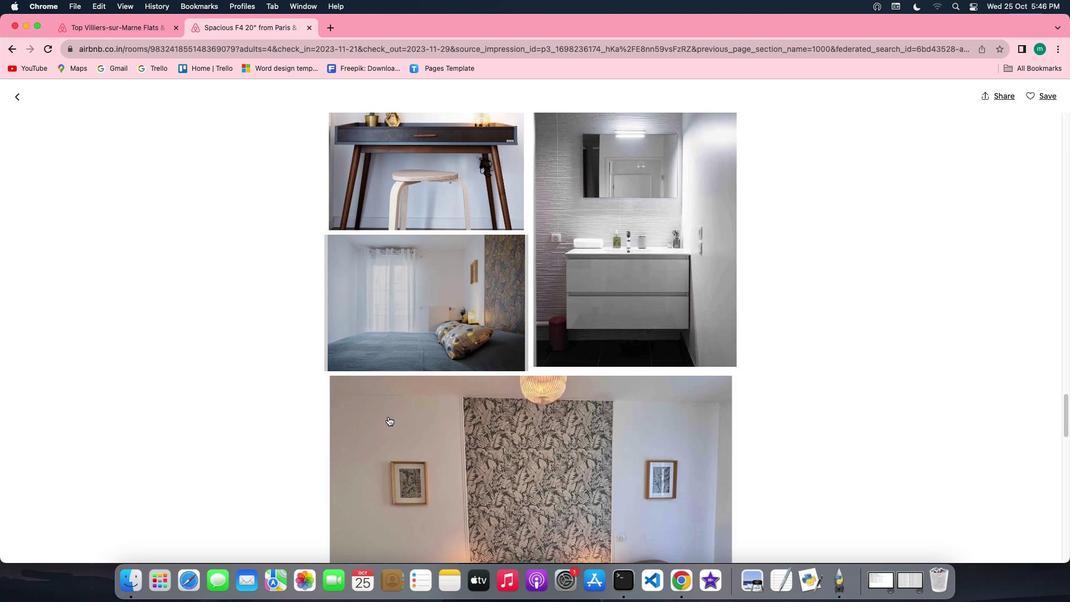
Action: Mouse scrolled (388, 417) with delta (0, 0)
Screenshot: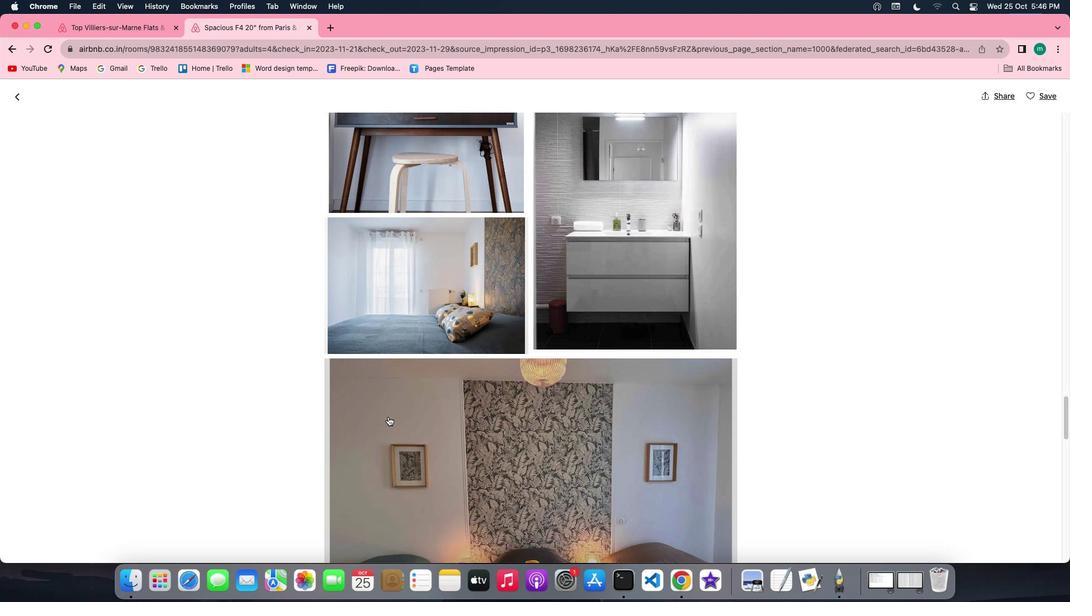 
Action: Mouse scrolled (388, 417) with delta (0, 0)
Screenshot: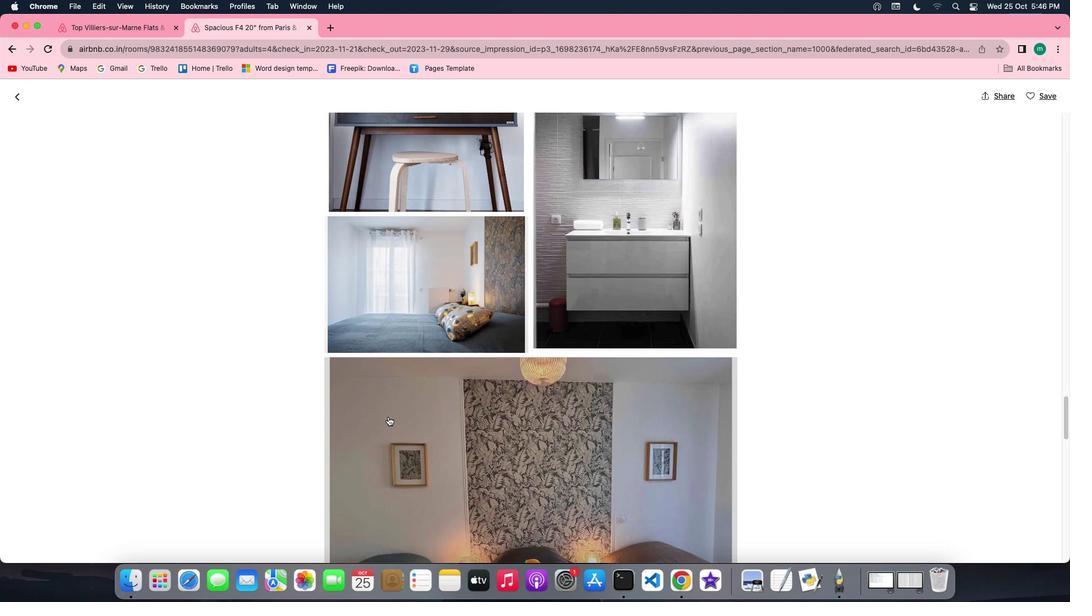 
Action: Mouse scrolled (388, 417) with delta (0, 0)
Screenshot: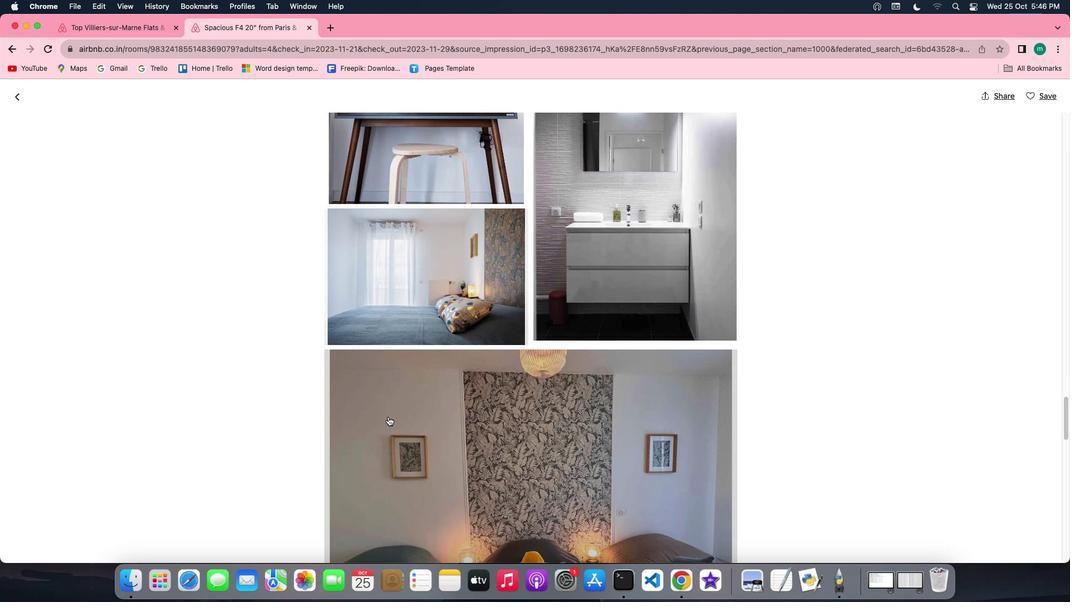 
Action: Mouse scrolled (388, 417) with delta (0, 0)
Screenshot: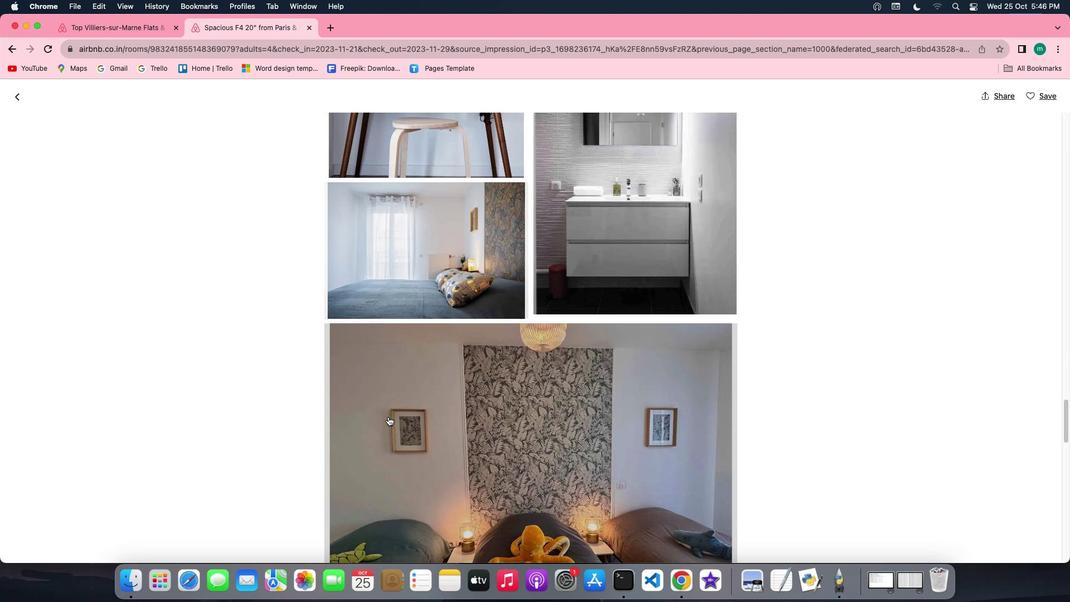 
Action: Mouse scrolled (388, 417) with delta (0, 0)
Screenshot: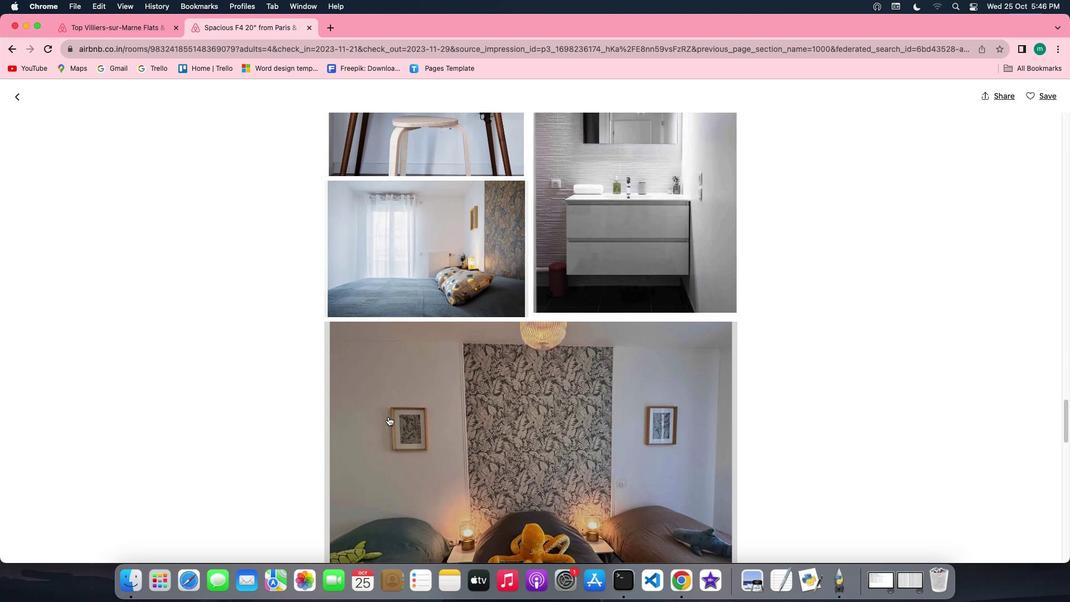 
Action: Mouse scrolled (388, 417) with delta (0, 0)
Screenshot: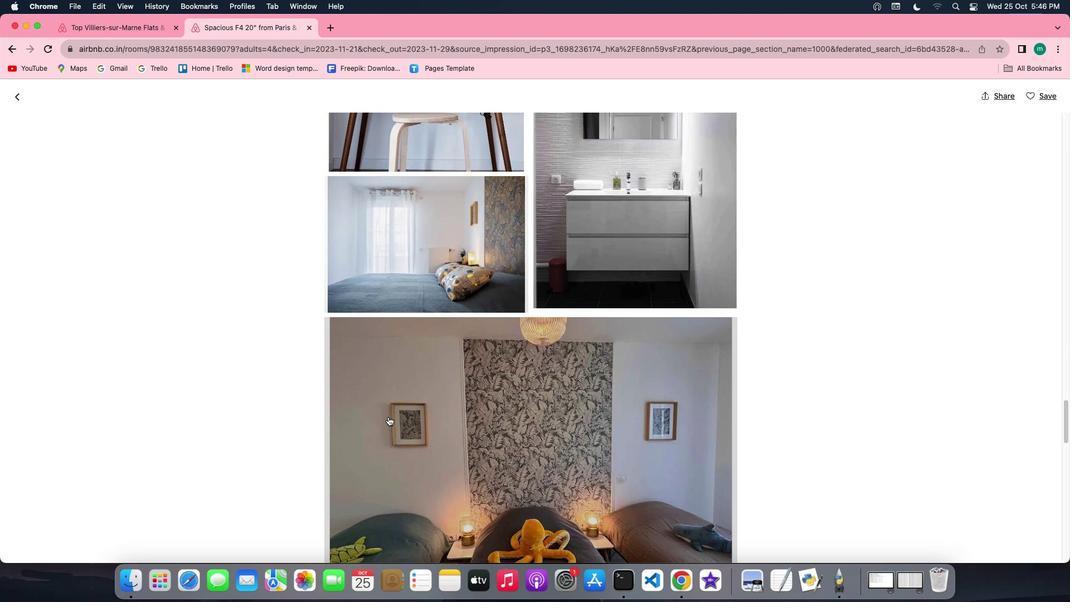 
Action: Mouse scrolled (388, 417) with delta (0, 0)
Screenshot: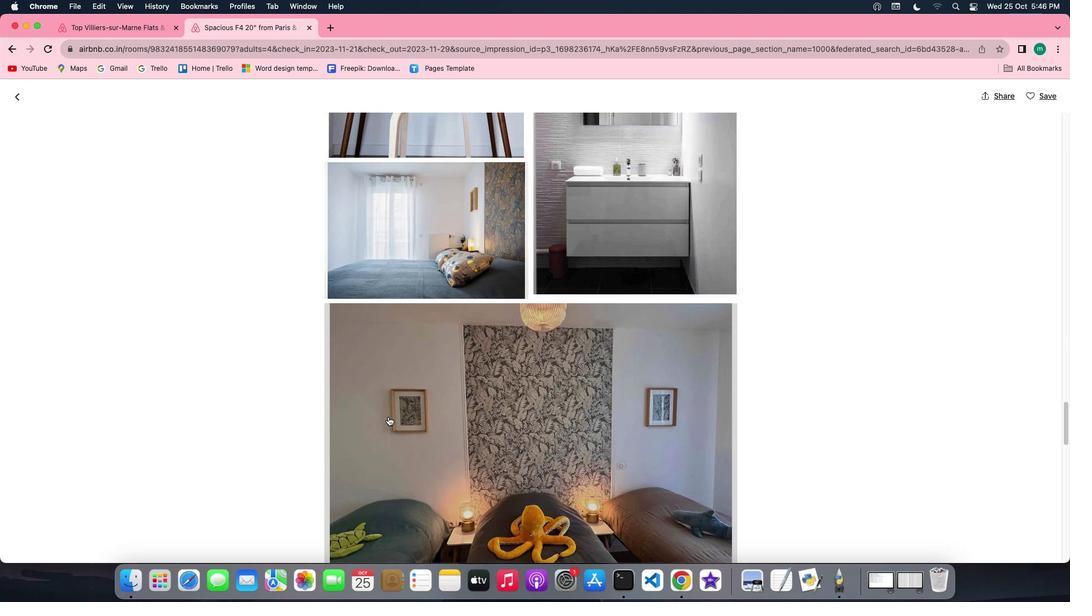
Action: Mouse scrolled (388, 417) with delta (0, 0)
Screenshot: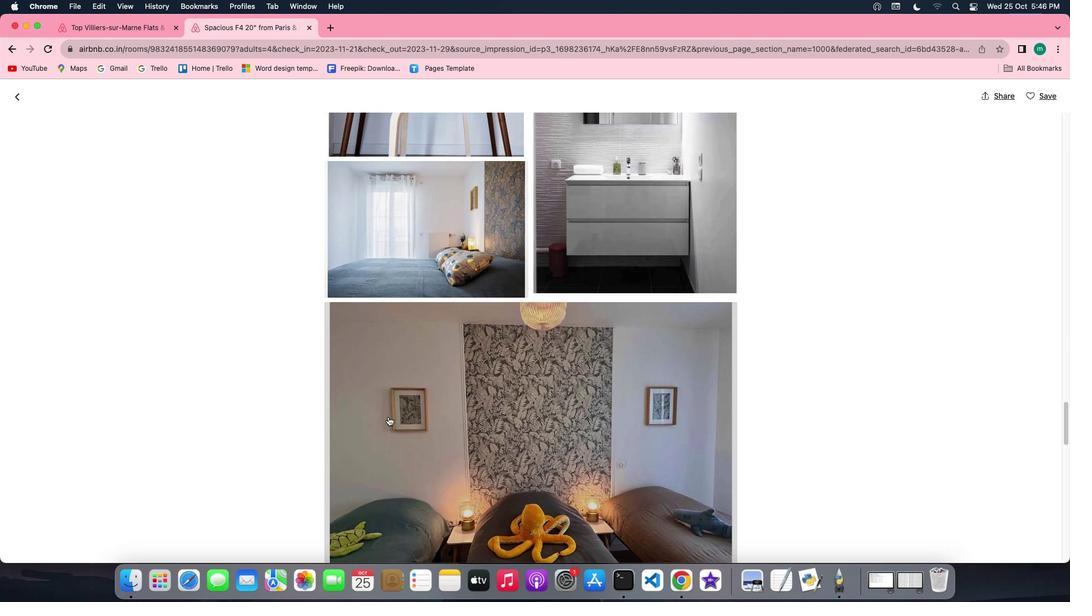 
Action: Mouse scrolled (388, 417) with delta (0, 0)
Screenshot: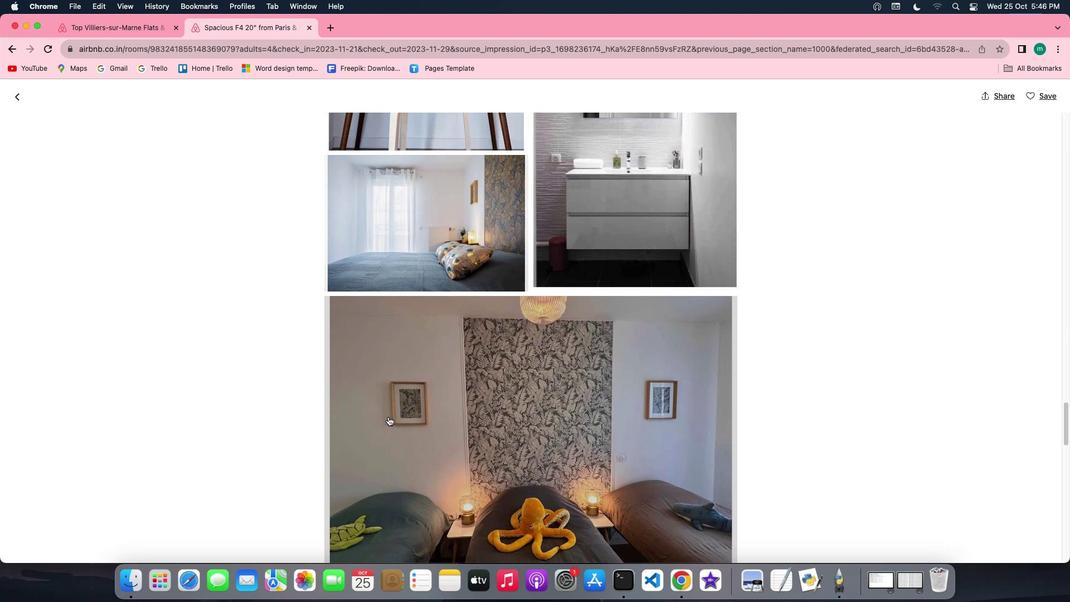 
Action: Mouse scrolled (388, 417) with delta (0, 0)
Screenshot: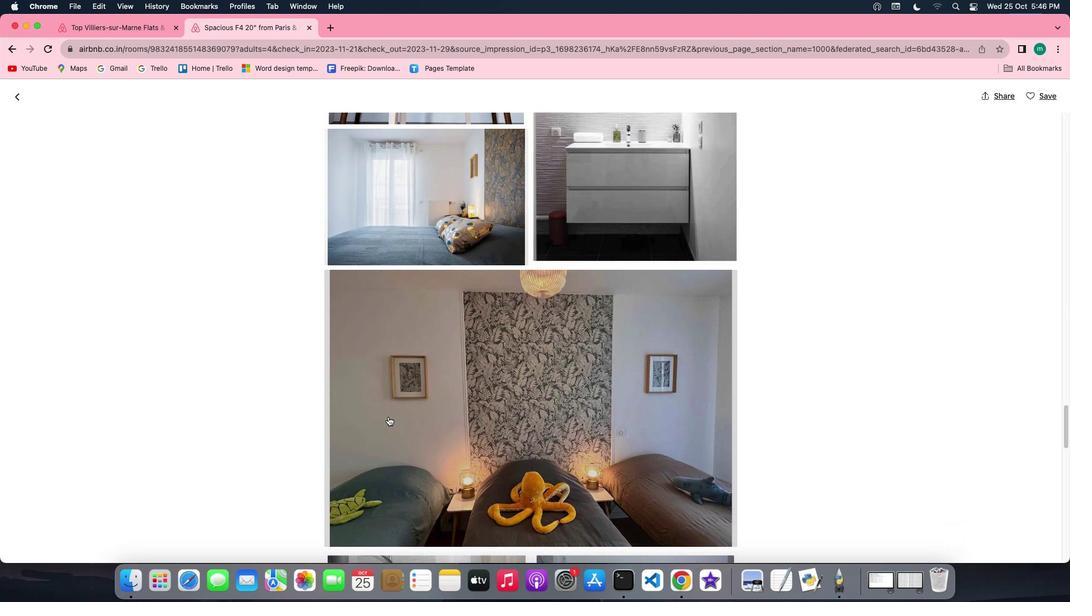 
Action: Mouse scrolled (388, 417) with delta (0, 0)
Screenshot: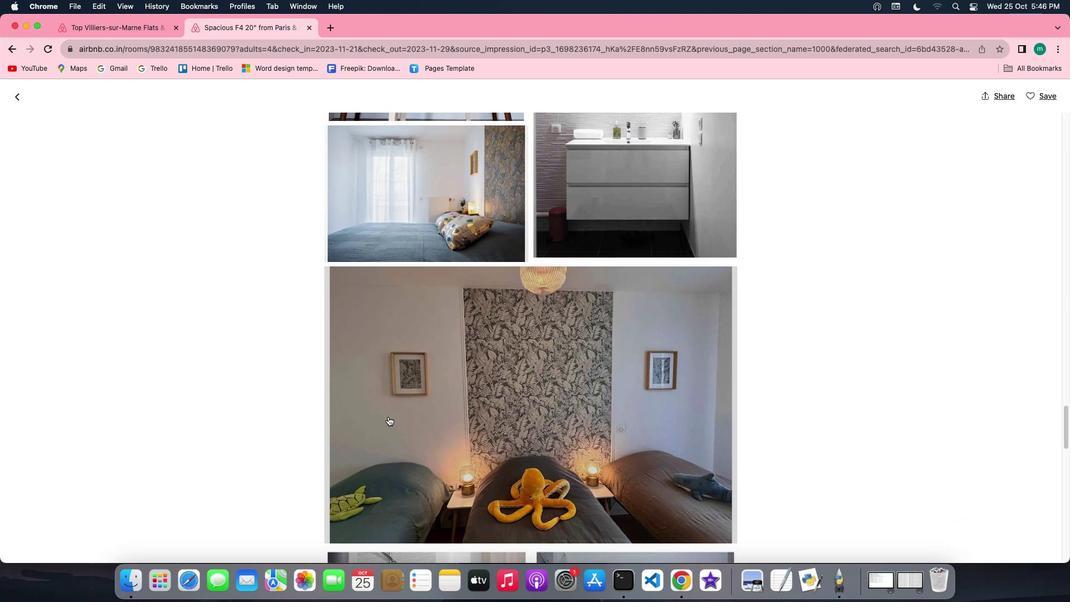 
Action: Mouse scrolled (388, 417) with delta (0, 0)
Screenshot: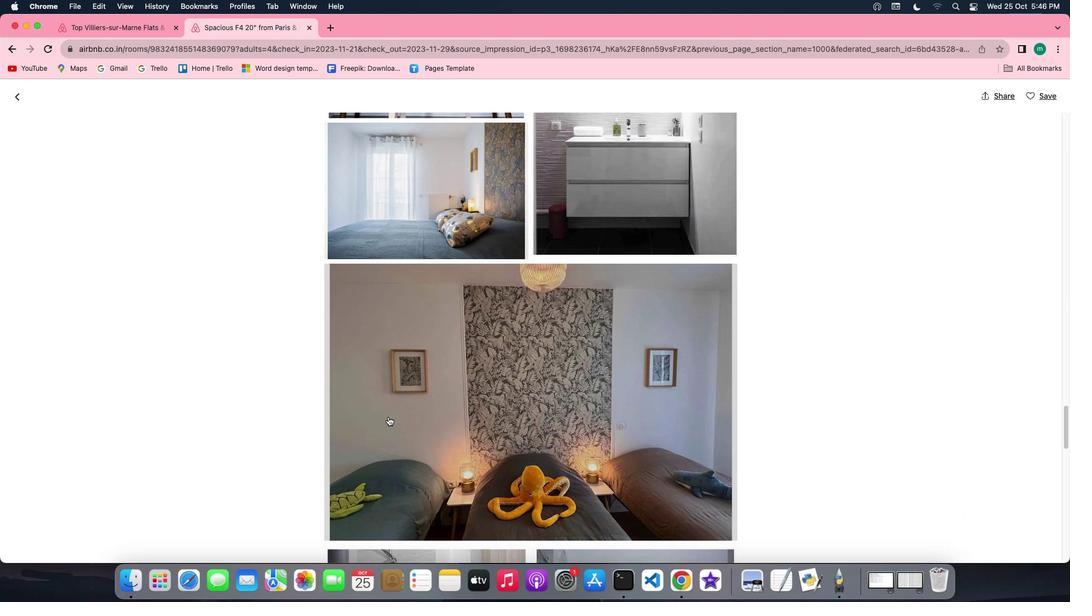 
Action: Mouse scrolled (388, 417) with delta (0, 0)
Screenshot: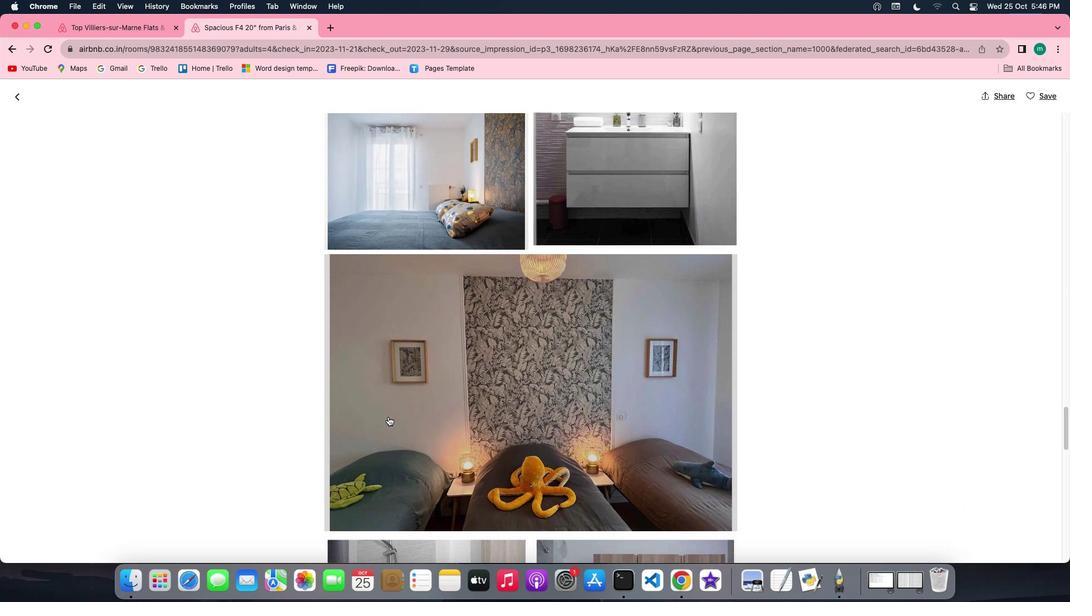 
Action: Mouse scrolled (388, 417) with delta (0, 0)
Screenshot: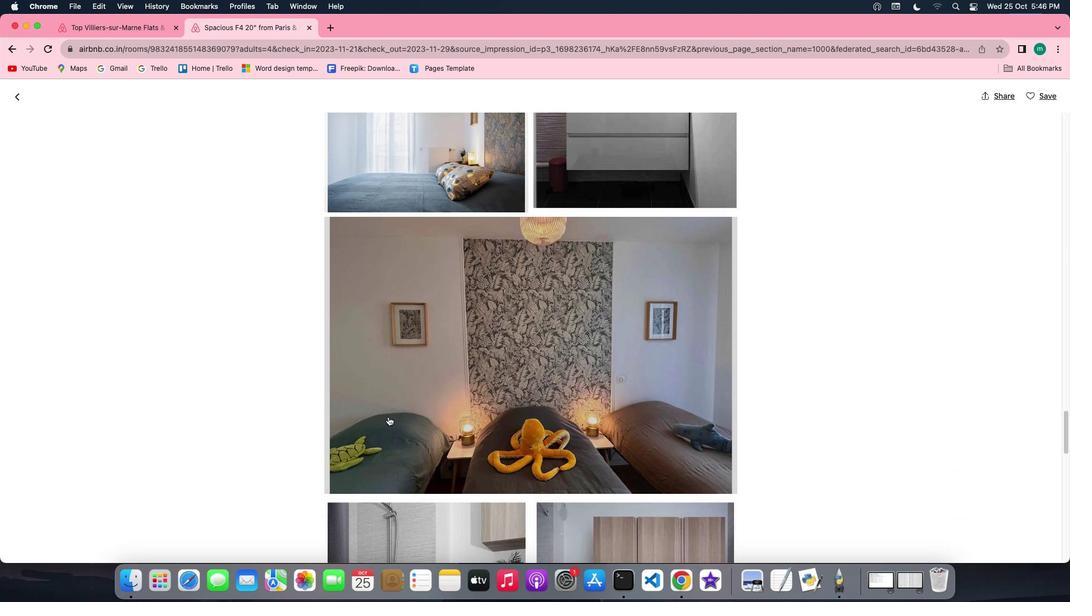 
Action: Mouse scrolled (388, 417) with delta (0, 0)
Screenshot: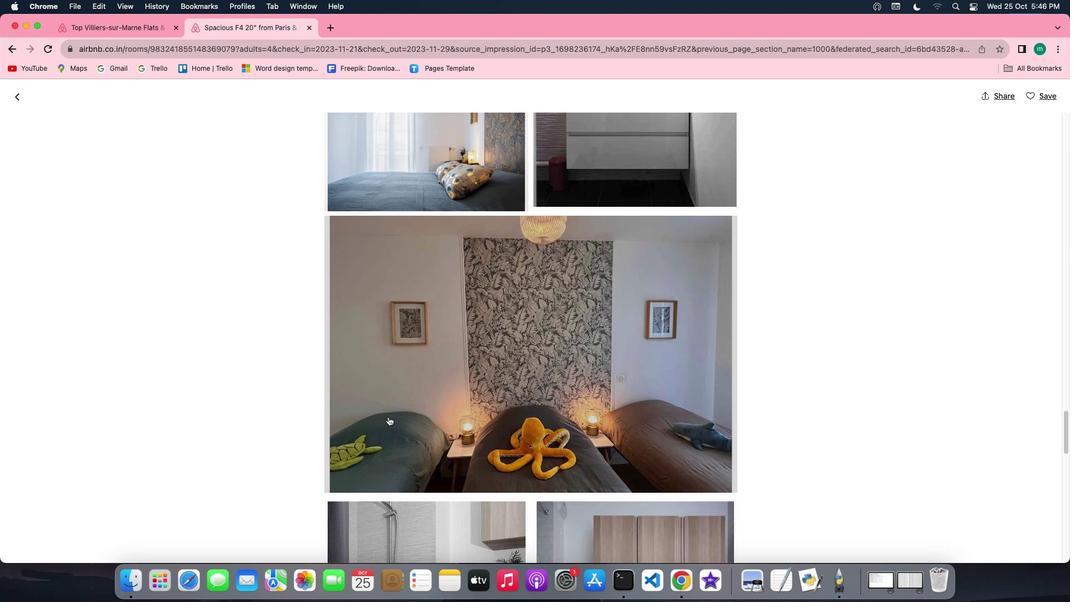 
Action: Mouse scrolled (388, 417) with delta (0, 0)
Screenshot: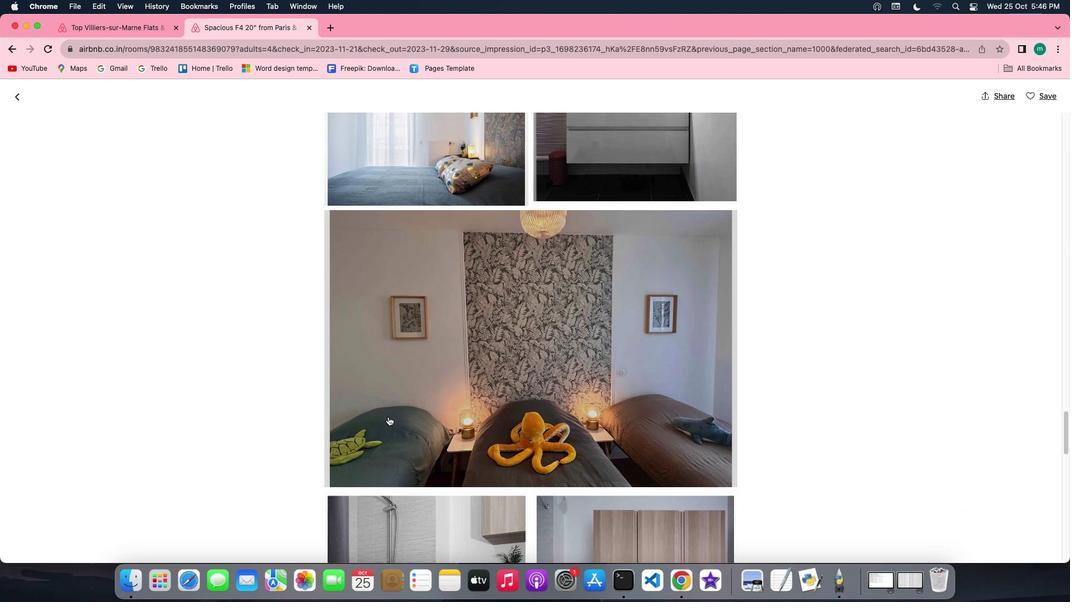 
Action: Mouse scrolled (388, 417) with delta (0, 0)
Screenshot: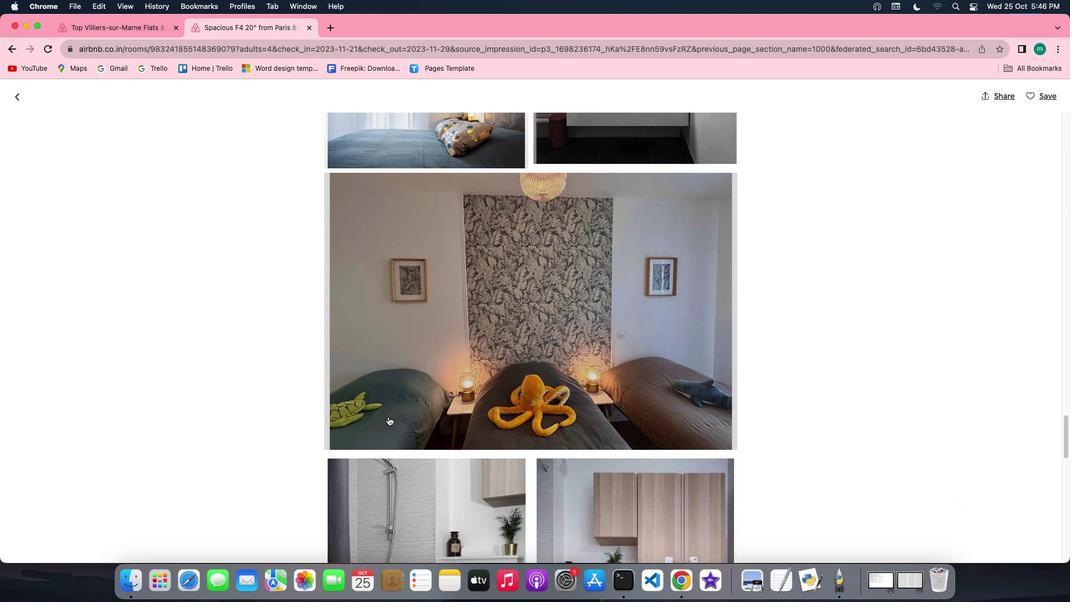 
Action: Mouse scrolled (388, 417) with delta (0, 0)
Screenshot: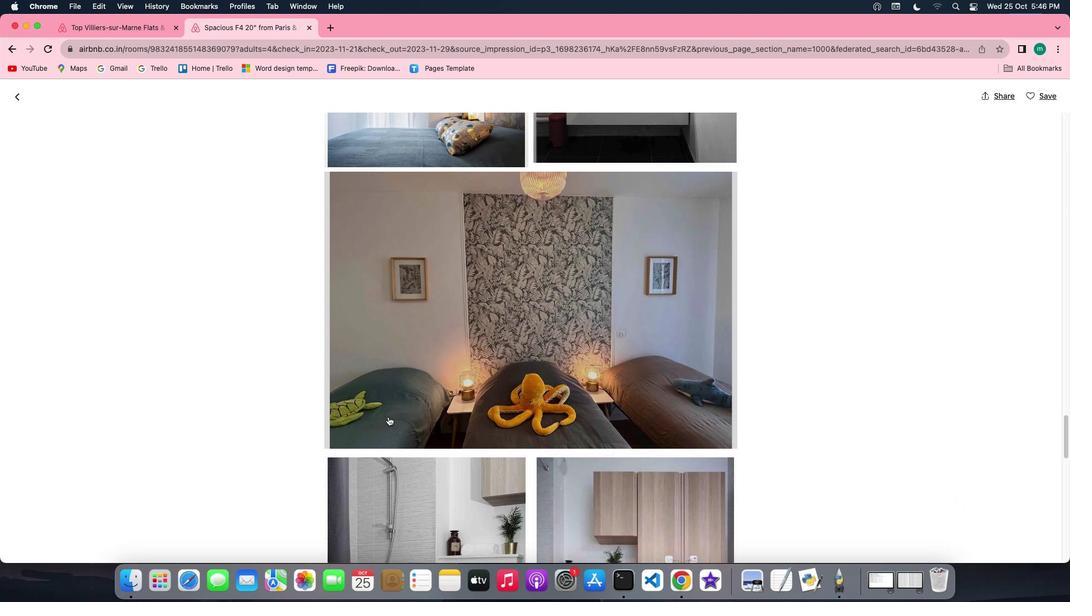 
Action: Mouse scrolled (388, 417) with delta (0, 0)
Screenshot: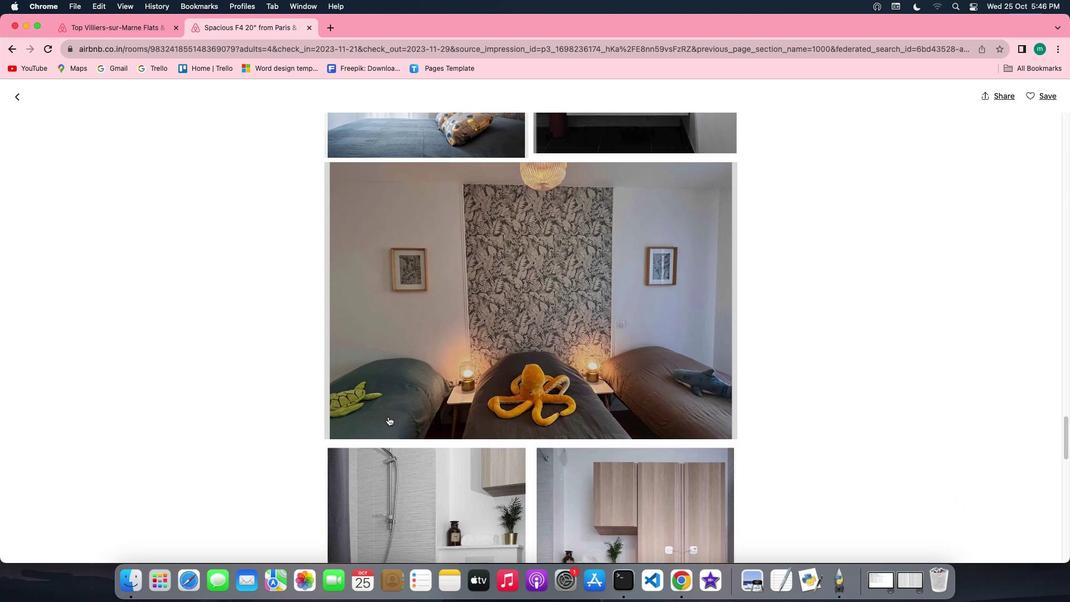 
Action: Mouse scrolled (388, 417) with delta (0, 0)
Screenshot: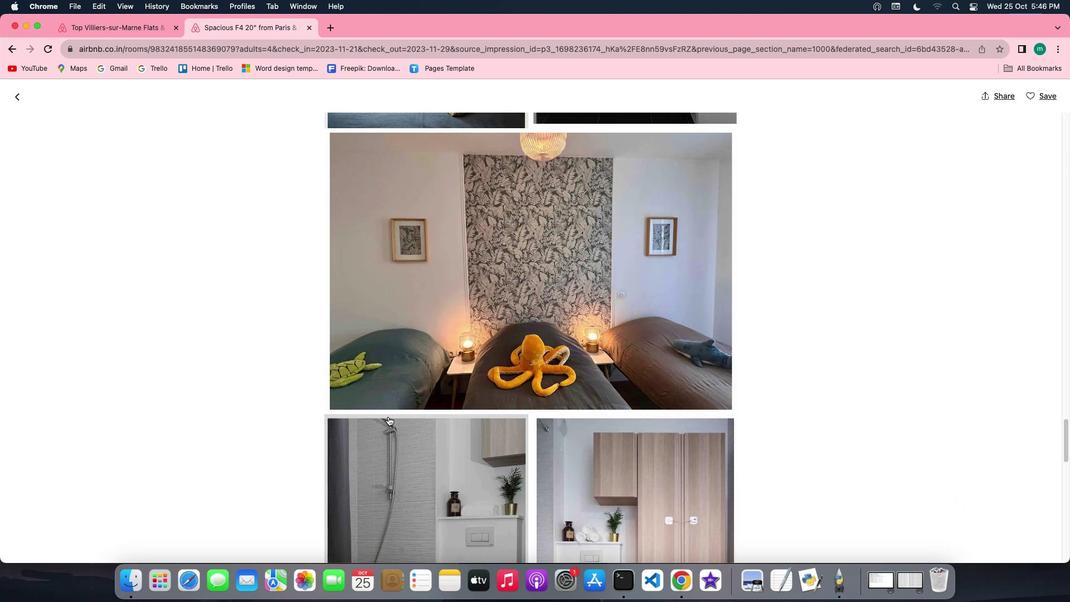 
Action: Mouse scrolled (388, 417) with delta (0, 0)
Screenshot: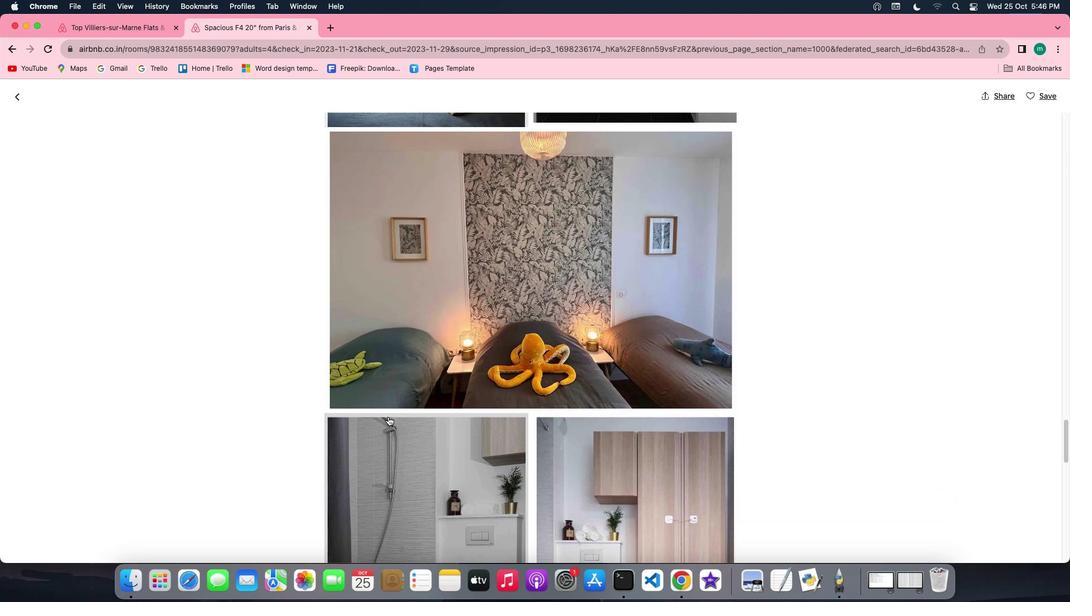 
Action: Mouse scrolled (388, 417) with delta (0, 0)
Screenshot: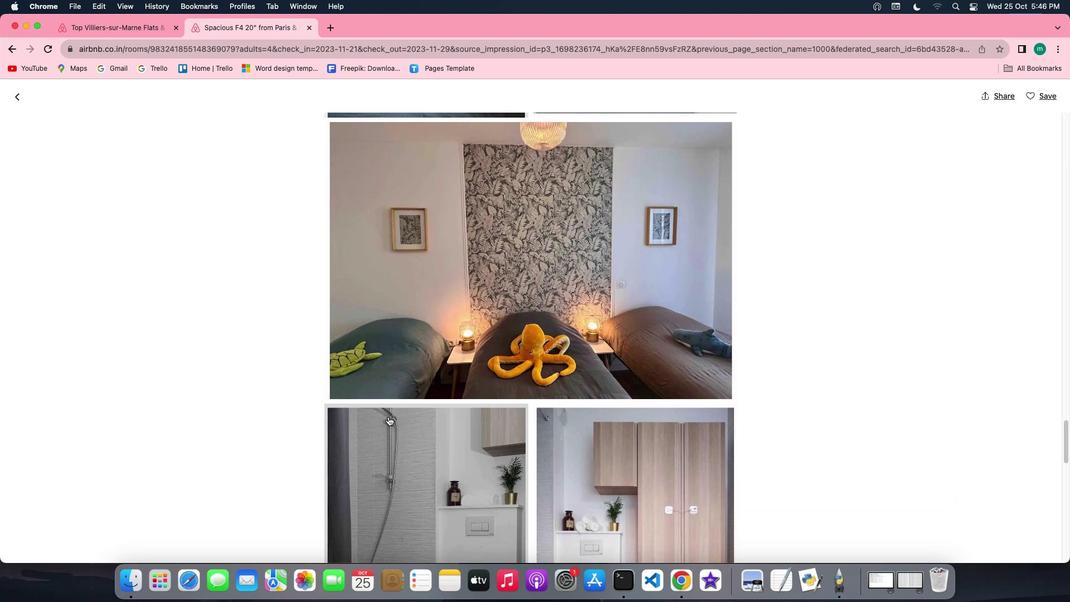 
Action: Mouse scrolled (388, 417) with delta (0, 0)
Screenshot: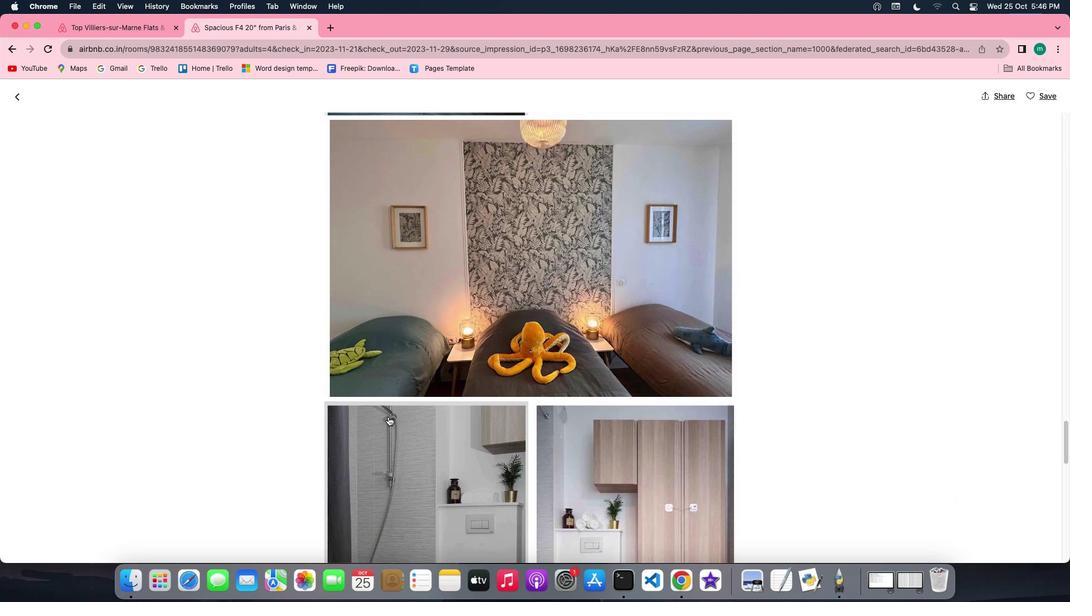 
Action: Mouse scrolled (388, 417) with delta (0, 0)
Screenshot: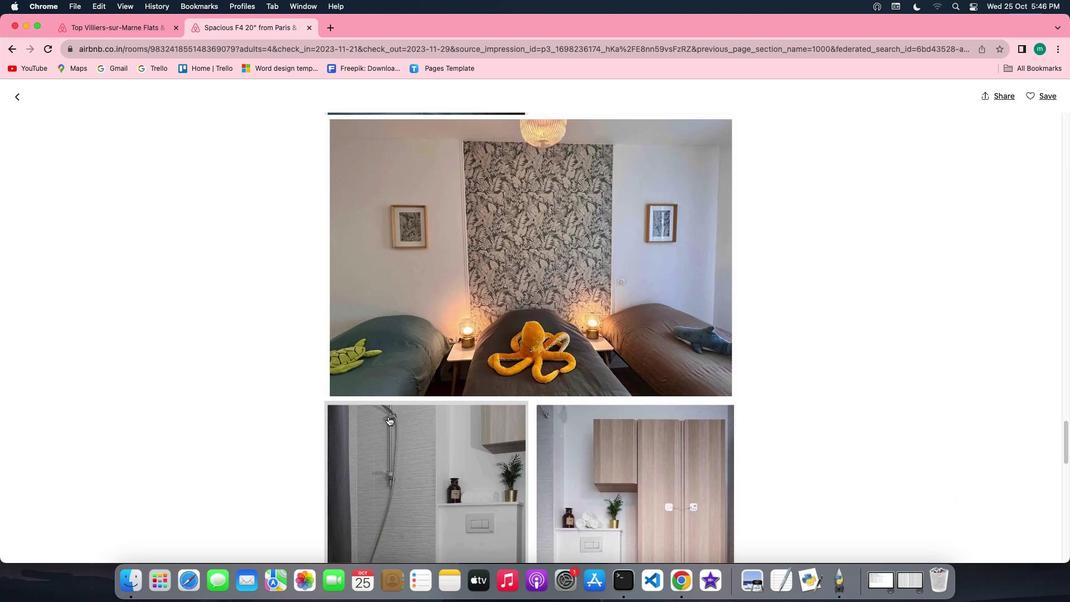 
Action: Mouse scrolled (388, 417) with delta (0, 0)
Screenshot: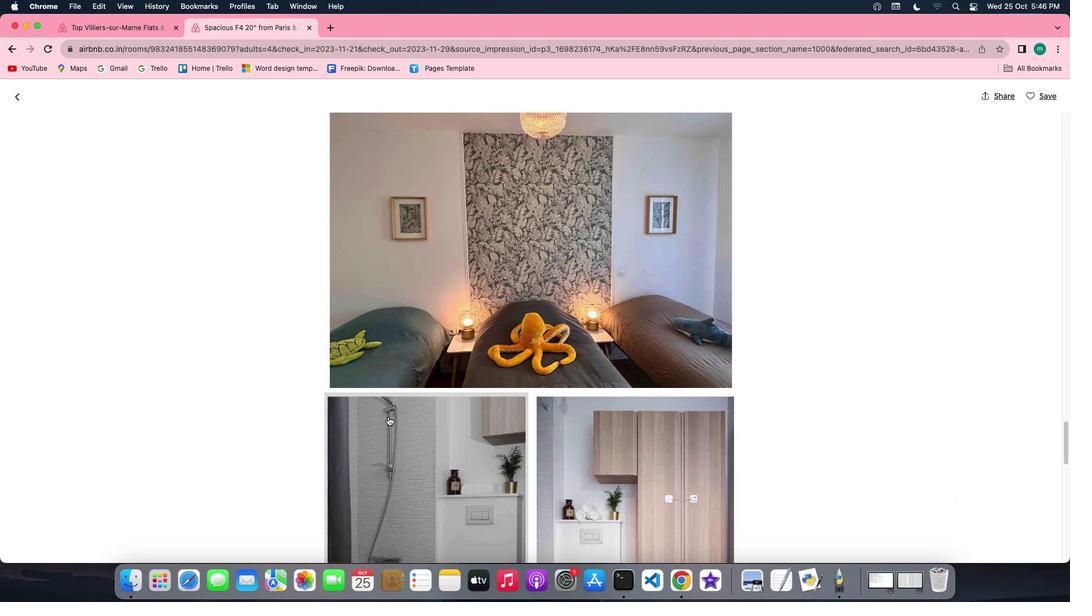 
Action: Mouse scrolled (388, 417) with delta (0, 0)
Screenshot: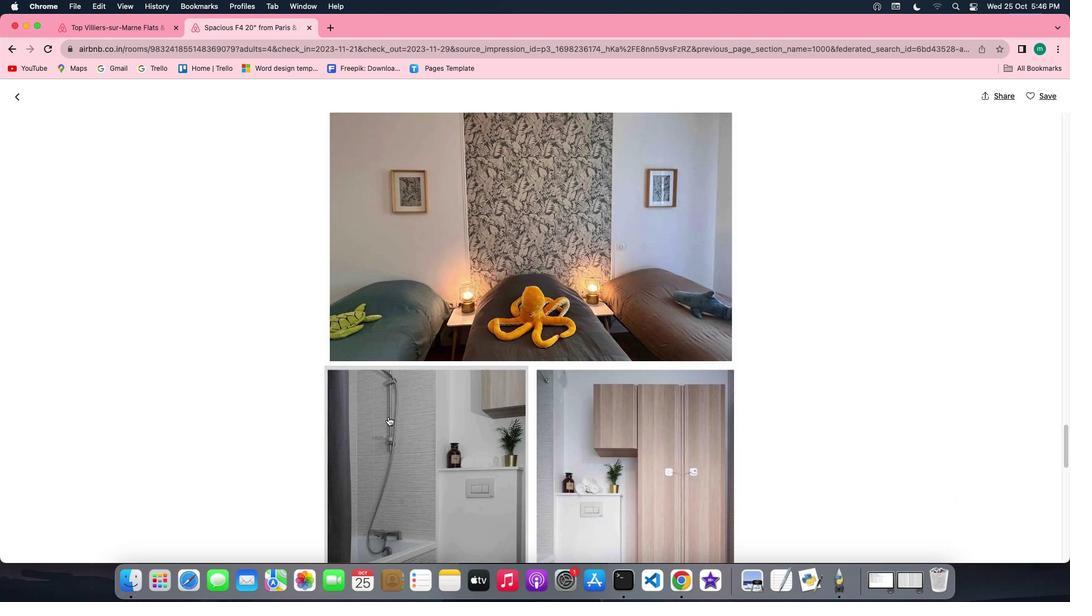 
Action: Mouse scrolled (388, 417) with delta (0, 0)
Screenshot: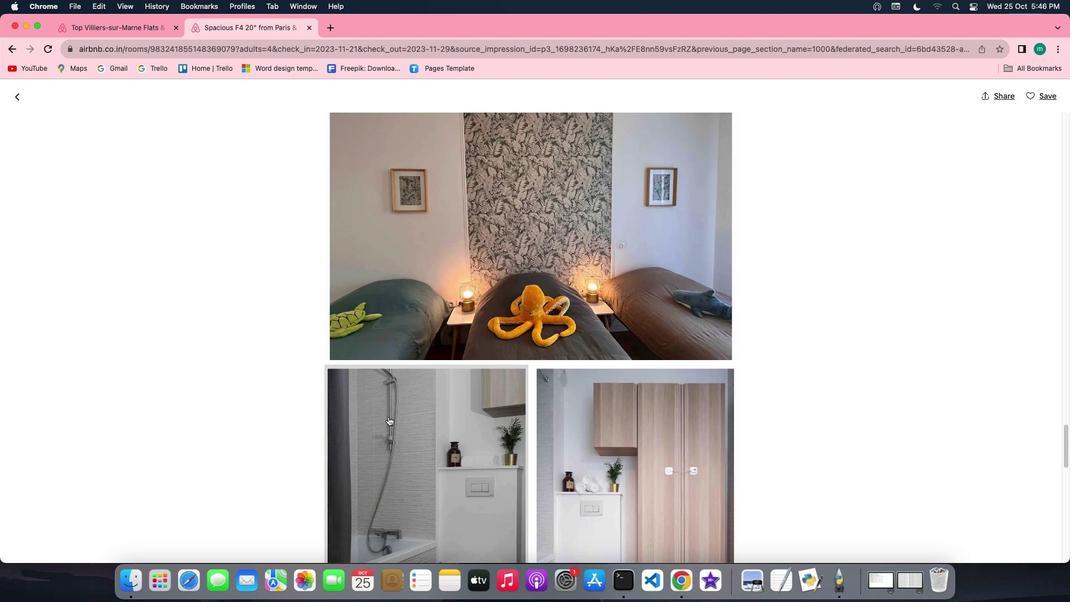 
Action: Mouse scrolled (388, 417) with delta (0, 0)
Screenshot: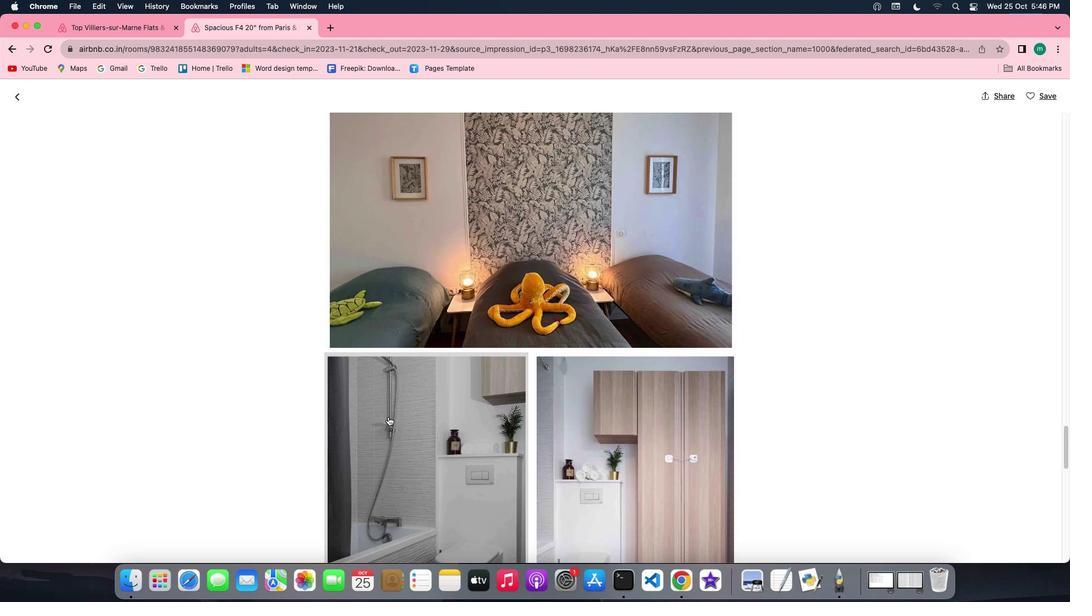 
Action: Mouse scrolled (388, 417) with delta (0, 0)
Screenshot: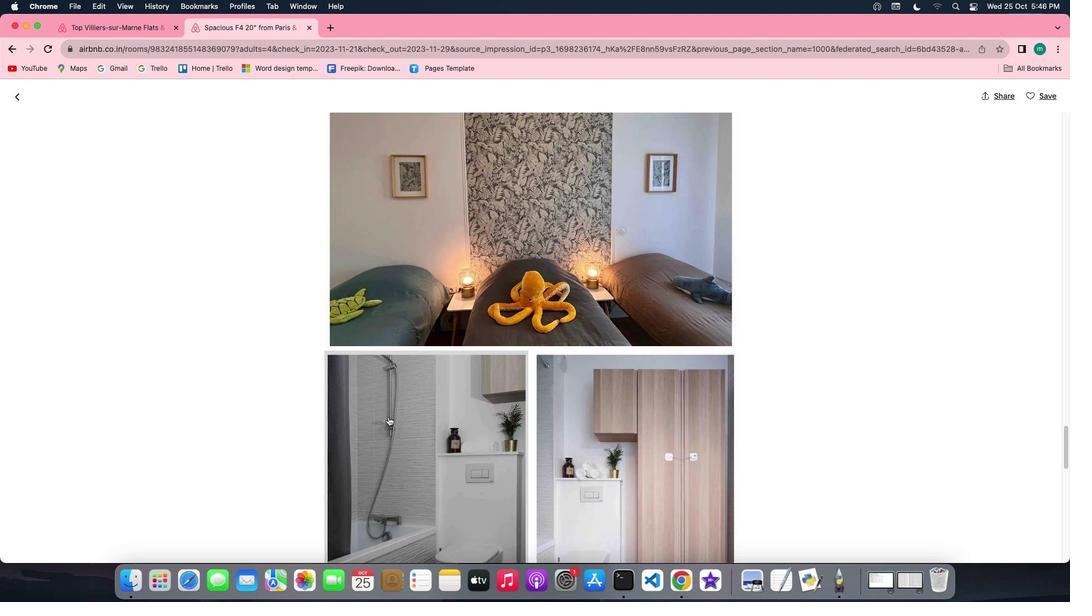 
Action: Mouse scrolled (388, 417) with delta (0, 0)
Screenshot: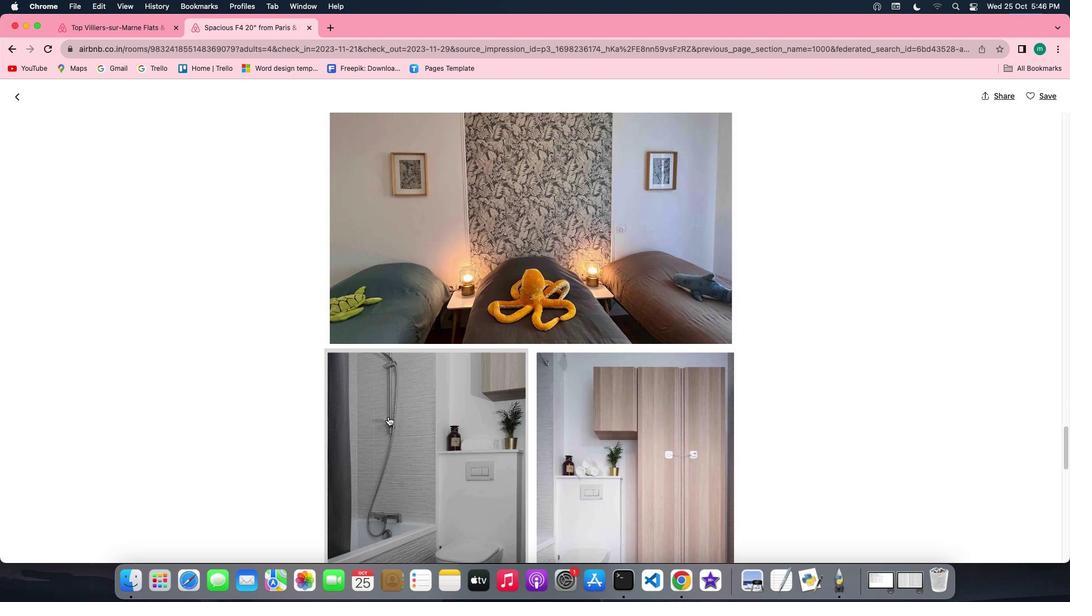 
Action: Mouse scrolled (388, 417) with delta (0, 0)
Screenshot: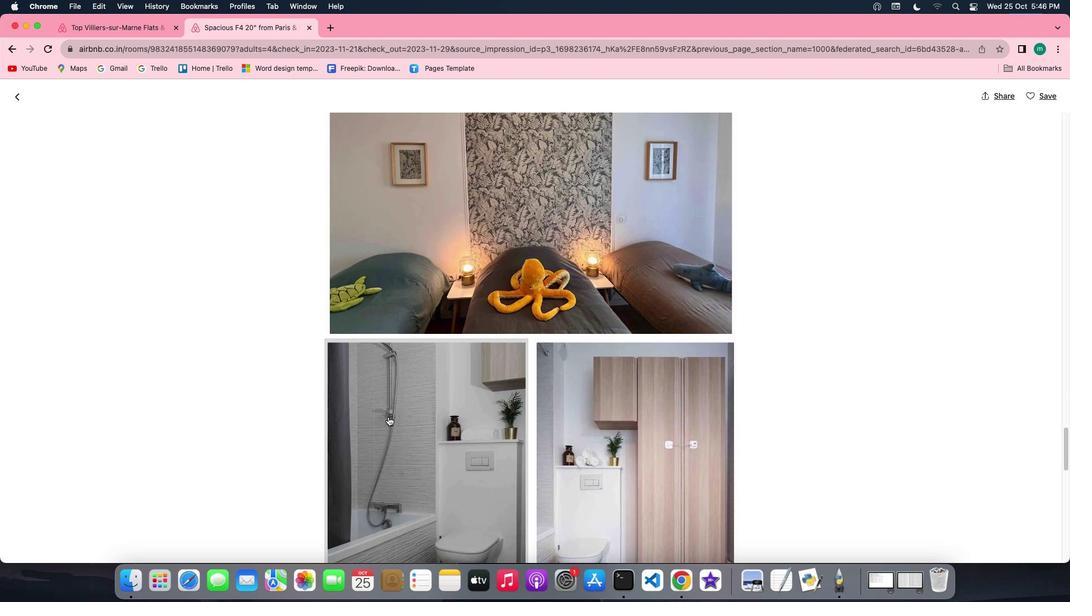 
Action: Mouse scrolled (388, 417) with delta (0, 0)
Screenshot: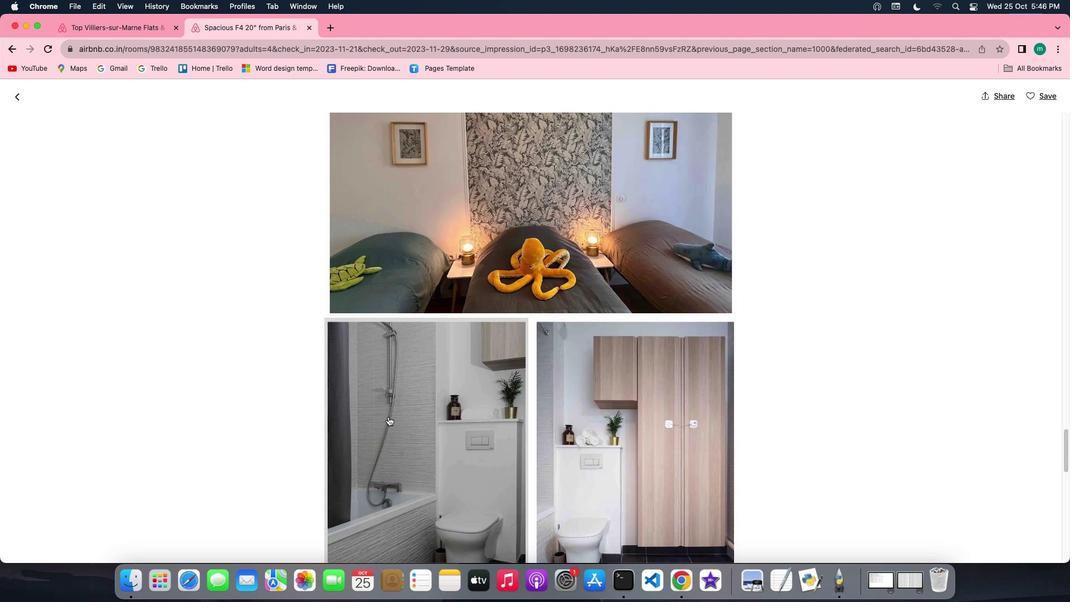 
Action: Mouse scrolled (388, 417) with delta (0, 0)
Screenshot: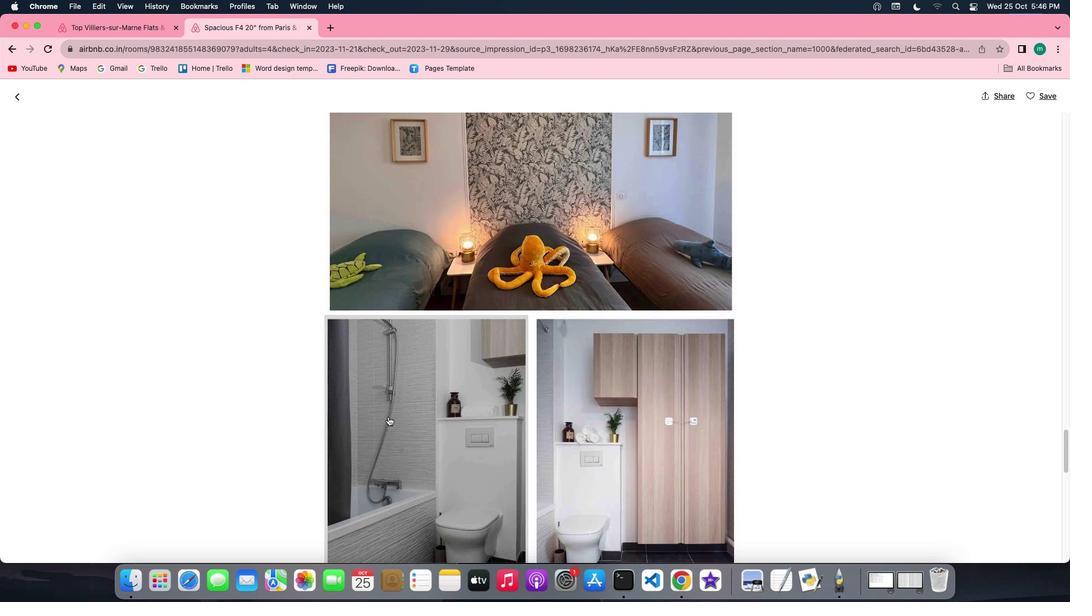 
Action: Mouse scrolled (388, 417) with delta (0, 0)
Screenshot: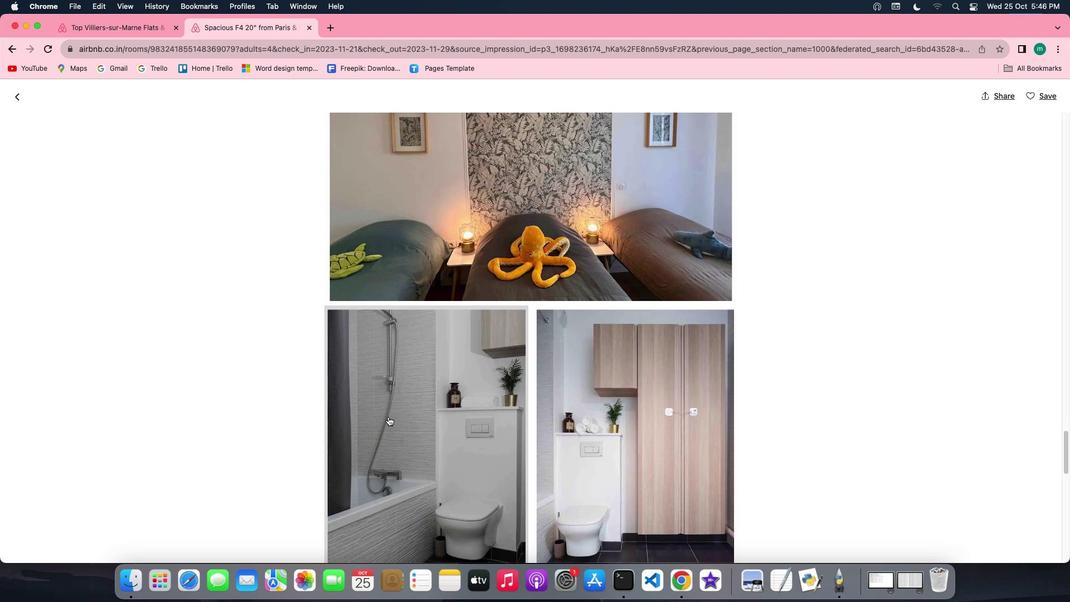 
Action: Mouse scrolled (388, 417) with delta (0, 0)
Screenshot: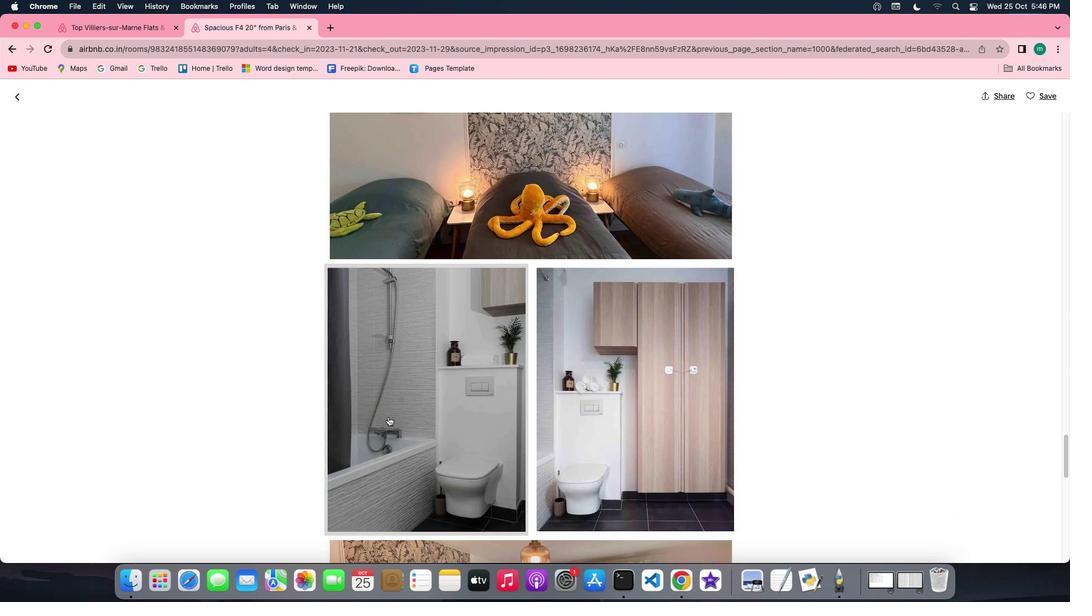 
Action: Mouse scrolled (388, 417) with delta (0, 0)
Screenshot: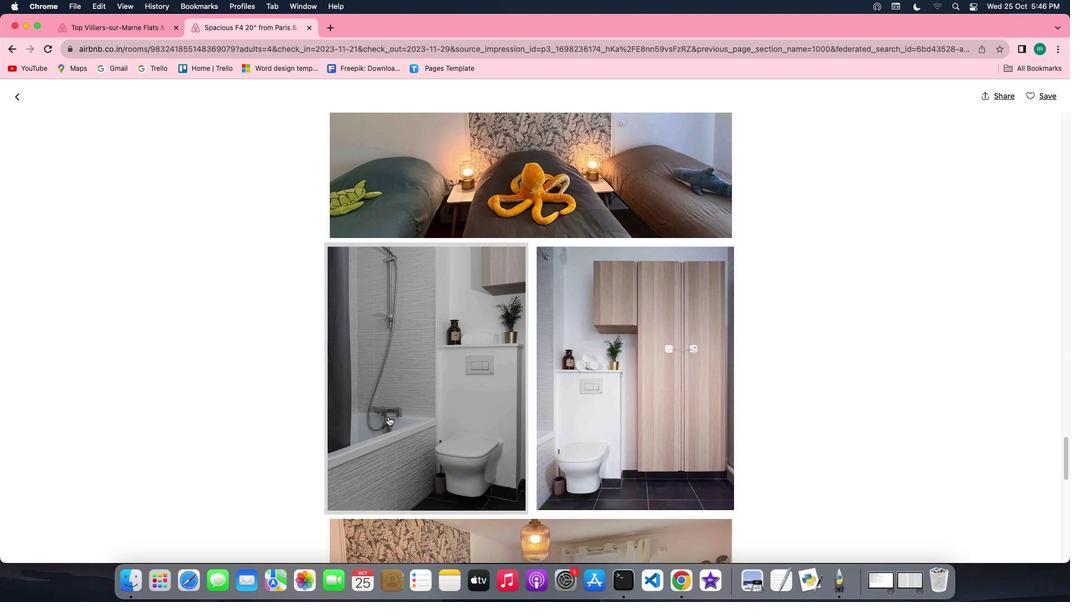 
Action: Mouse scrolled (388, 417) with delta (0, 0)
Screenshot: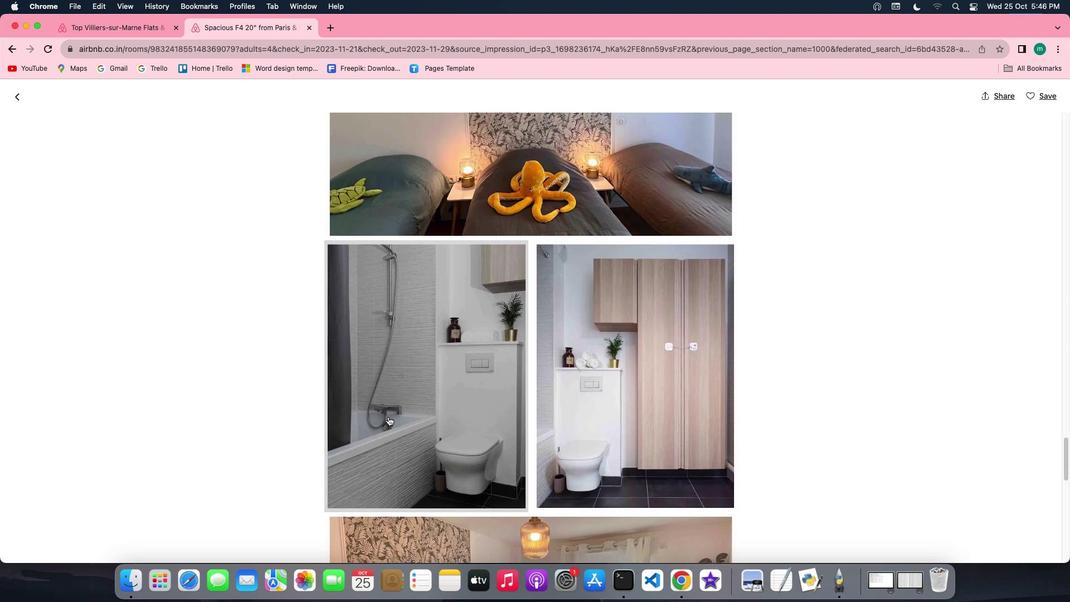 
Action: Mouse scrolled (388, 417) with delta (0, 0)
Screenshot: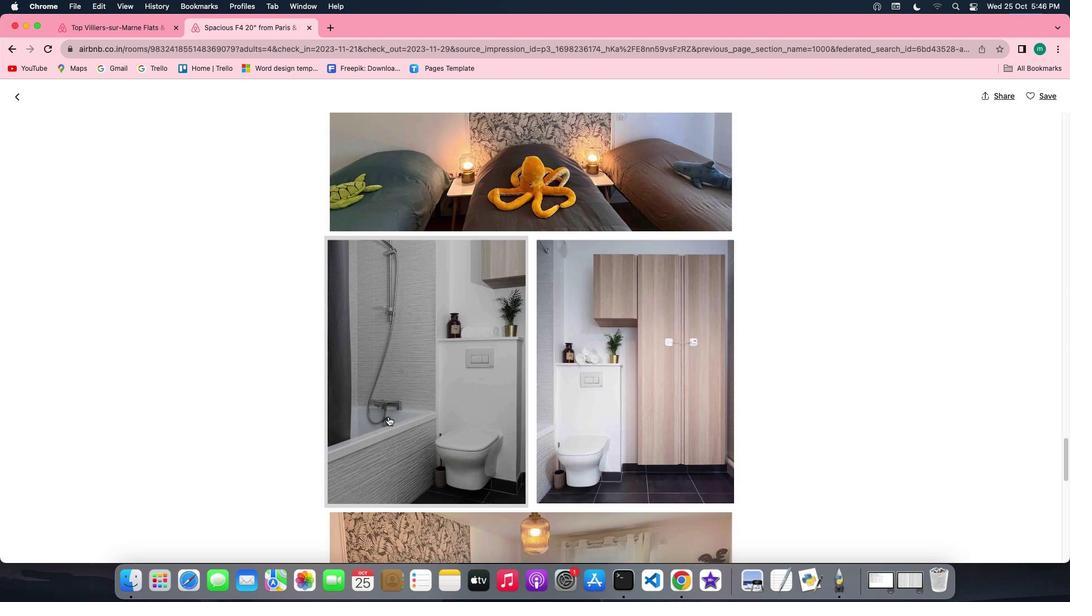 
Action: Mouse scrolled (388, 417) with delta (0, 0)
Screenshot: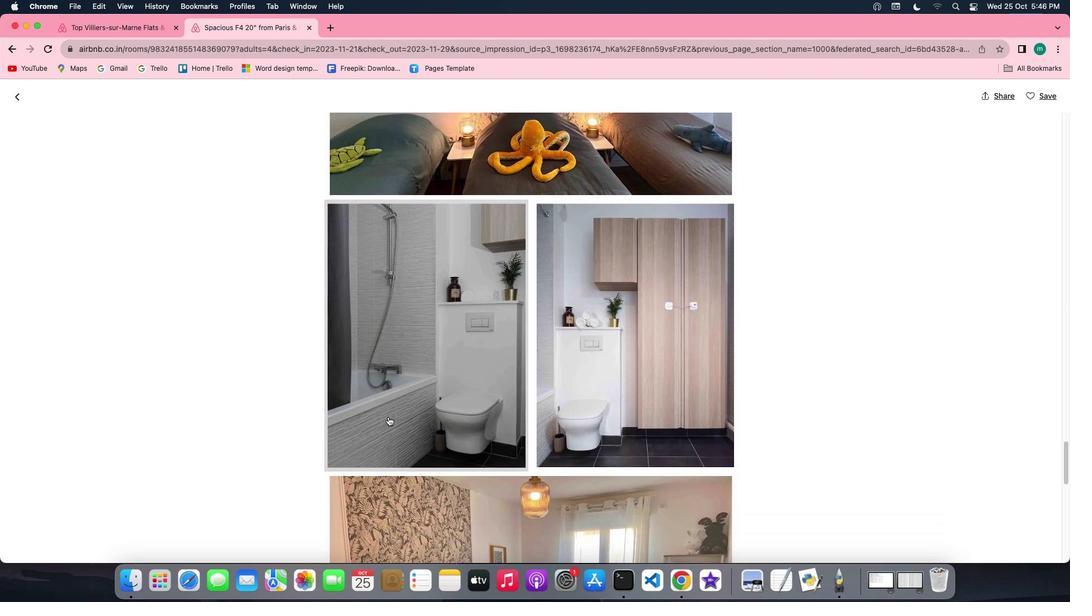 
Action: Mouse scrolled (388, 417) with delta (0, 0)
Screenshot: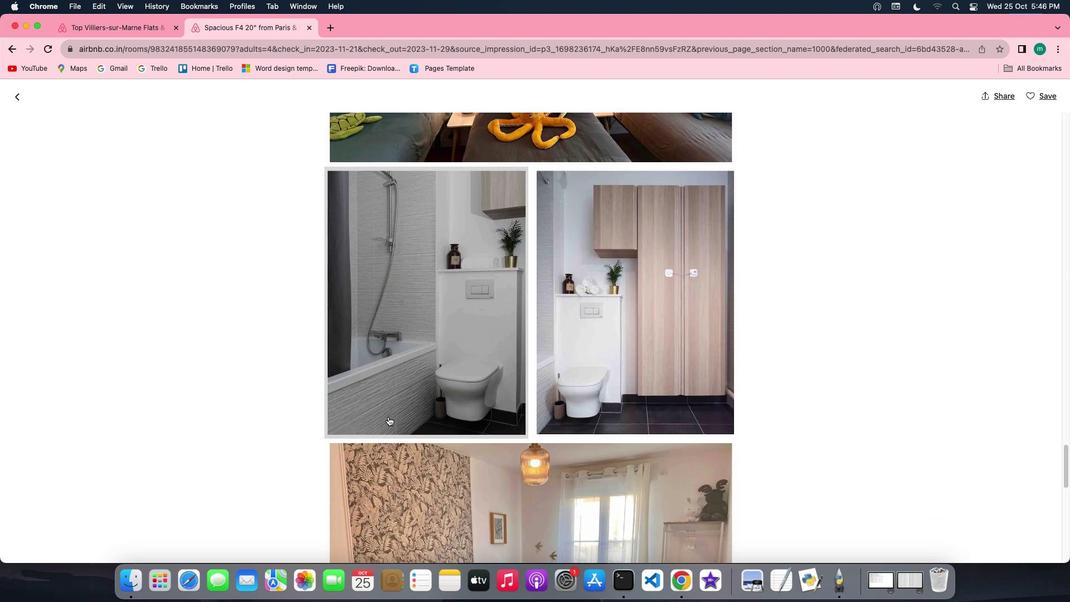 
Action: Mouse scrolled (388, 417) with delta (0, 0)
Screenshot: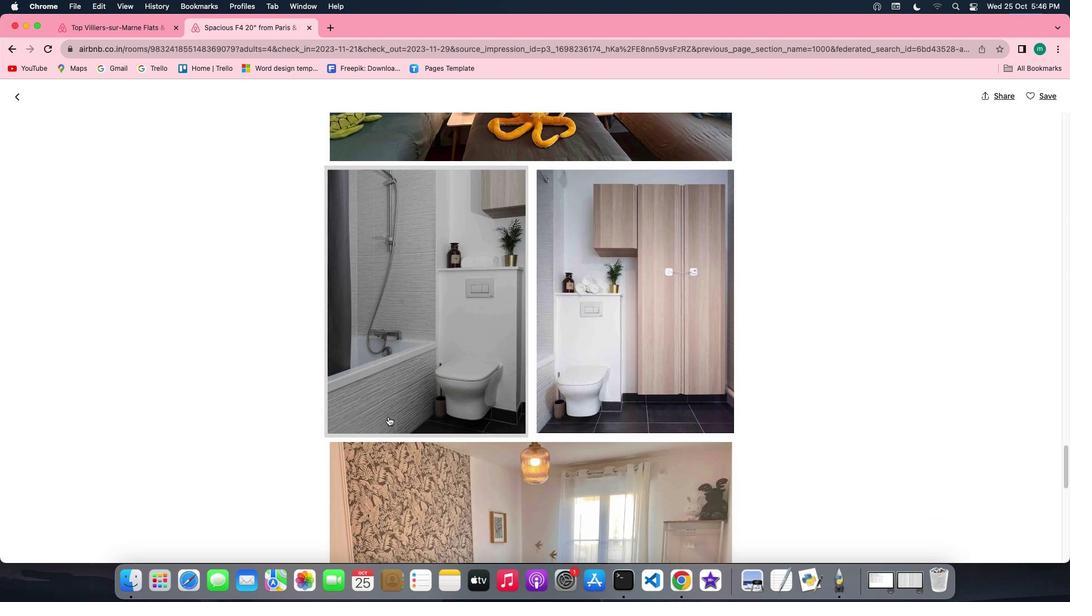 
Action: Mouse scrolled (388, 417) with delta (0, 0)
Screenshot: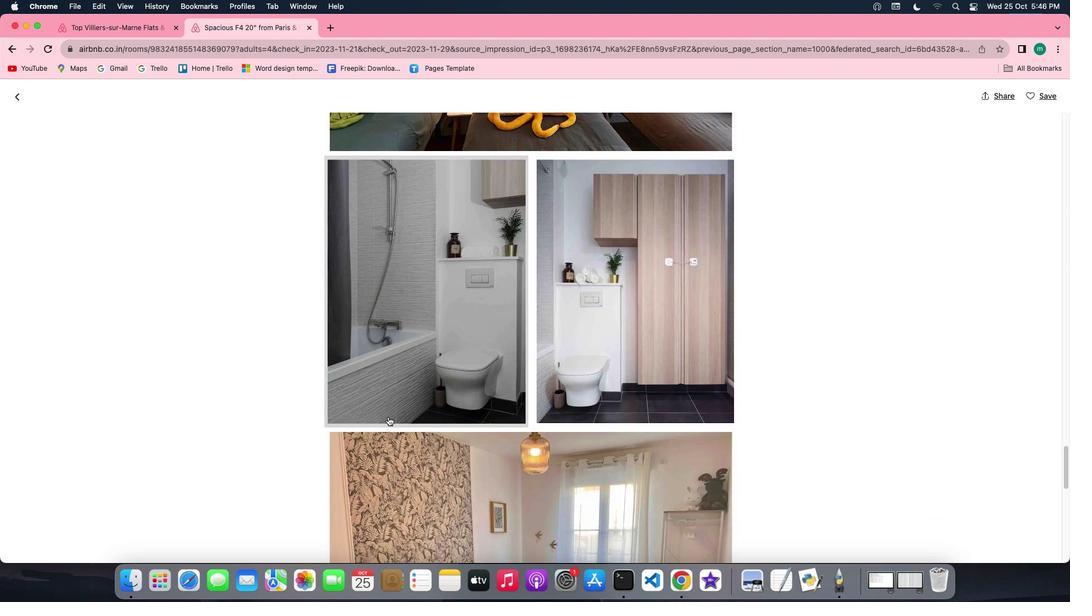 
Action: Mouse scrolled (388, 417) with delta (0, 0)
Screenshot: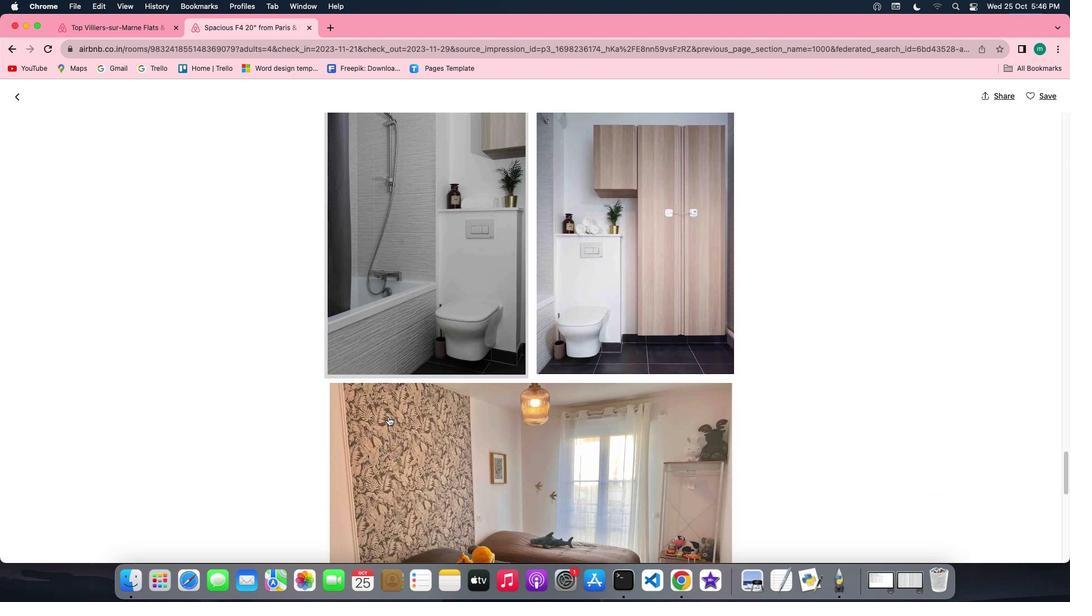 
Action: Mouse scrolled (388, 417) with delta (0, 0)
Screenshot: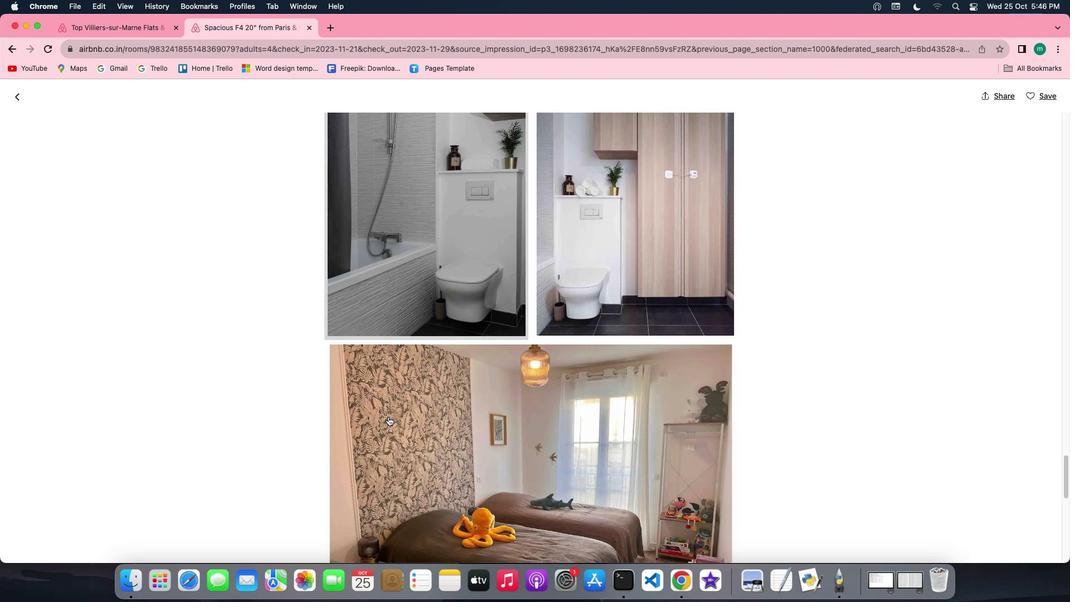 
Action: Mouse scrolled (388, 417) with delta (0, 0)
Screenshot: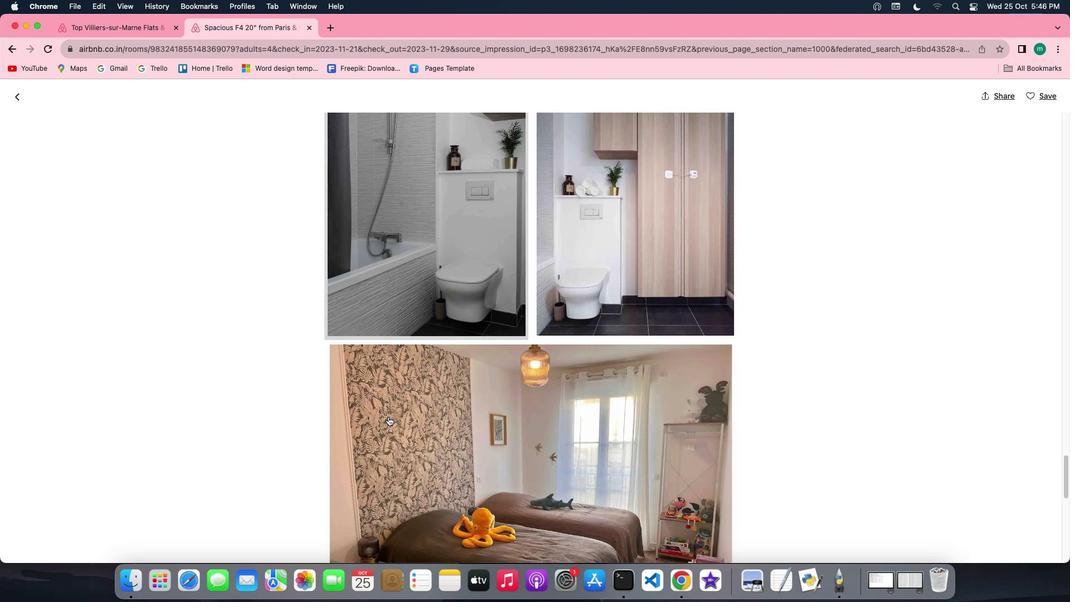 
Action: Mouse scrolled (388, 417) with delta (0, -1)
Screenshot: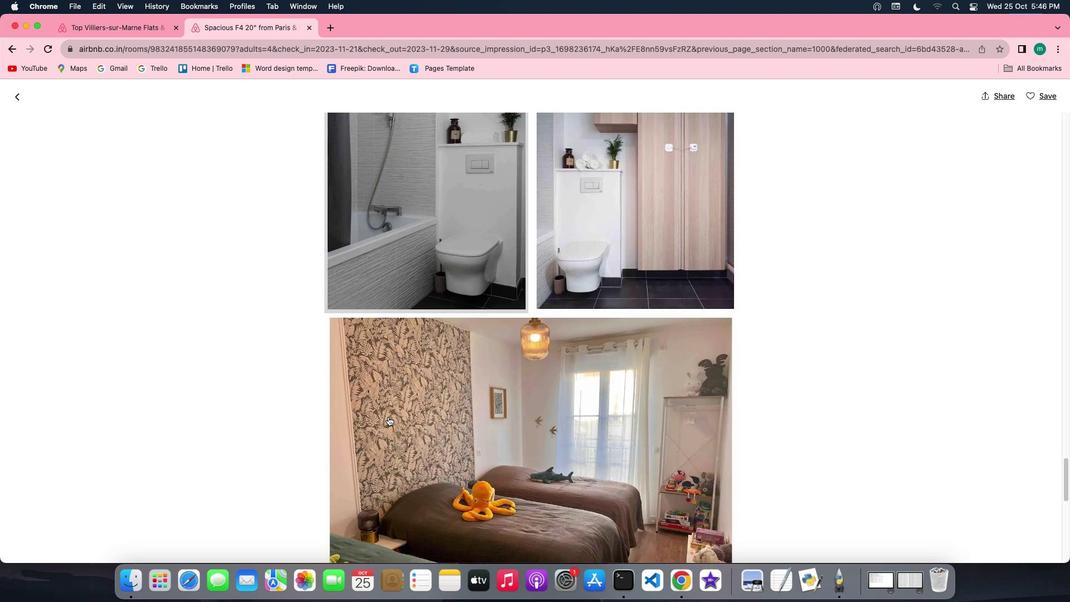 
Action: Mouse scrolled (388, 417) with delta (0, -2)
